 Task: Create a blue abstract shapes letterhead template.
Action: Mouse pressed left at (408, 294)
Screenshot: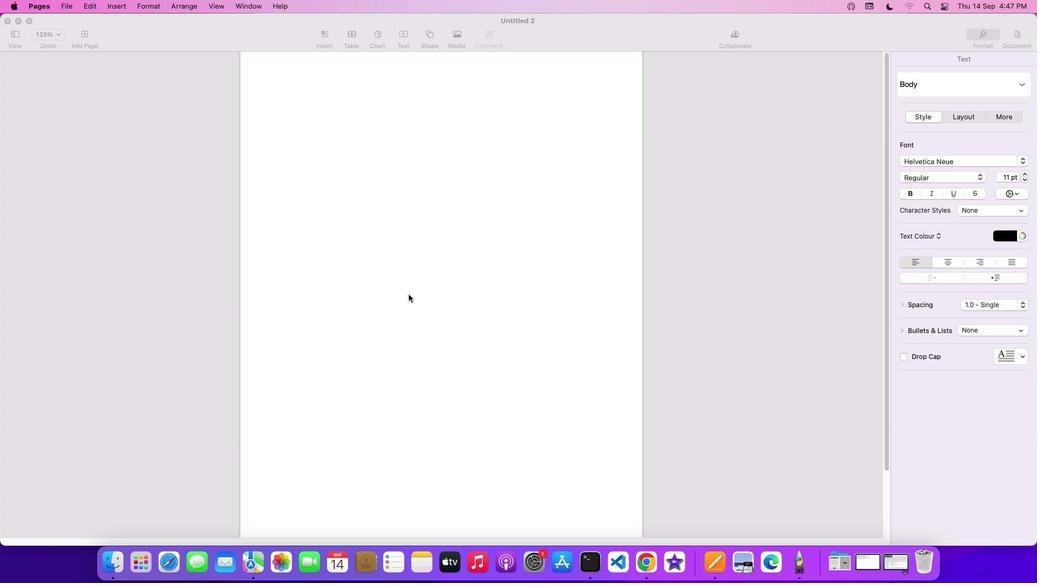 
Action: Mouse moved to (422, 37)
Screenshot: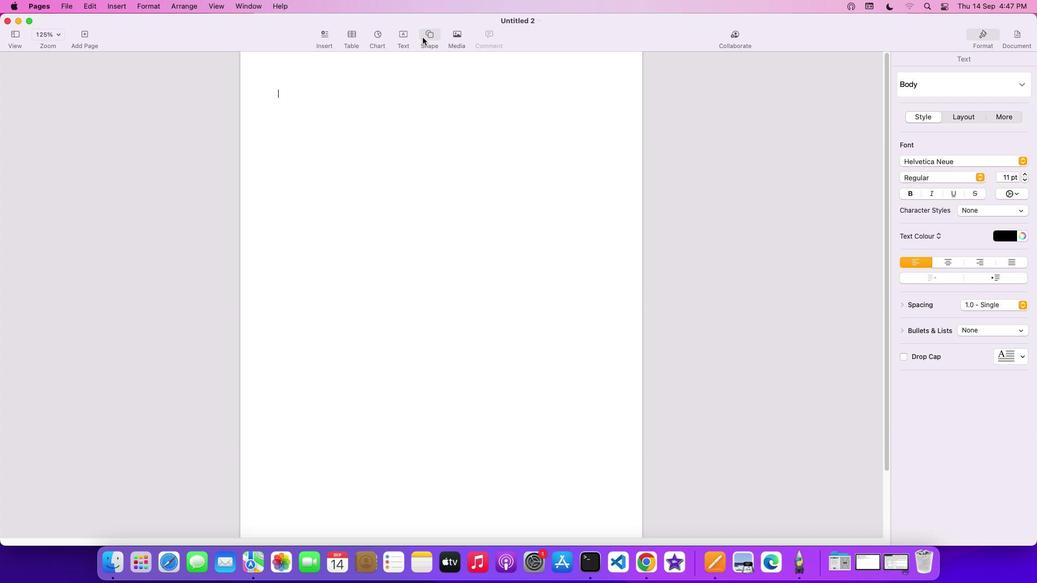 
Action: Mouse pressed left at (422, 37)
Screenshot: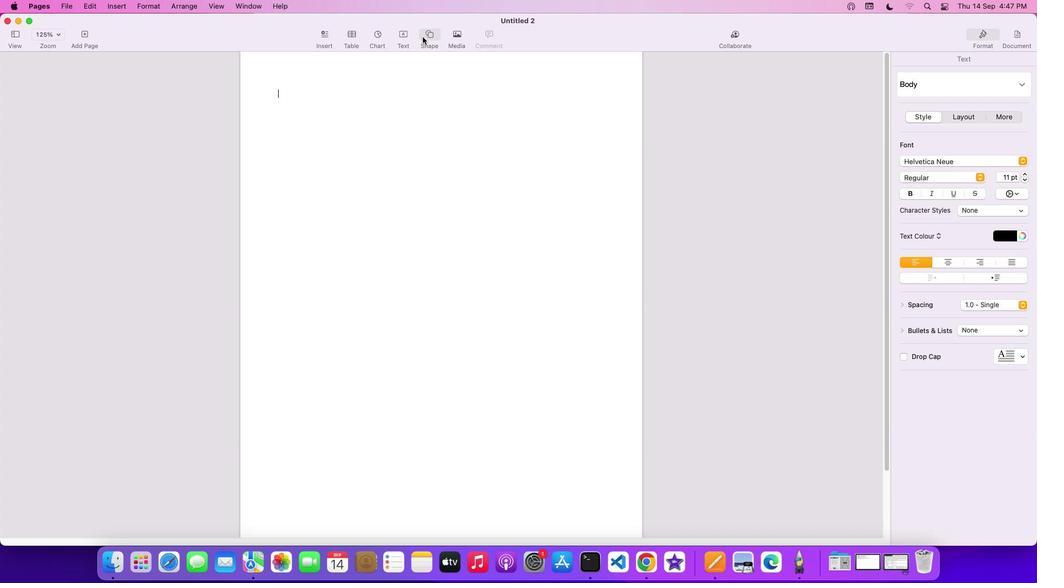 
Action: Mouse moved to (427, 130)
Screenshot: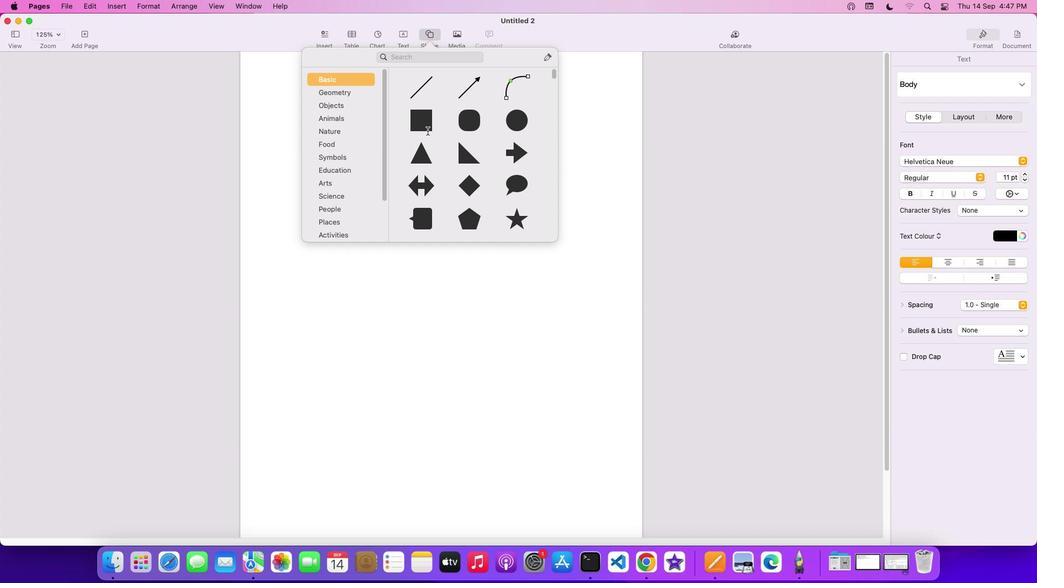 
Action: Mouse pressed left at (427, 130)
Screenshot: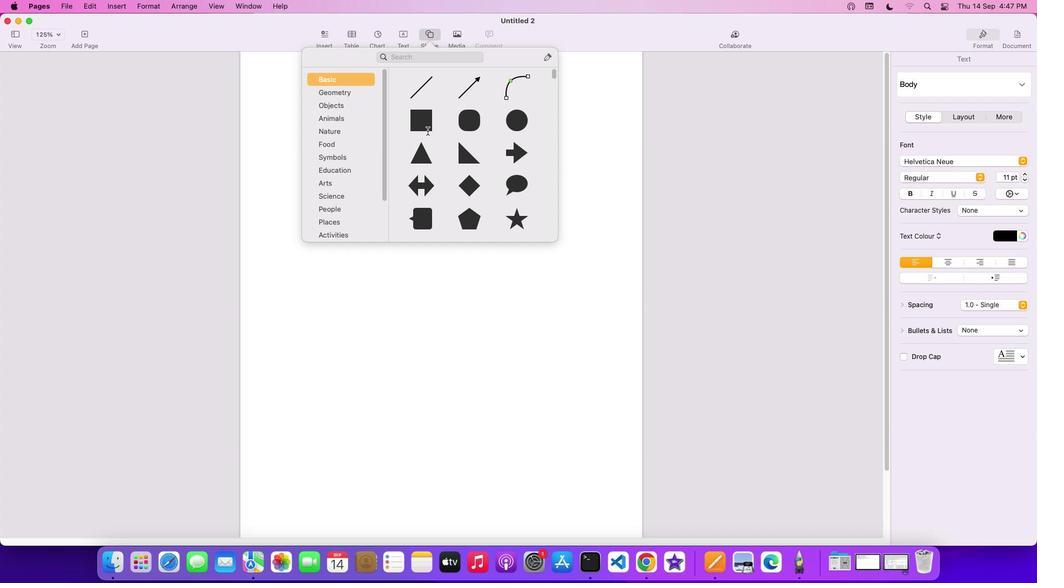 
Action: Mouse moved to (474, 98)
Screenshot: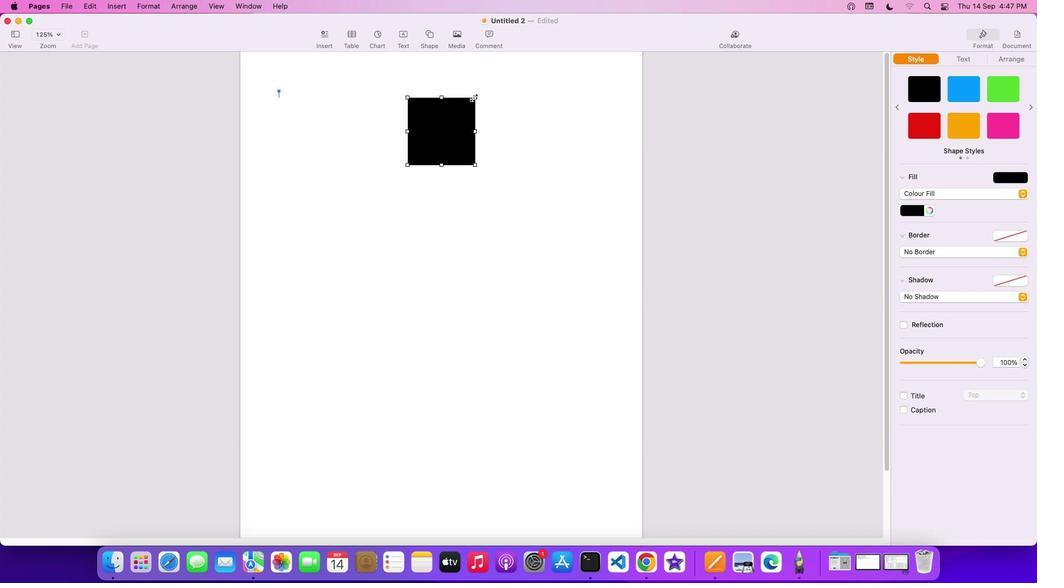 
Action: Mouse pressed left at (474, 98)
Screenshot: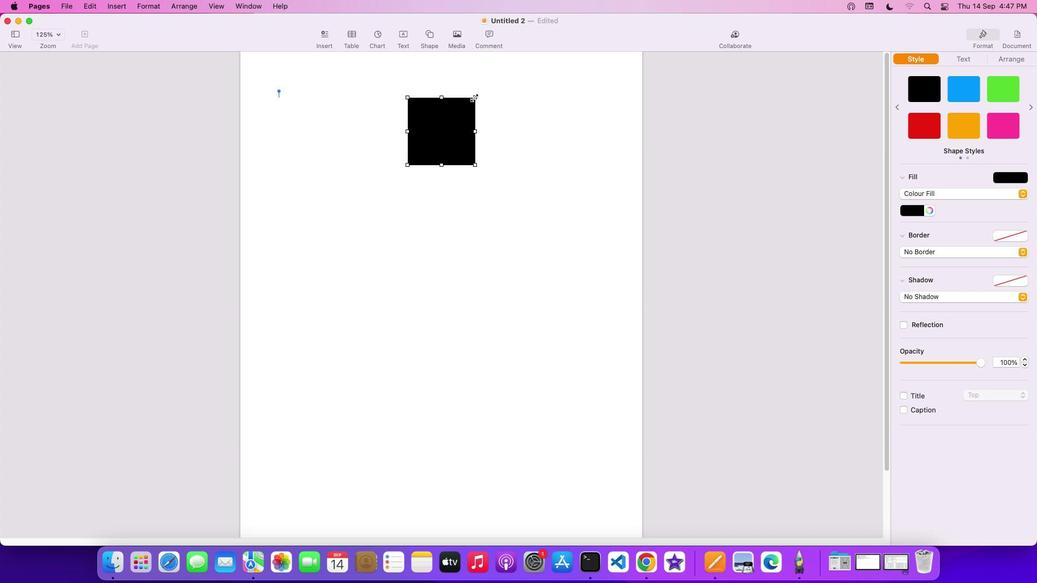 
Action: Mouse moved to (406, 88)
Screenshot: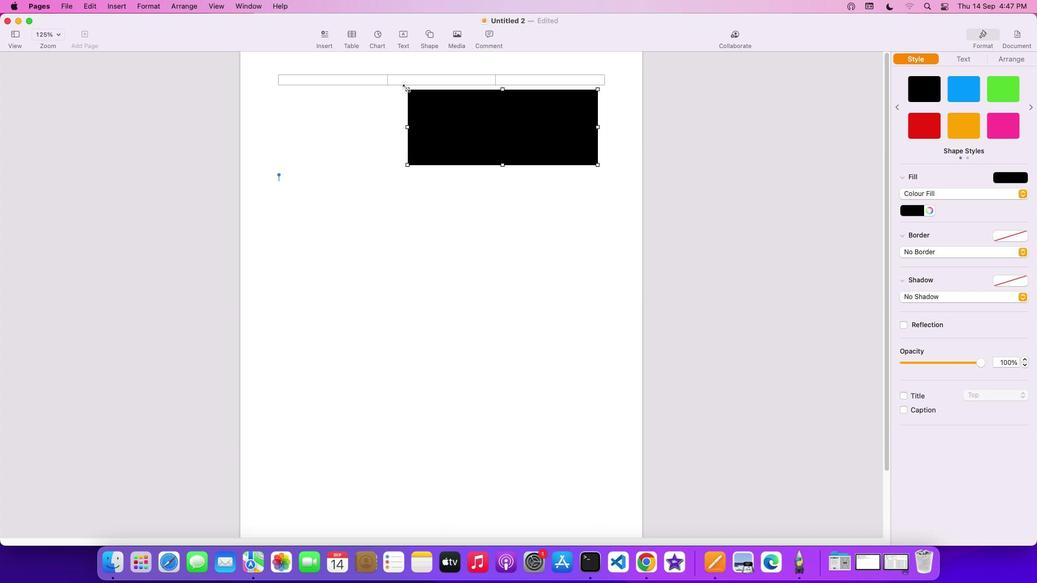 
Action: Mouse pressed left at (406, 88)
Screenshot: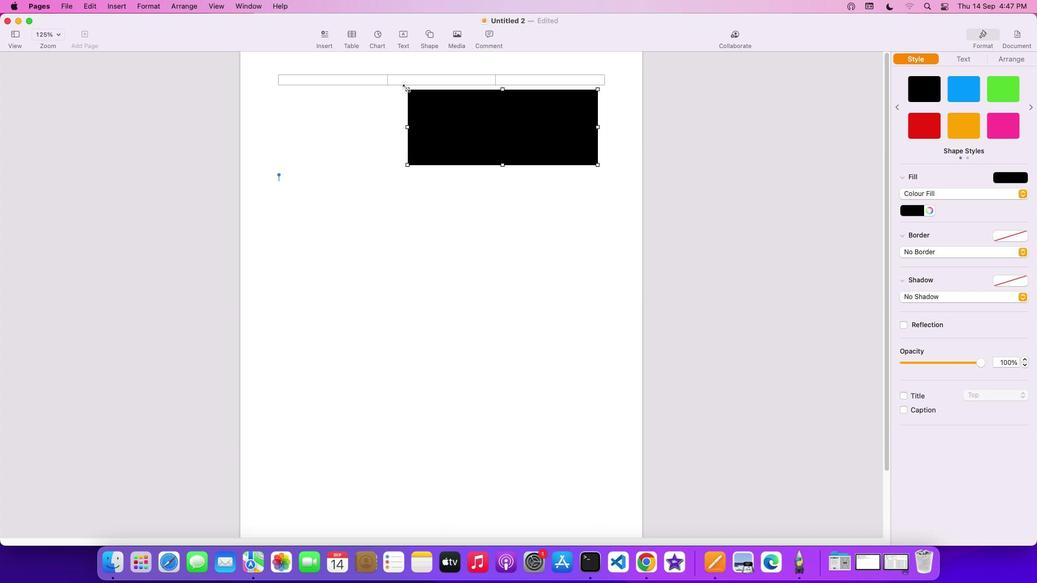 
Action: Mouse moved to (596, 164)
Screenshot: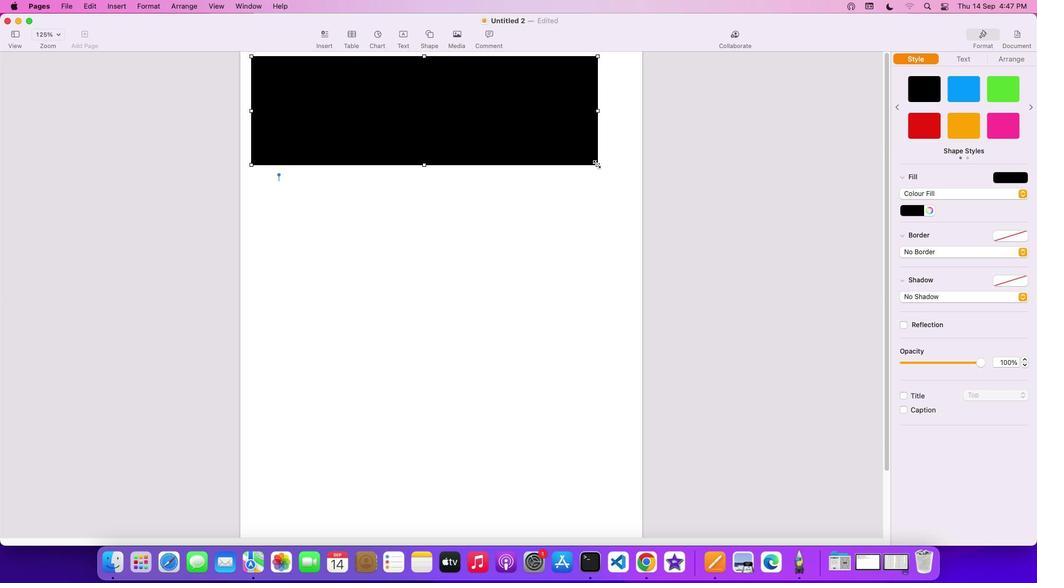 
Action: Mouse pressed left at (596, 164)
Screenshot: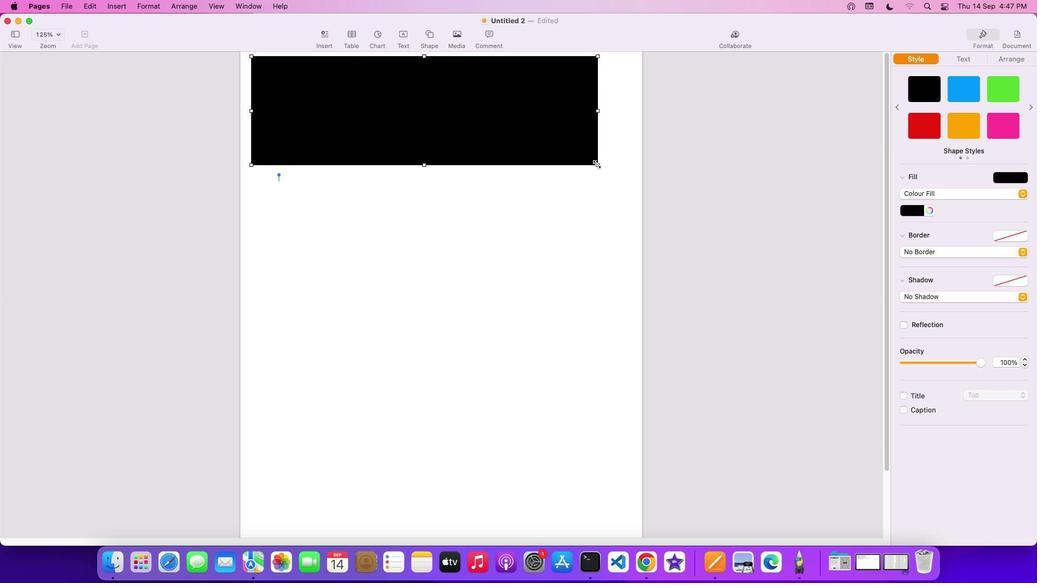 
Action: Mouse moved to (593, 270)
Screenshot: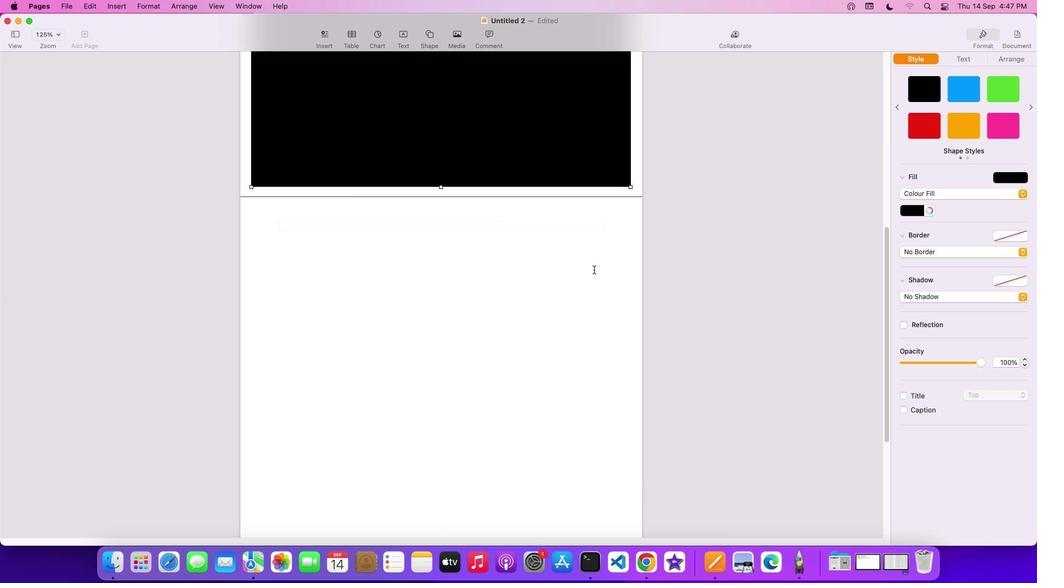 
Action: Mouse scrolled (593, 270) with delta (0, 0)
Screenshot: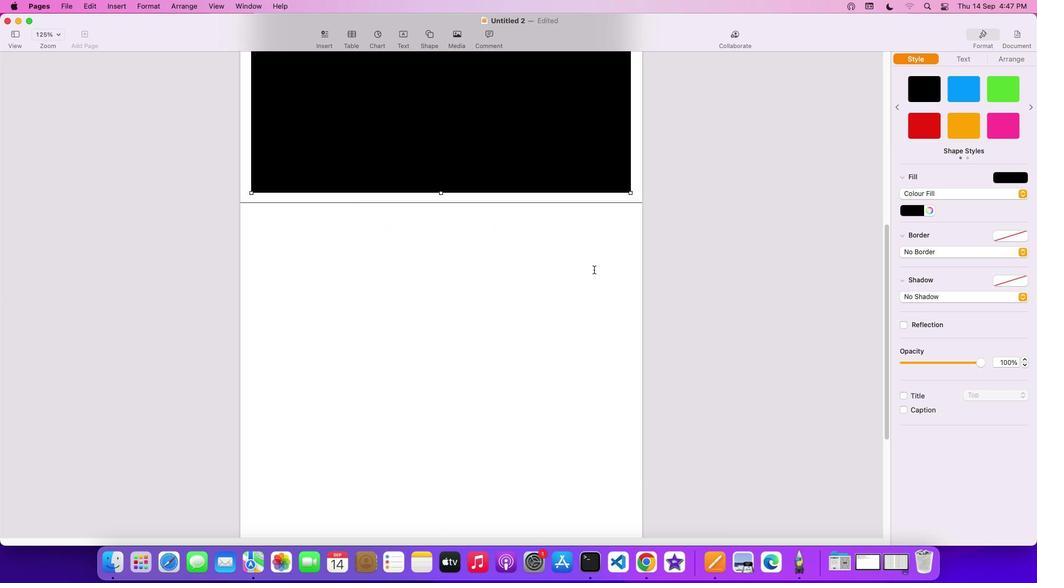 
Action: Mouse scrolled (593, 270) with delta (0, 0)
Screenshot: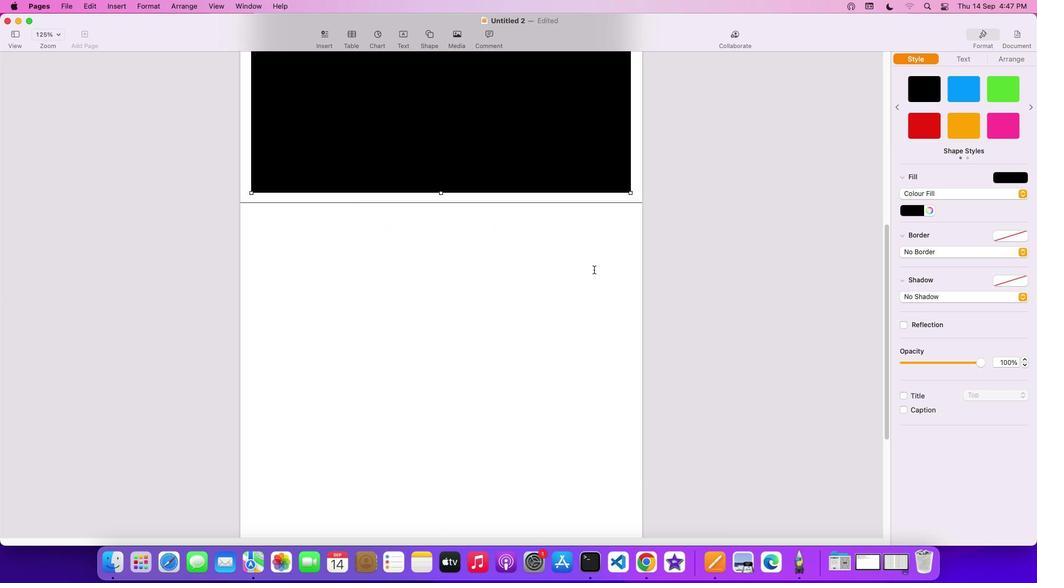 
Action: Mouse scrolled (593, 270) with delta (0, 2)
Screenshot: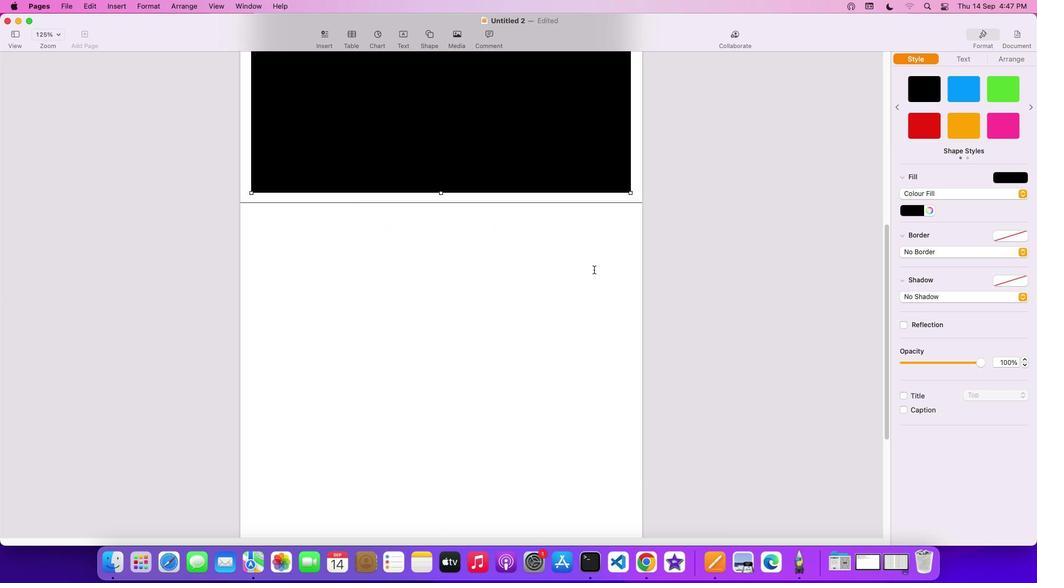
Action: Mouse scrolled (593, 270) with delta (0, 2)
Screenshot: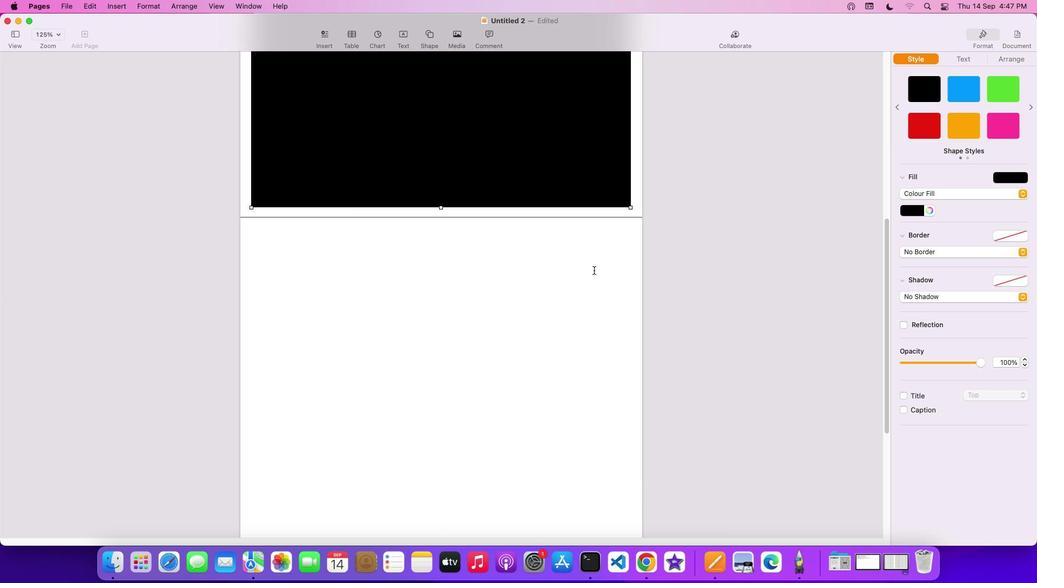 
Action: Mouse scrolled (593, 270) with delta (0, 3)
Screenshot: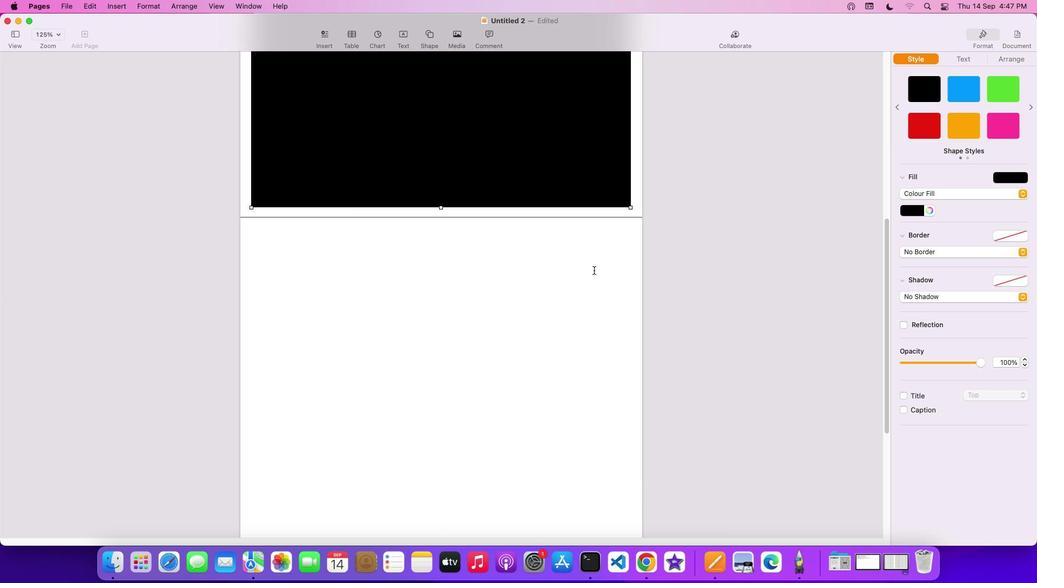 
Action: Mouse scrolled (593, 270) with delta (0, 3)
Screenshot: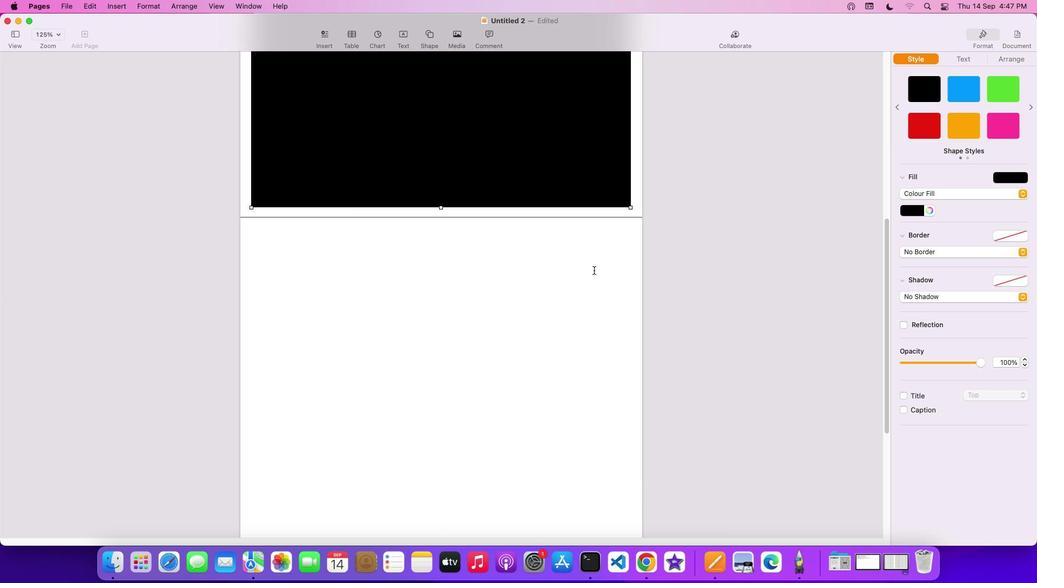
Action: Mouse moved to (593, 271)
Screenshot: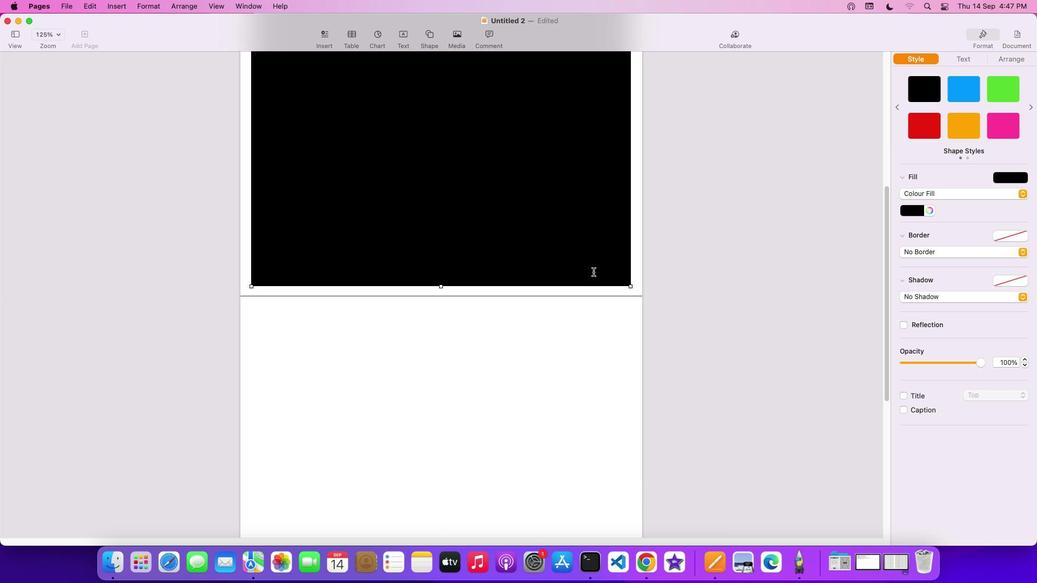 
Action: Mouse scrolled (593, 271) with delta (0, 0)
Screenshot: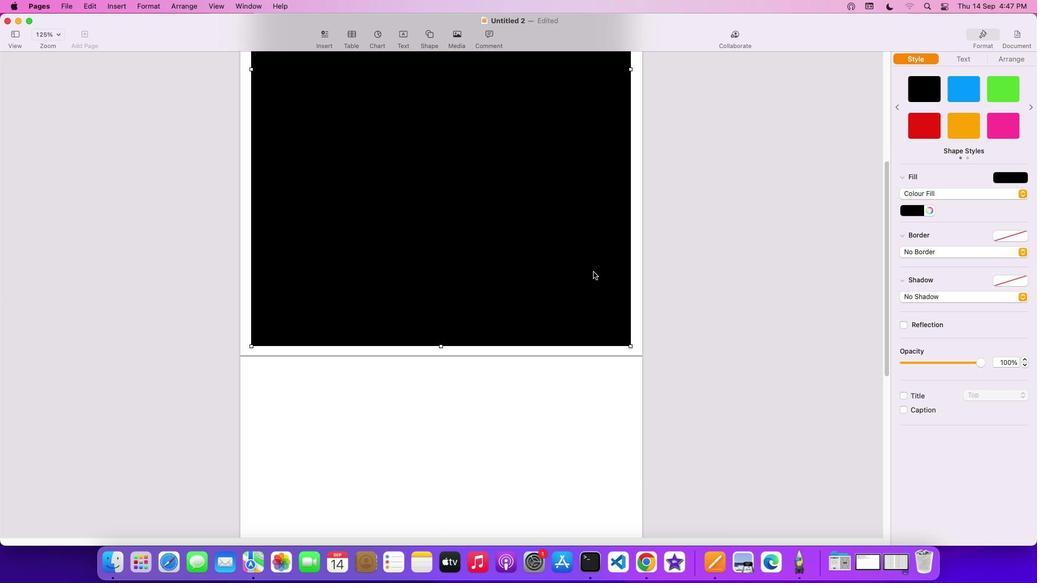 
Action: Mouse scrolled (593, 271) with delta (0, 0)
Screenshot: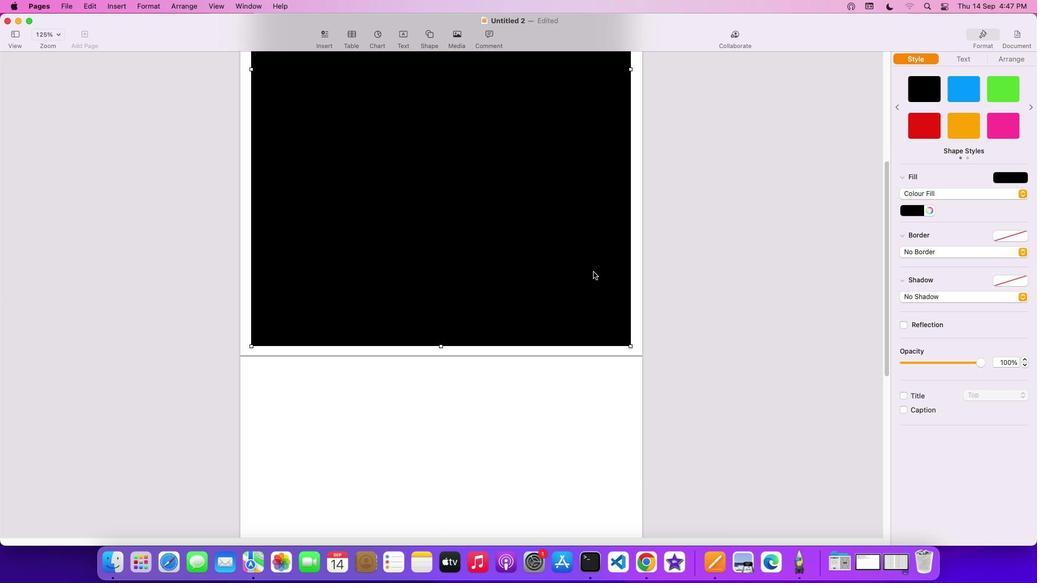 
Action: Mouse scrolled (593, 271) with delta (0, 2)
Screenshot: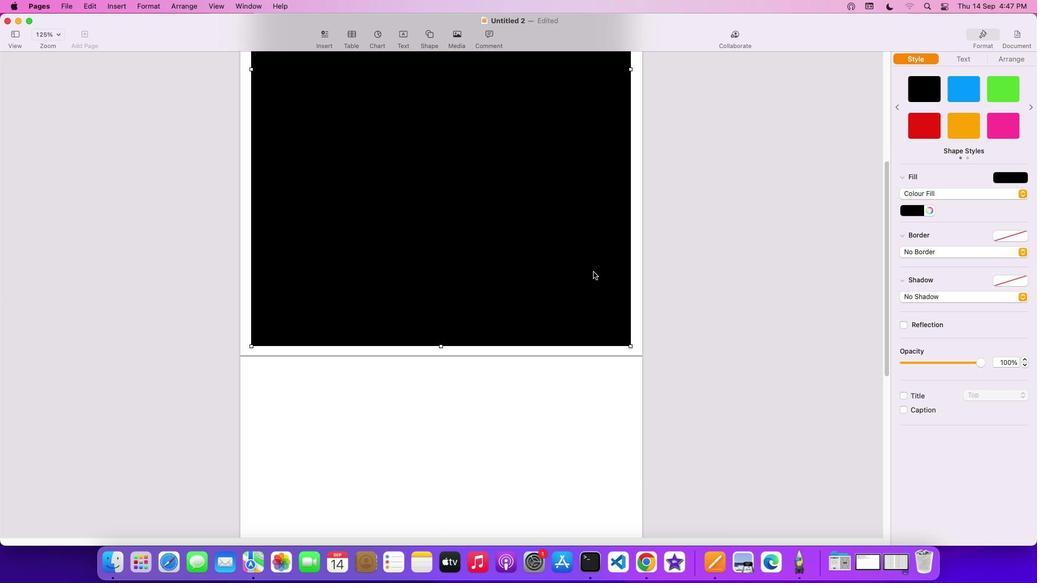 
Action: Mouse scrolled (593, 271) with delta (0, 2)
Screenshot: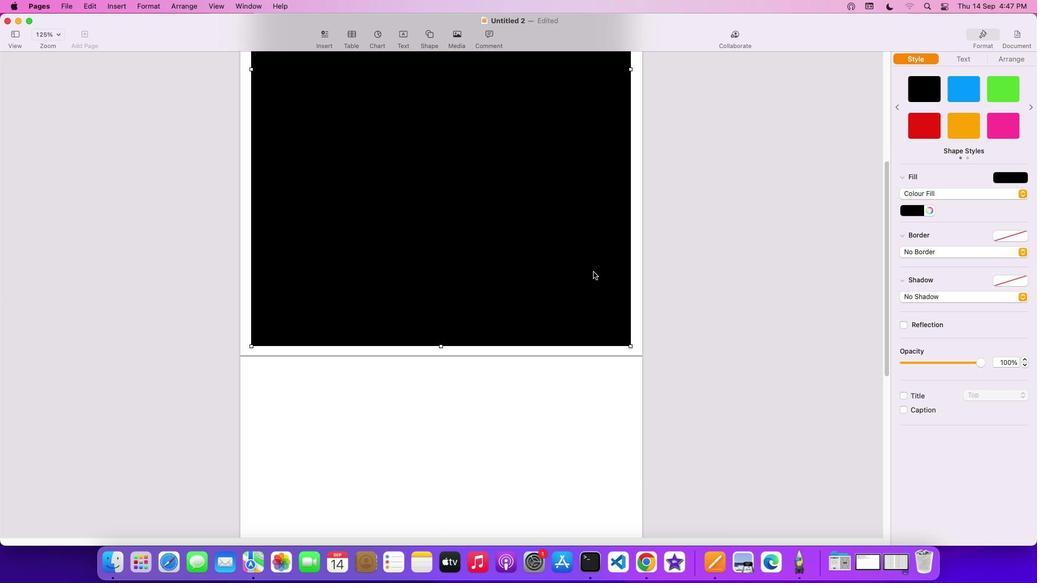 
Action: Mouse scrolled (593, 271) with delta (0, 3)
Screenshot: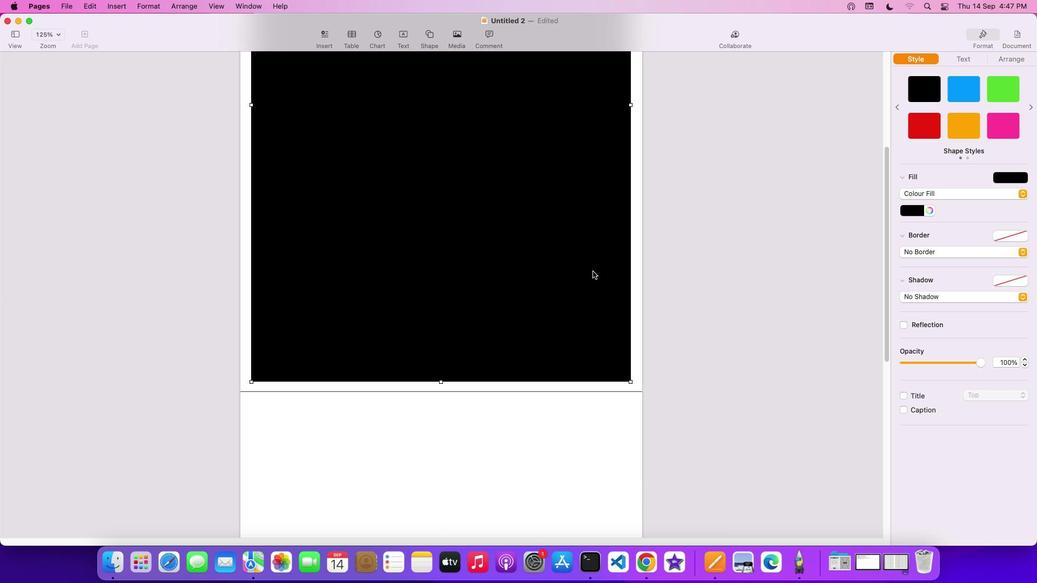 
Action: Mouse scrolled (593, 271) with delta (0, 4)
Screenshot: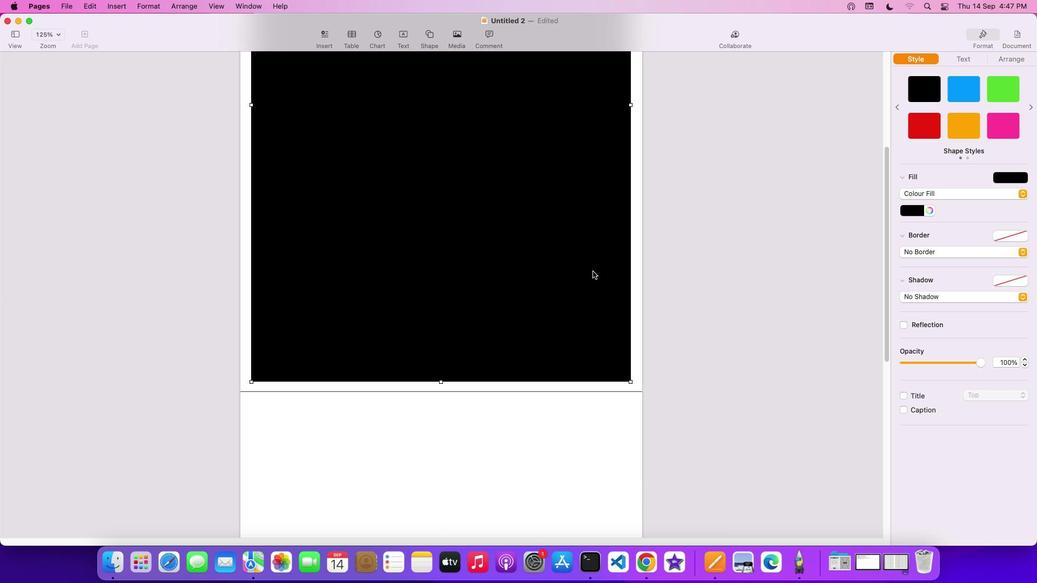 
Action: Mouse scrolled (593, 271) with delta (0, 4)
Screenshot: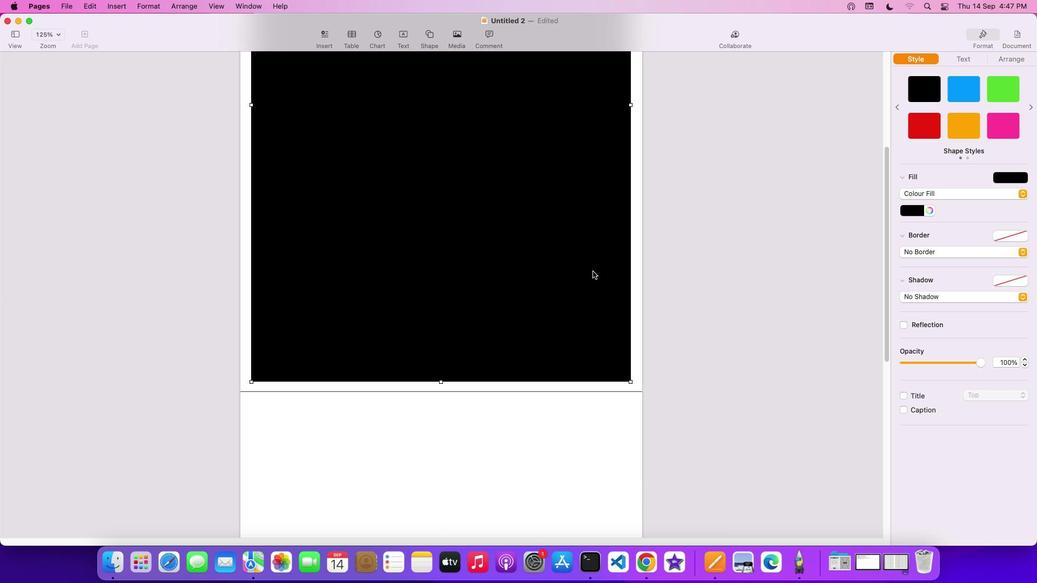 
Action: Mouse moved to (591, 271)
Screenshot: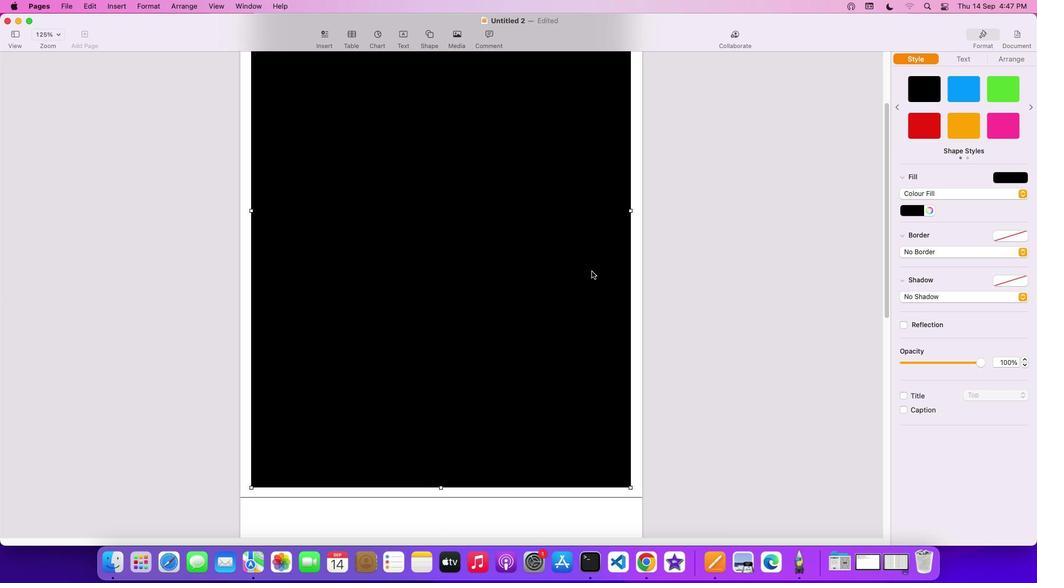 
Action: Mouse scrolled (591, 271) with delta (0, 0)
Screenshot: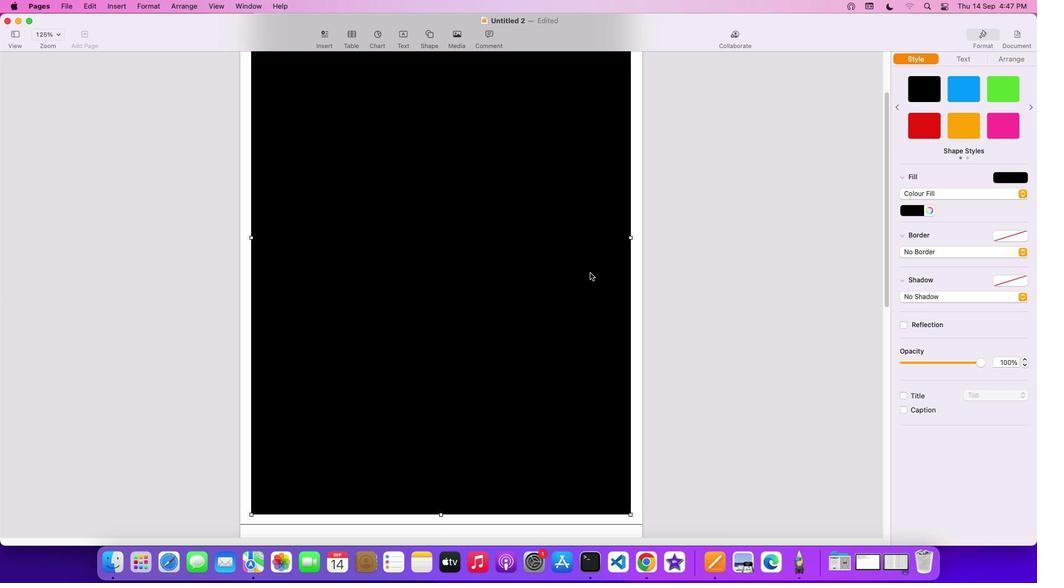 
Action: Mouse moved to (590, 271)
Screenshot: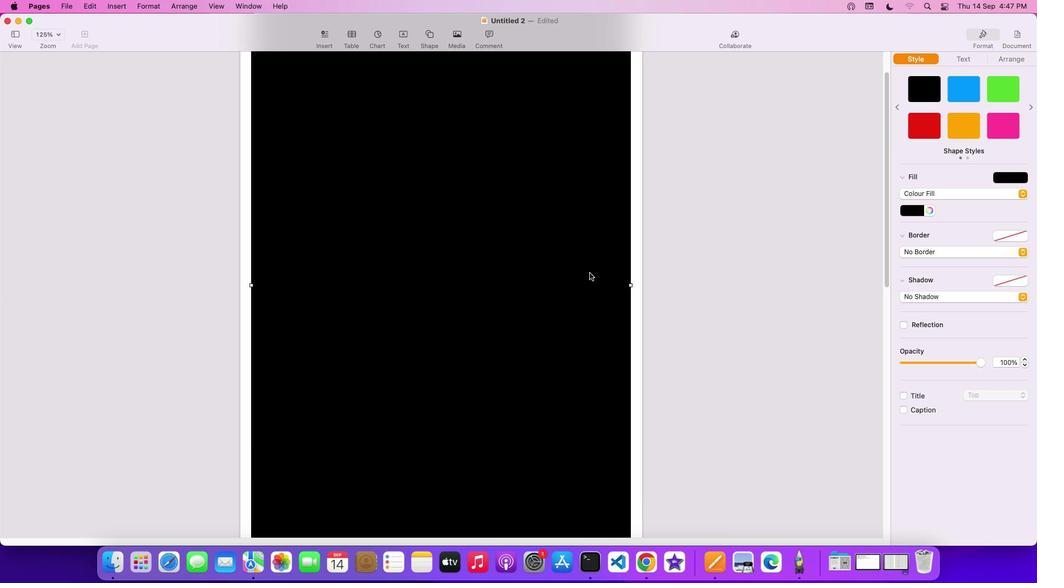 
Action: Mouse scrolled (590, 271) with delta (0, 0)
Screenshot: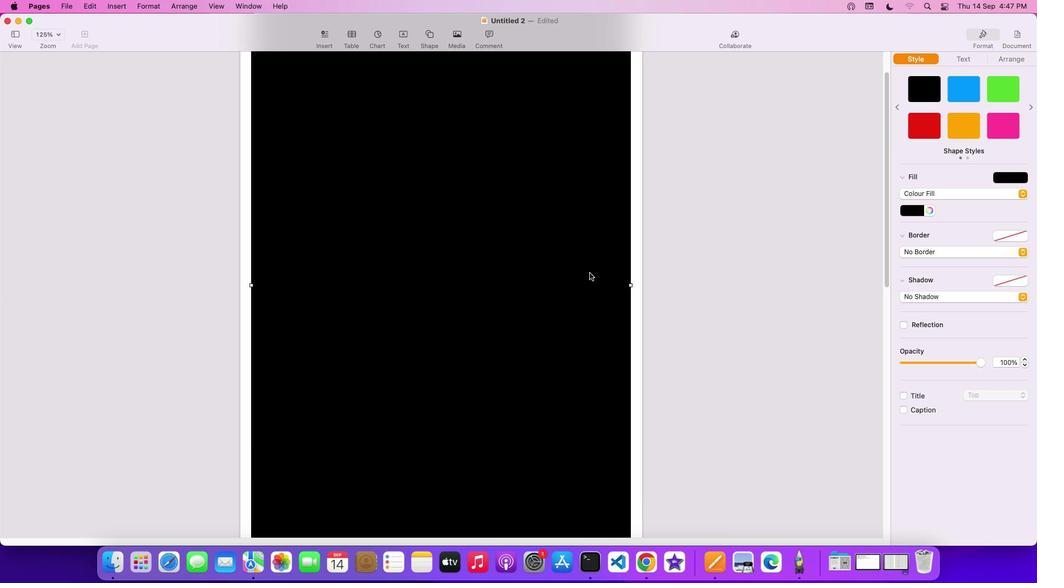 
Action: Mouse moved to (590, 272)
Screenshot: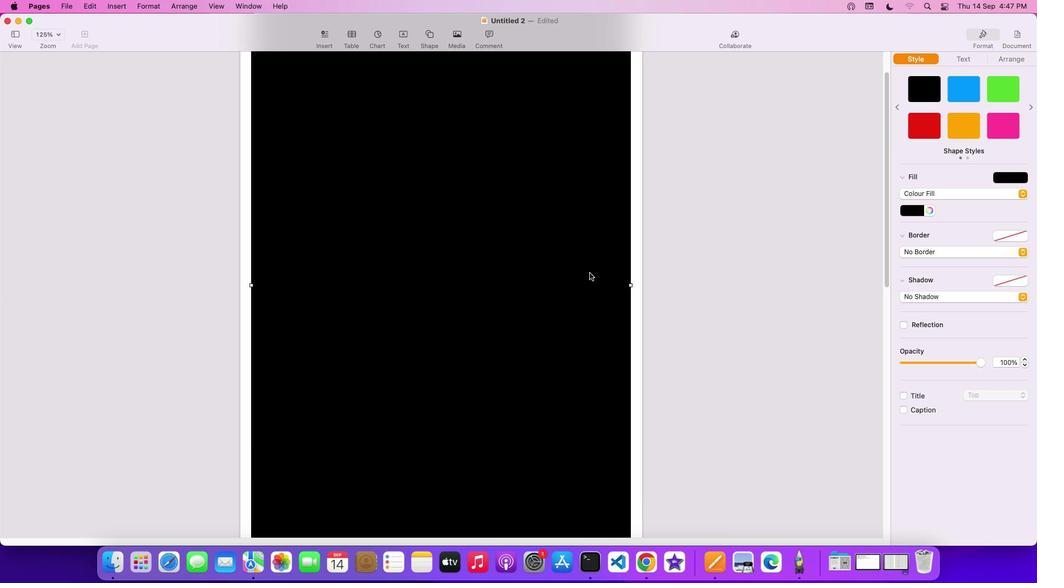 
Action: Mouse scrolled (590, 272) with delta (0, 2)
Screenshot: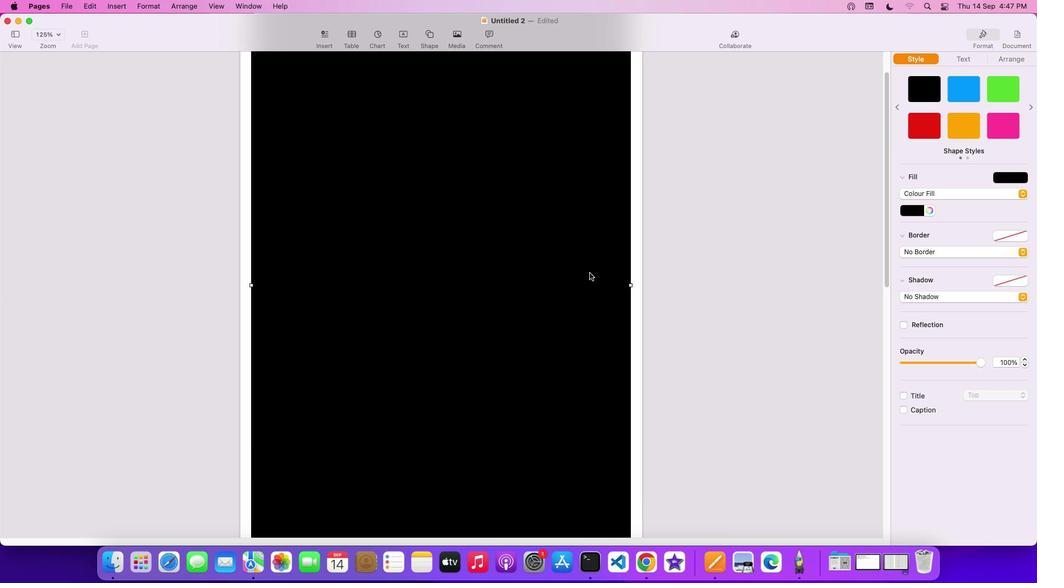 
Action: Mouse scrolled (590, 272) with delta (0, 2)
Screenshot: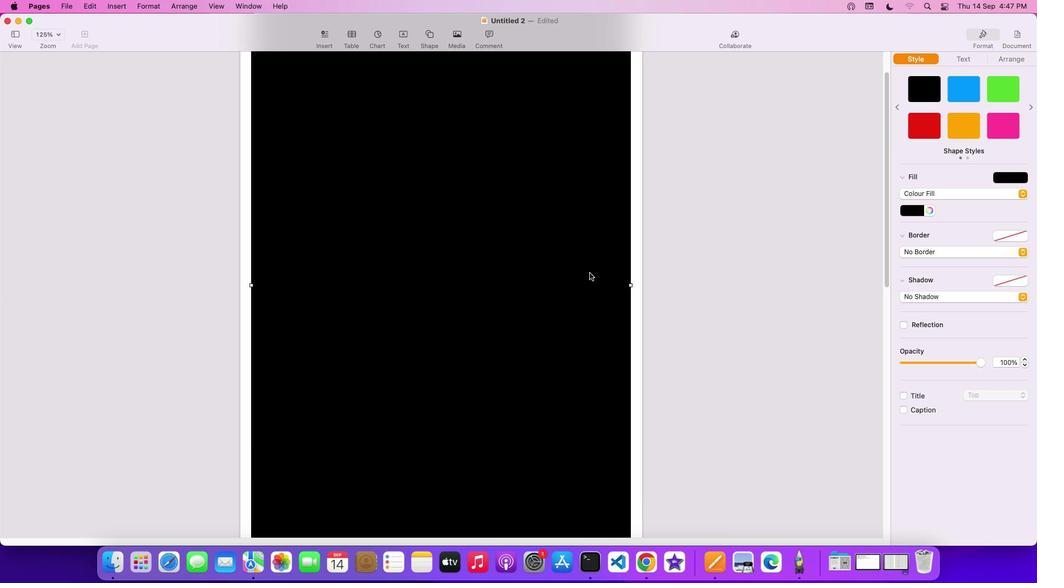 
Action: Mouse scrolled (590, 272) with delta (0, 3)
Screenshot: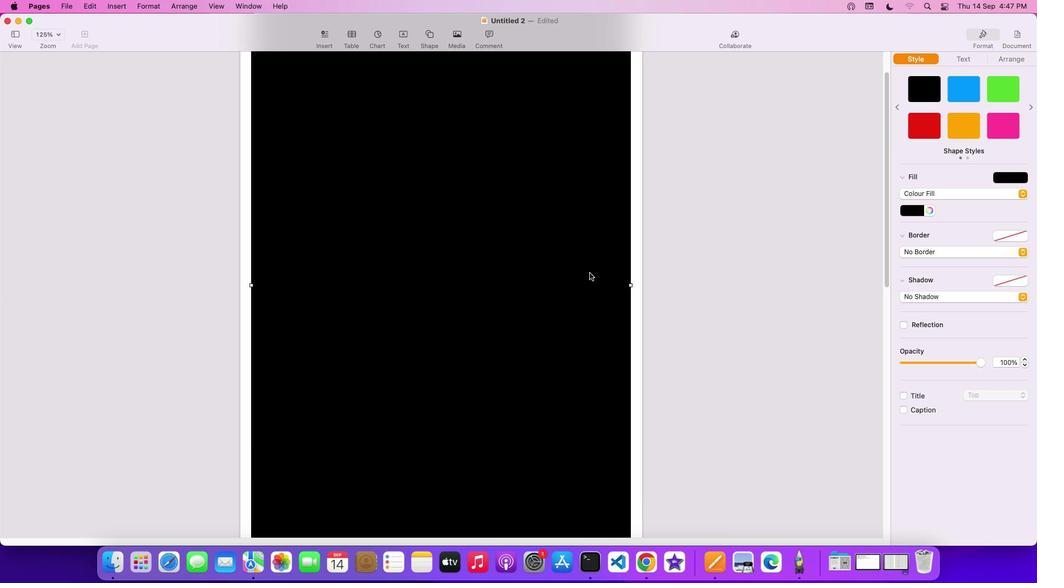 
Action: Mouse moved to (589, 272)
Screenshot: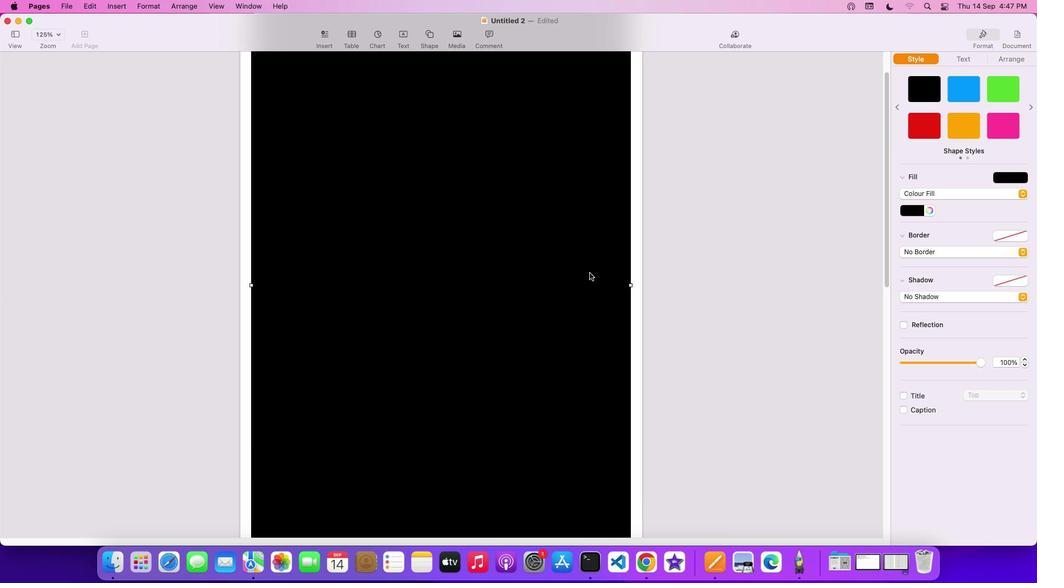 
Action: Mouse scrolled (589, 272) with delta (0, 3)
Screenshot: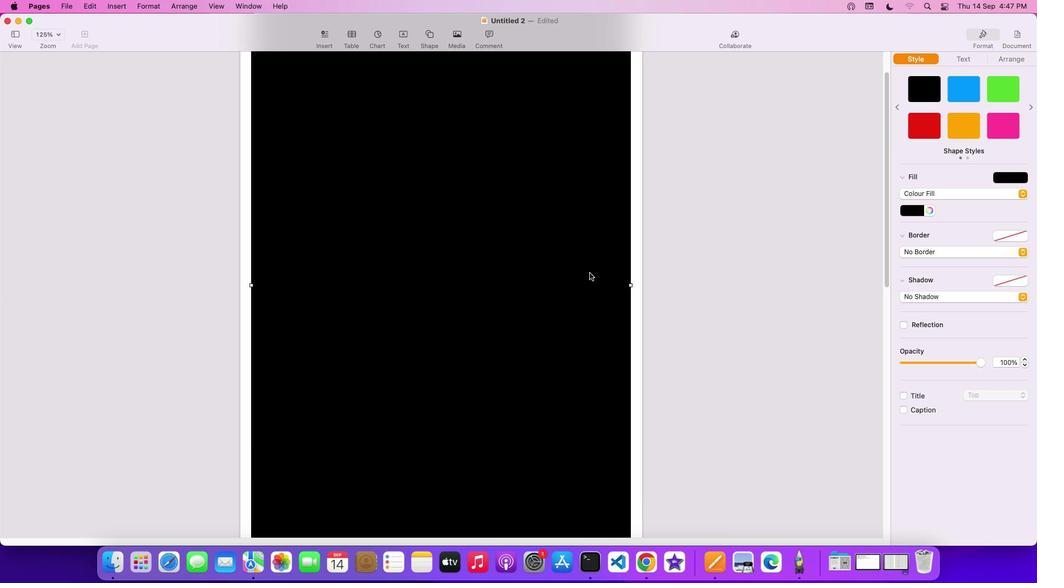 
Action: Mouse moved to (589, 272)
Screenshot: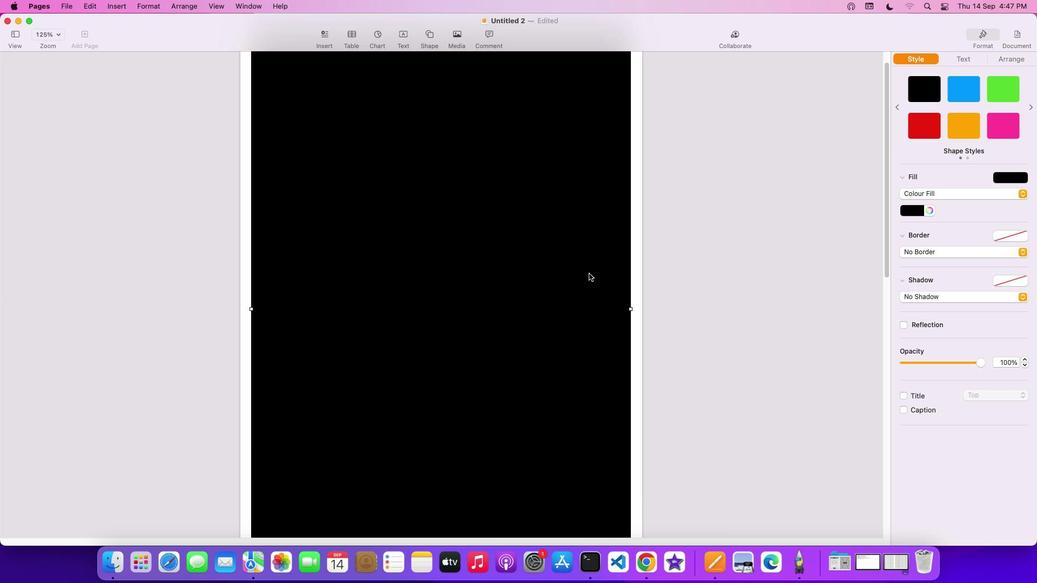 
Action: Mouse scrolled (589, 272) with delta (0, 4)
Screenshot: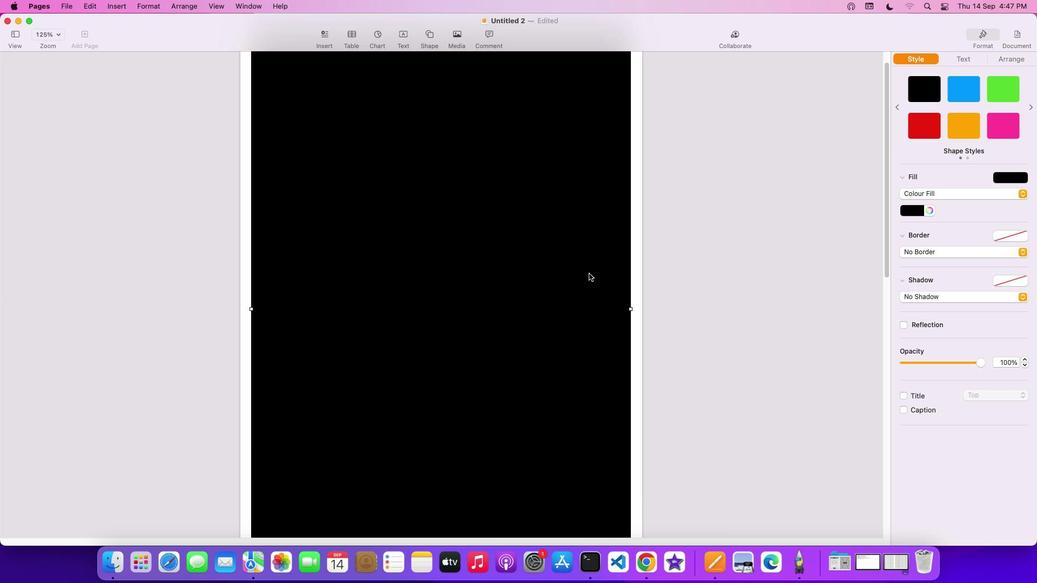 
Action: Mouse moved to (588, 273)
Screenshot: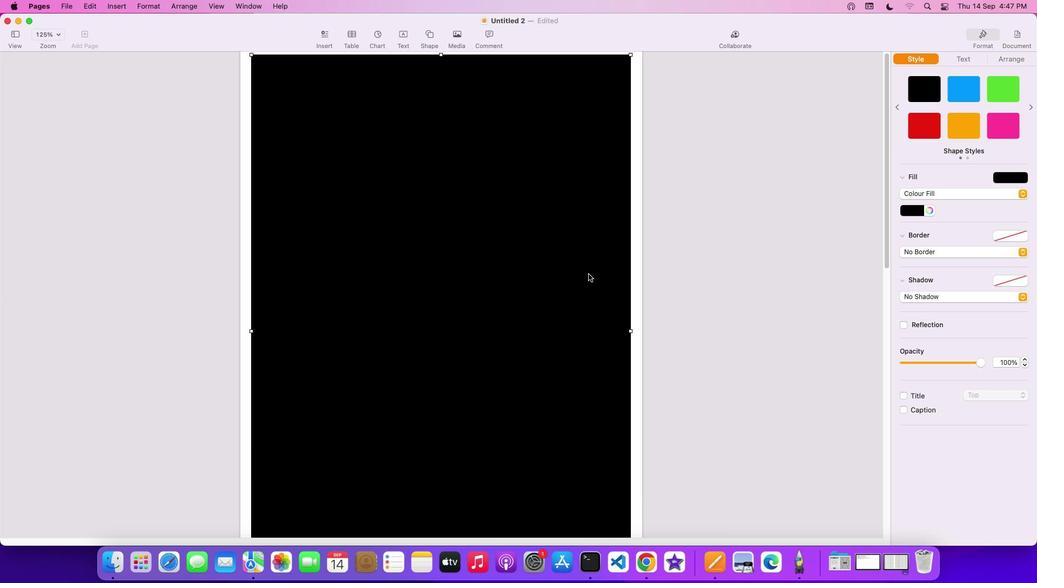 
Action: Mouse scrolled (588, 273) with delta (0, 0)
Screenshot: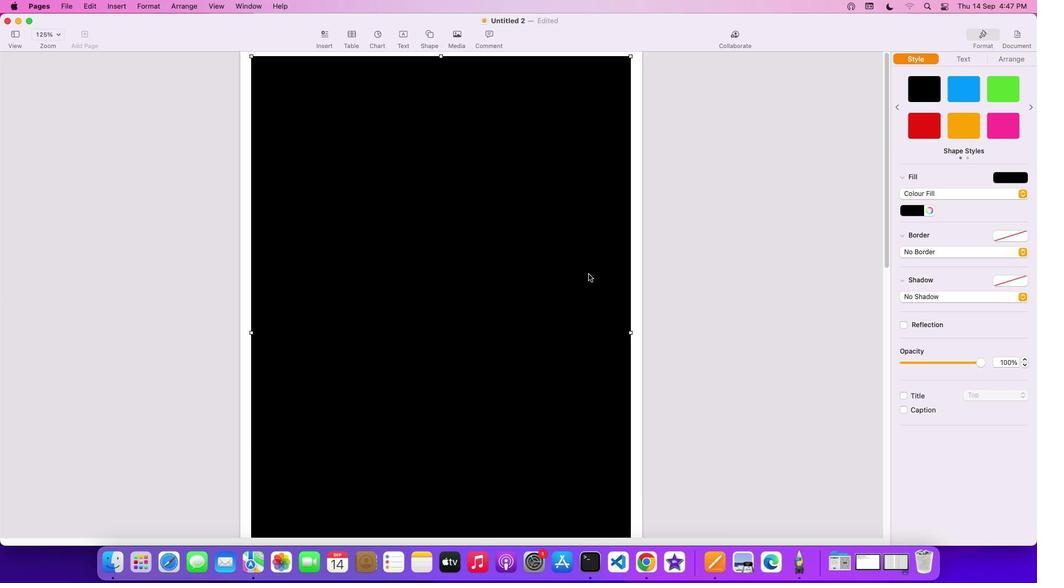 
Action: Mouse scrolled (588, 273) with delta (0, 0)
Screenshot: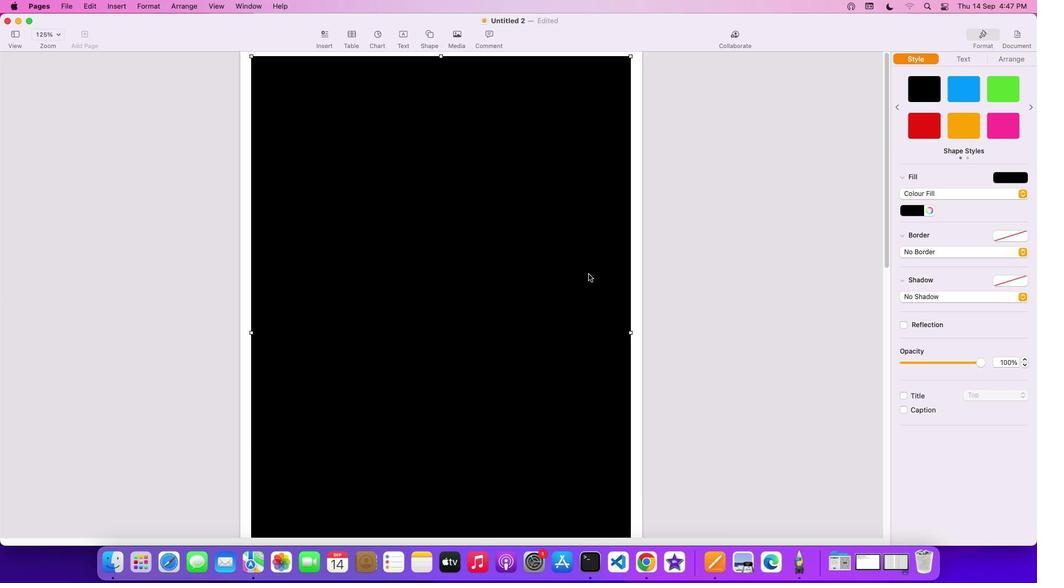 
Action: Mouse scrolled (588, 273) with delta (0, 2)
Screenshot: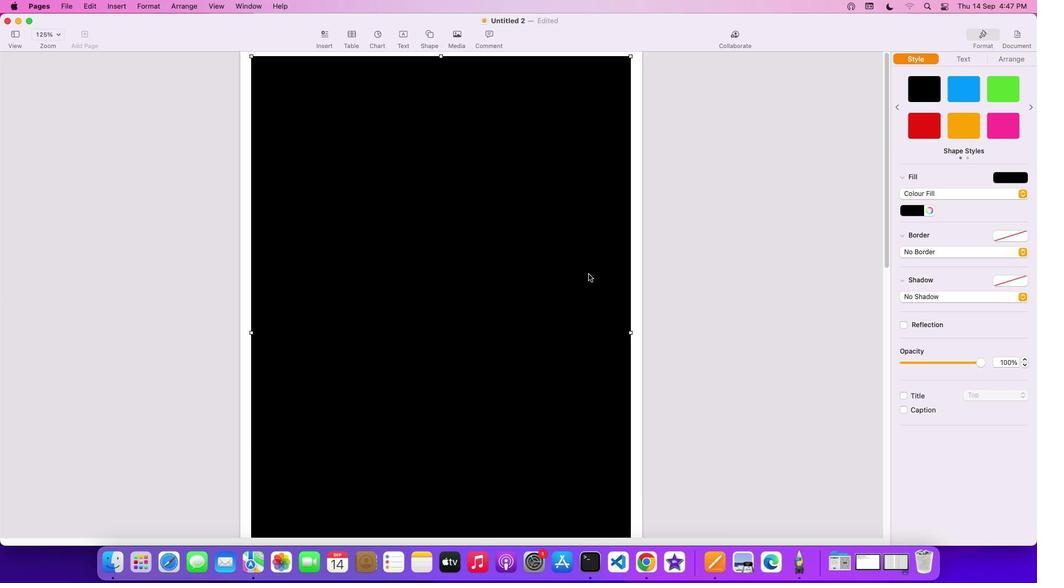 
Action: Mouse scrolled (588, 273) with delta (0, 2)
Screenshot: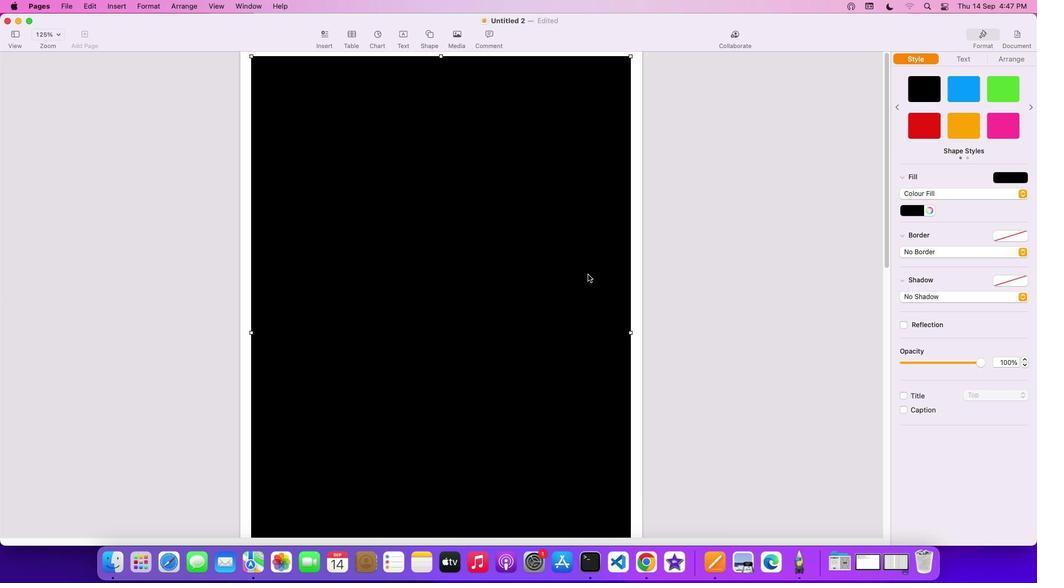 
Action: Mouse moved to (918, 210)
Screenshot: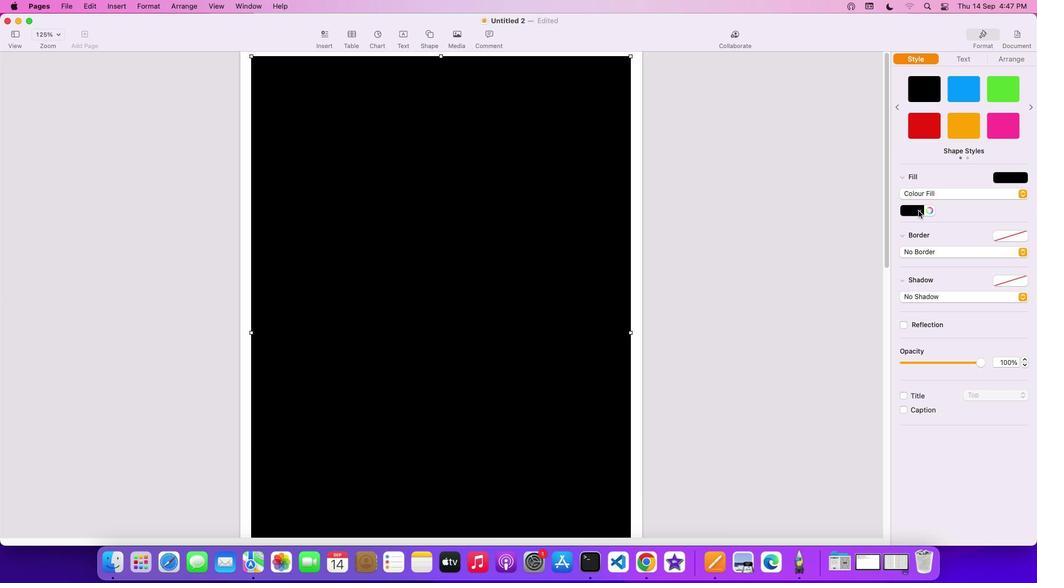 
Action: Mouse pressed left at (918, 210)
Screenshot: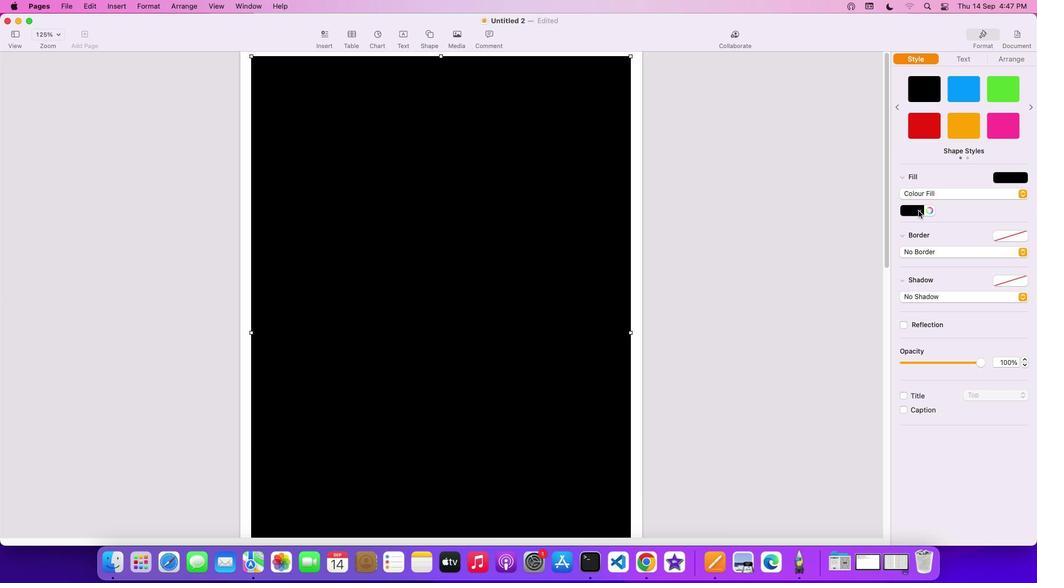
Action: Mouse moved to (883, 279)
Screenshot: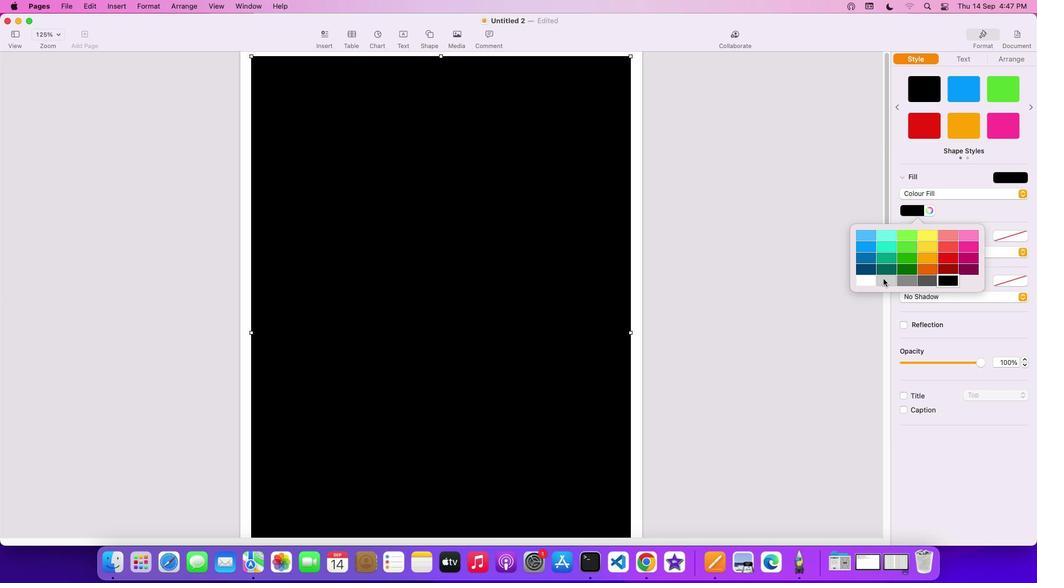 
Action: Mouse pressed left at (883, 279)
Screenshot: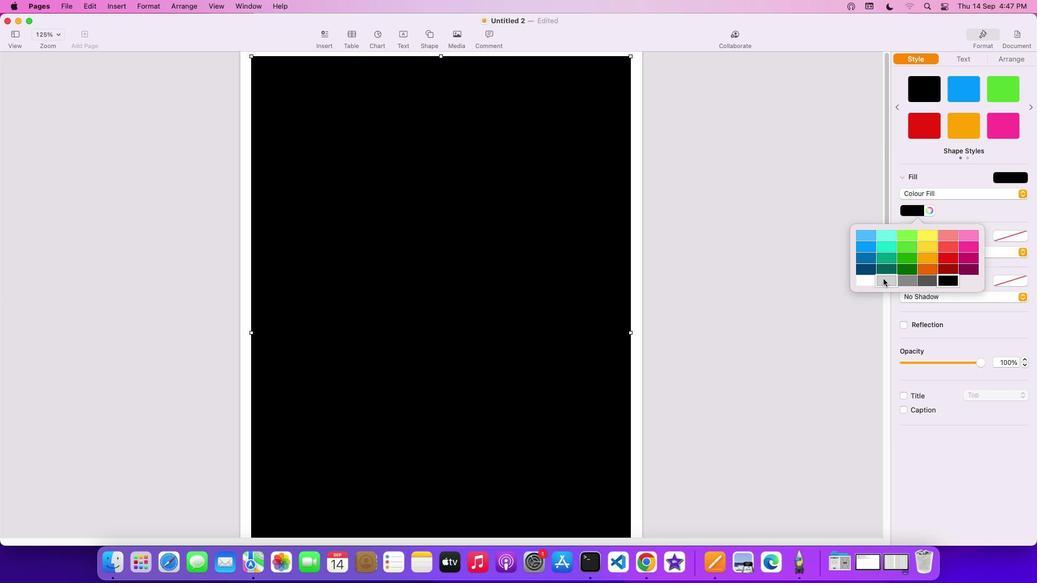 
Action: Mouse moved to (467, 238)
Screenshot: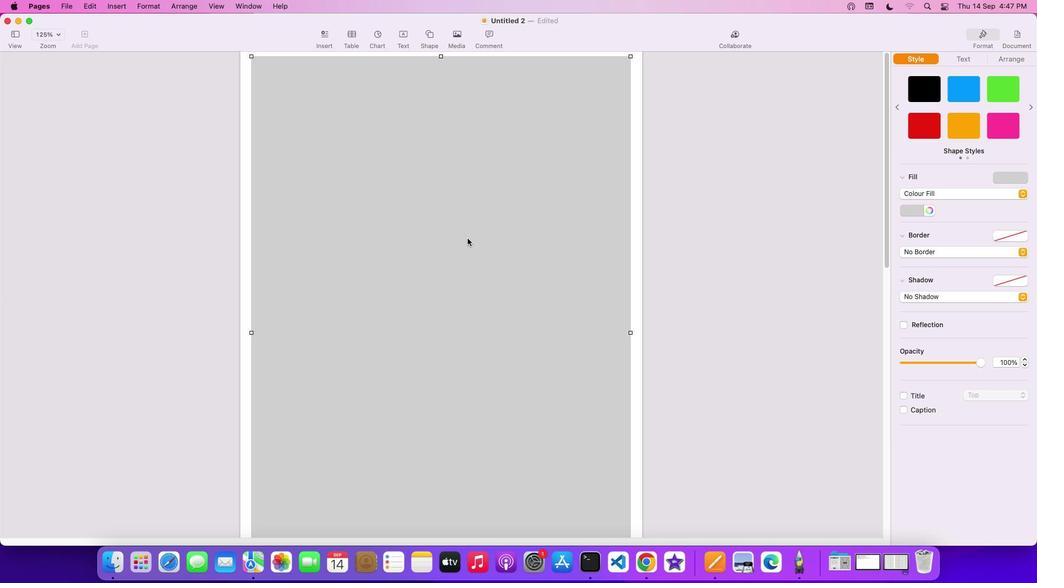 
Action: Mouse pressed left at (467, 238)
Screenshot: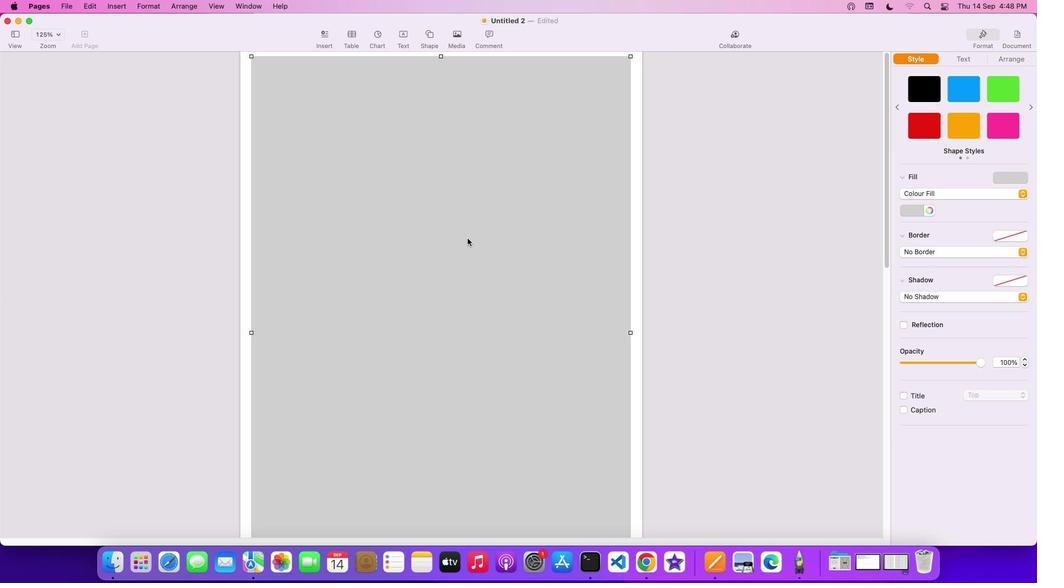 
Action: Mouse moved to (403, 138)
Screenshot: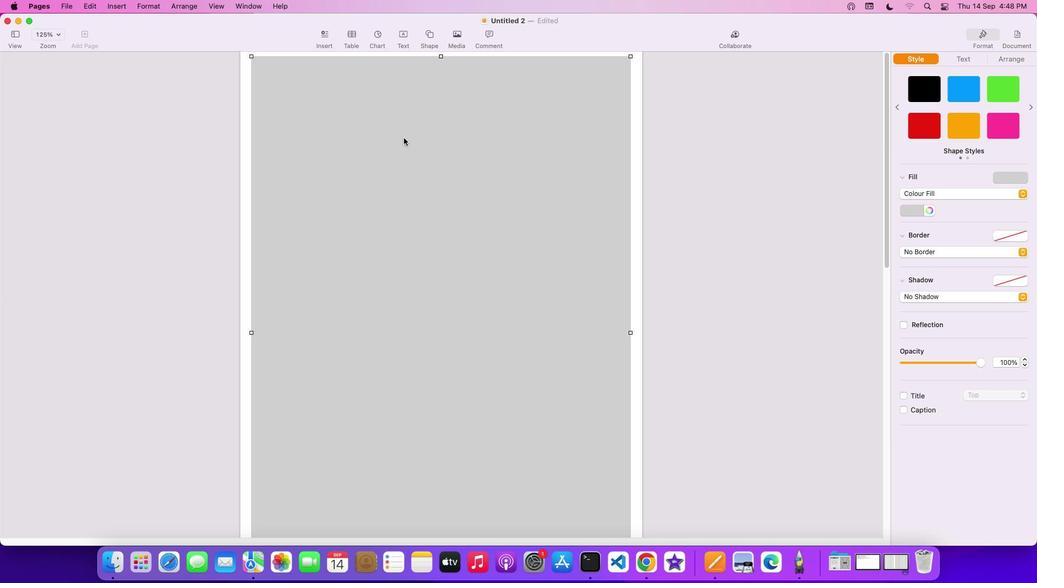 
Action: Mouse pressed left at (403, 138)
Screenshot: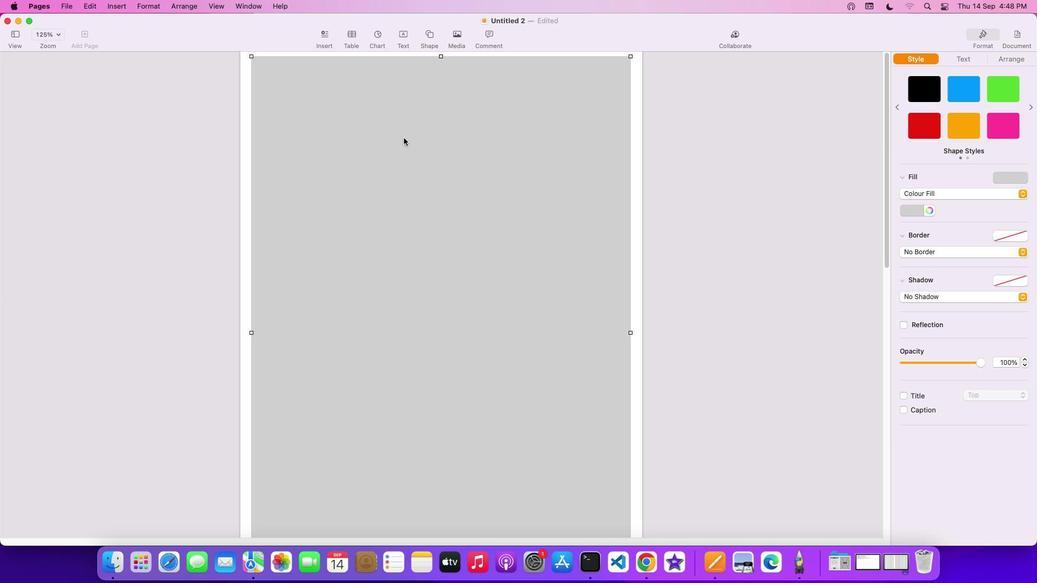 
Action: Mouse moved to (403, 139)
Screenshot: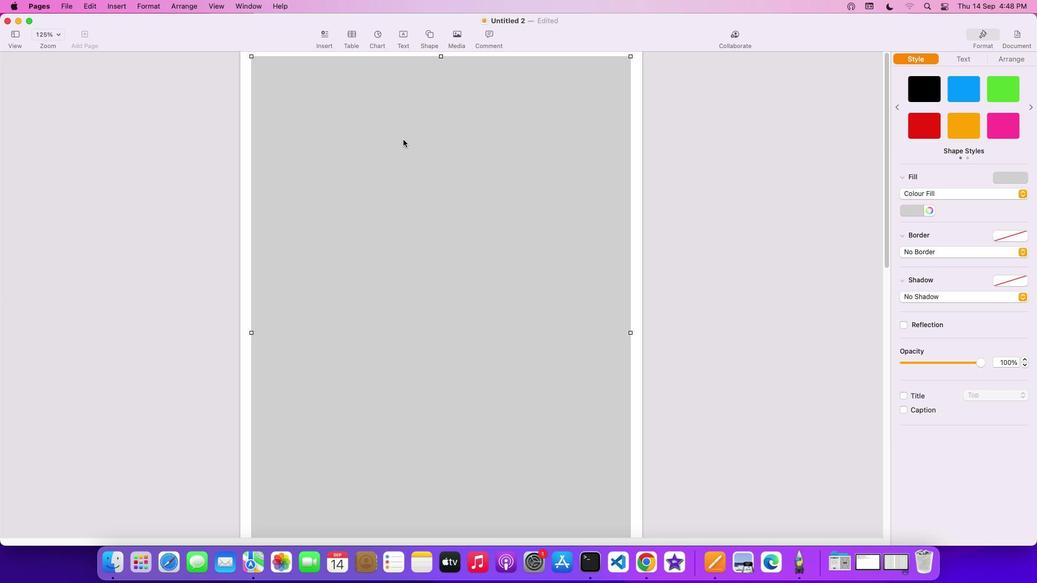 
Action: Key pressed Key.cmd'c'Key.cmd'v'
Screenshot: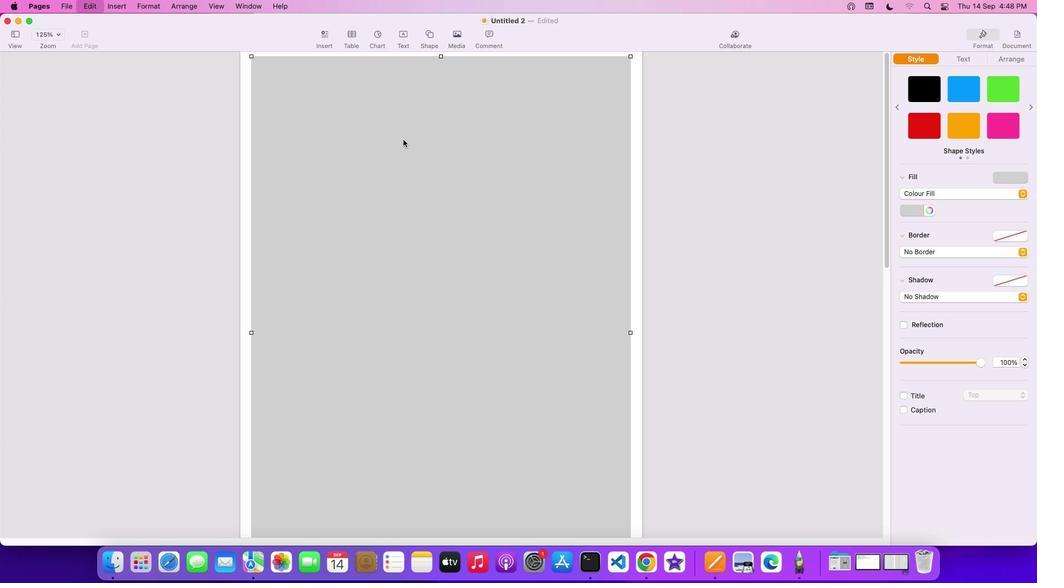 
Action: Mouse moved to (368, 178)
Screenshot: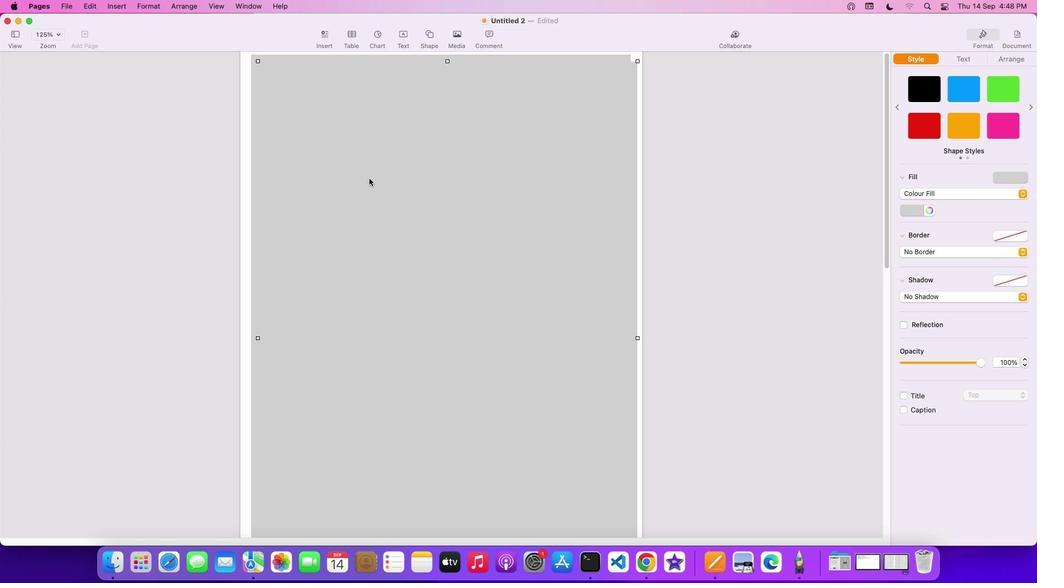 
Action: Mouse pressed left at (368, 178)
Screenshot: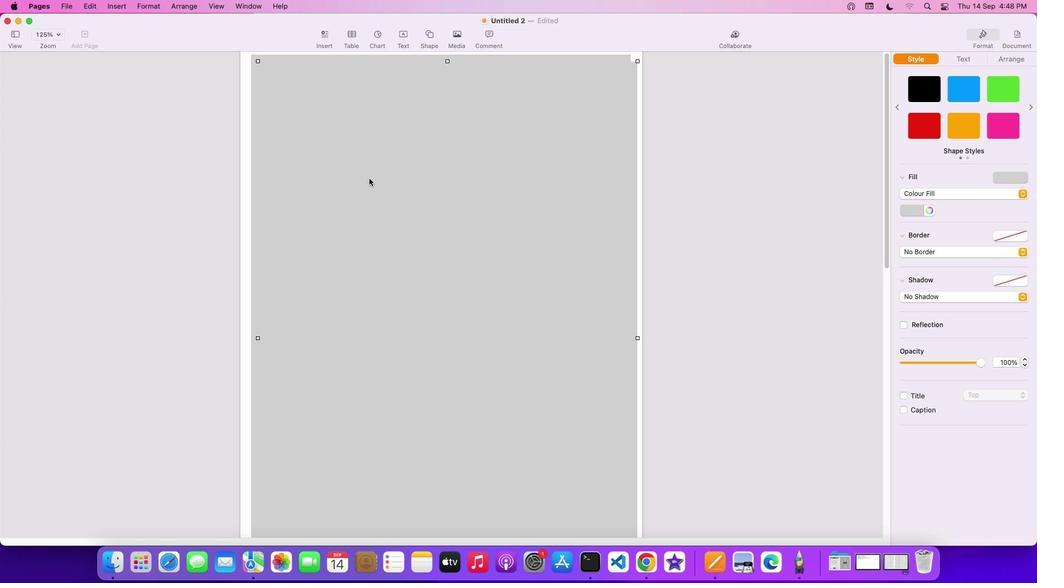 
Action: Mouse moved to (921, 210)
Screenshot: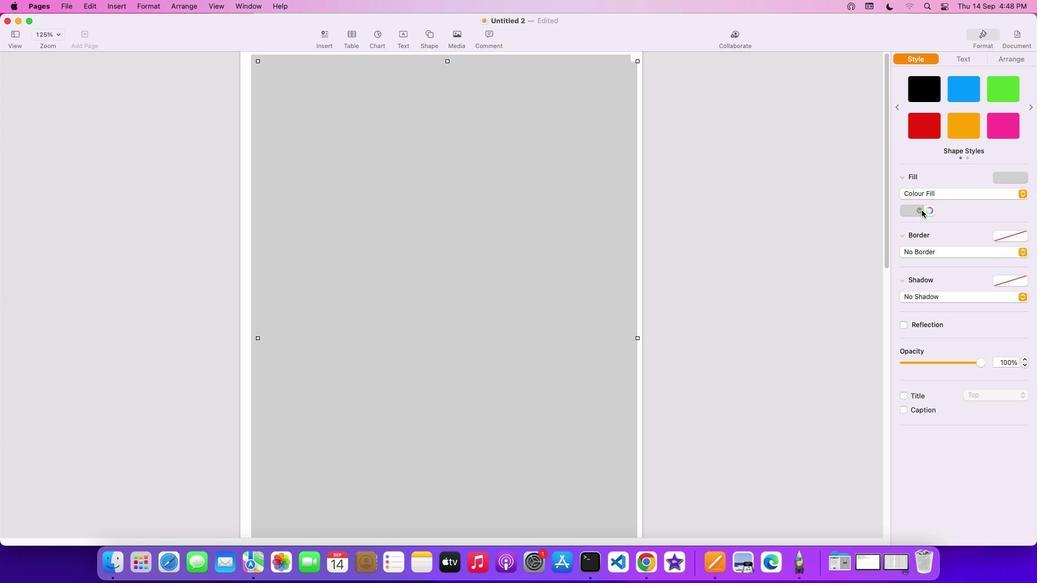 
Action: Mouse pressed left at (921, 210)
Screenshot: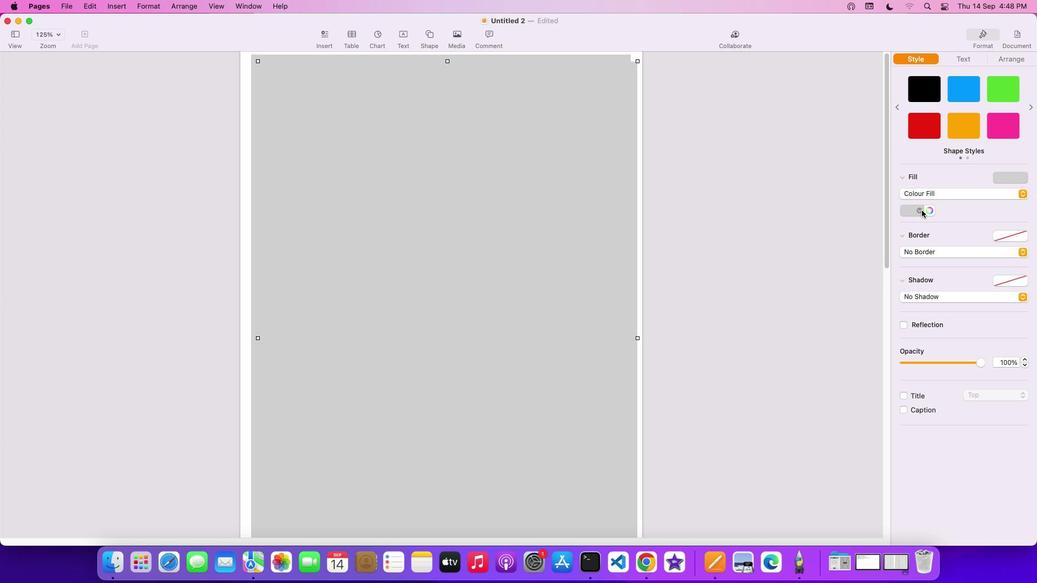 
Action: Mouse moved to (869, 276)
Screenshot: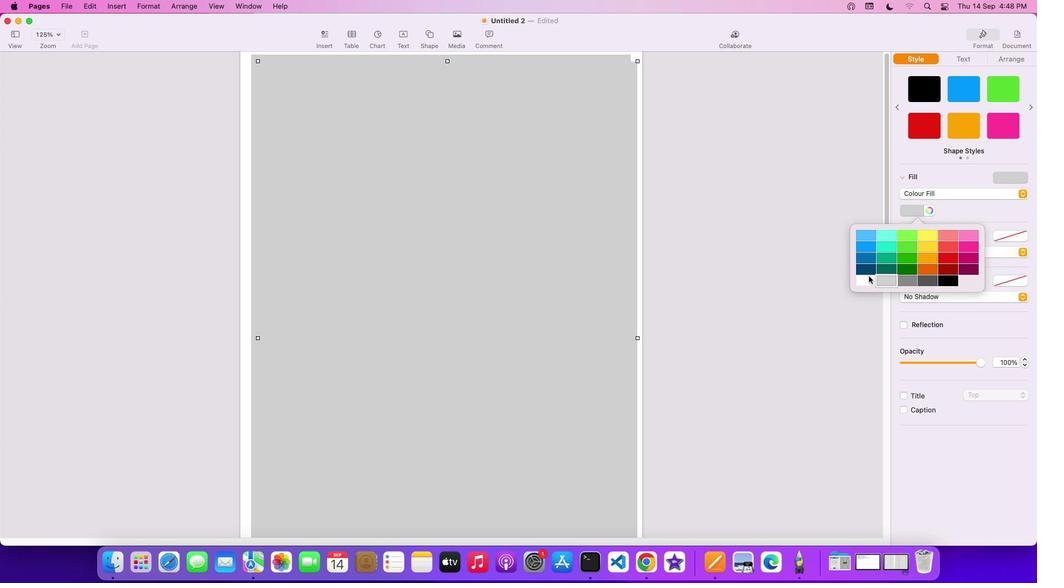 
Action: Mouse pressed left at (869, 276)
Screenshot: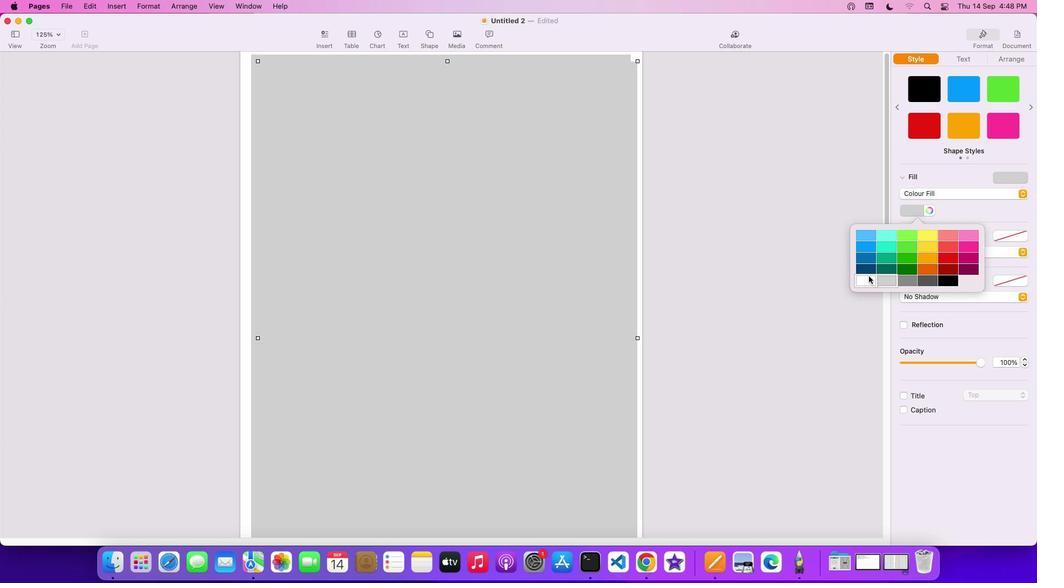 
Action: Mouse moved to (637, 61)
Screenshot: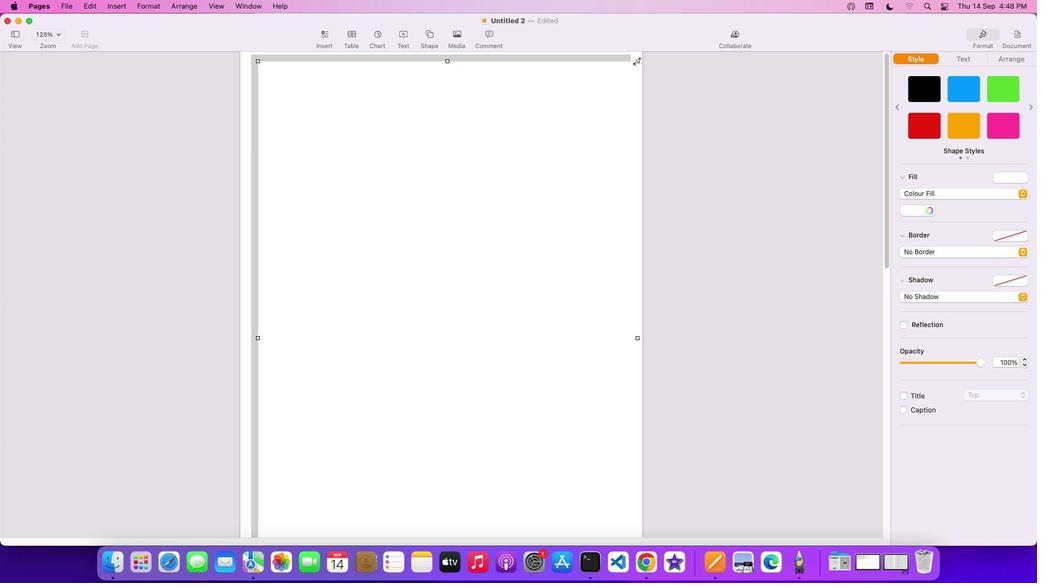 
Action: Mouse pressed left at (637, 61)
Screenshot: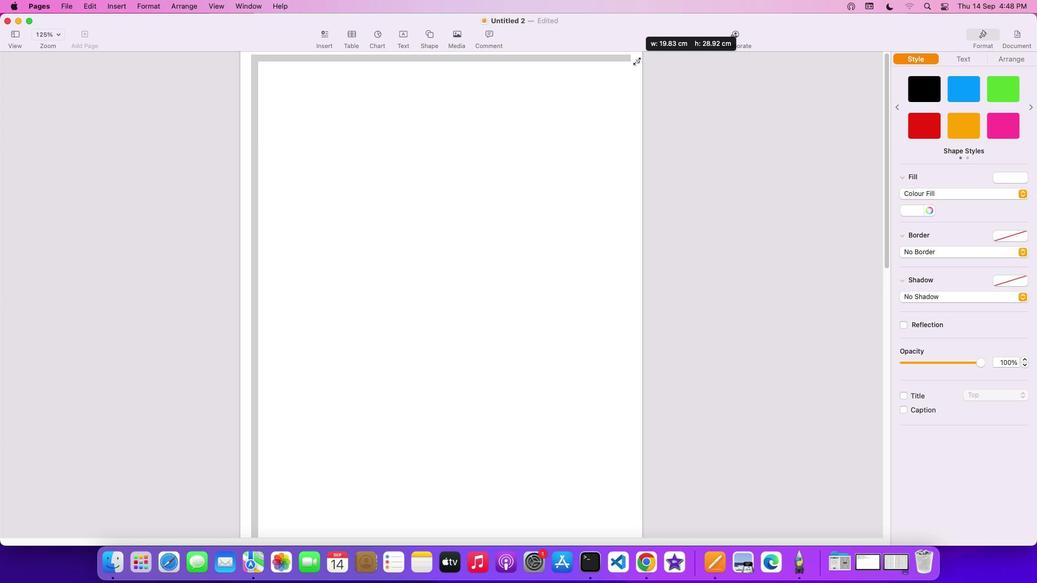 
Action: Mouse moved to (580, 178)
Screenshot: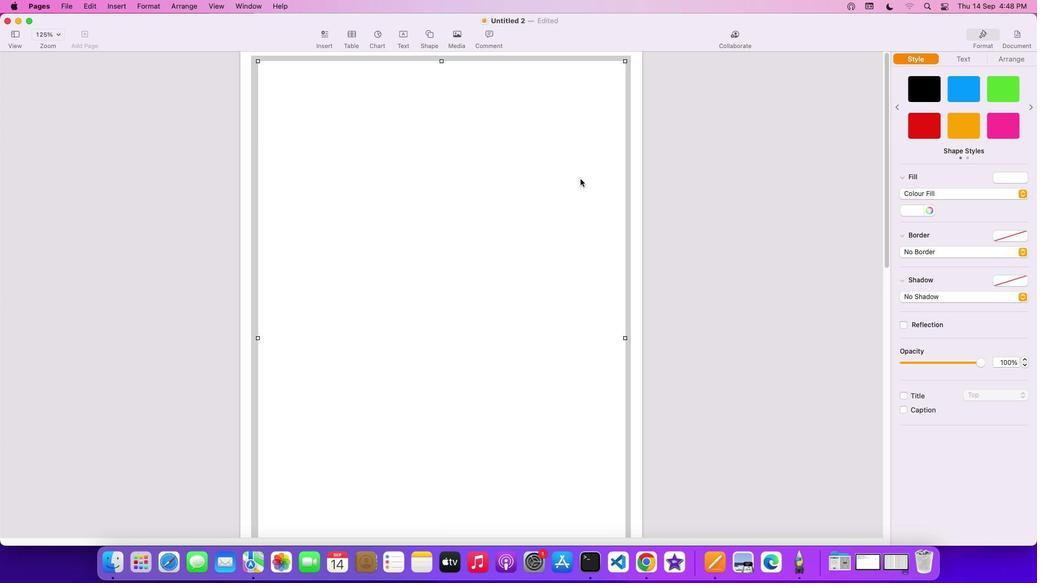 
Action: Mouse scrolled (580, 178) with delta (0, 0)
Screenshot: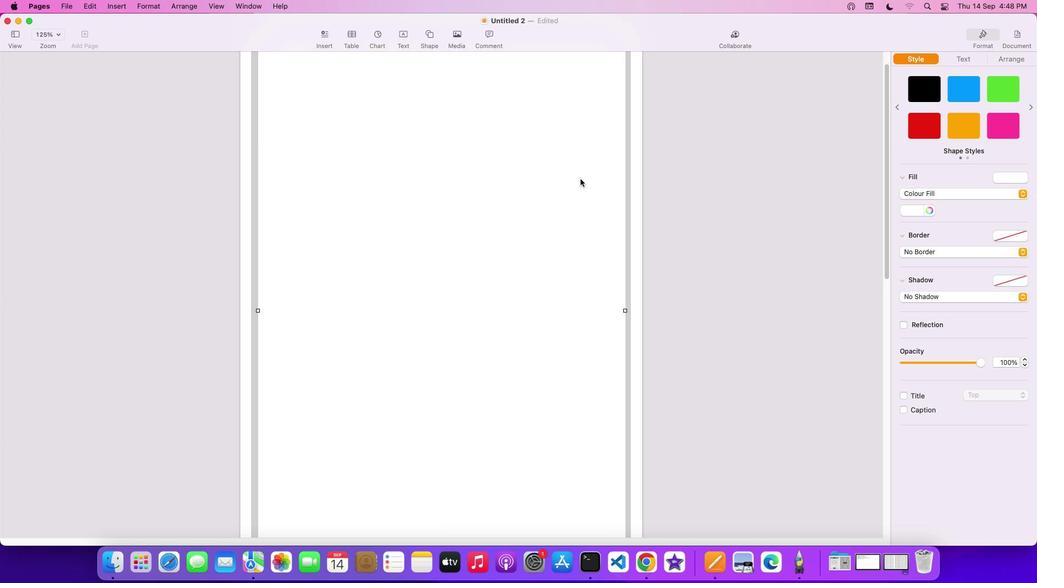 
Action: Mouse scrolled (580, 178) with delta (0, 0)
Screenshot: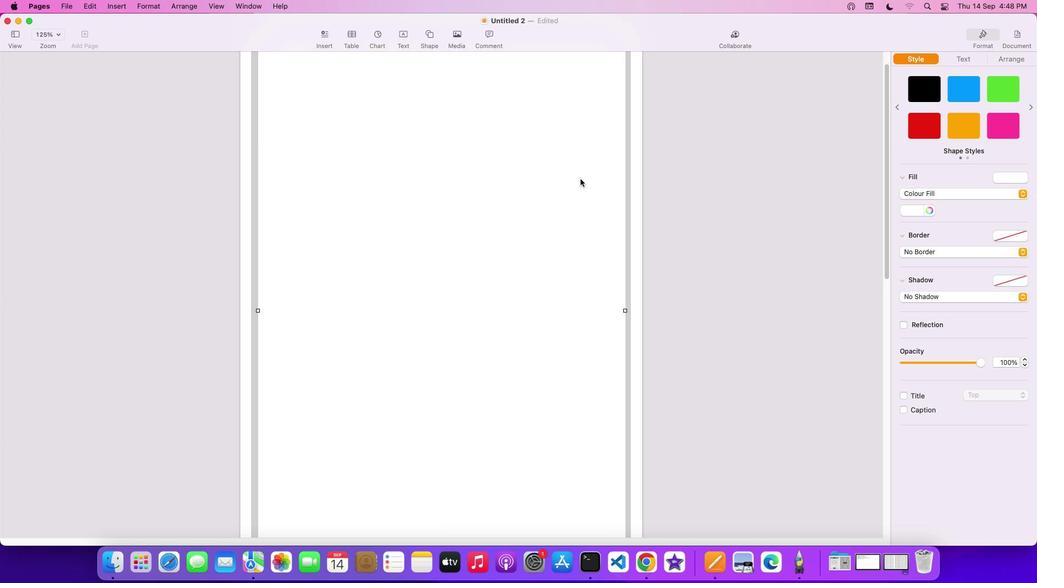 
Action: Mouse scrolled (580, 178) with delta (0, -1)
Screenshot: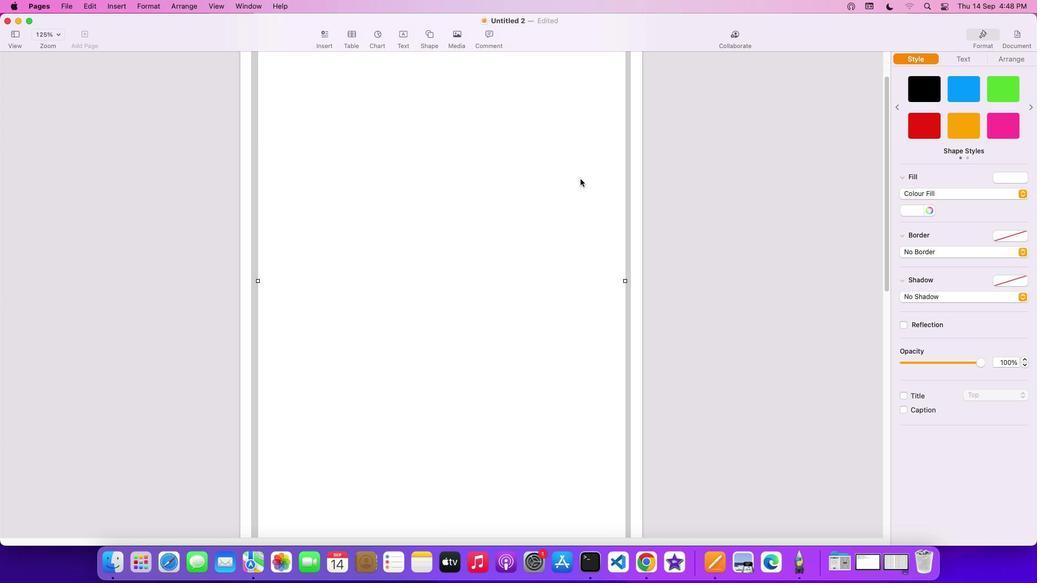 
Action: Mouse scrolled (580, 178) with delta (0, -2)
Screenshot: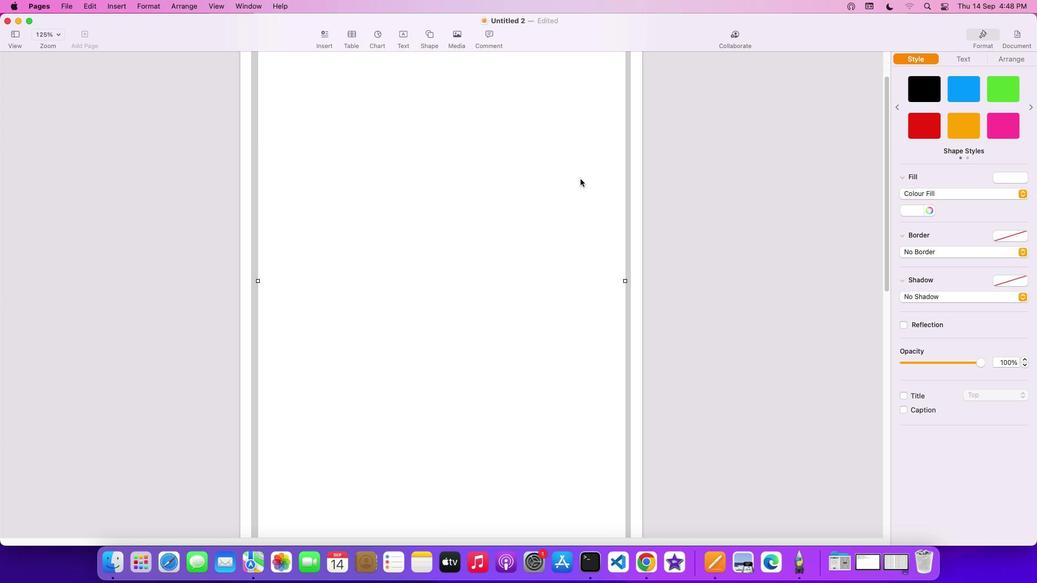 
Action: Mouse moved to (580, 179)
Screenshot: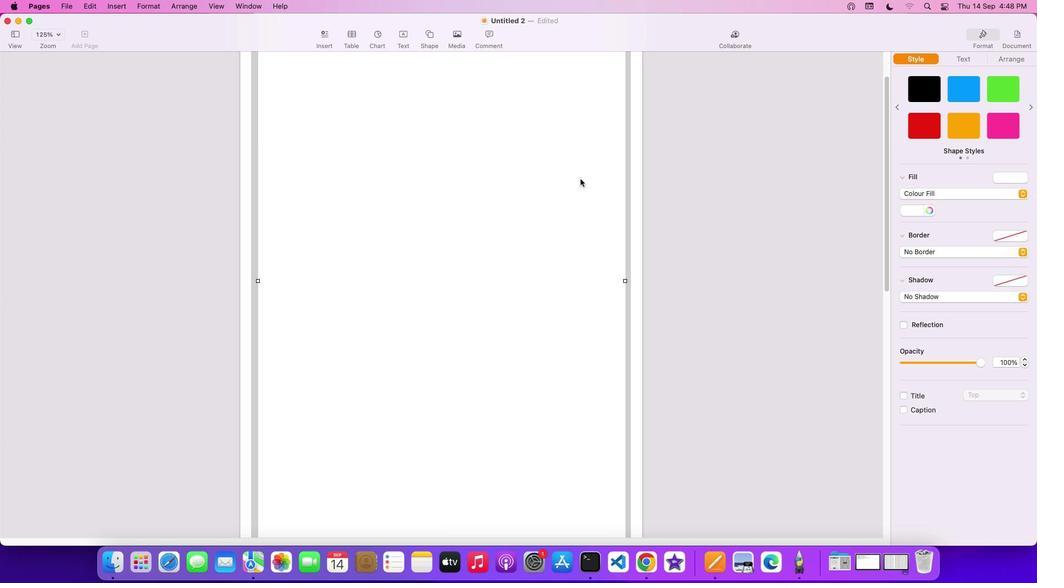 
Action: Mouse scrolled (580, 179) with delta (0, 0)
Screenshot: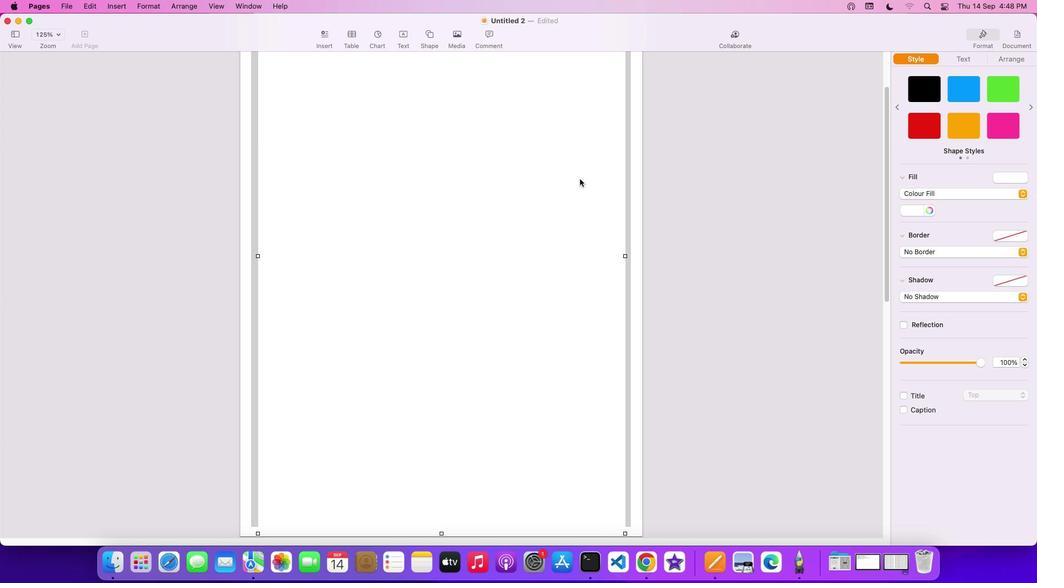 
Action: Mouse scrolled (580, 179) with delta (0, 0)
Screenshot: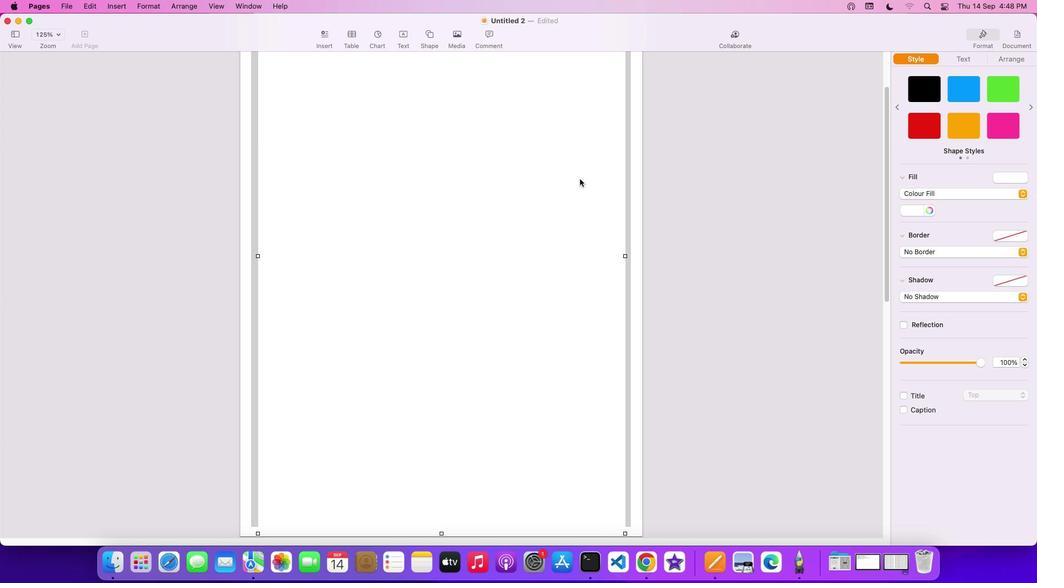 
Action: Mouse moved to (580, 179)
Screenshot: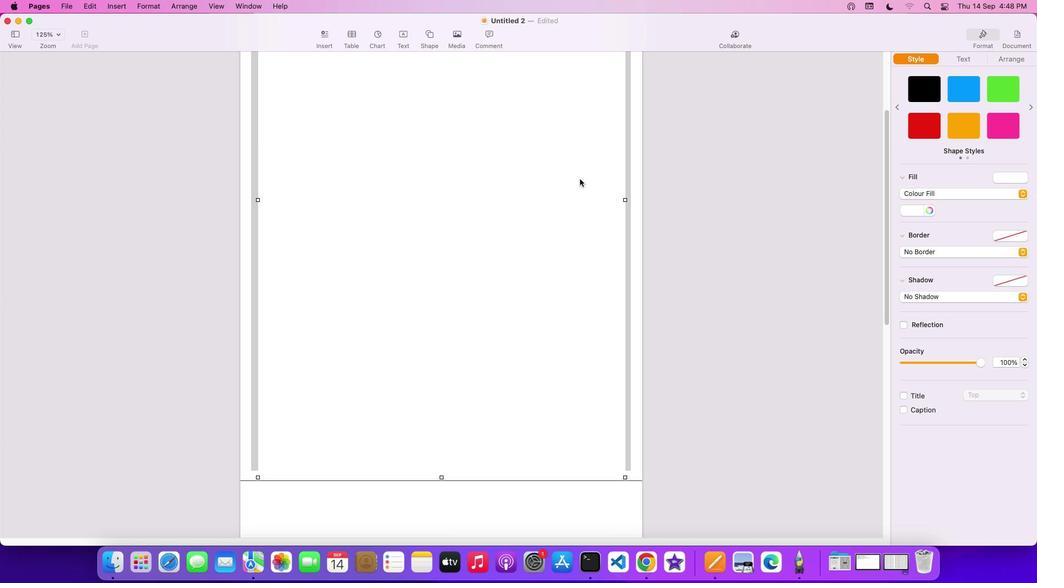 
Action: Mouse scrolled (580, 179) with delta (0, -1)
Screenshot: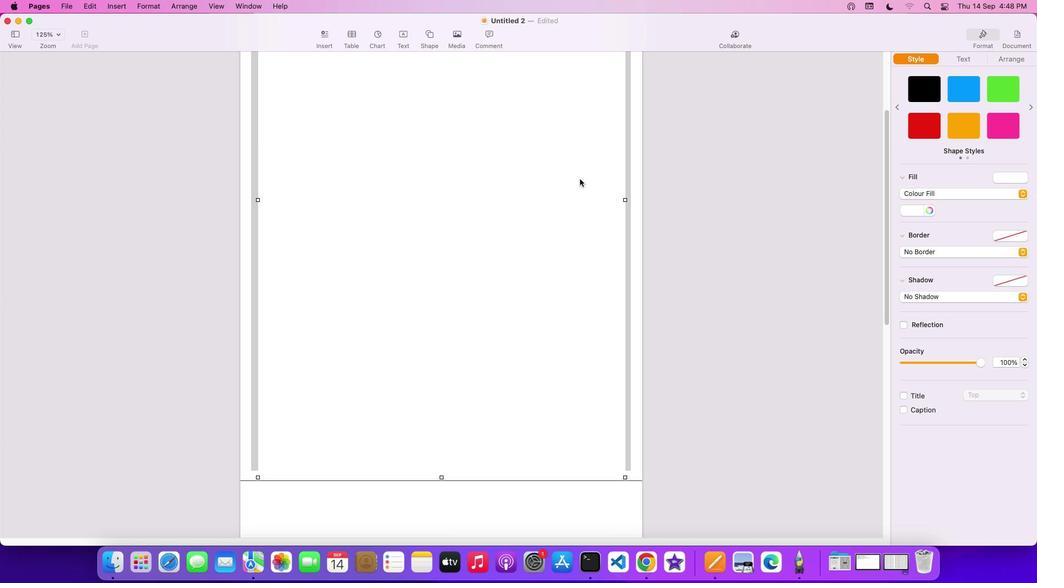 
Action: Mouse scrolled (580, 179) with delta (0, -2)
Screenshot: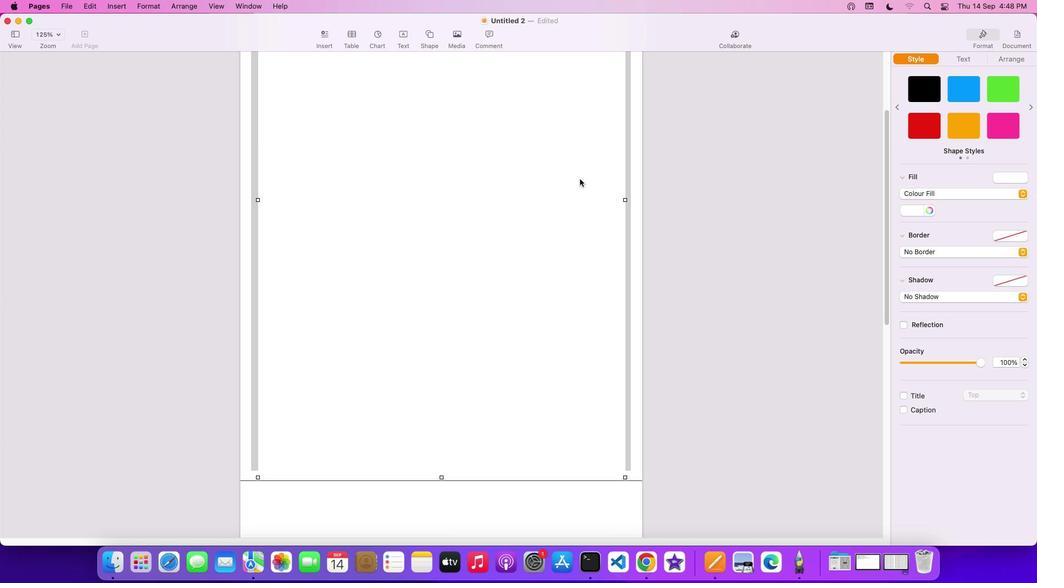
Action: Mouse moved to (580, 179)
Screenshot: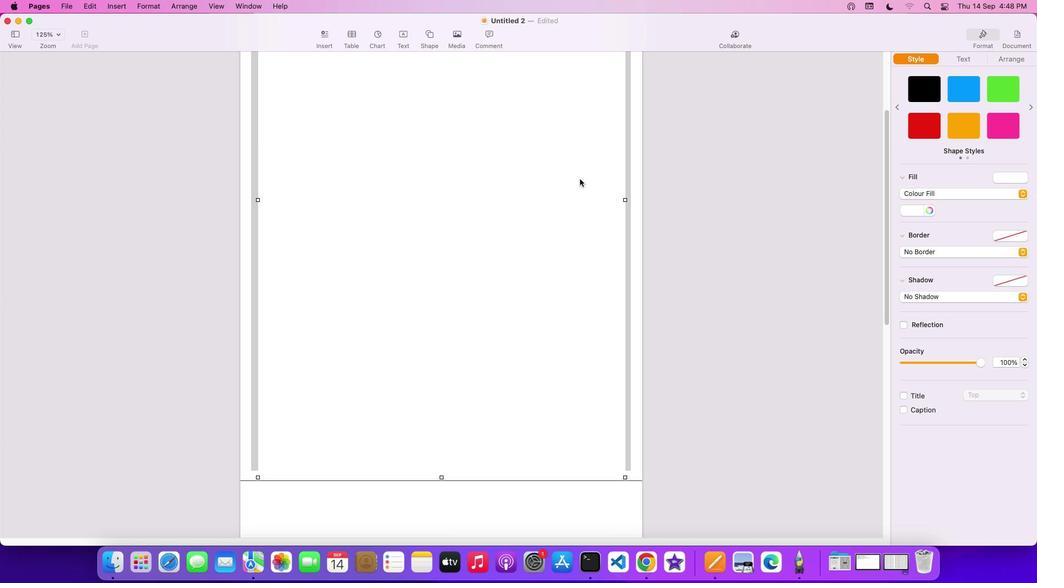 
Action: Mouse scrolled (580, 179) with delta (0, -3)
Screenshot: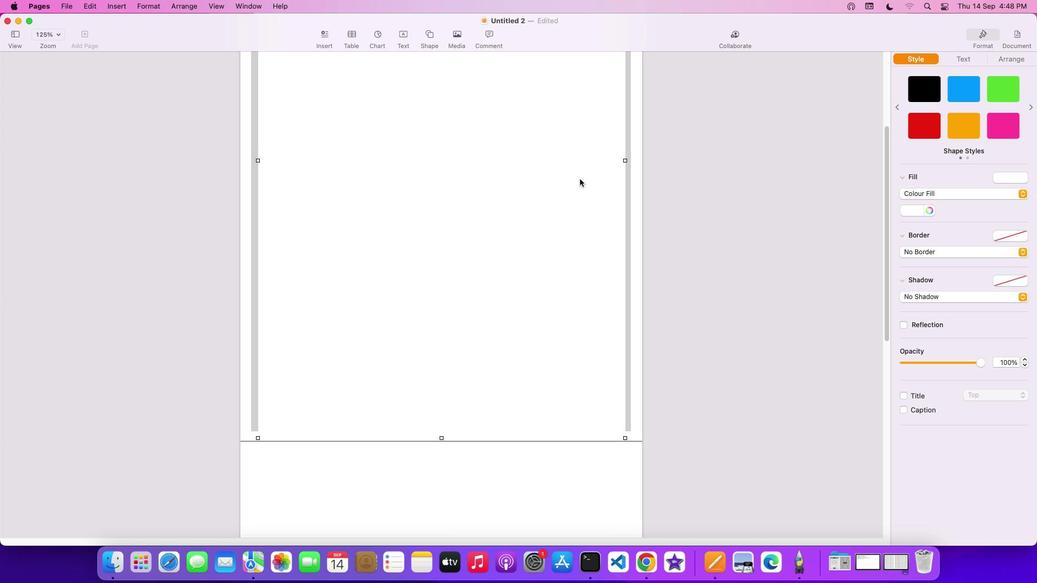 
Action: Mouse scrolled (580, 179) with delta (0, -3)
Screenshot: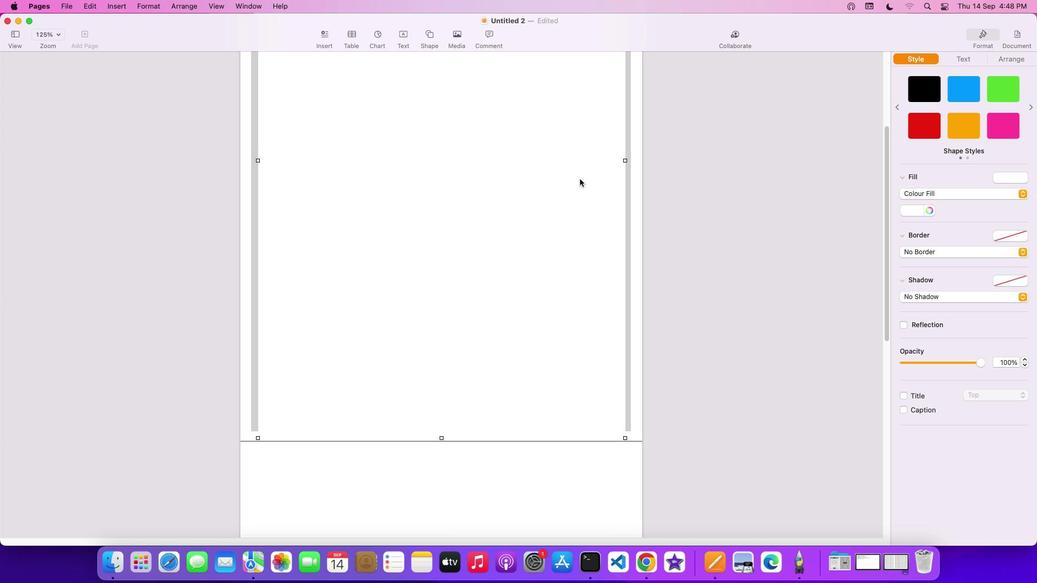 
Action: Mouse moved to (258, 428)
Screenshot: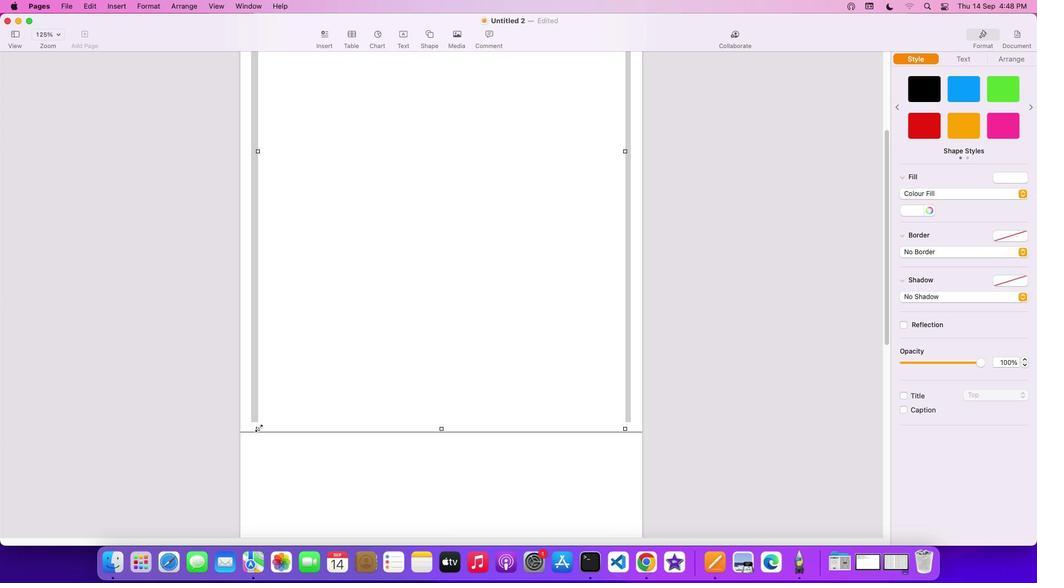
Action: Mouse pressed left at (258, 428)
Screenshot: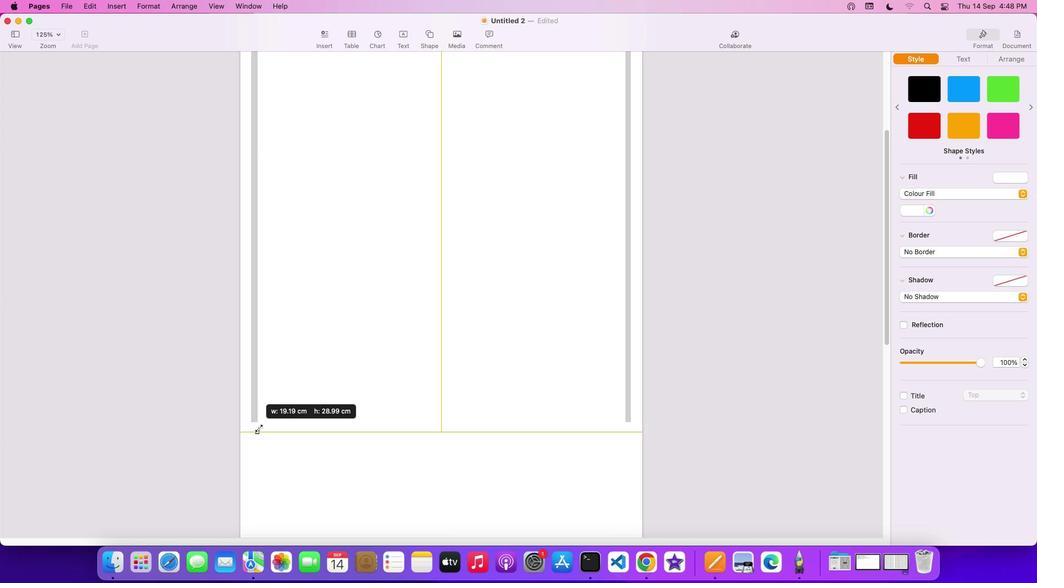 
Action: Mouse moved to (469, 286)
Screenshot: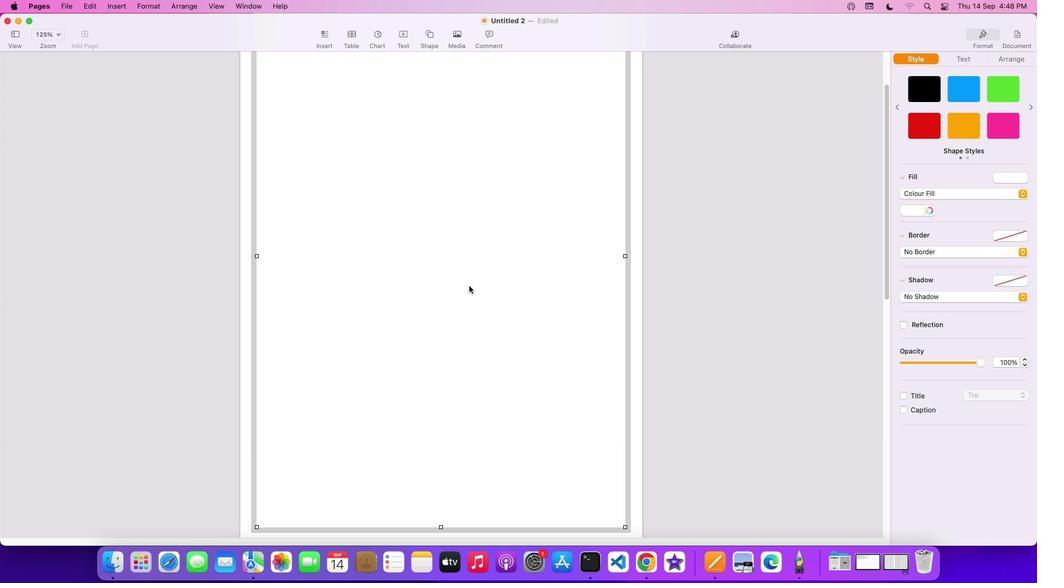 
Action: Mouse scrolled (469, 286) with delta (0, 0)
Screenshot: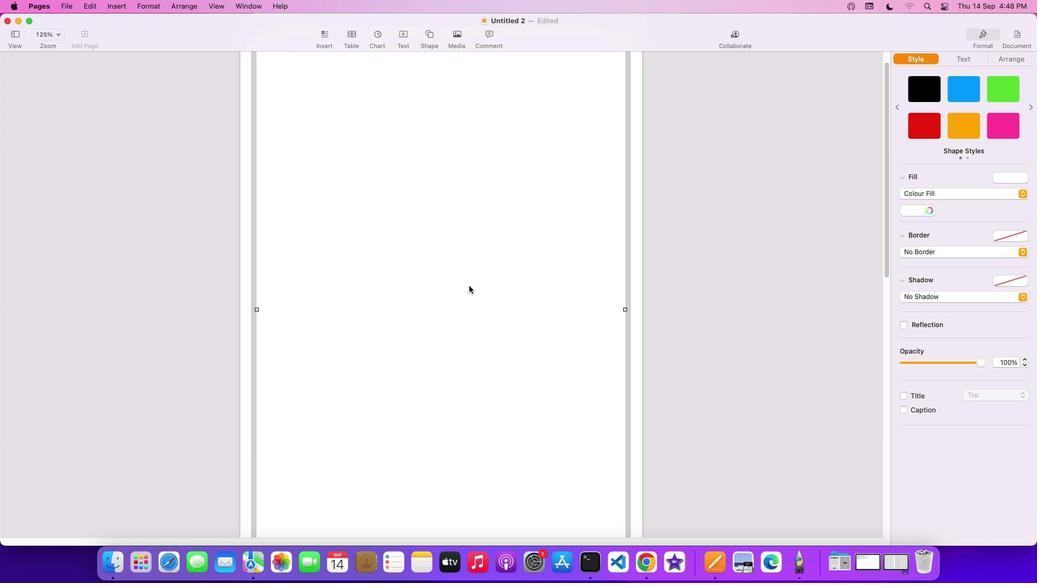 
Action: Mouse scrolled (469, 286) with delta (0, 0)
Screenshot: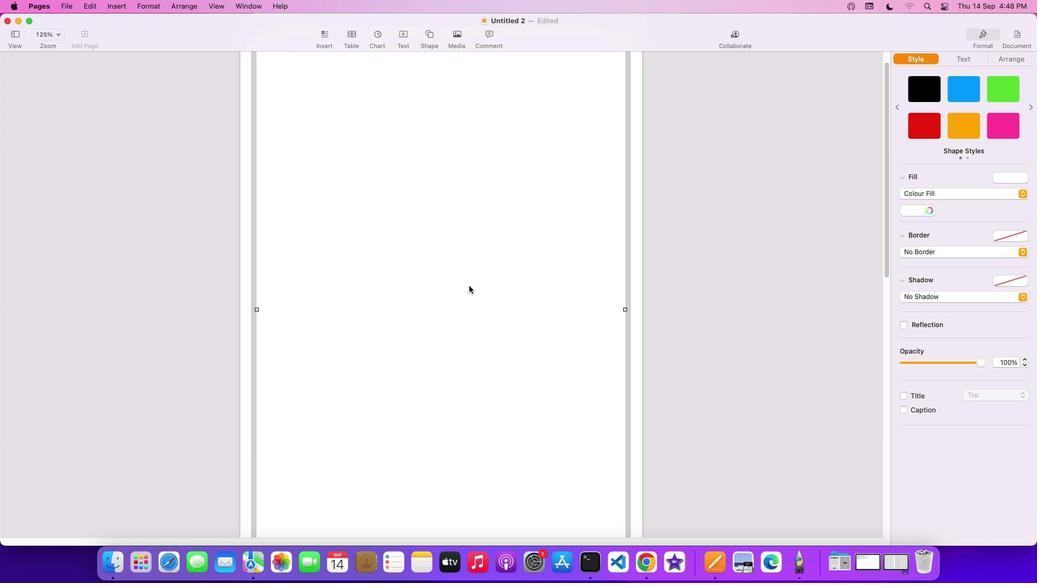 
Action: Mouse scrolled (469, 286) with delta (0, 2)
Screenshot: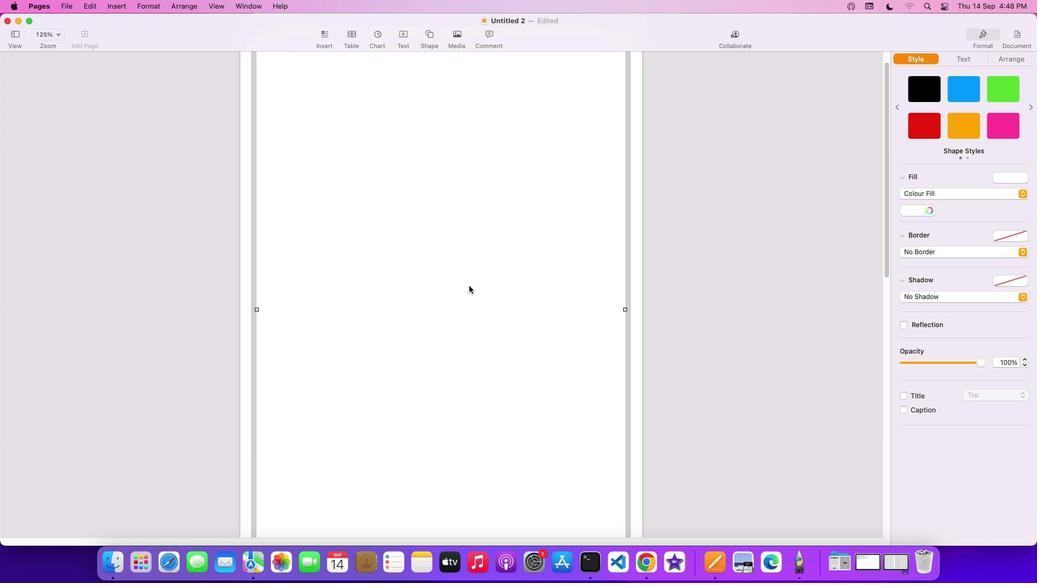 
Action: Mouse scrolled (469, 286) with delta (0, 2)
Screenshot: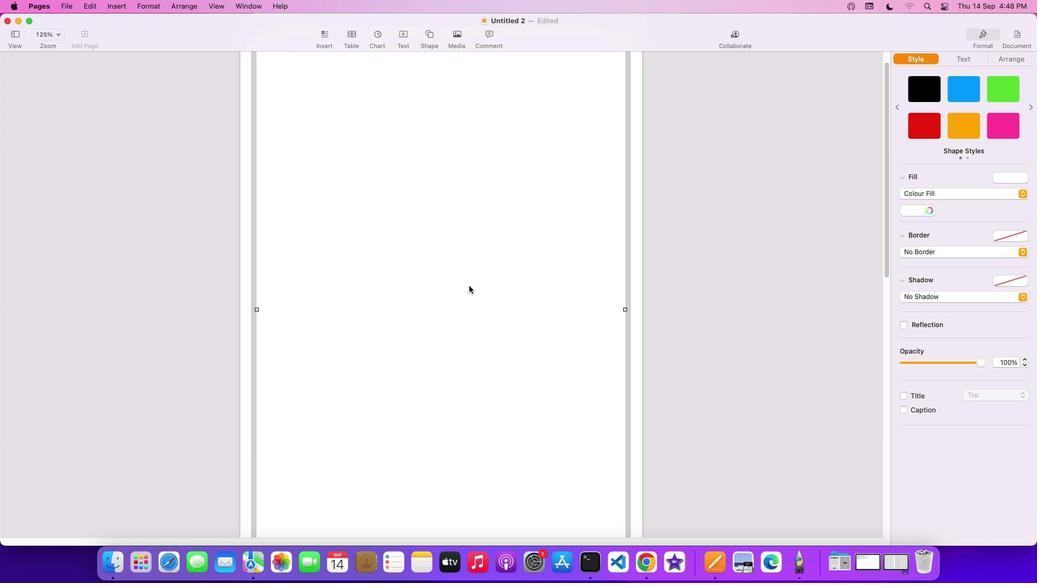 
Action: Mouse scrolled (469, 286) with delta (0, 3)
Screenshot: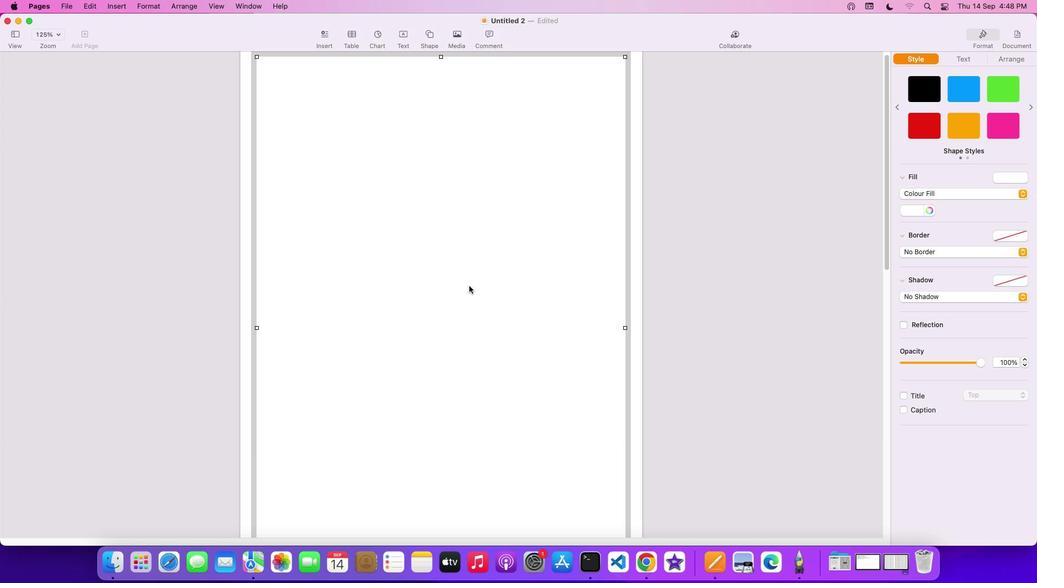 
Action: Mouse scrolled (469, 286) with delta (0, 0)
Screenshot: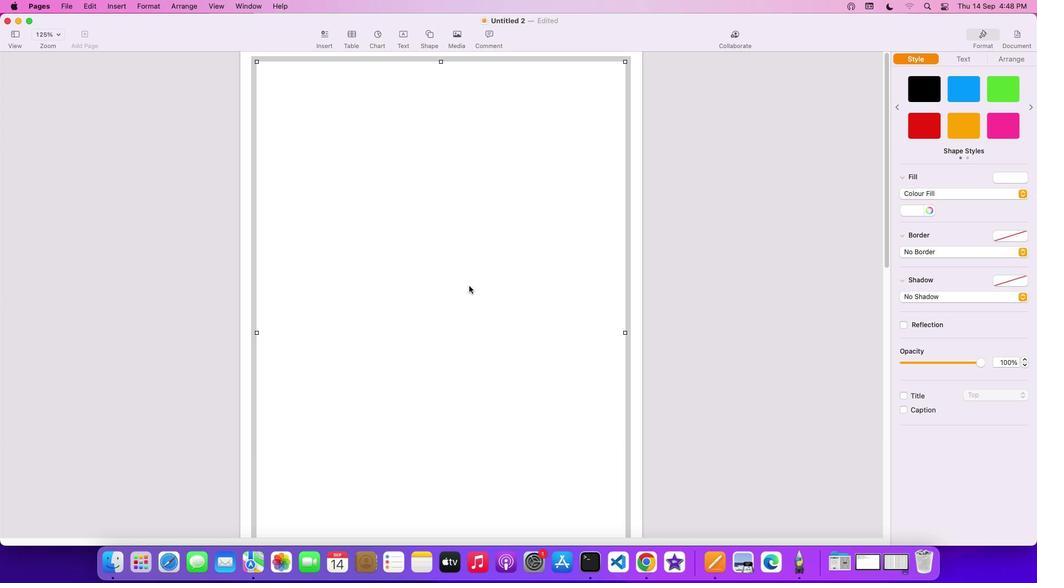 
Action: Mouse scrolled (469, 286) with delta (0, 0)
Screenshot: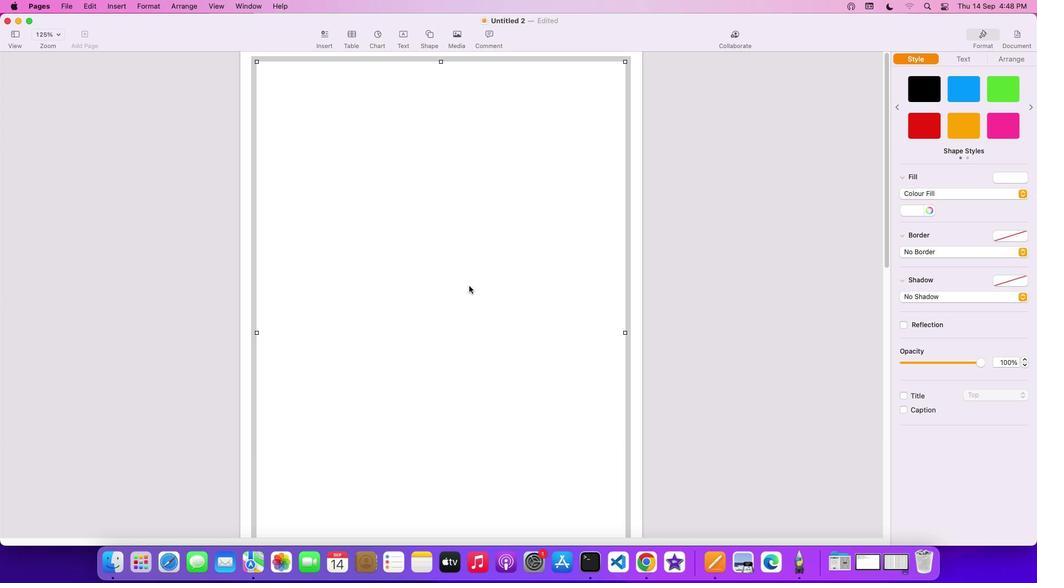
Action: Mouse scrolled (469, 286) with delta (0, 1)
Screenshot: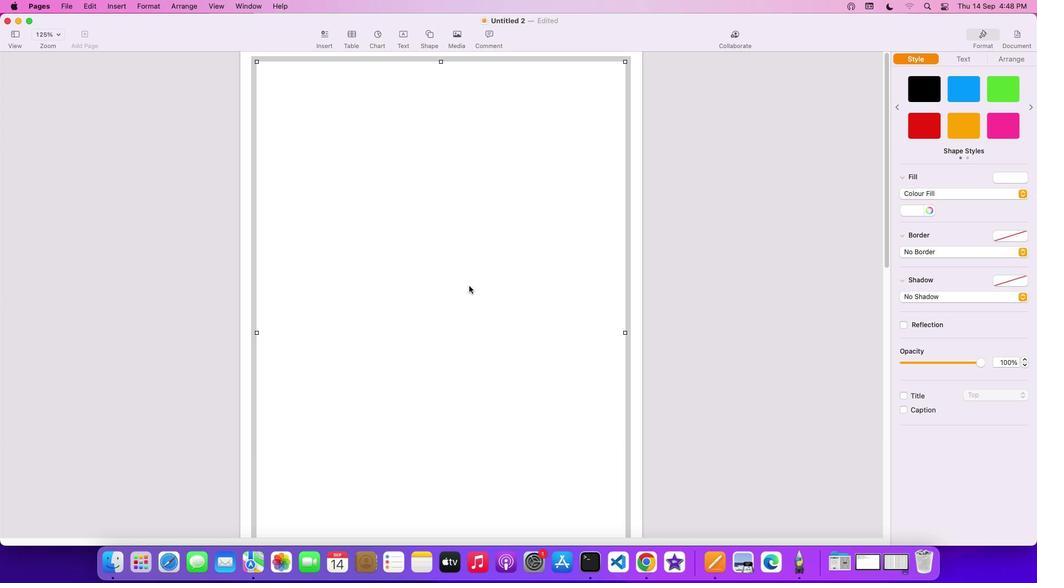 
Action: Mouse scrolled (469, 286) with delta (0, 2)
Screenshot: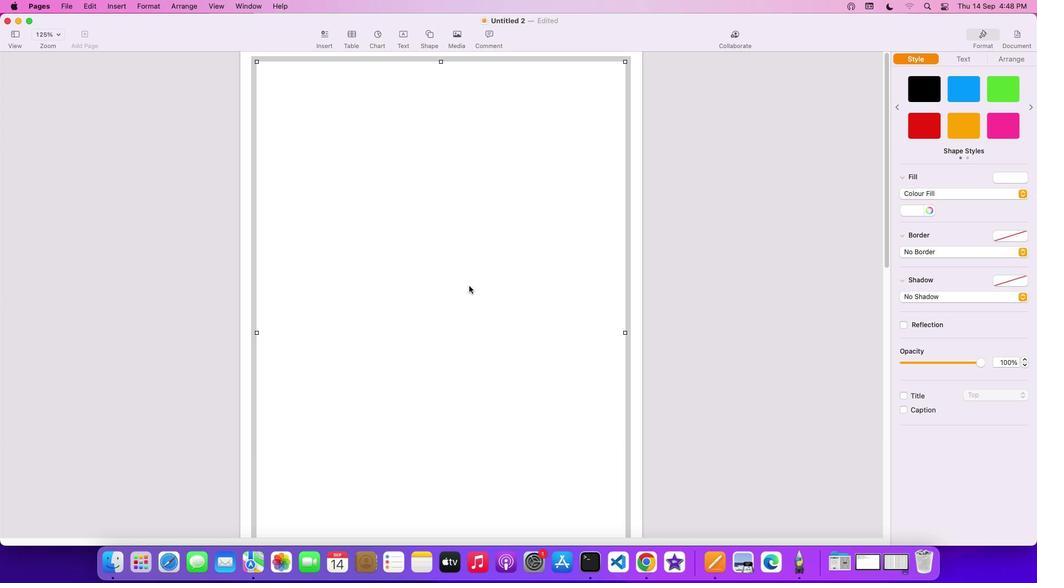 
Action: Mouse scrolled (469, 286) with delta (0, 3)
Screenshot: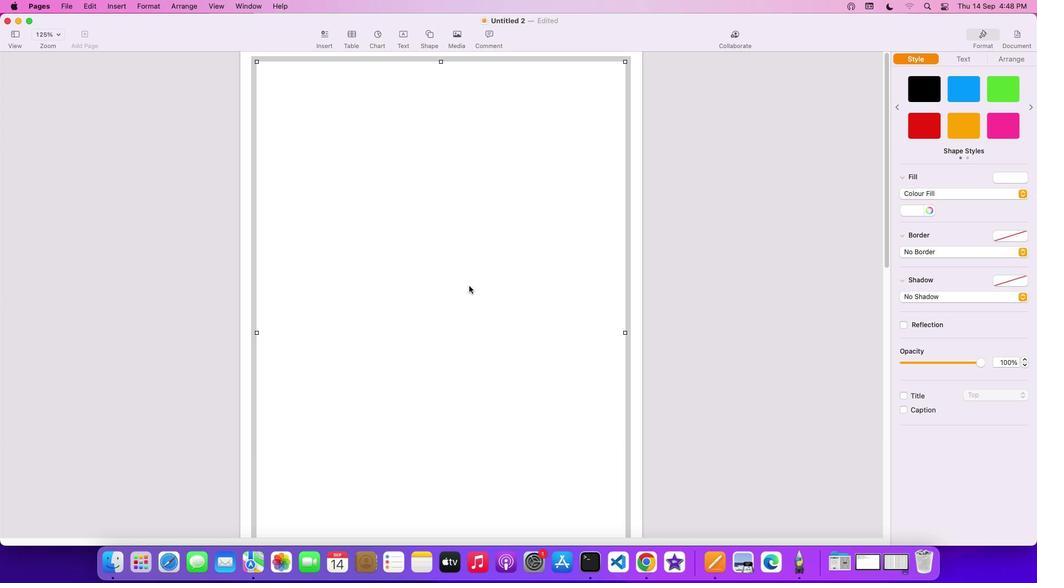
Action: Mouse moved to (256, 61)
Screenshot: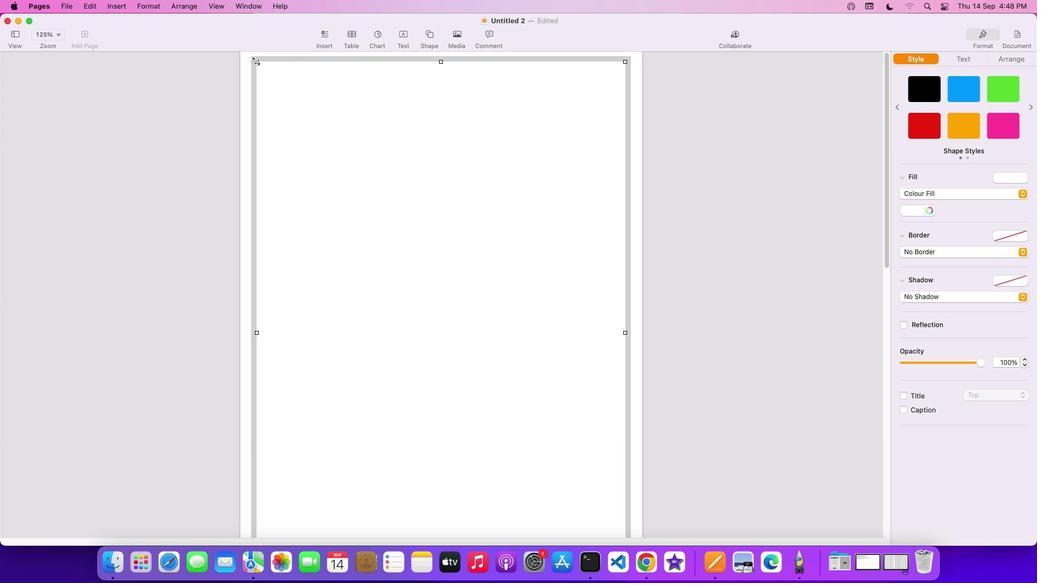 
Action: Mouse pressed left at (256, 61)
Screenshot: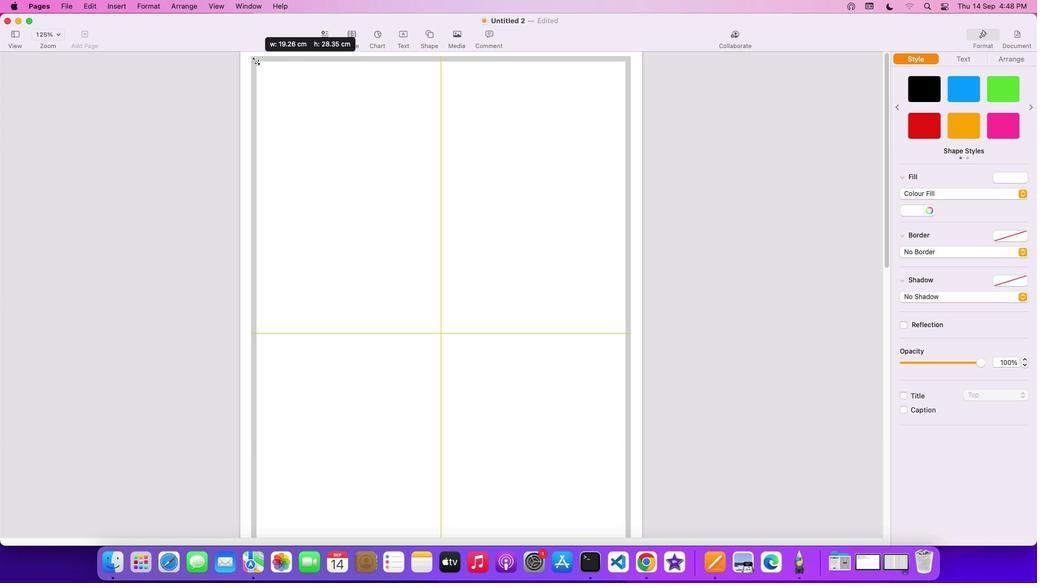 
Action: Mouse moved to (402, 120)
Screenshot: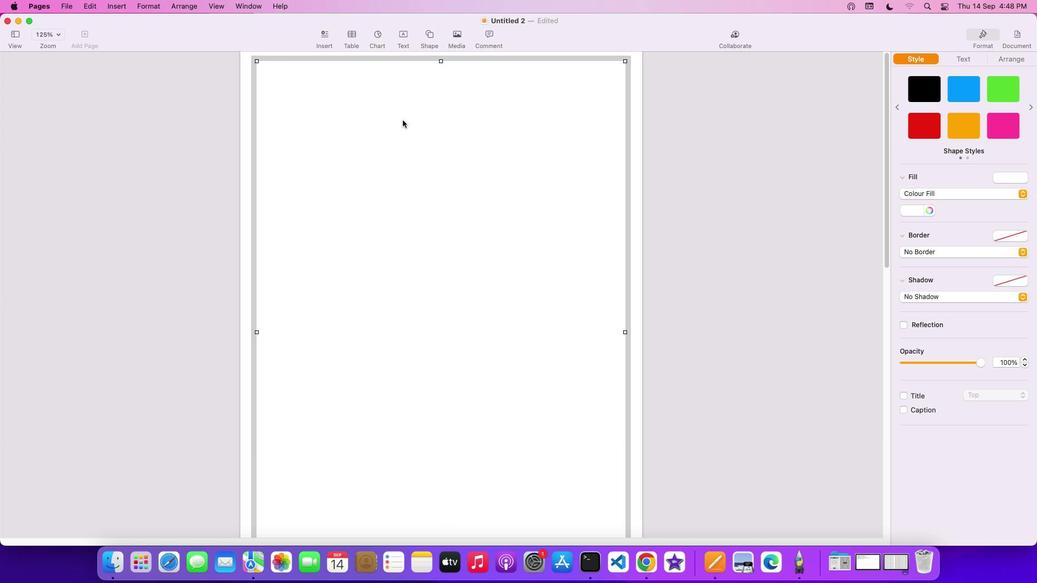
Action: Mouse pressed left at (402, 120)
Screenshot: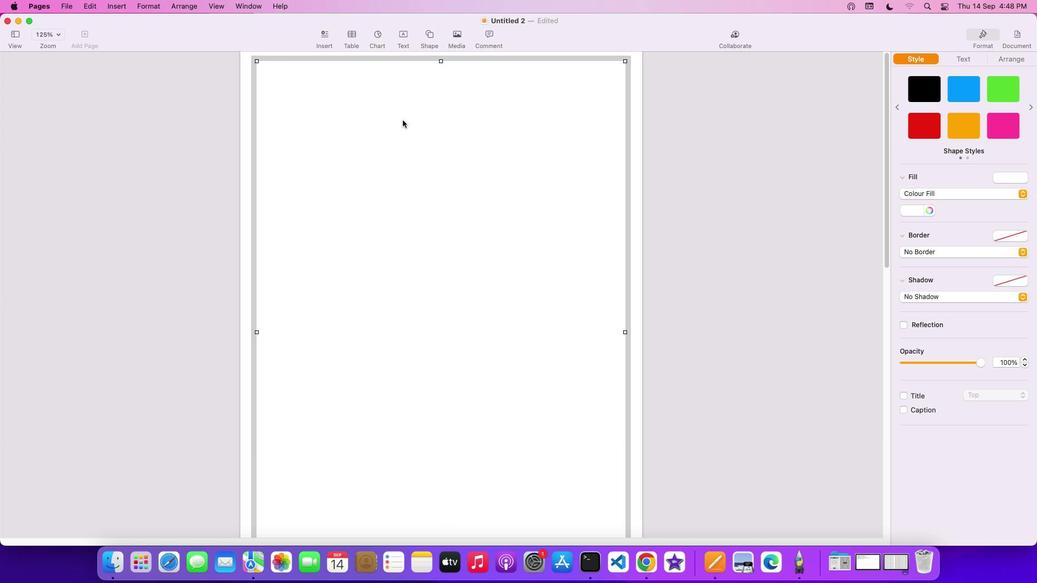 
Action: Mouse moved to (428, 166)
Screenshot: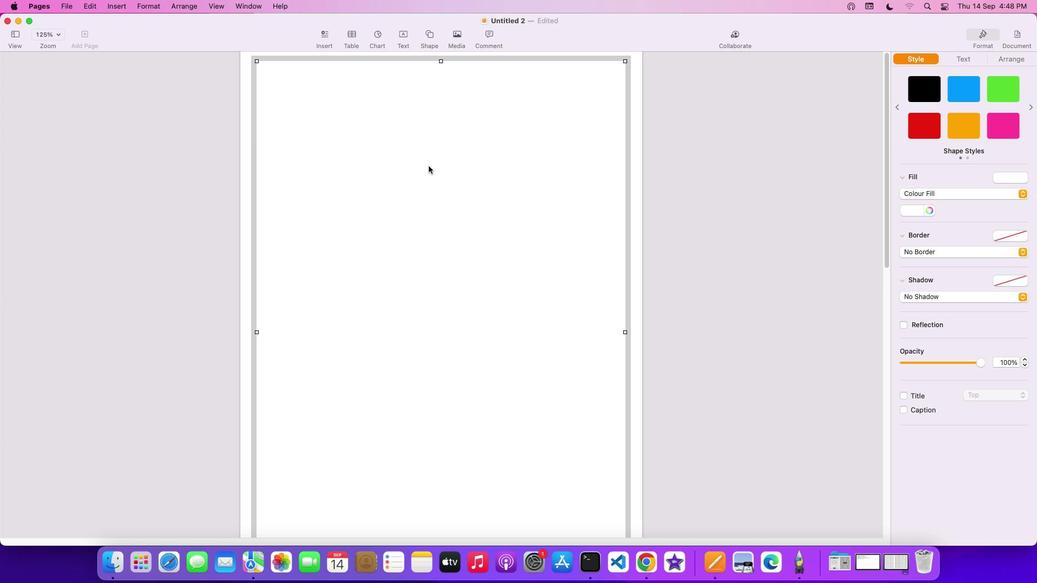 
Action: Mouse pressed left at (428, 166)
Screenshot: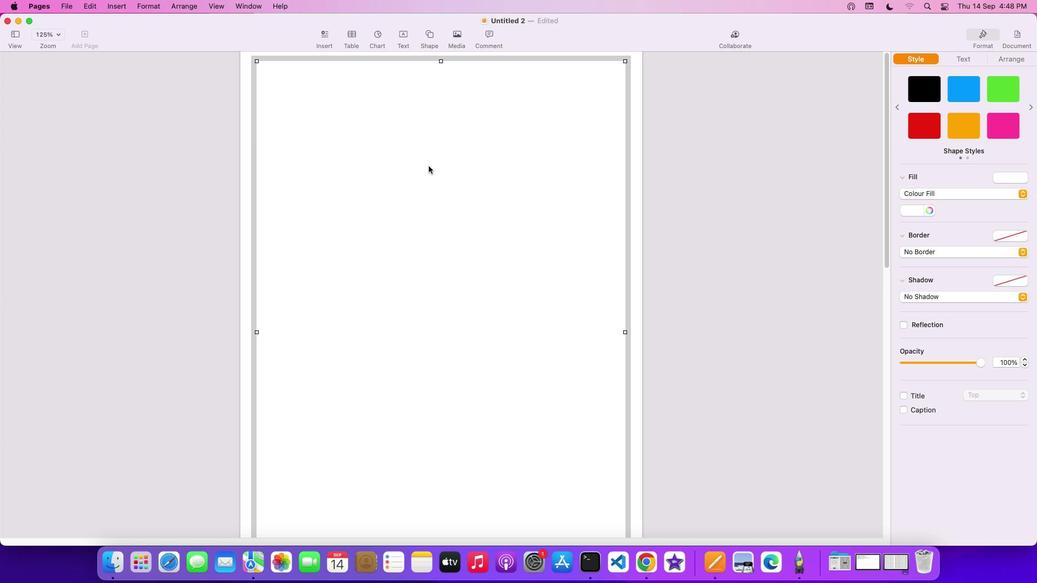 
Action: Mouse scrolled (428, 166) with delta (0, 0)
Screenshot: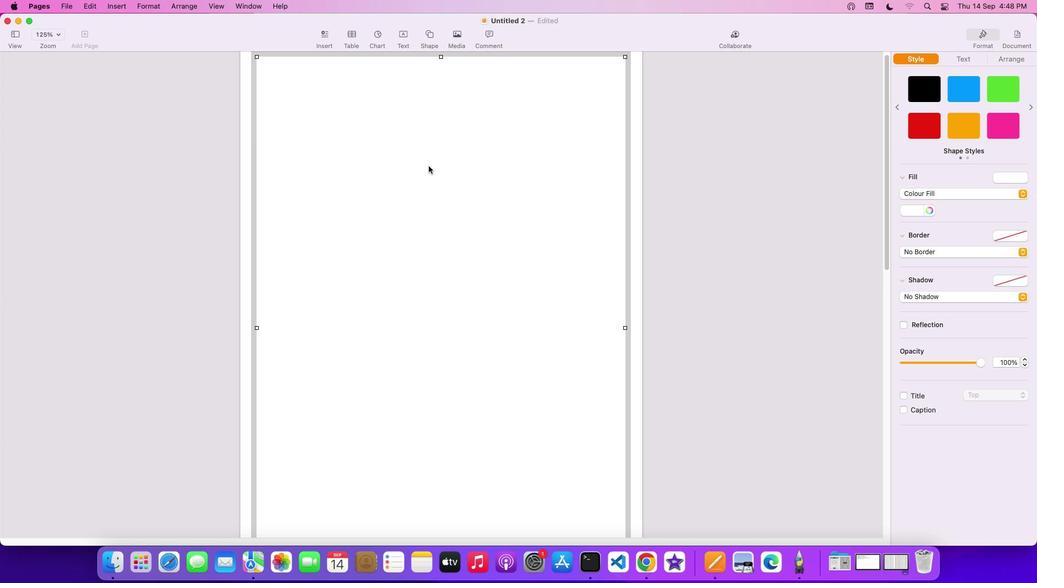 
Action: Mouse scrolled (428, 166) with delta (0, 0)
Screenshot: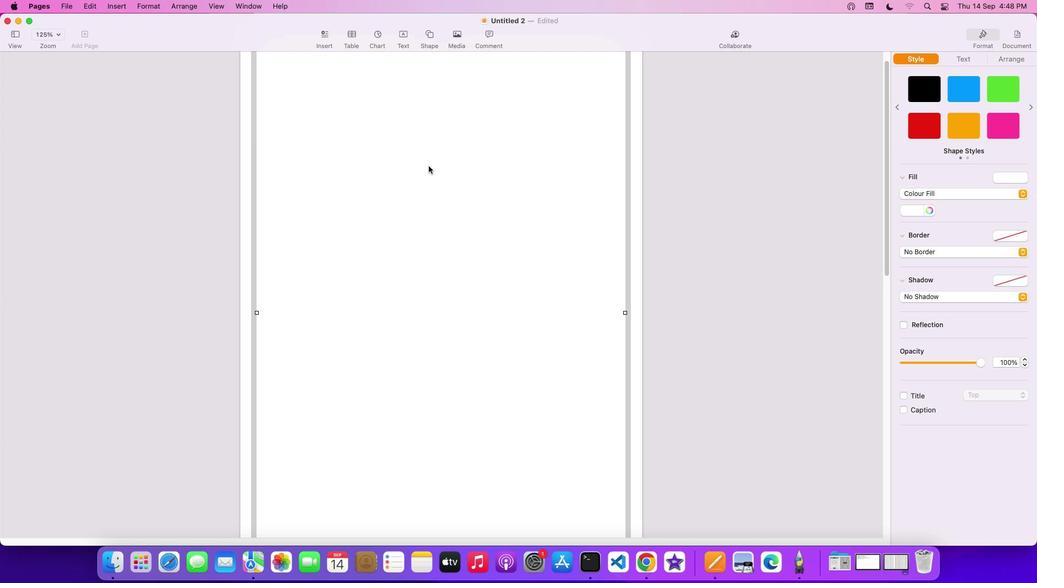 
Action: Mouse scrolled (428, 166) with delta (0, -1)
Screenshot: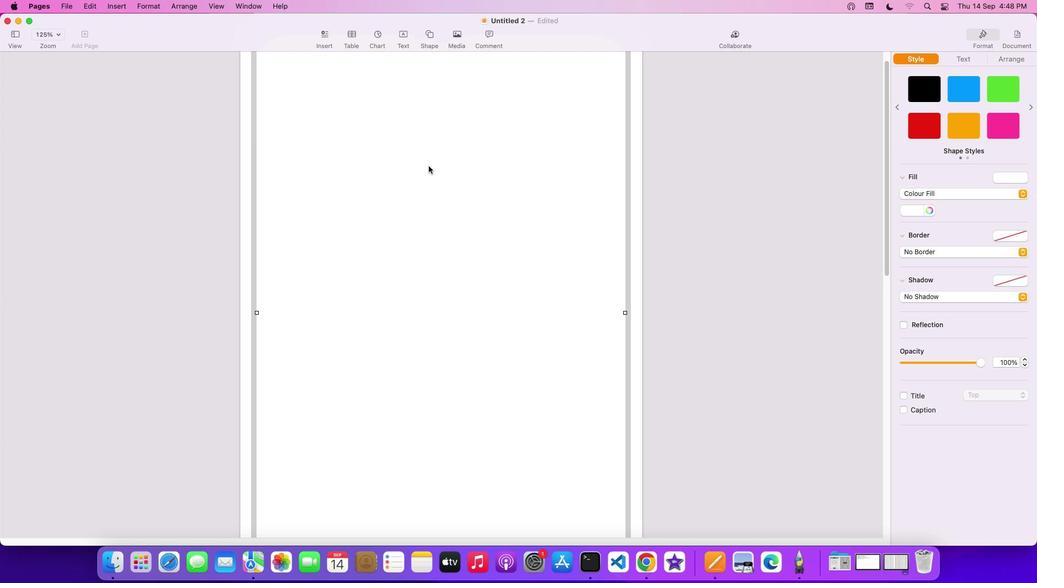
Action: Mouse scrolled (428, 166) with delta (0, -1)
Screenshot: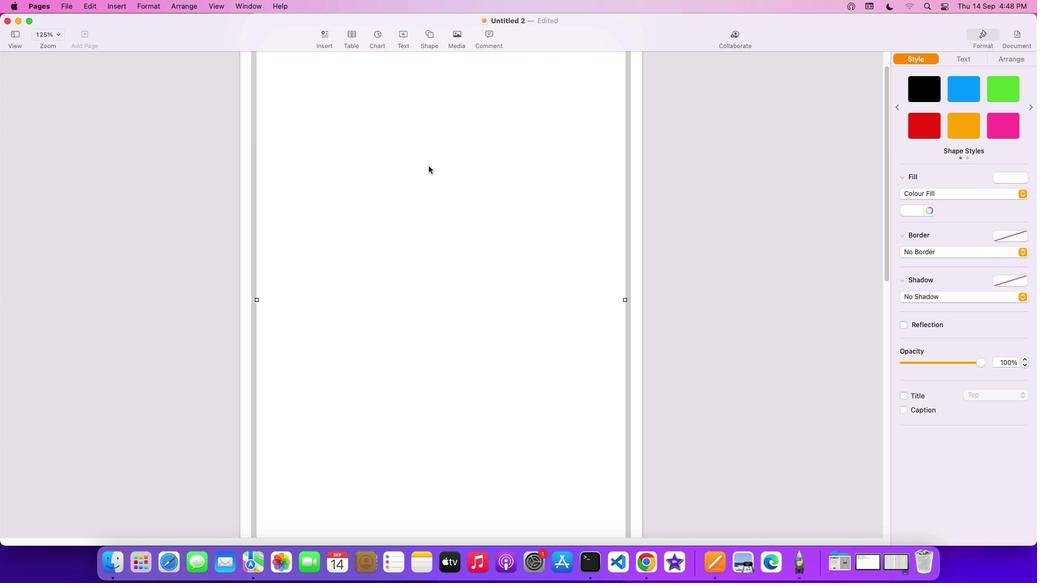 
Action: Mouse moved to (429, 39)
Screenshot: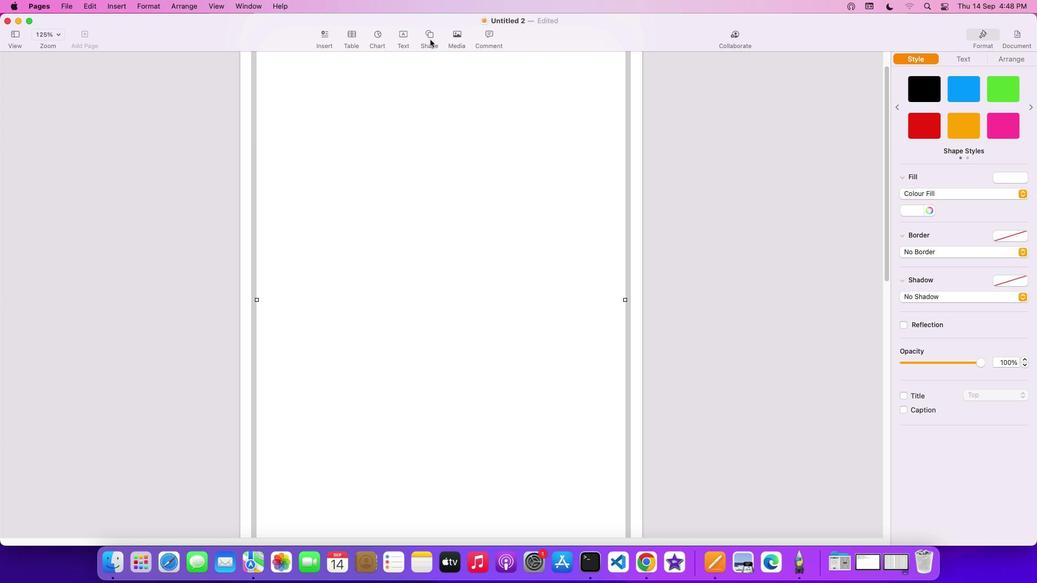 
Action: Mouse pressed left at (429, 39)
Screenshot: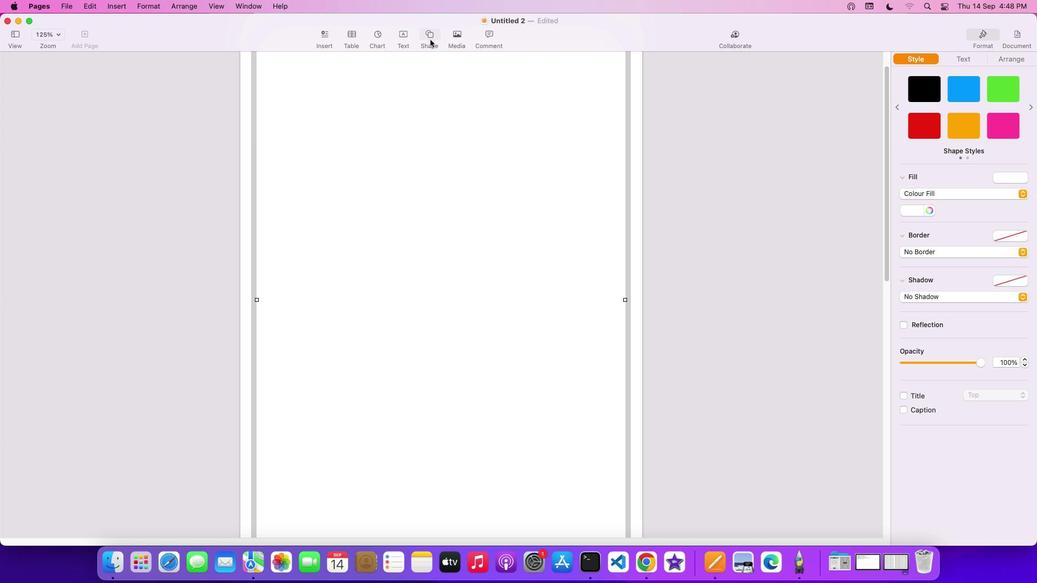 
Action: Mouse moved to (523, 118)
Screenshot: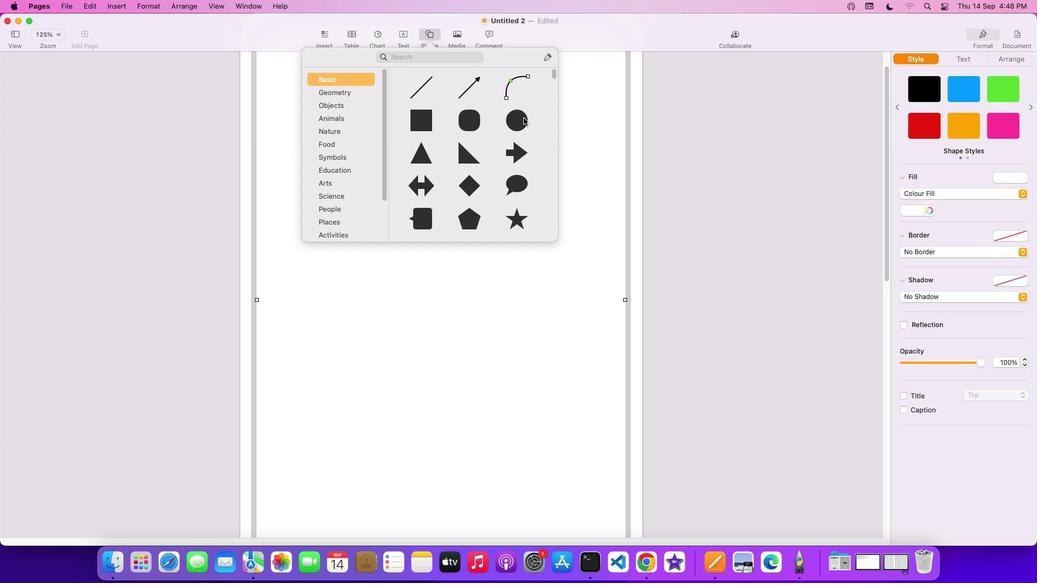 
Action: Mouse pressed left at (523, 118)
Screenshot: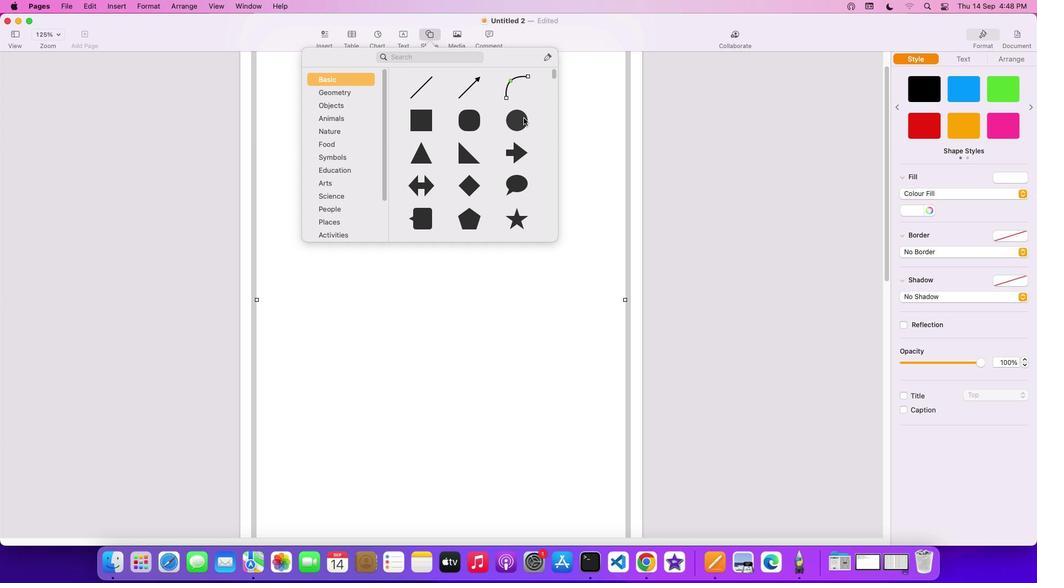 
Action: Mouse moved to (475, 328)
Screenshot: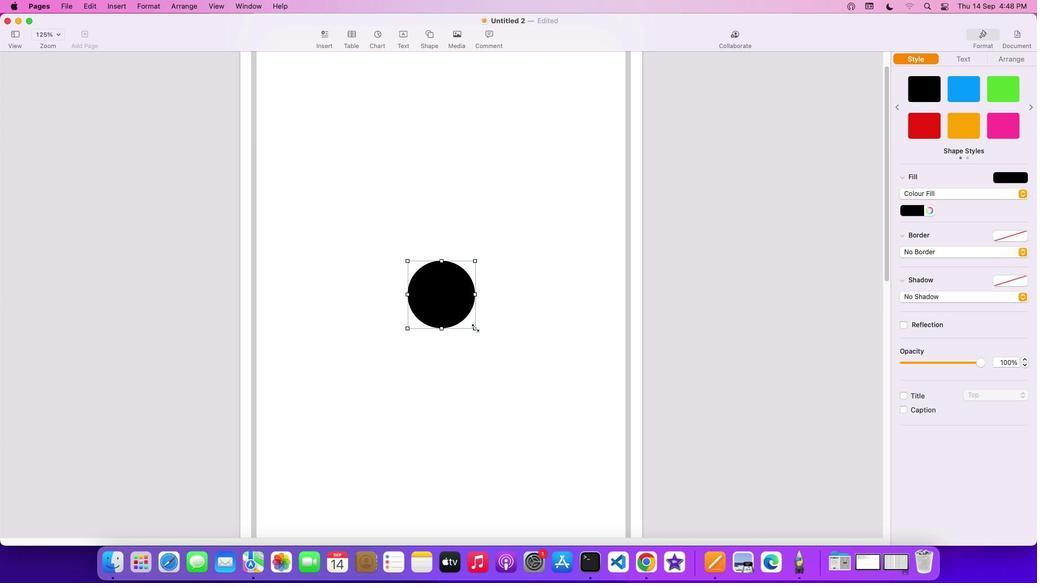 
Action: Mouse pressed left at (475, 328)
Screenshot: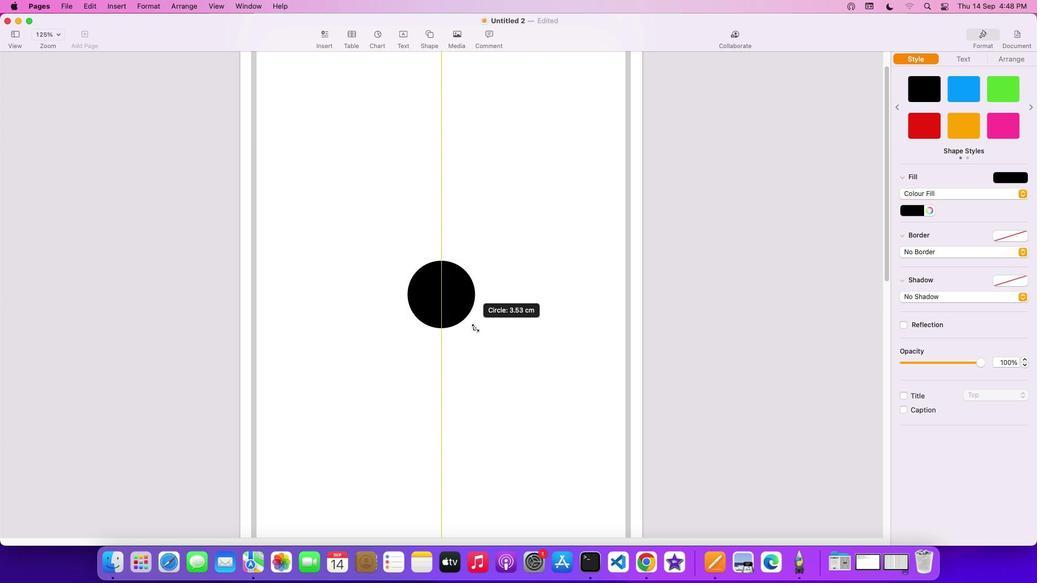 
Action: Mouse moved to (513, 391)
Screenshot: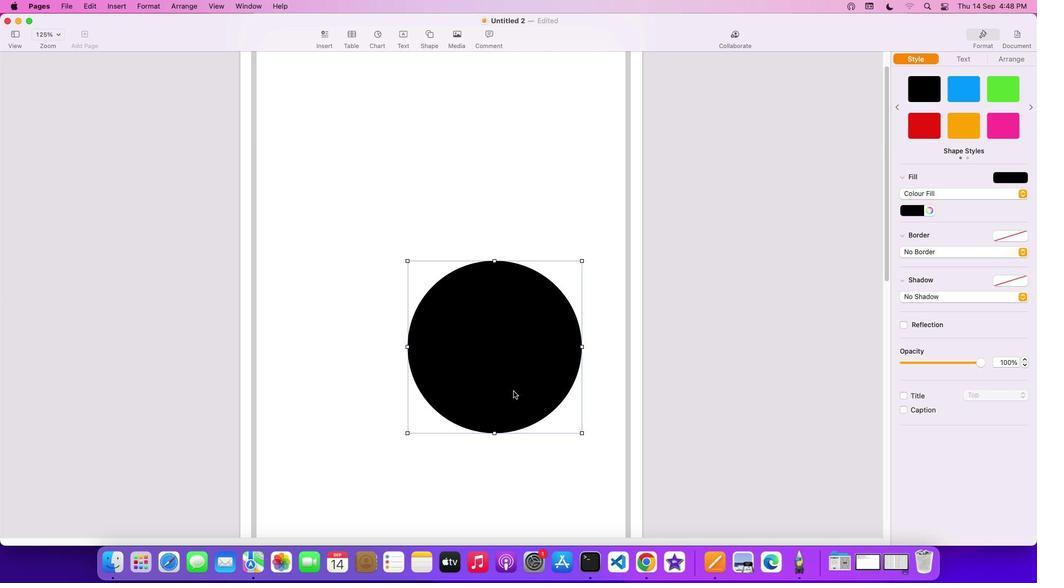 
Action: Mouse pressed left at (513, 391)
Screenshot: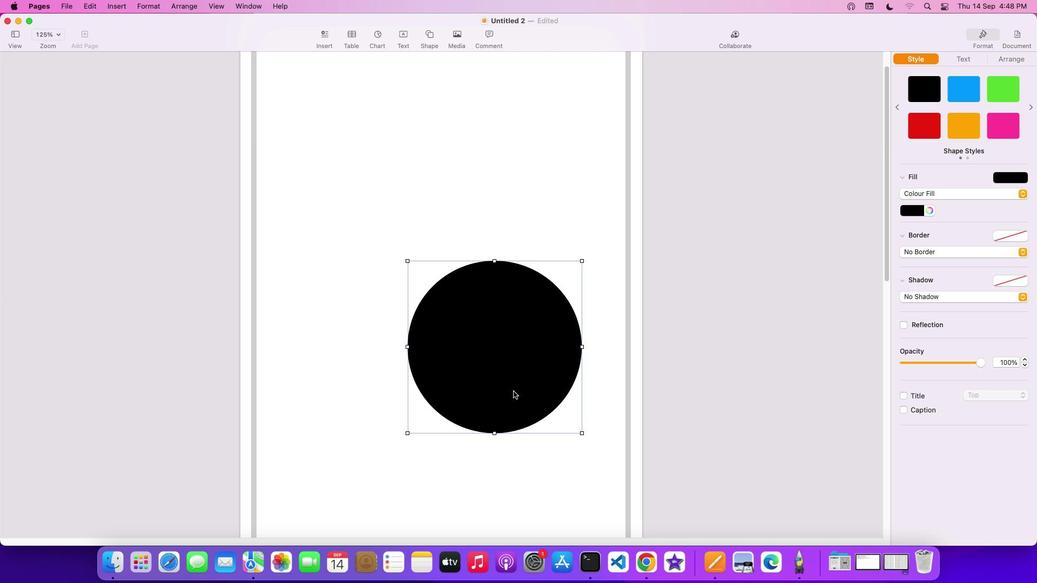 
Action: Mouse moved to (496, 305)
Screenshot: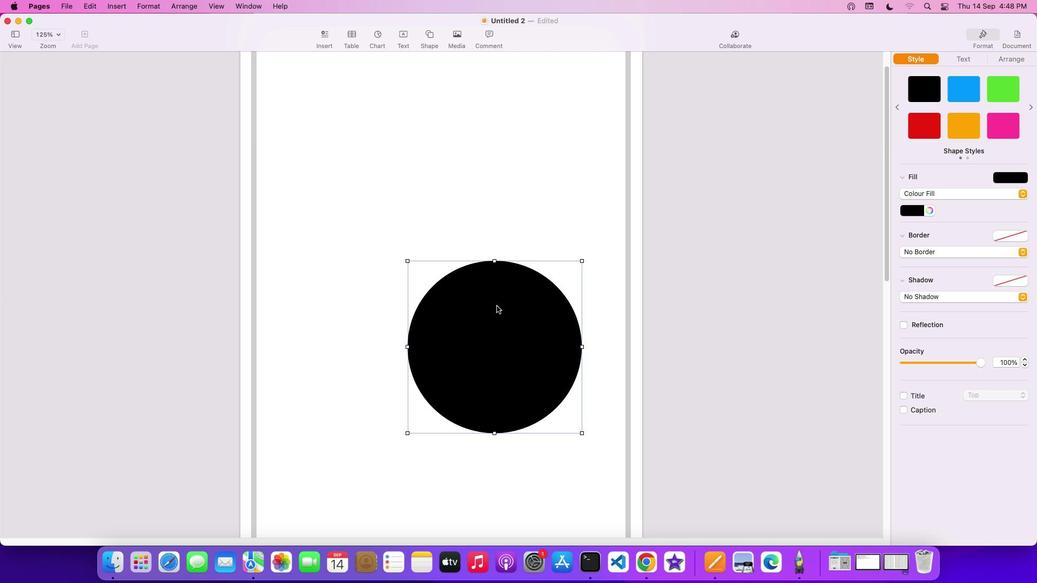 
Action: Mouse pressed right at (496, 305)
Screenshot: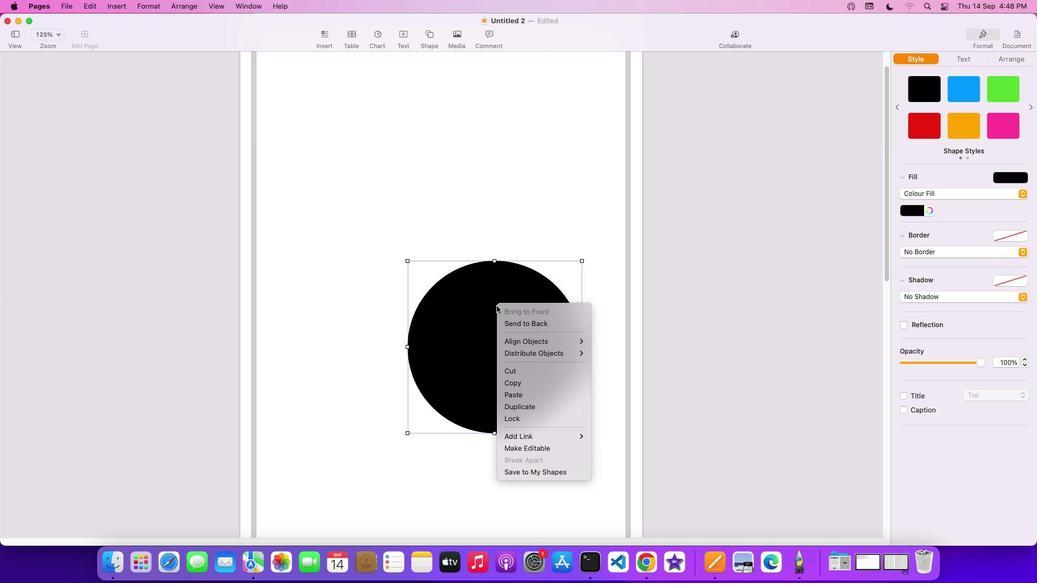 
Action: Mouse moved to (557, 446)
Screenshot: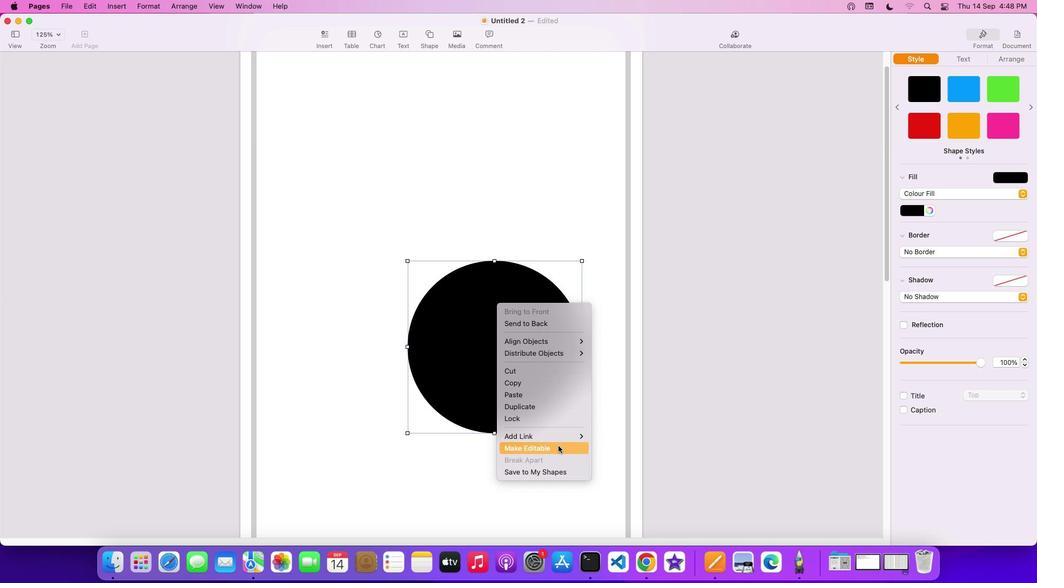 
Action: Mouse pressed left at (557, 446)
Screenshot: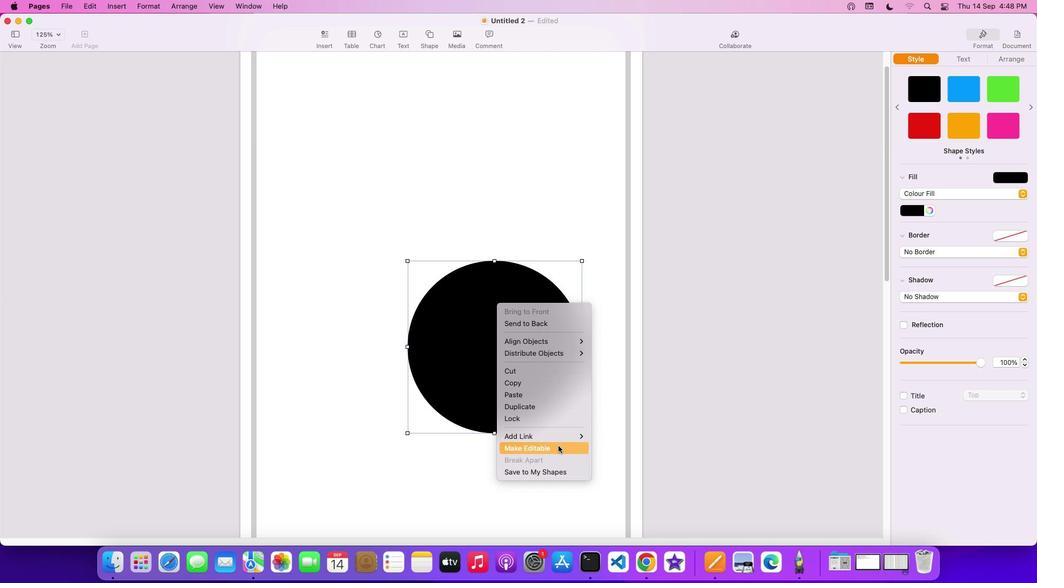 
Action: Mouse moved to (466, 349)
Screenshot: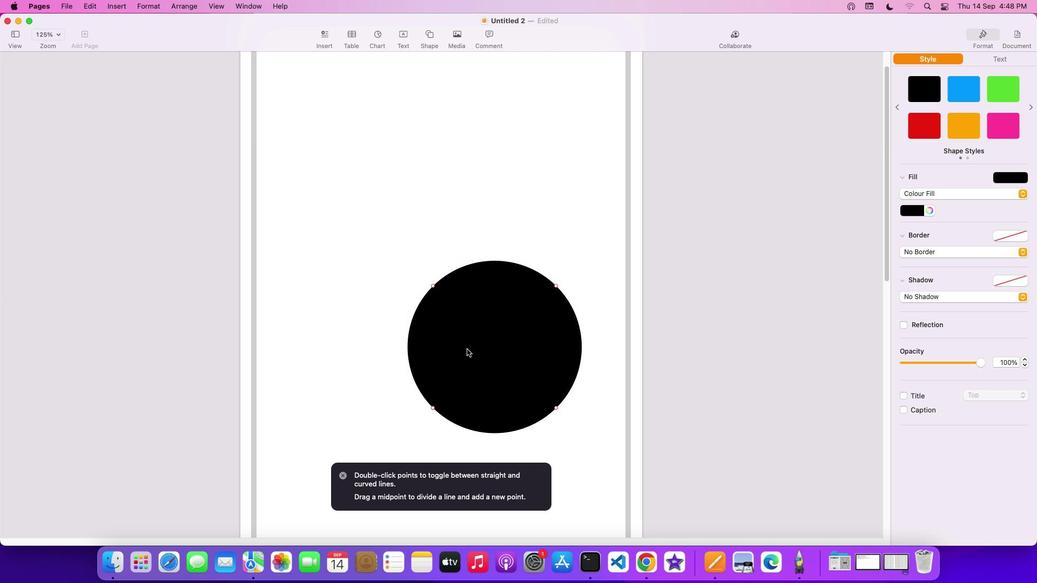
Action: Mouse pressed left at (466, 349)
Screenshot: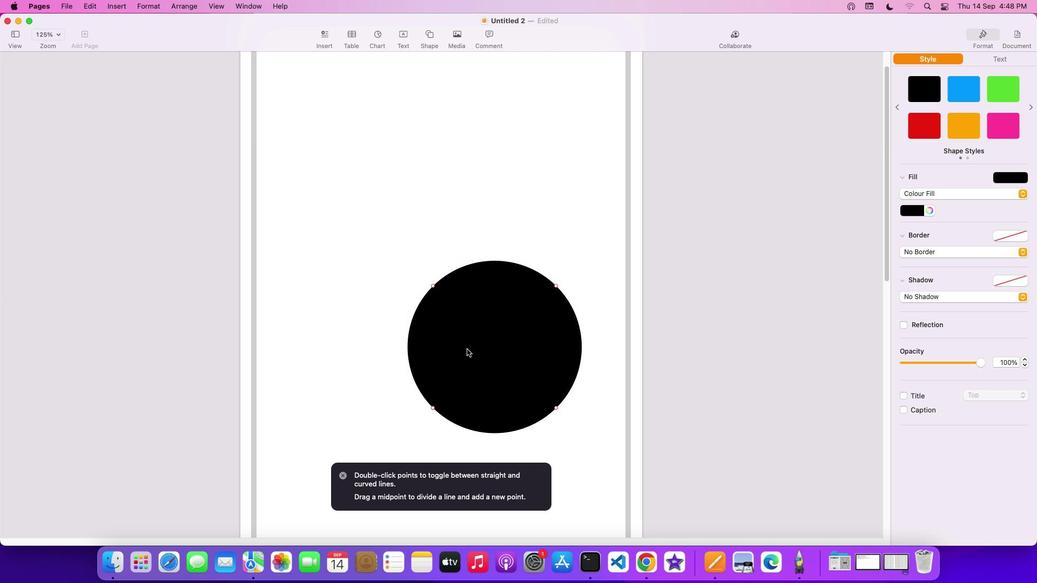 
Action: Mouse moved to (516, 323)
Screenshot: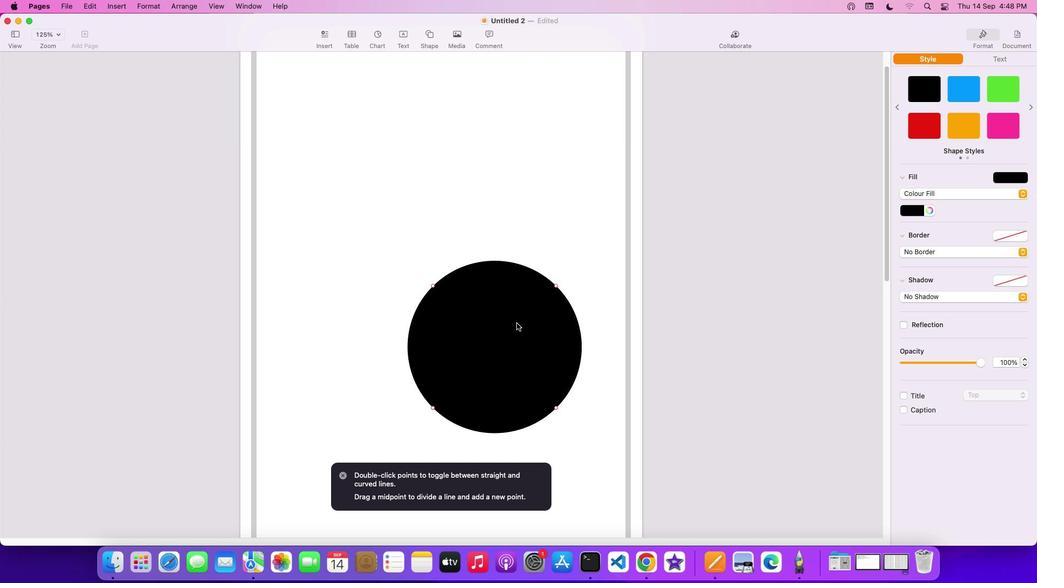 
Action: Mouse pressed left at (516, 323)
Screenshot: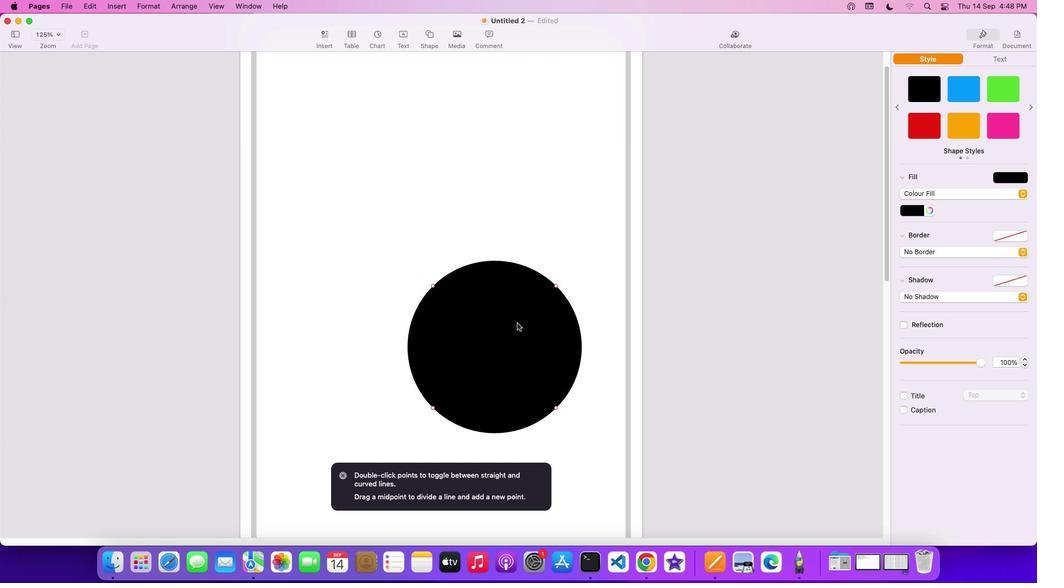 
Action: Mouse moved to (561, 335)
Screenshot: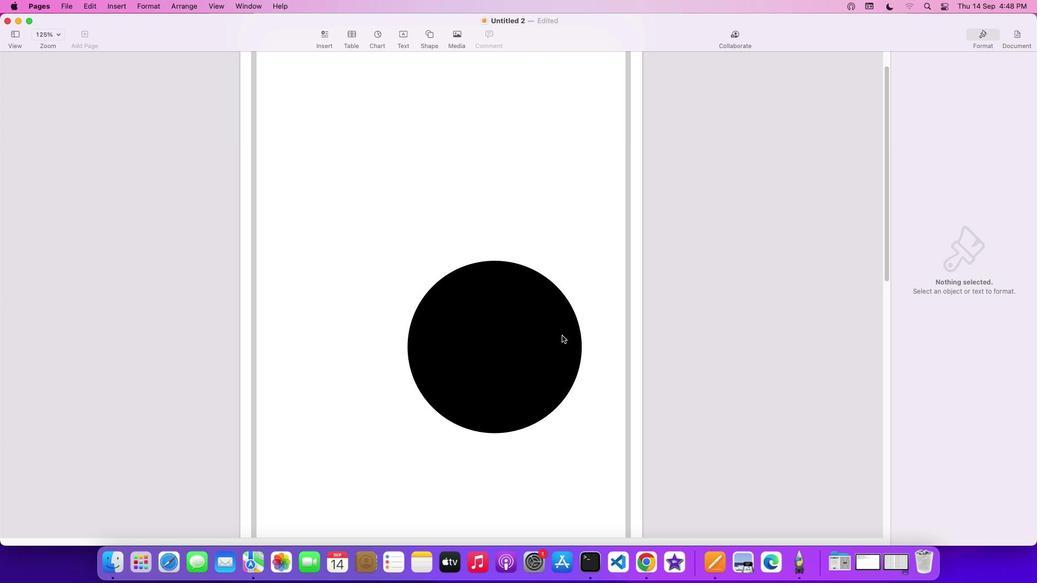 
Action: Mouse pressed right at (561, 335)
Screenshot: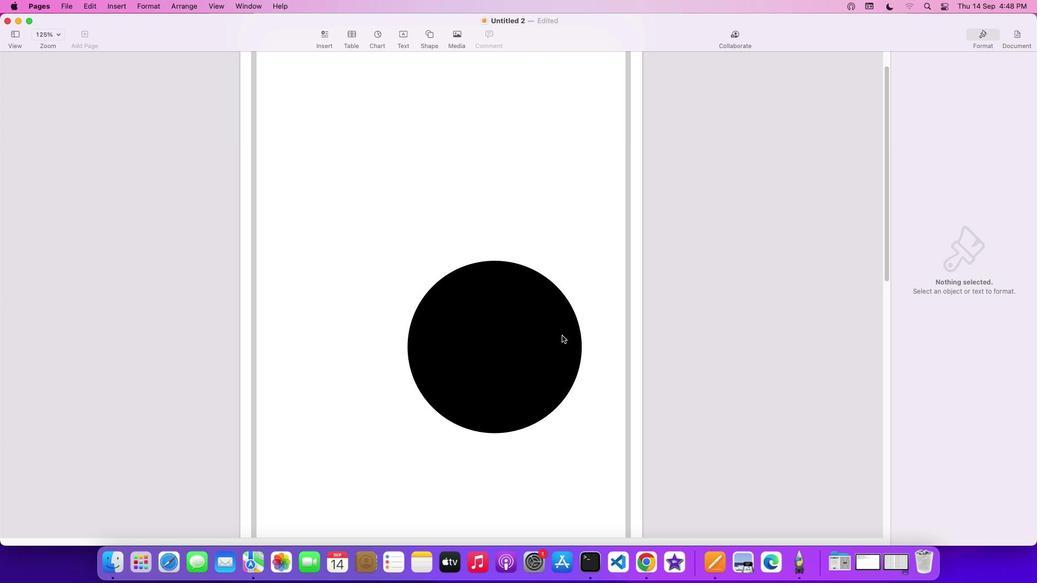 
Action: Mouse moved to (584, 481)
Screenshot: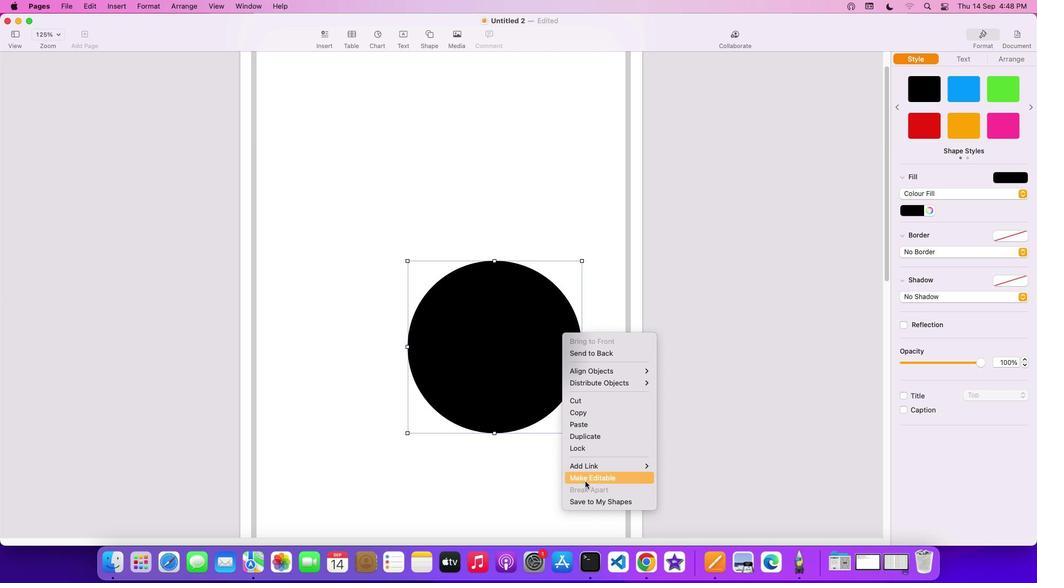 
Action: Mouse pressed left at (584, 481)
Screenshot: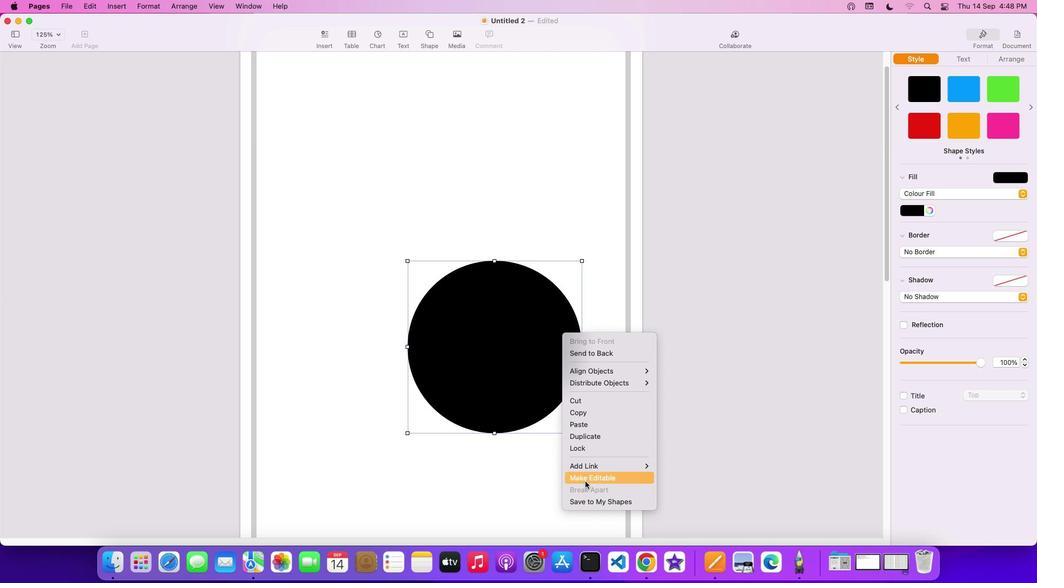 
Action: Mouse moved to (505, 316)
Screenshot: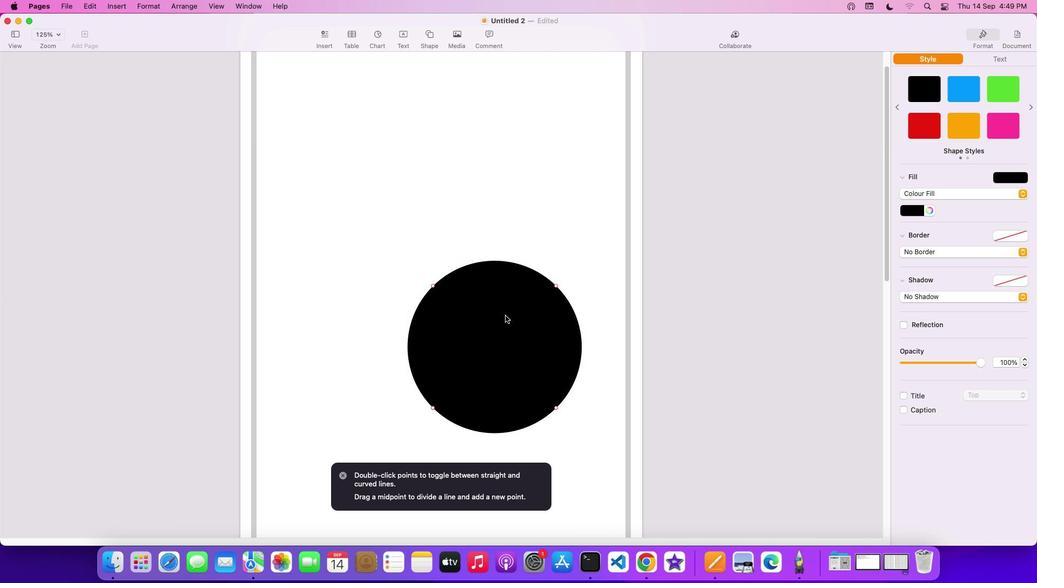 
Action: Mouse pressed left at (505, 316)
Screenshot: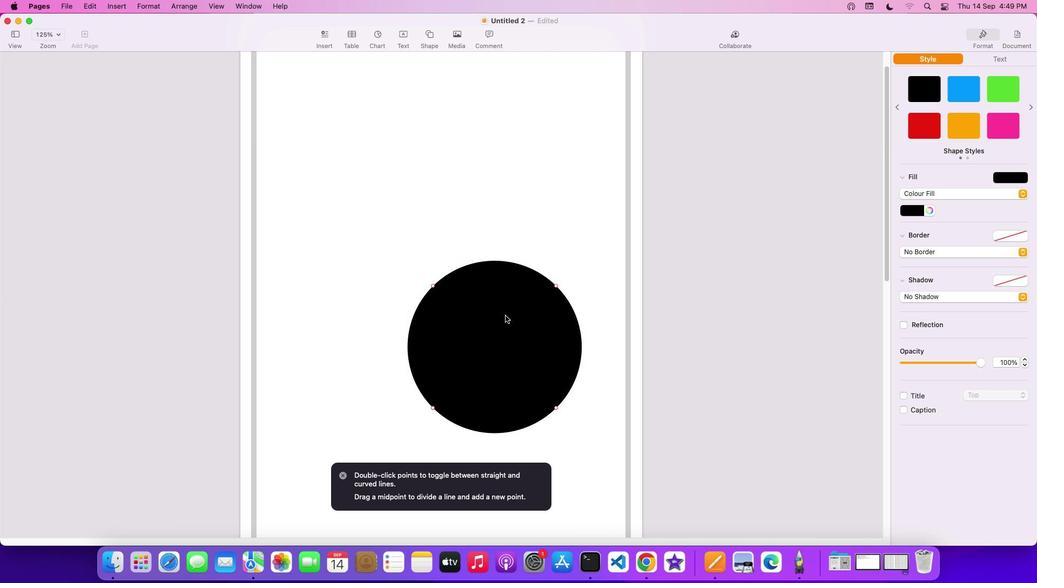 
Action: Mouse moved to (493, 274)
Screenshot: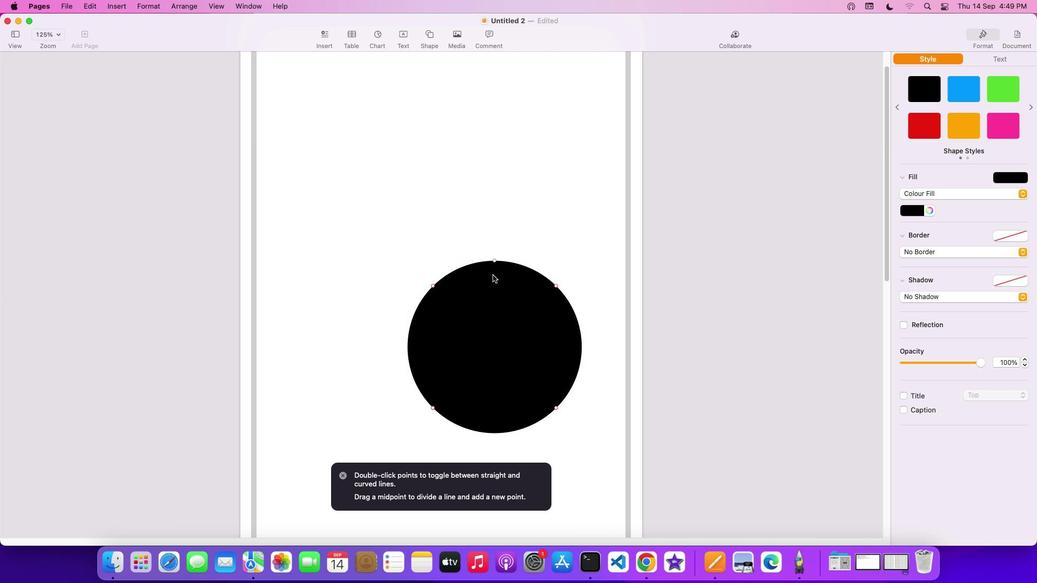 
Action: Mouse pressed left at (493, 274)
Screenshot: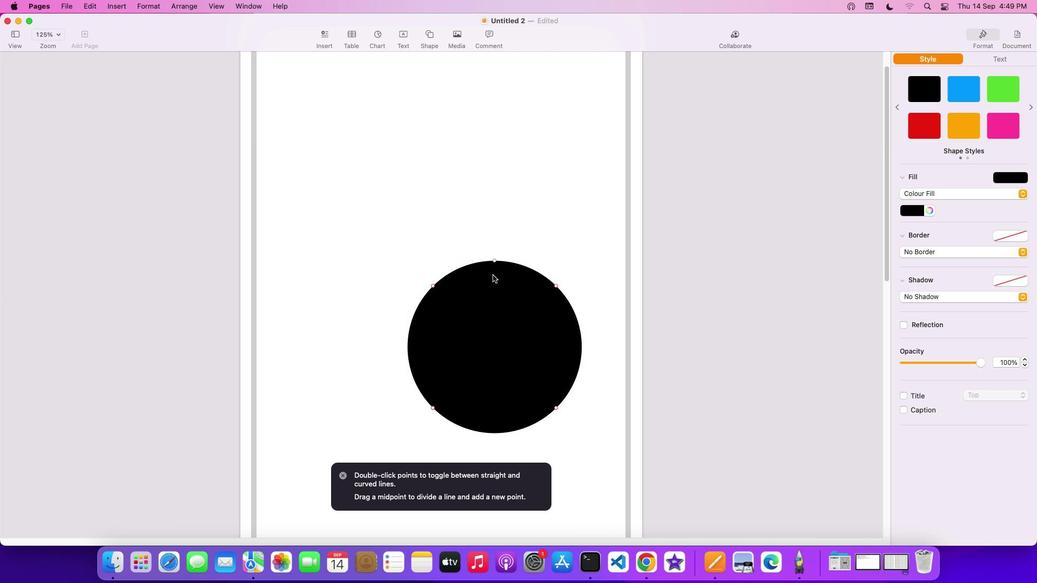 
Action: Mouse moved to (485, 283)
Screenshot: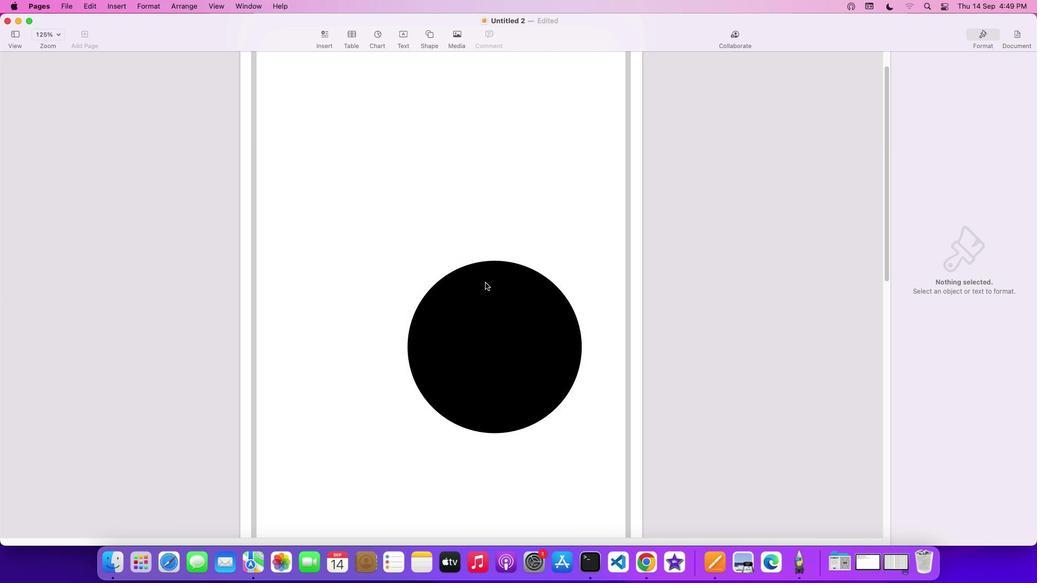 
Action: Mouse pressed left at (485, 283)
Screenshot: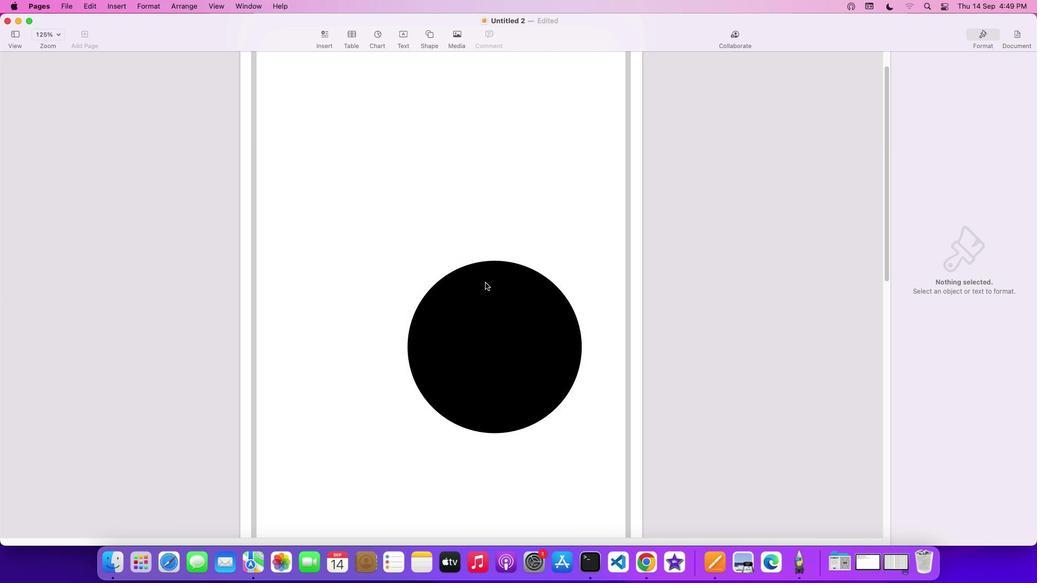 
Action: Mouse moved to (510, 312)
Screenshot: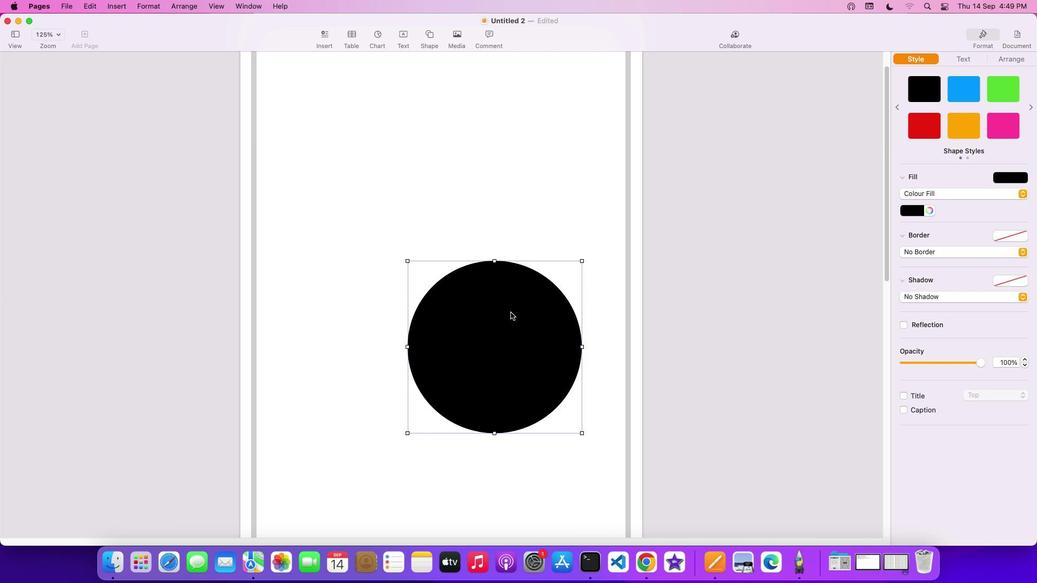 
Action: Mouse pressed left at (510, 312)
Screenshot: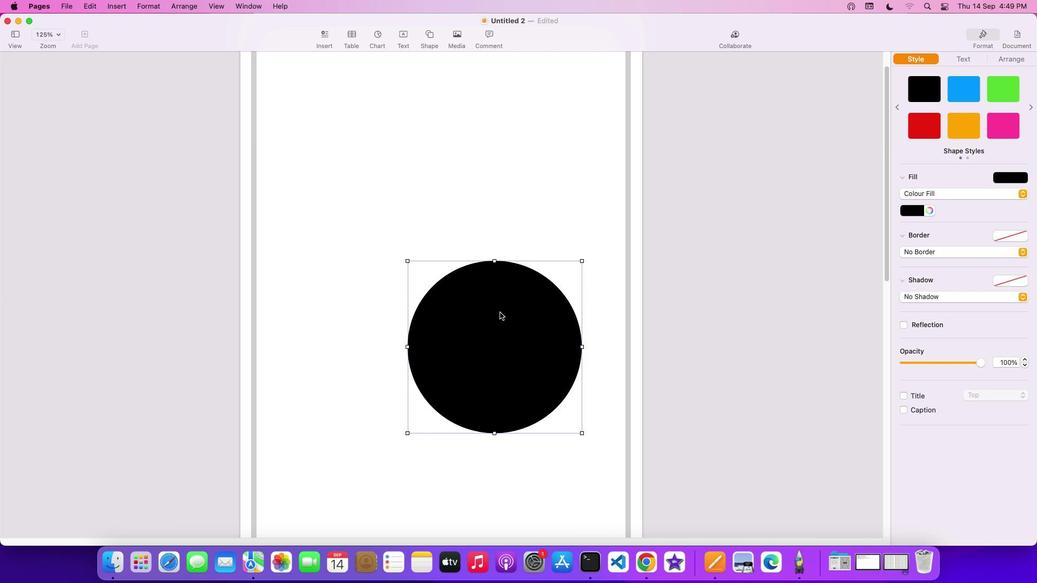 
Action: Mouse moved to (426, 349)
Screenshot: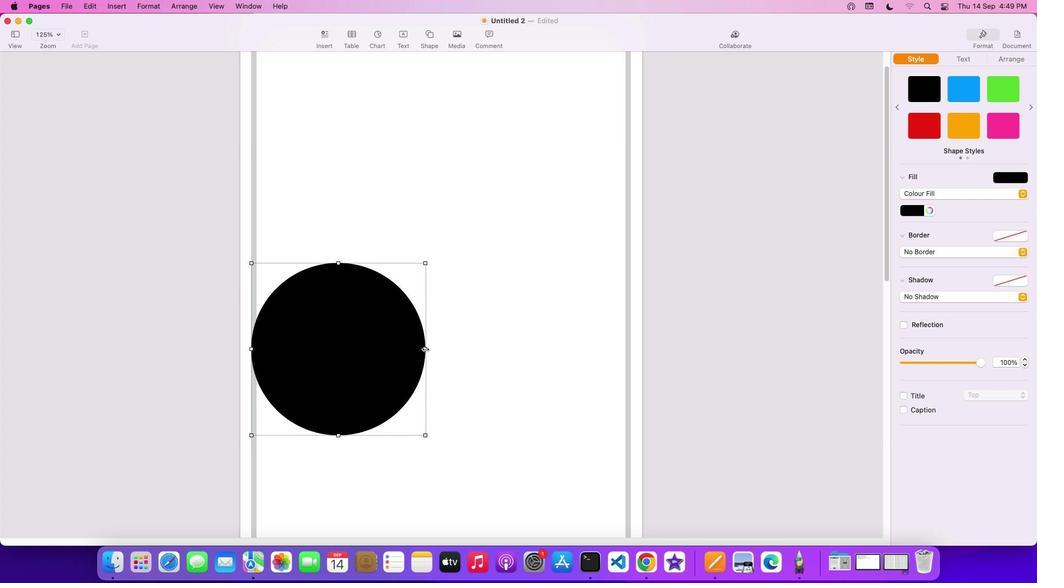 
Action: Mouse pressed left at (426, 349)
Screenshot: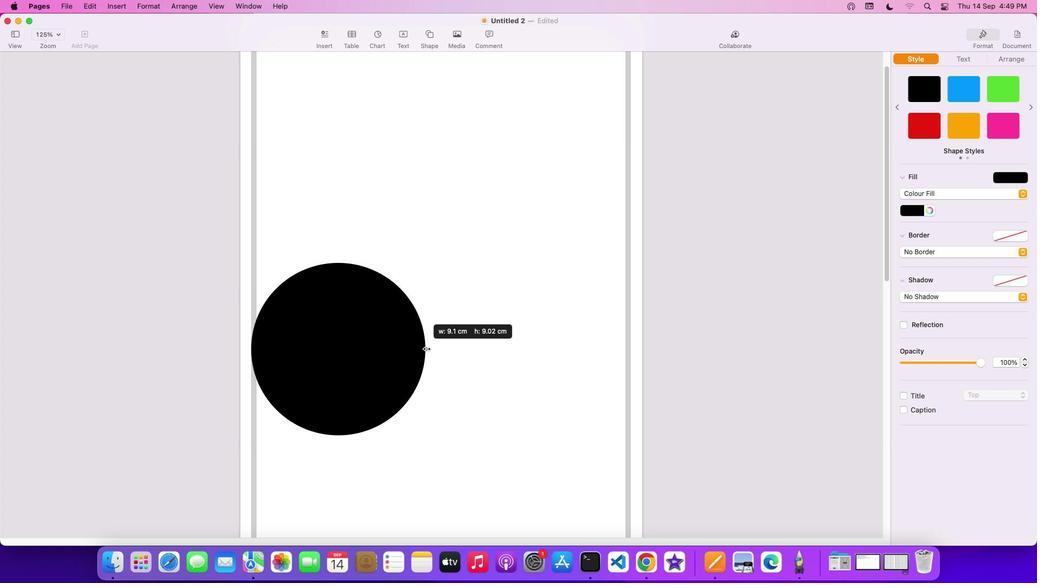 
Action: Mouse moved to (447, 436)
Screenshot: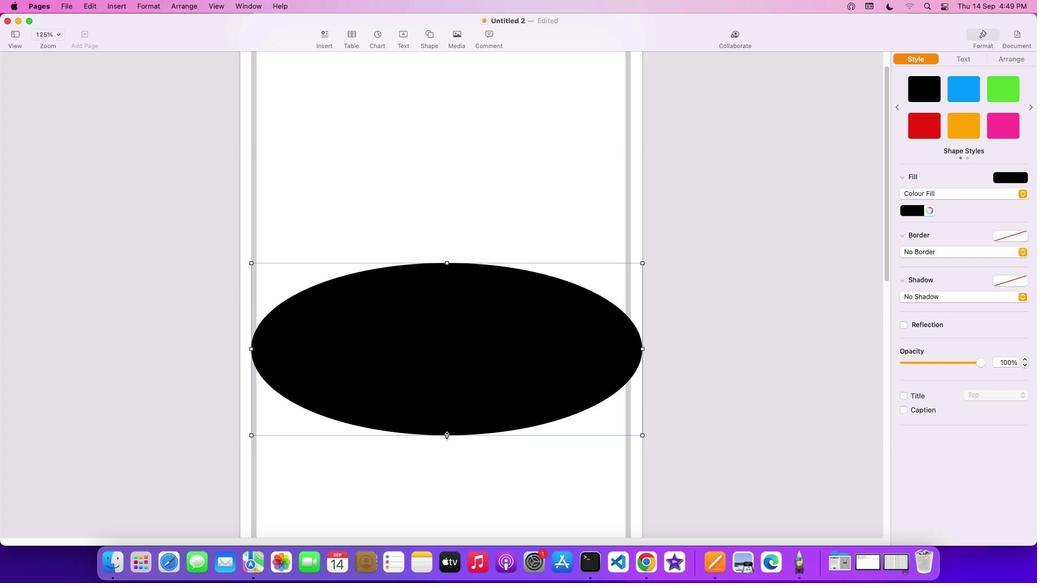 
Action: Mouse pressed left at (447, 436)
Screenshot: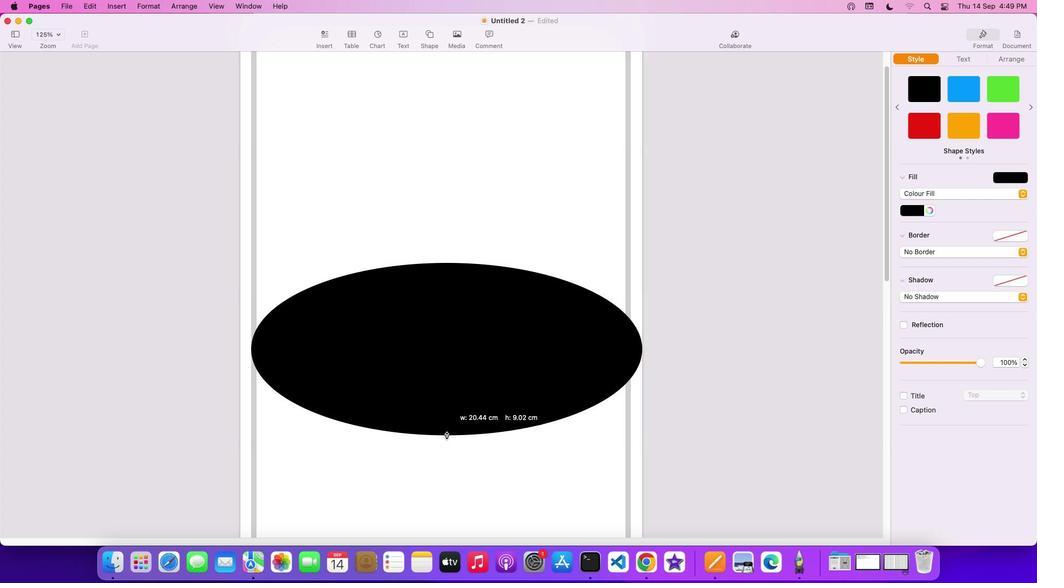 
Action: Mouse moved to (457, 459)
Screenshot: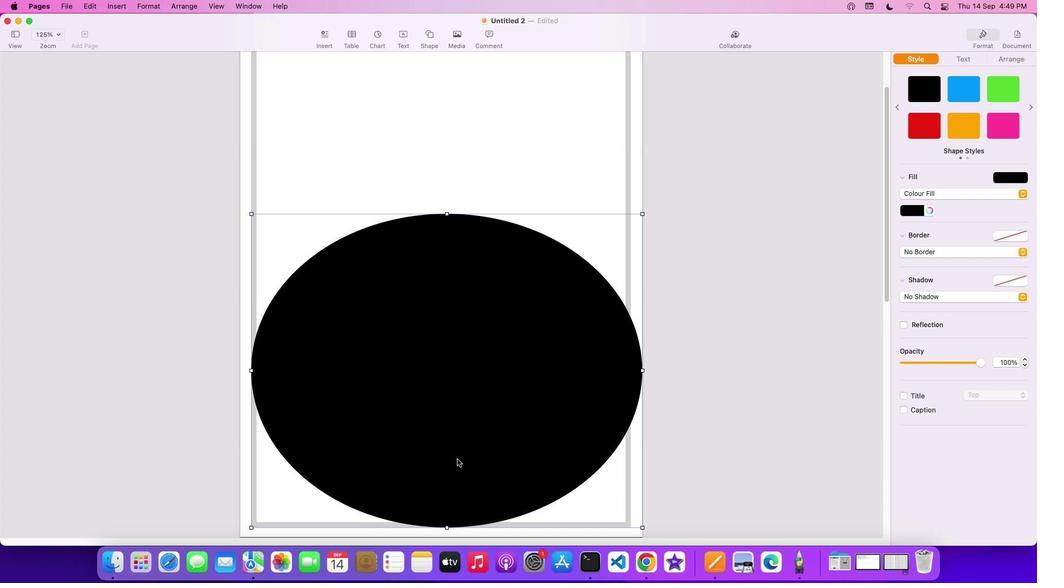
Action: Mouse pressed left at (457, 459)
Screenshot: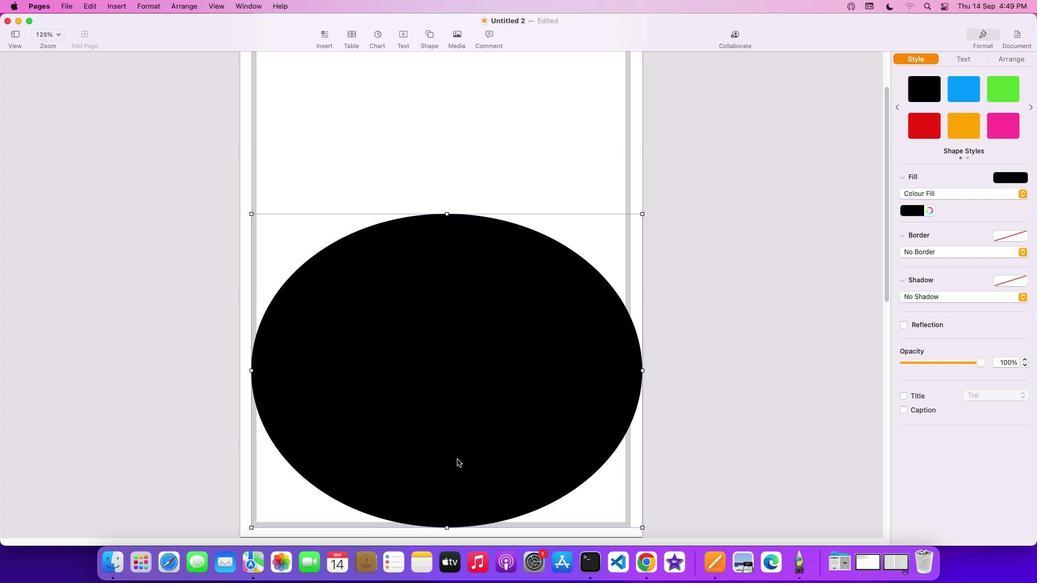 
Action: Mouse moved to (496, 387)
Screenshot: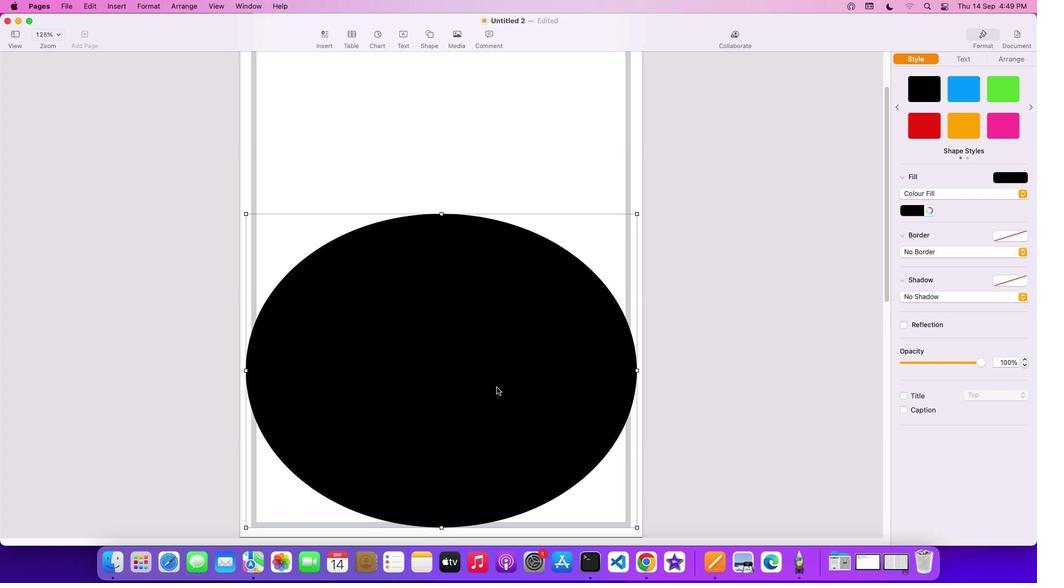 
Action: Mouse pressed right at (496, 387)
Screenshot: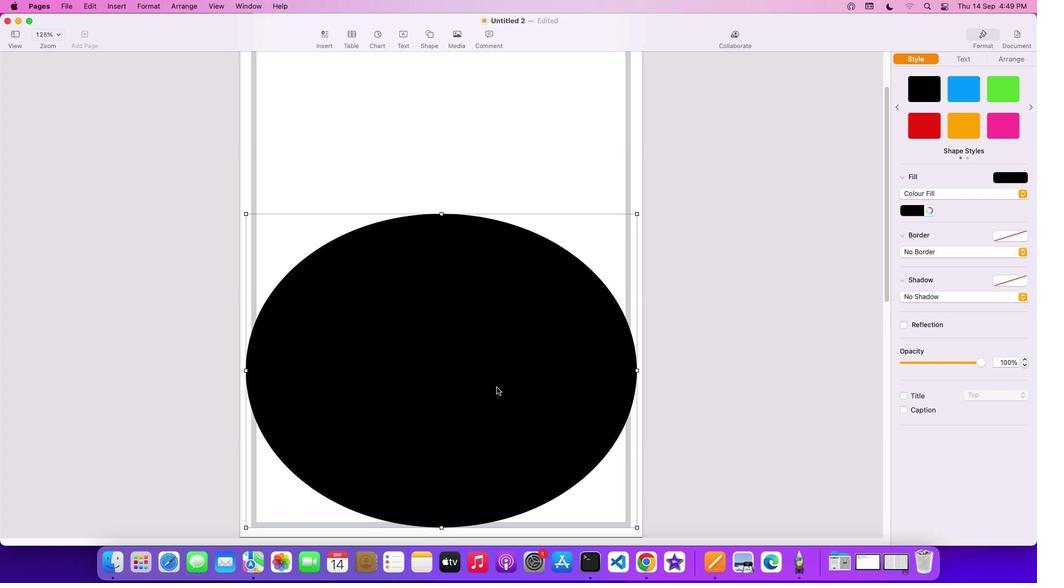 
Action: Mouse moved to (521, 507)
Screenshot: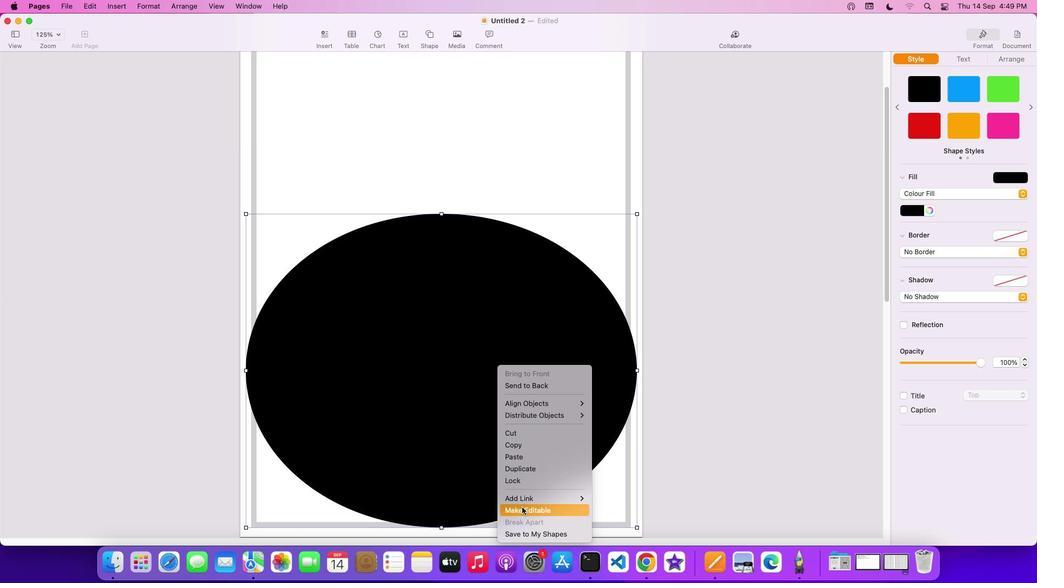 
Action: Mouse pressed left at (521, 507)
Screenshot: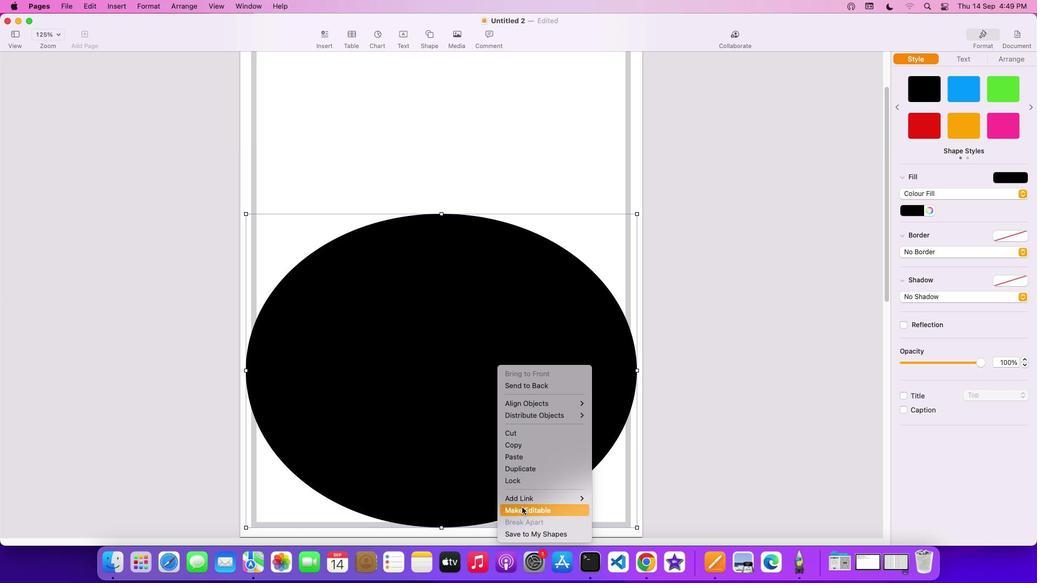 
Action: Mouse moved to (580, 261)
Screenshot: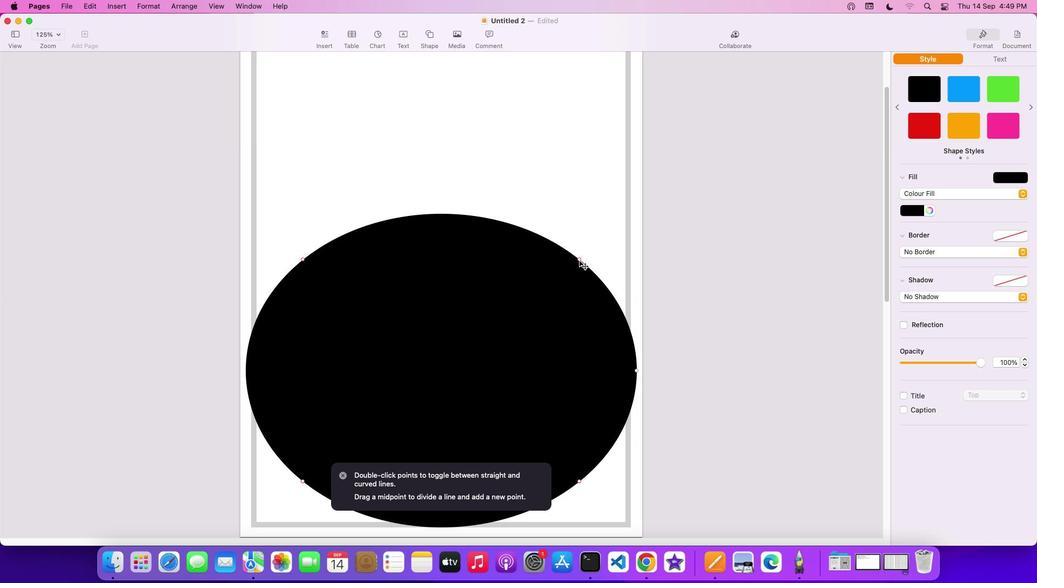 
Action: Mouse pressed left at (580, 261)
Screenshot: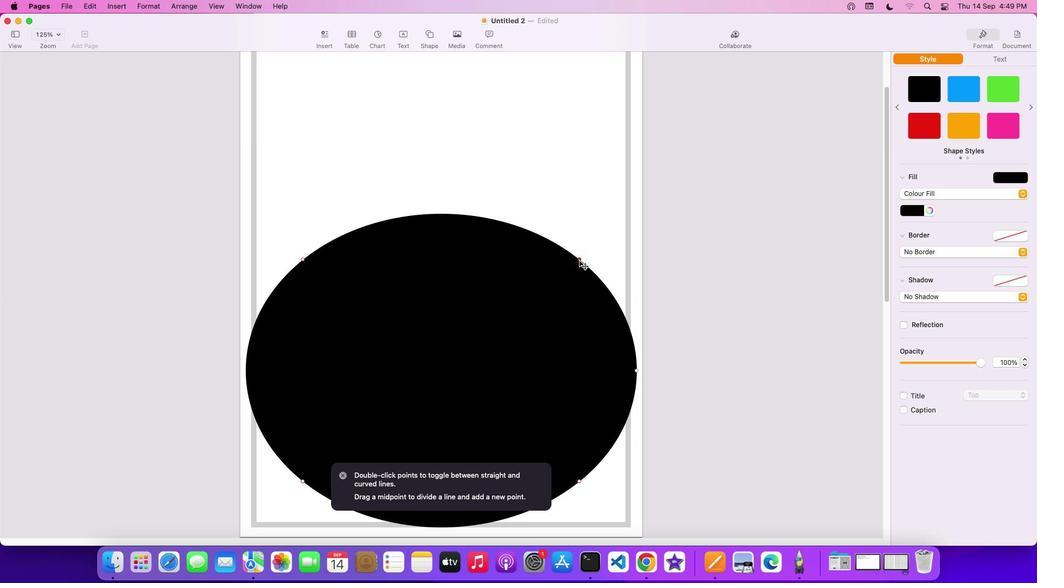 
Action: Mouse moved to (579, 482)
Screenshot: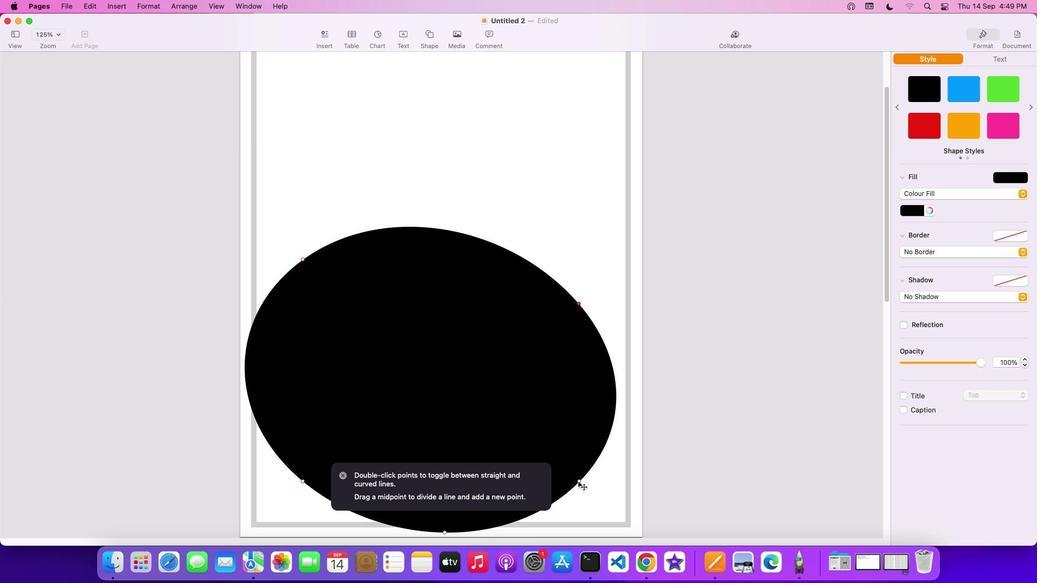 
Action: Mouse pressed left at (579, 482)
Screenshot: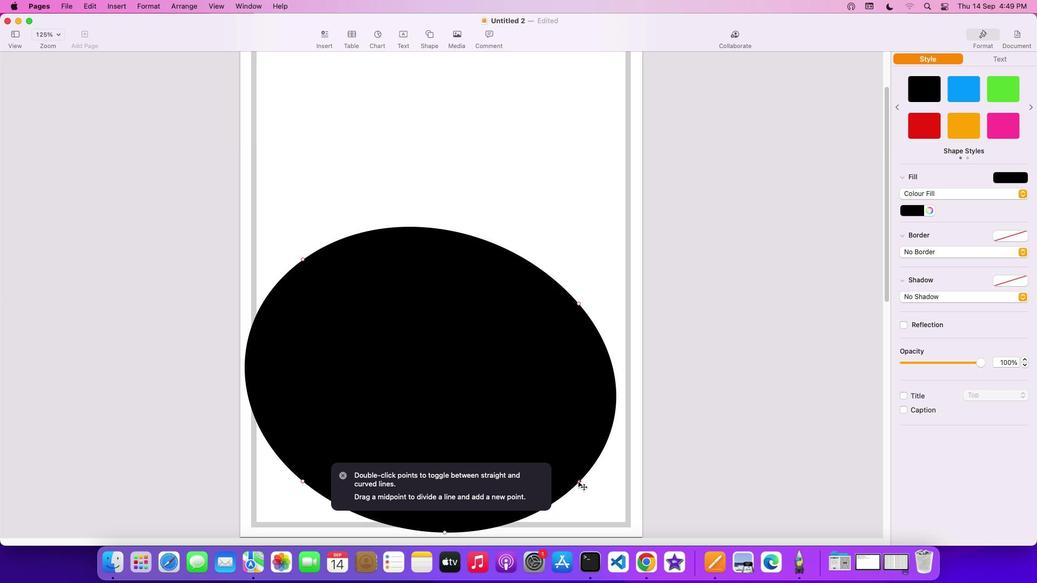 
Action: Mouse moved to (580, 303)
Screenshot: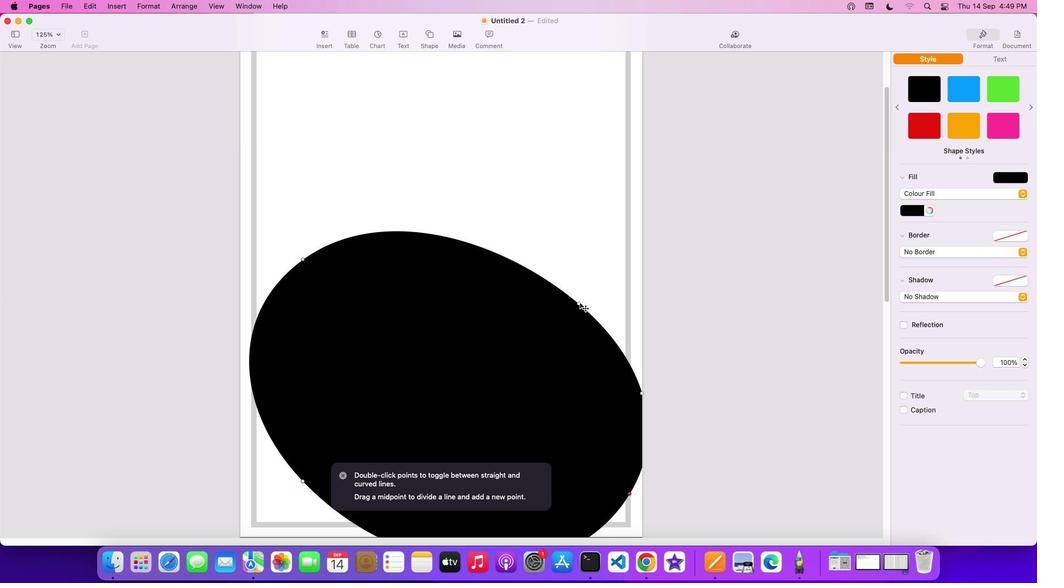 
Action: Mouse pressed left at (580, 303)
Screenshot: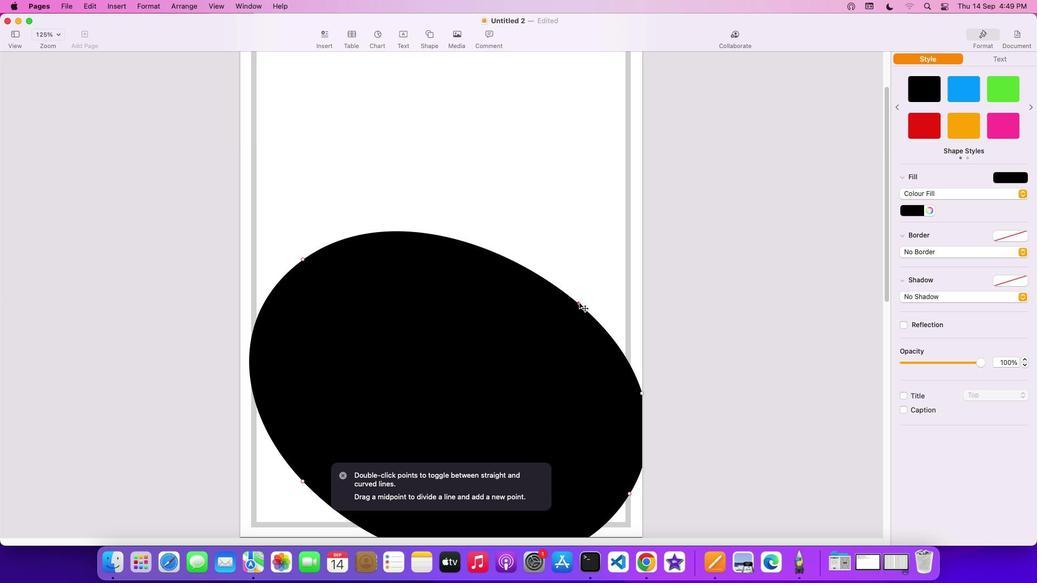 
Action: Mouse moved to (301, 260)
Screenshot: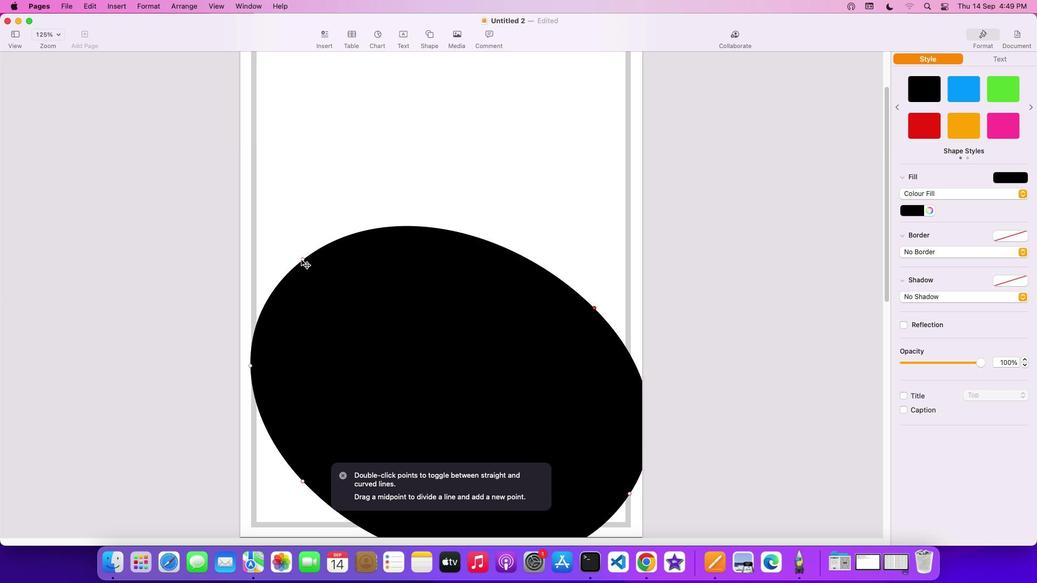 
Action: Mouse pressed left at (301, 260)
Screenshot: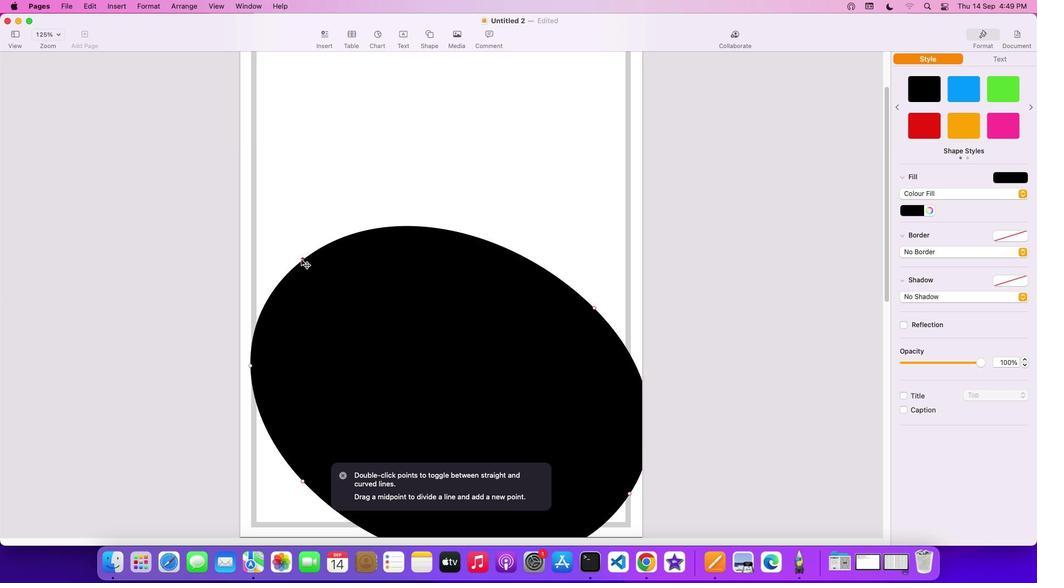 
Action: Mouse moved to (453, 213)
Screenshot: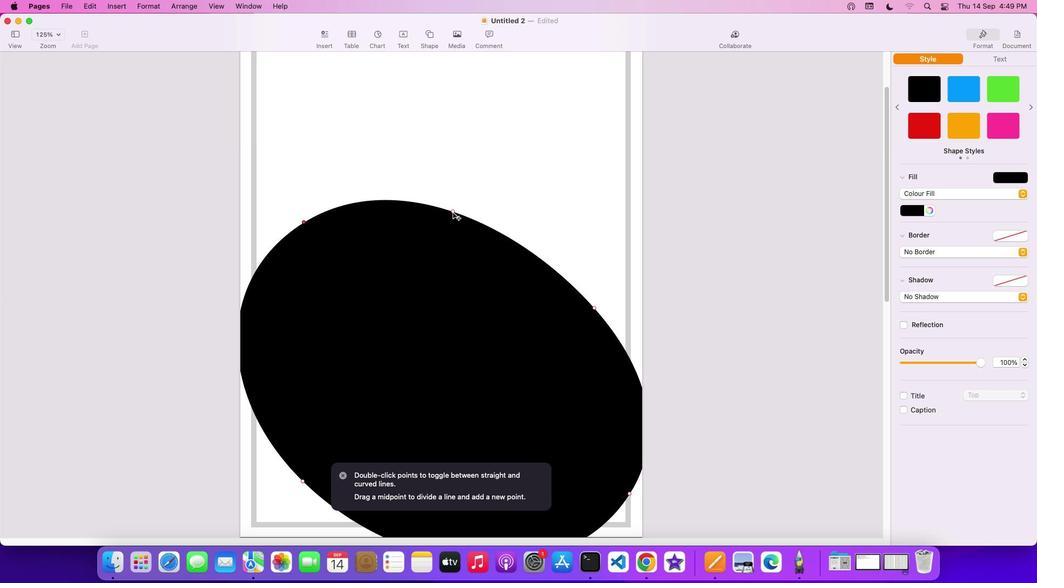 
Action: Mouse pressed left at (453, 213)
Screenshot: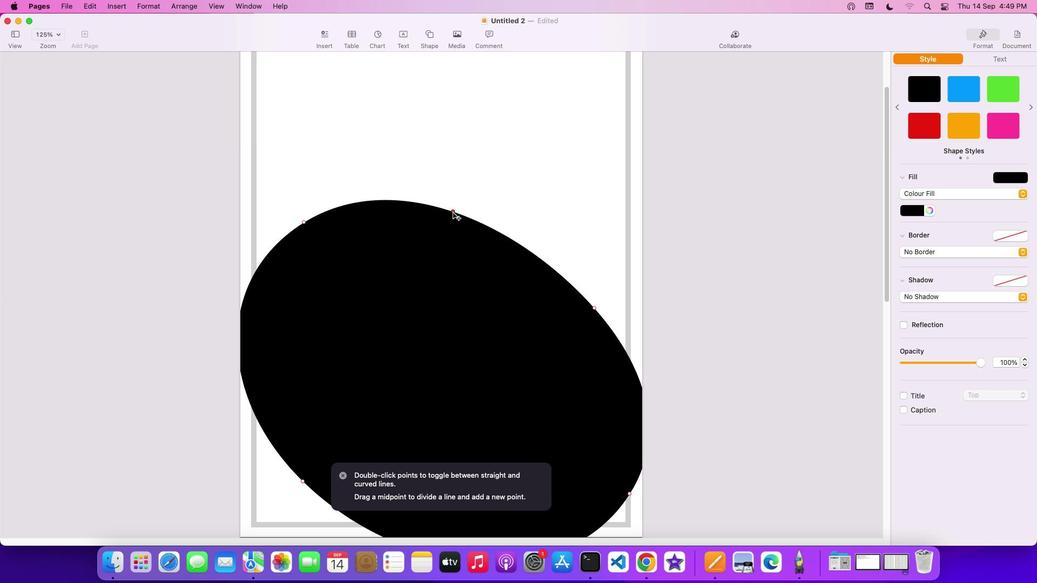 
Action: Mouse moved to (595, 308)
Screenshot: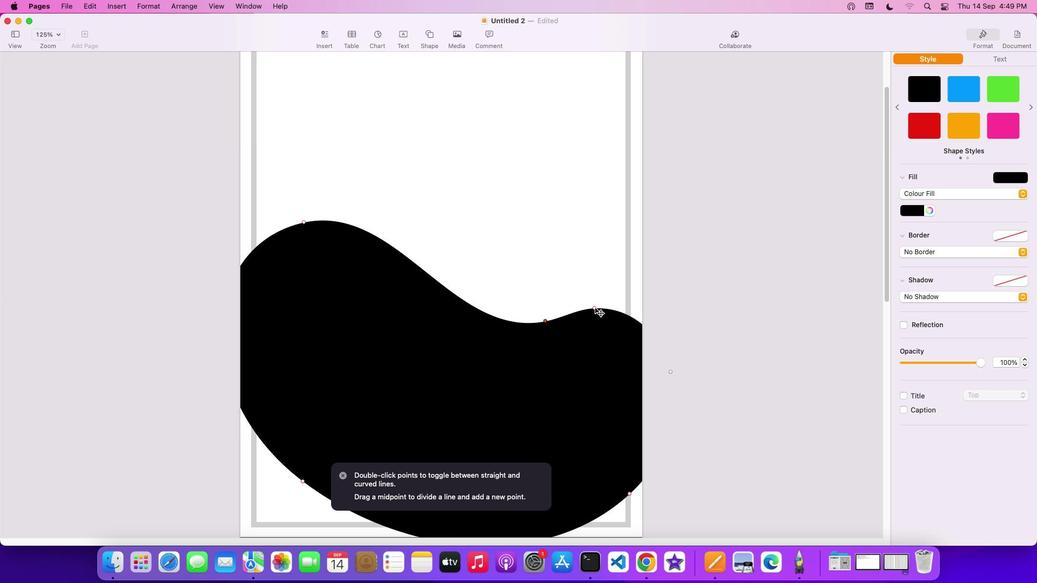 
Action: Mouse pressed left at (595, 308)
Screenshot: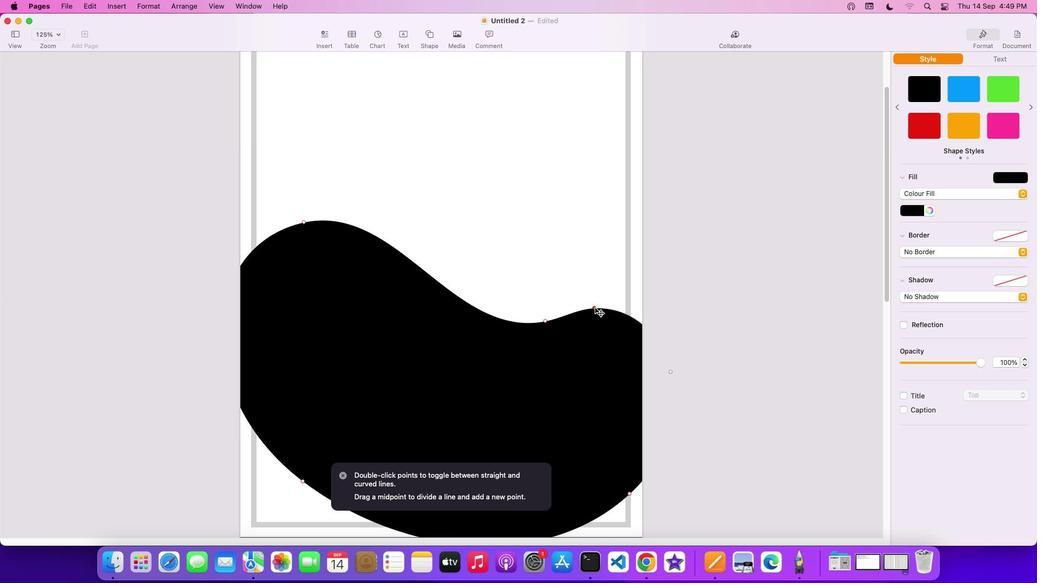 
Action: Mouse moved to (547, 323)
Screenshot: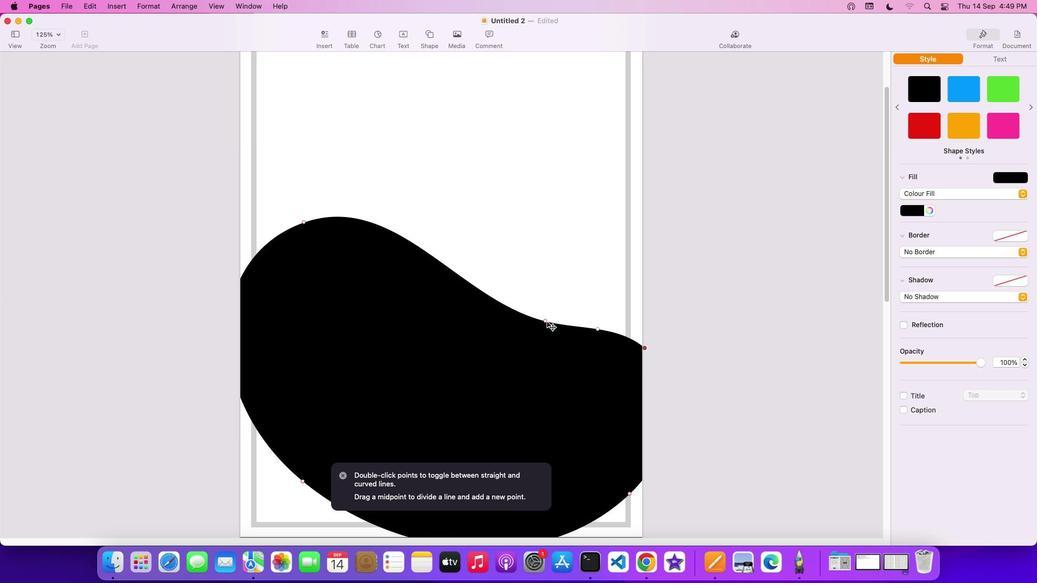 
Action: Mouse pressed left at (547, 323)
Screenshot: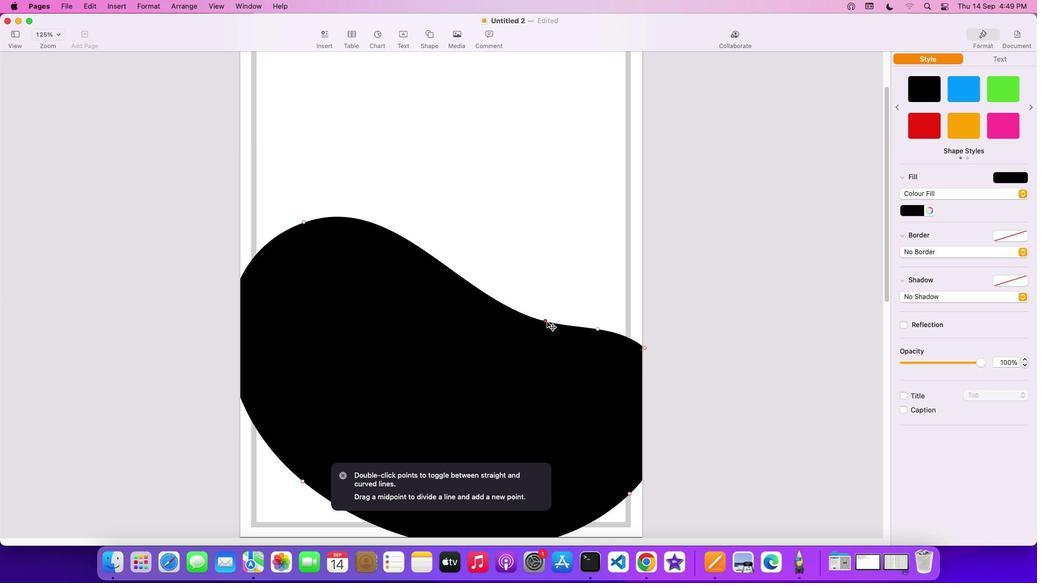 
Action: Mouse moved to (424, 256)
Screenshot: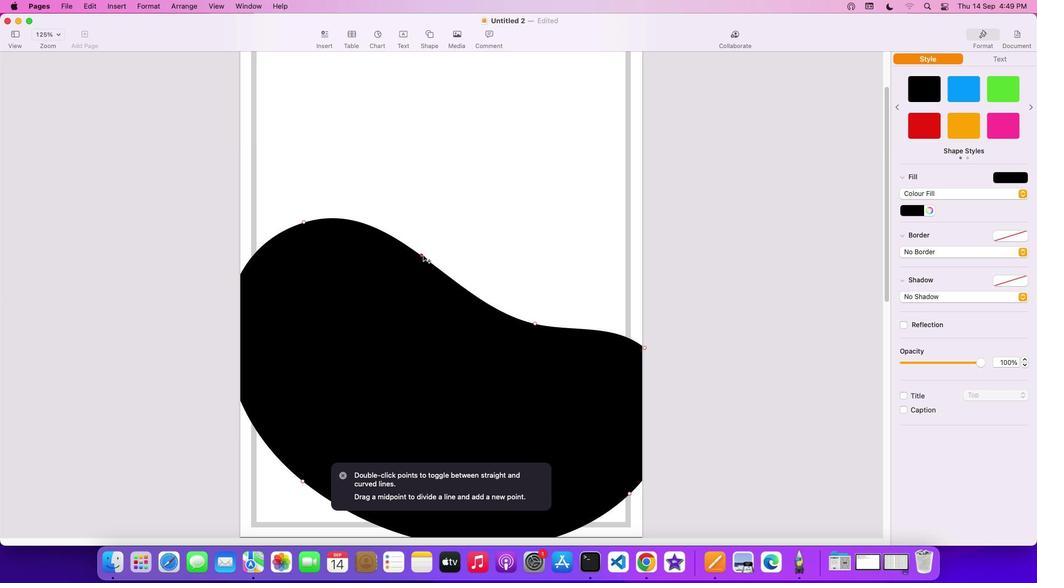 
Action: Mouse pressed left at (424, 256)
Screenshot: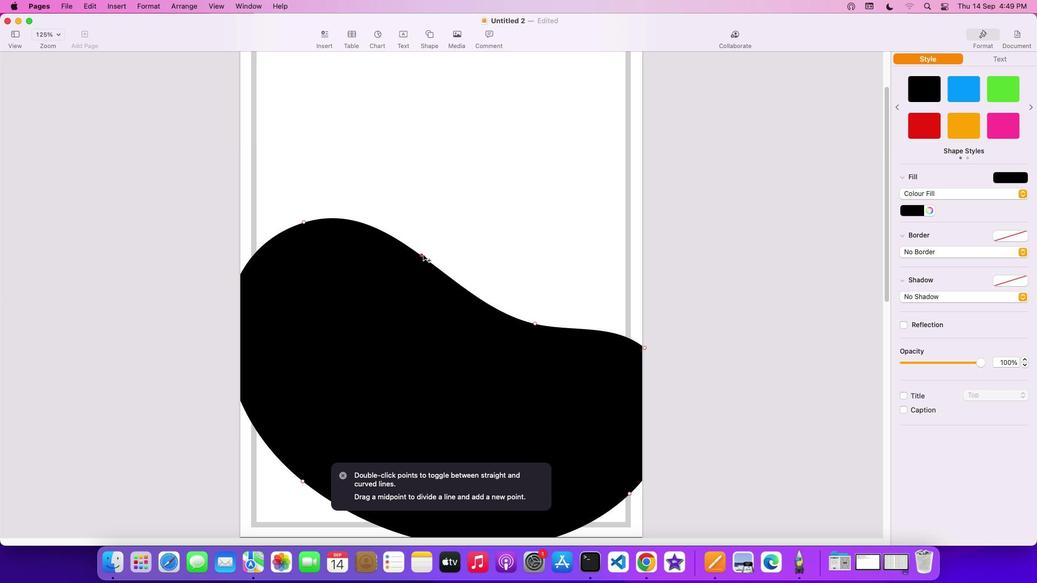 
Action: Mouse moved to (482, 234)
Screenshot: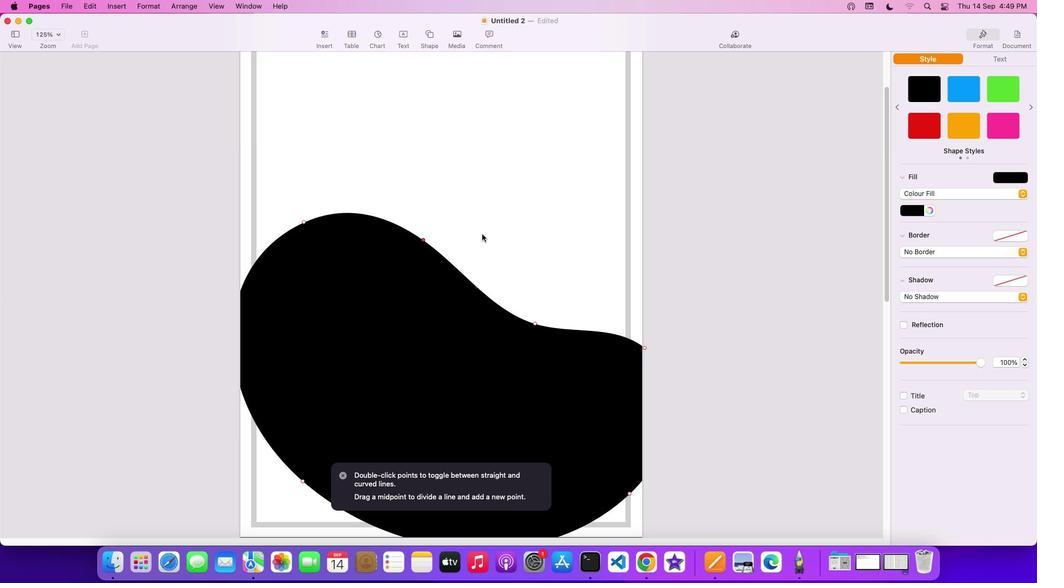 
Action: Mouse pressed left at (482, 234)
Screenshot: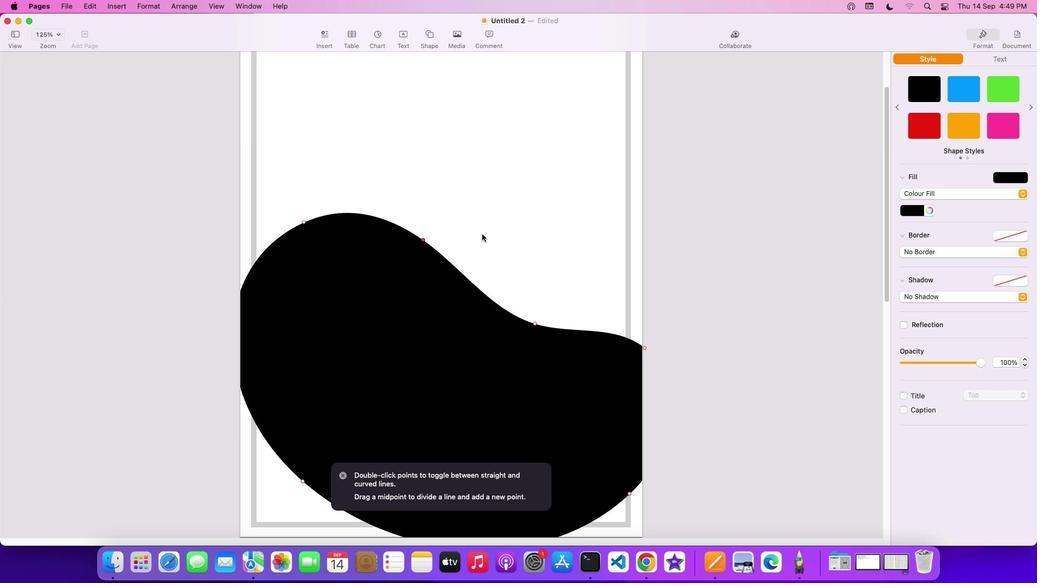 
Action: Mouse moved to (455, 358)
Screenshot: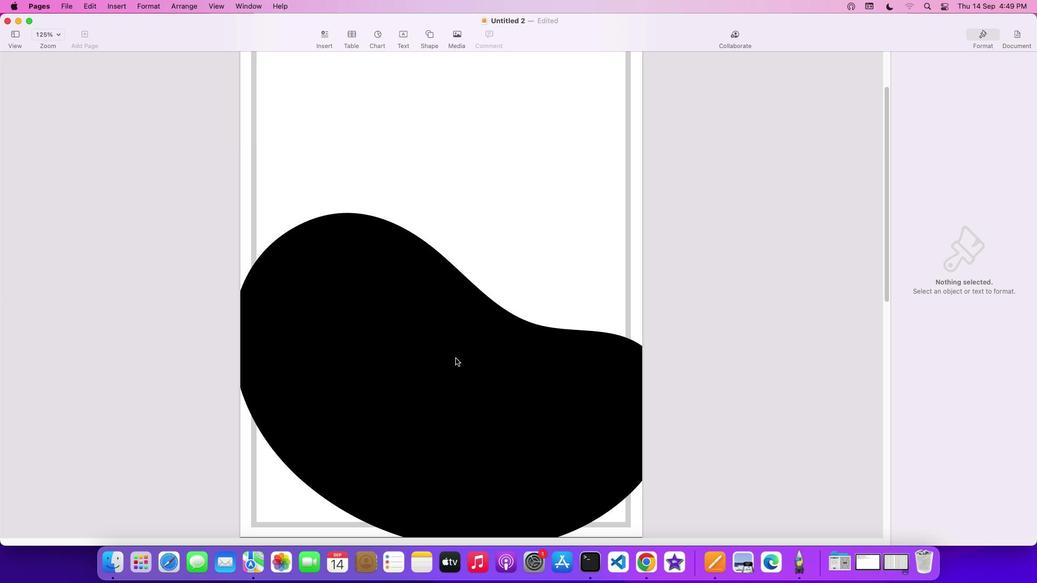 
Action: Mouse pressed left at (455, 358)
Screenshot: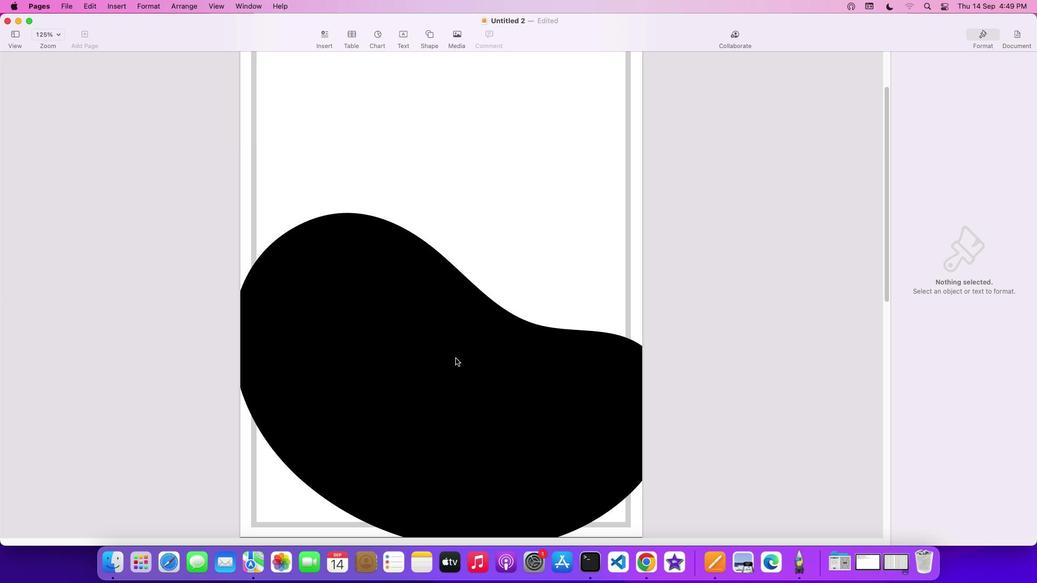 
Action: Mouse moved to (422, 302)
Screenshot: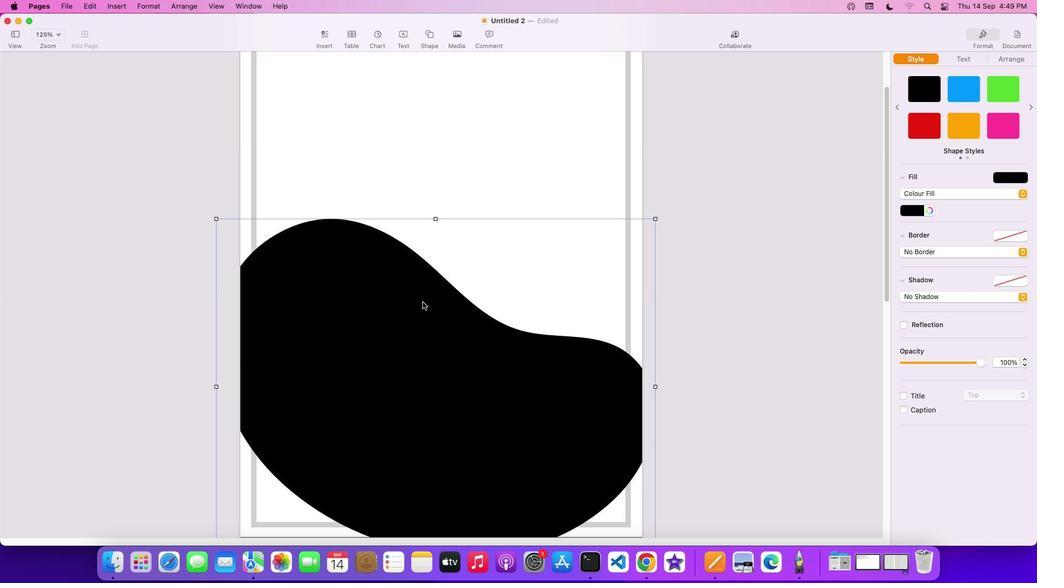 
Action: Mouse pressed right at (422, 302)
Screenshot: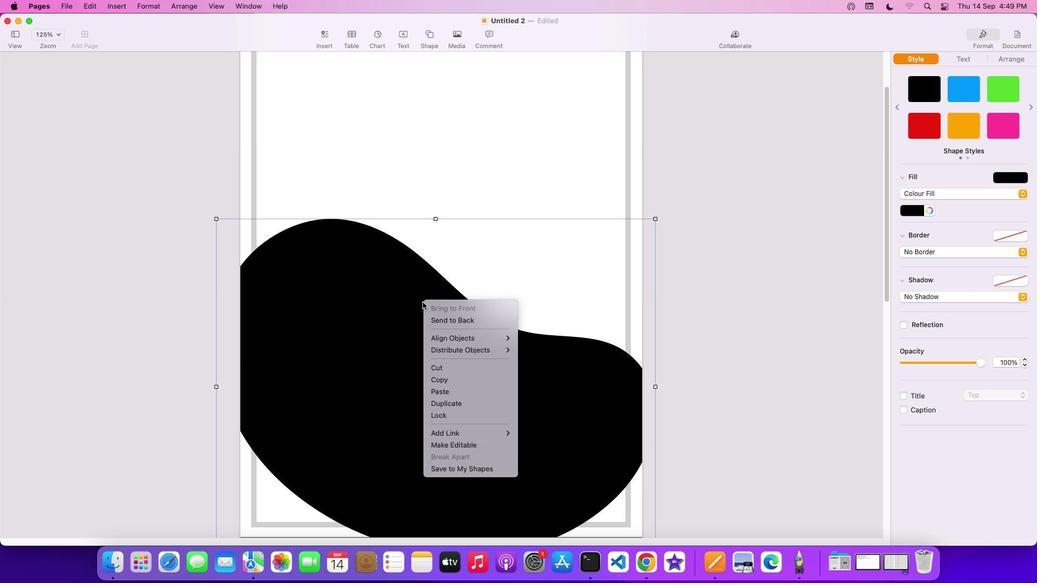 
Action: Mouse moved to (435, 451)
Screenshot: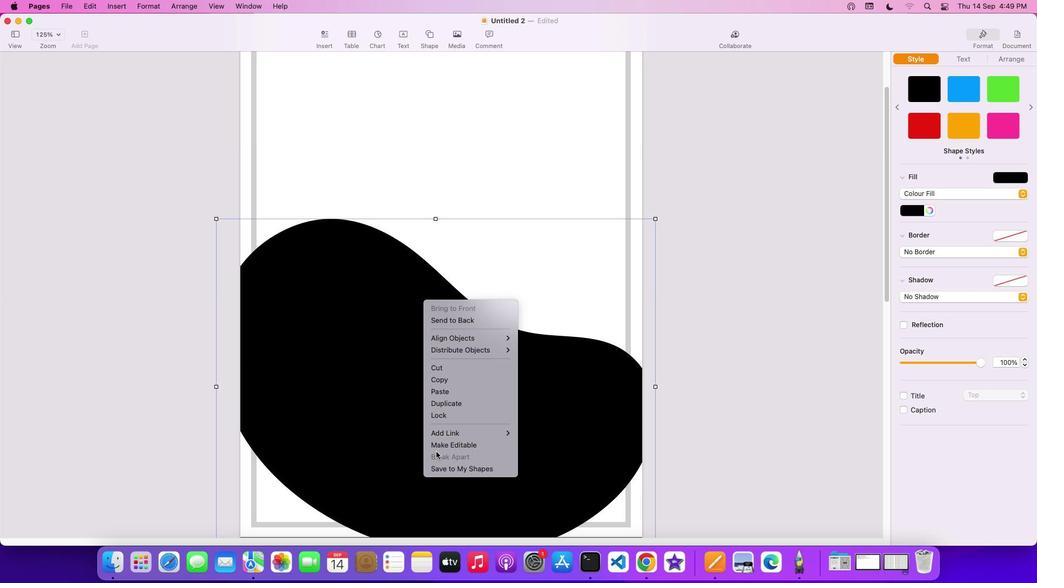 
Action: Mouse pressed left at (435, 451)
Screenshot: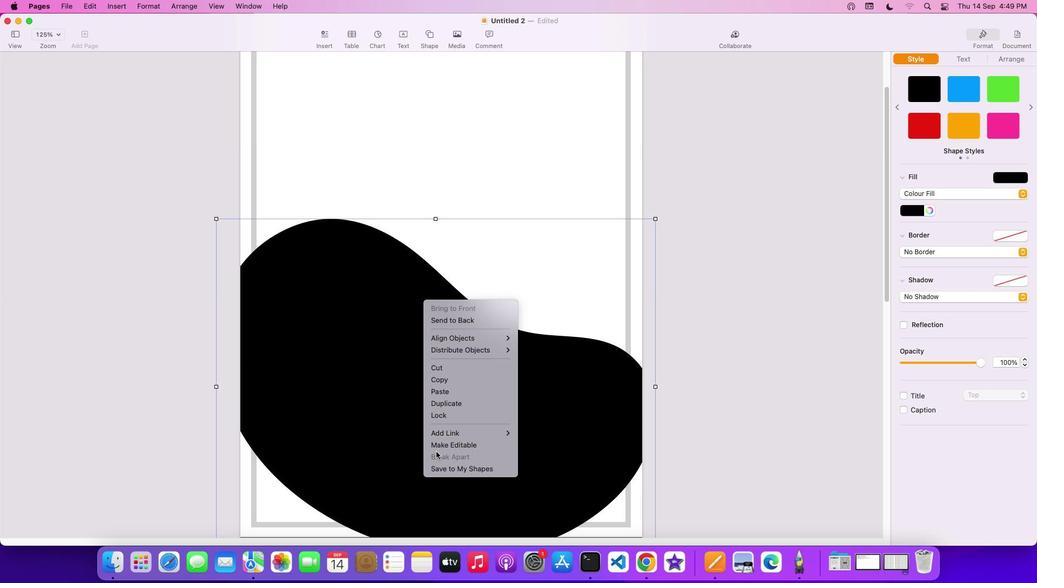 
Action: Mouse moved to (407, 246)
Screenshot: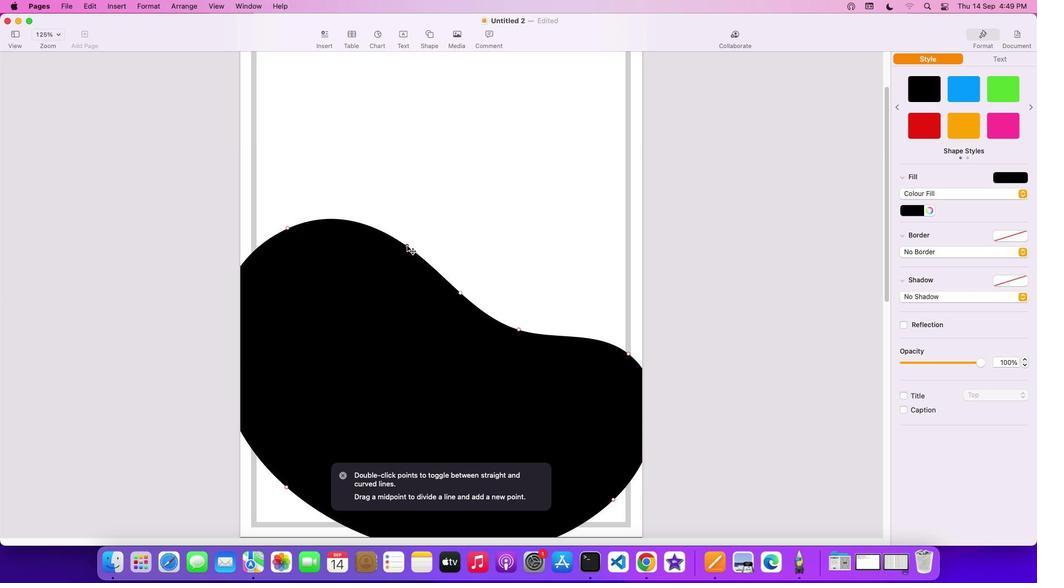 
Action: Mouse pressed left at (407, 246)
Screenshot: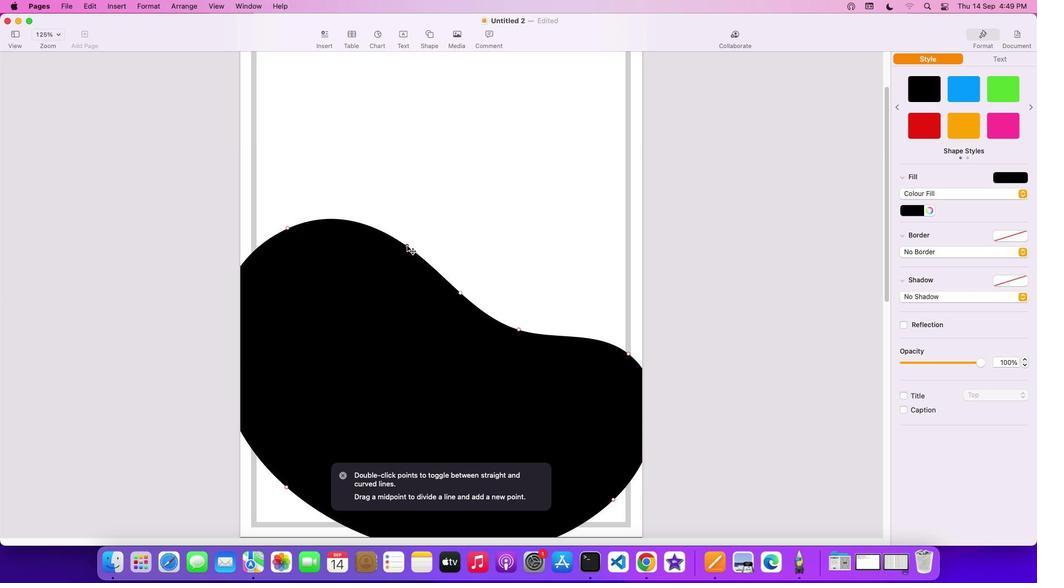 
Action: Mouse moved to (484, 271)
Screenshot: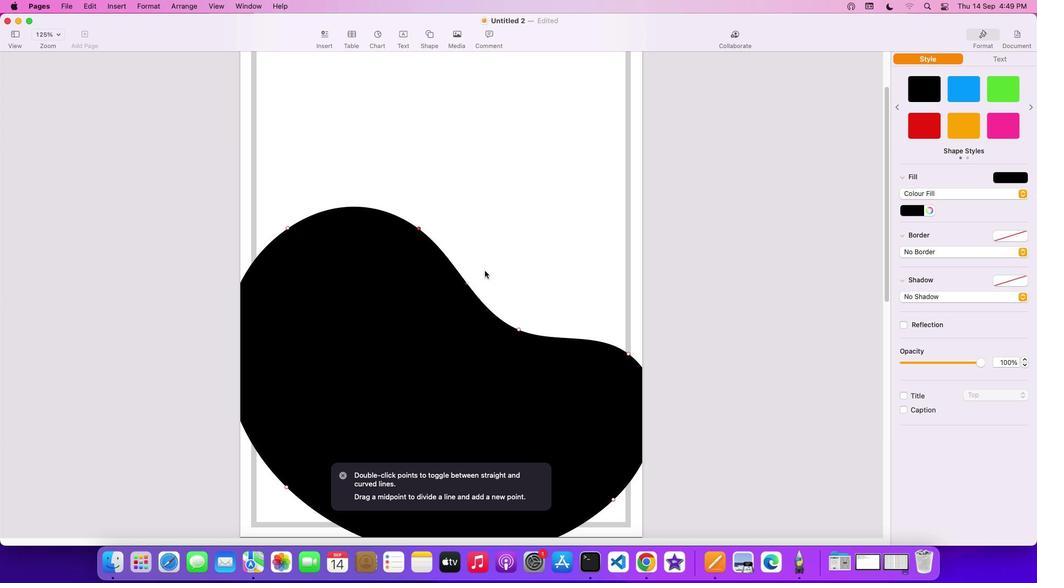
Action: Mouse pressed left at (484, 271)
Screenshot: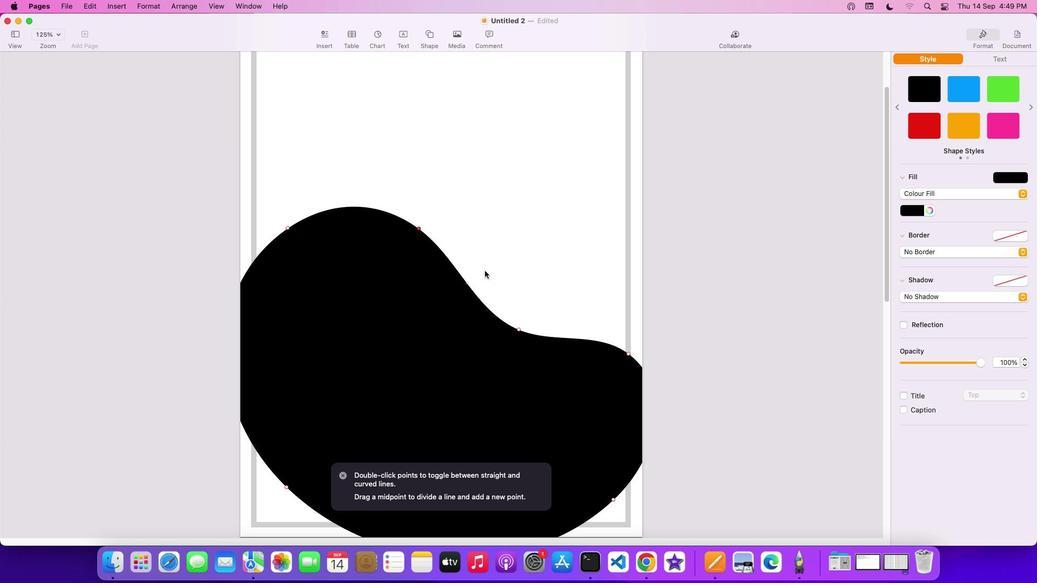 
Action: Mouse moved to (439, 340)
Screenshot: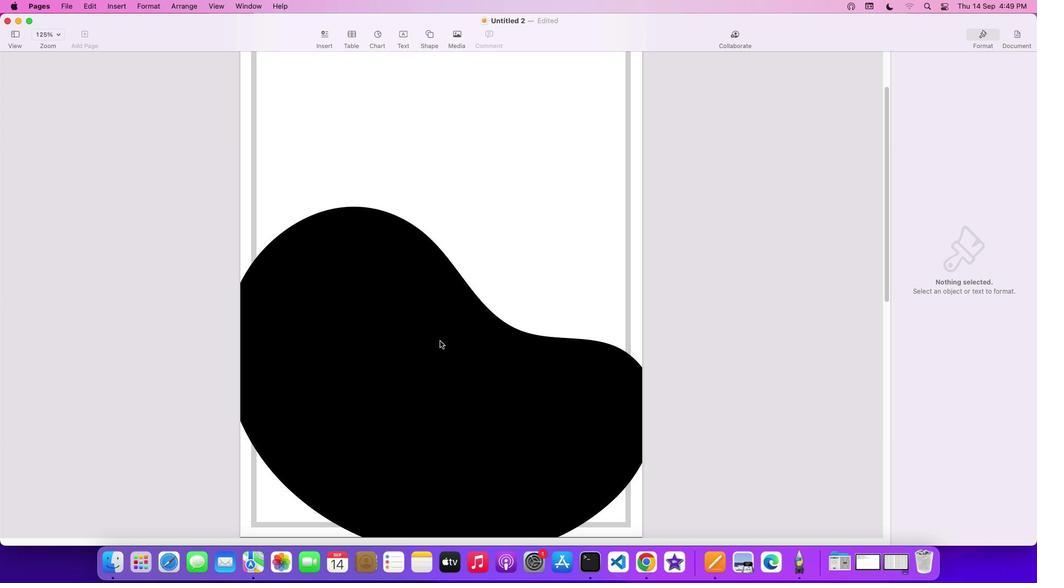 
Action: Mouse pressed left at (439, 340)
Screenshot: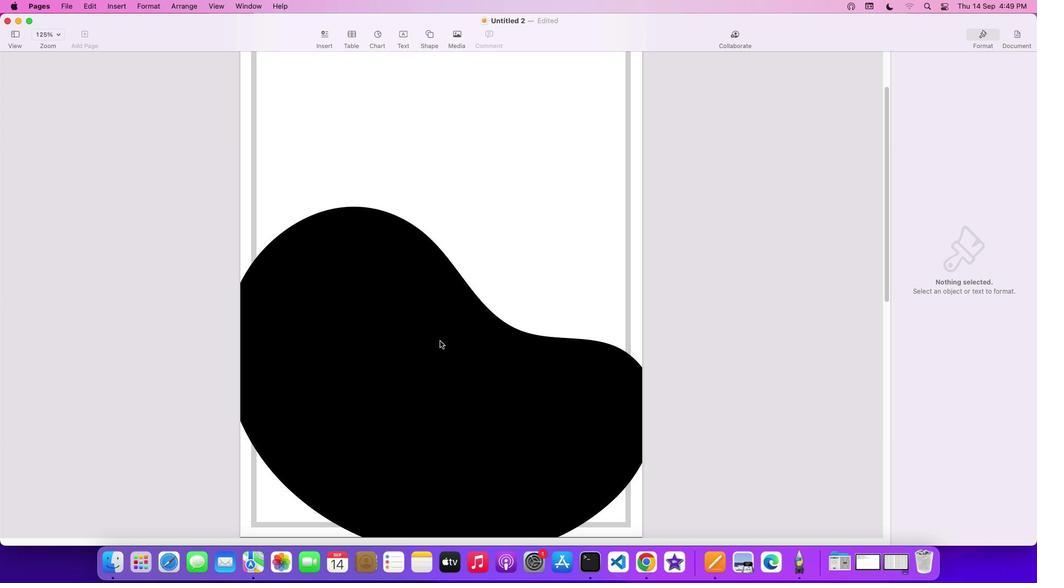 
Action: Mouse moved to (441, 337)
Screenshot: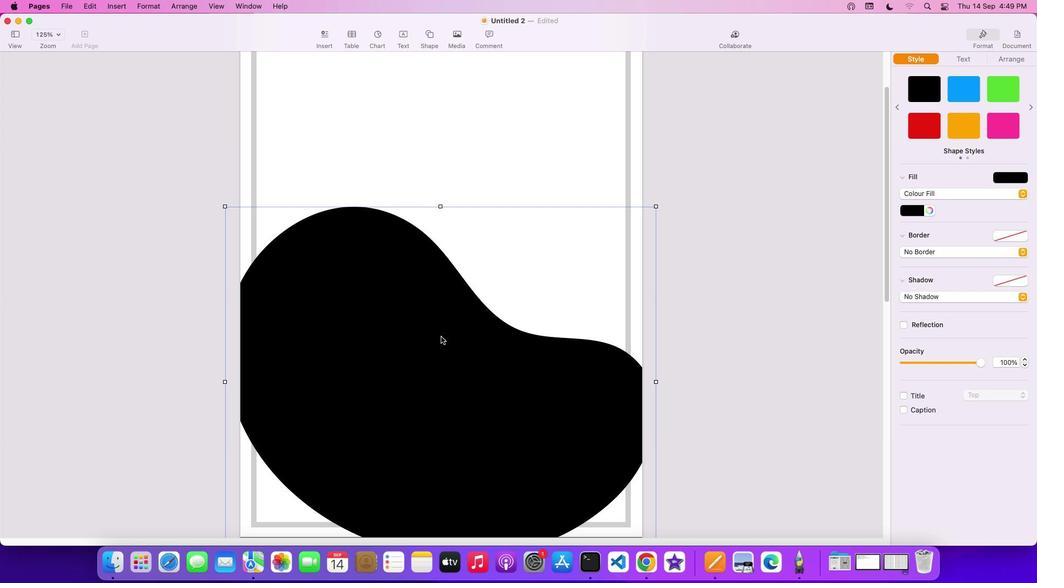 
Action: Key pressed Key.delete
Screenshot: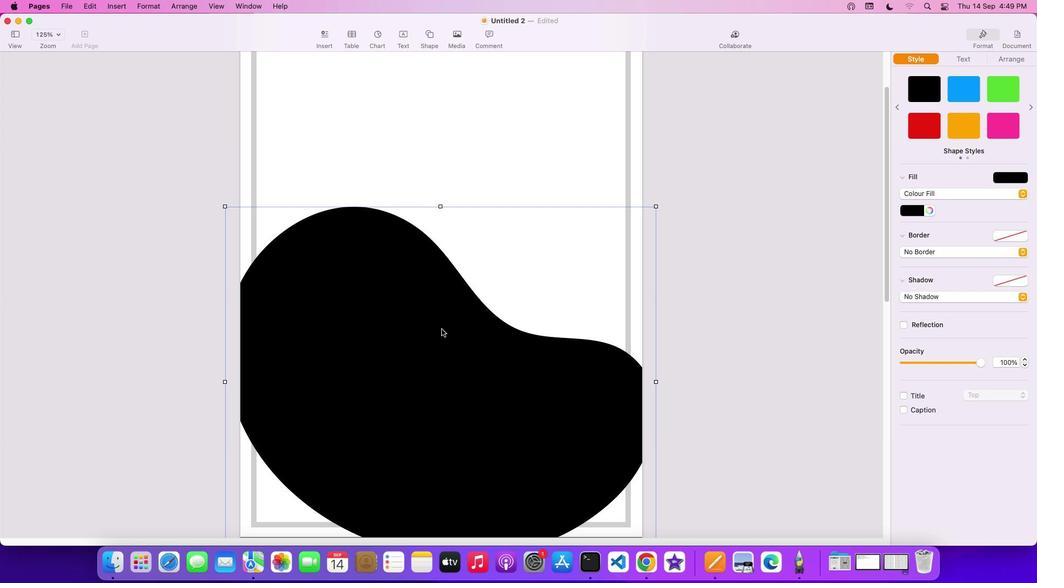 
Action: Mouse moved to (428, 34)
Screenshot: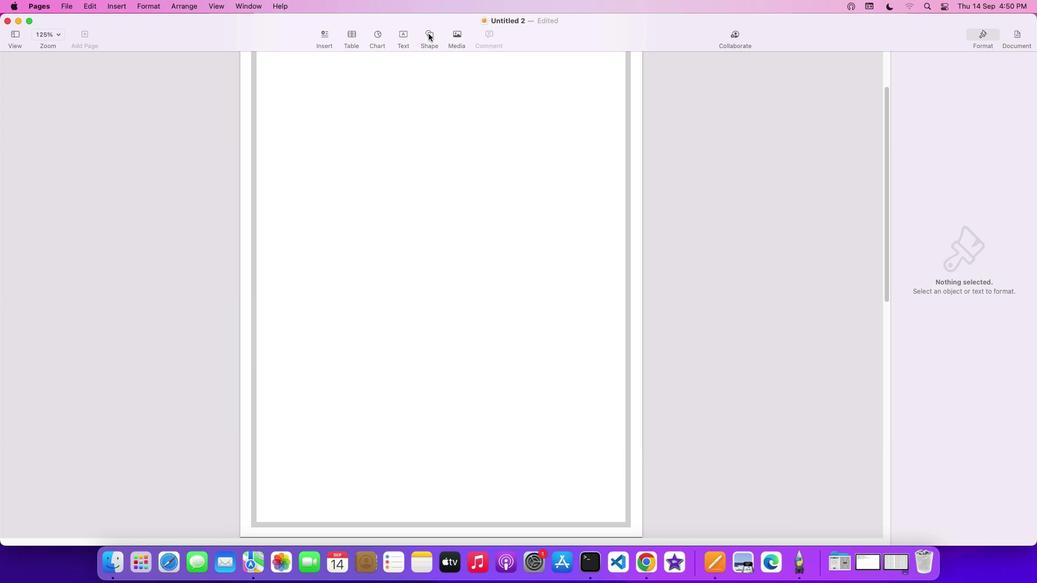 
Action: Mouse pressed left at (428, 34)
Screenshot: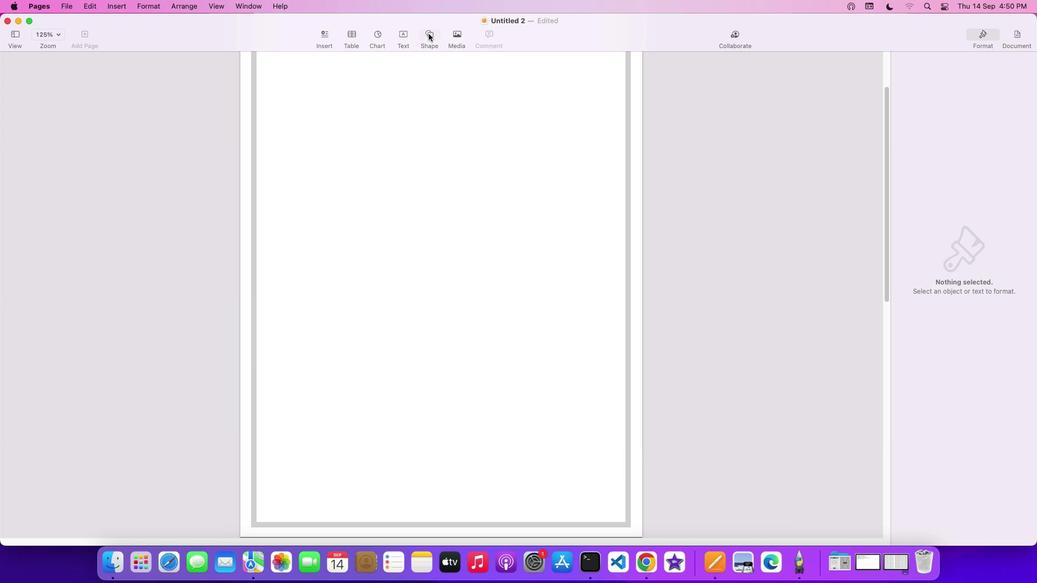 
Action: Mouse moved to (544, 57)
Screenshot: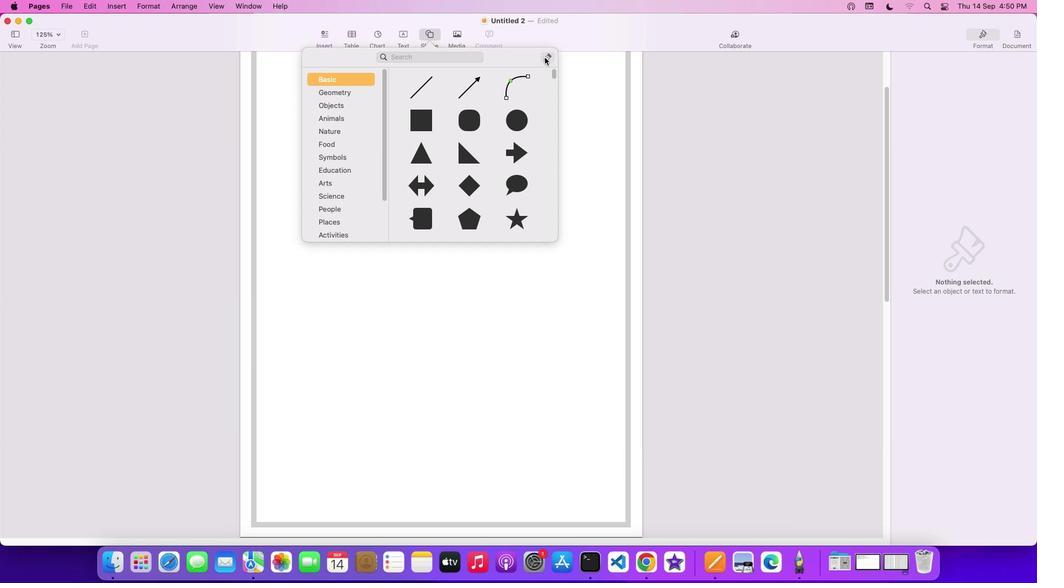 
Action: Mouse pressed left at (544, 57)
Screenshot: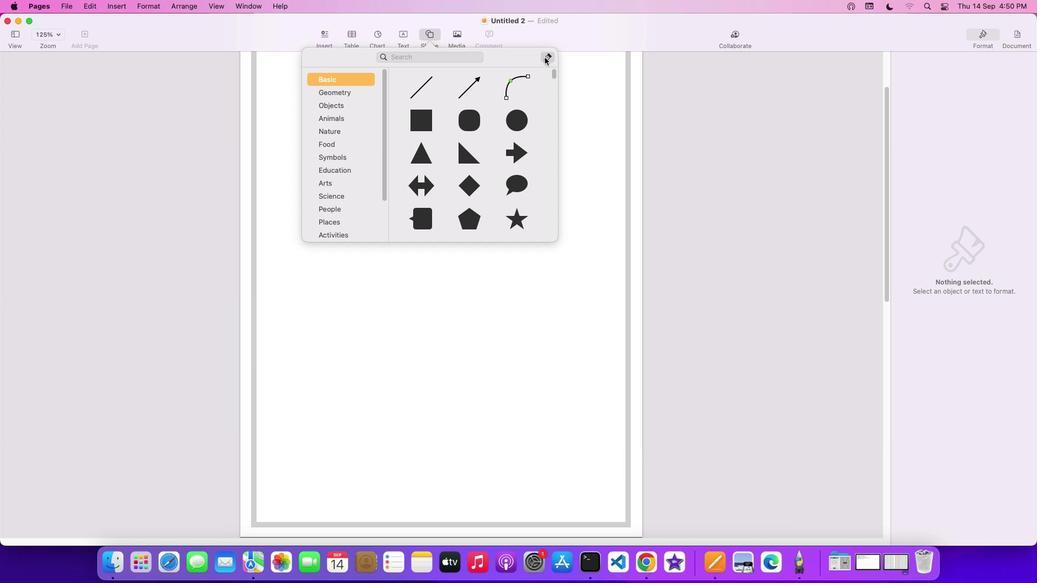
Action: Mouse moved to (266, 304)
Screenshot: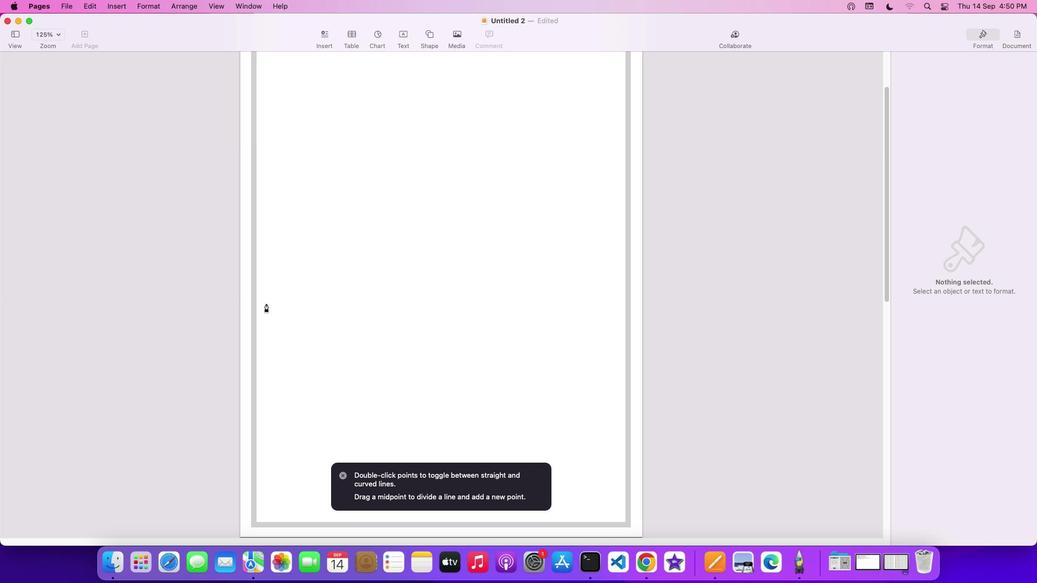 
Action: Key pressed Key.cmdKey.shift','','
Screenshot: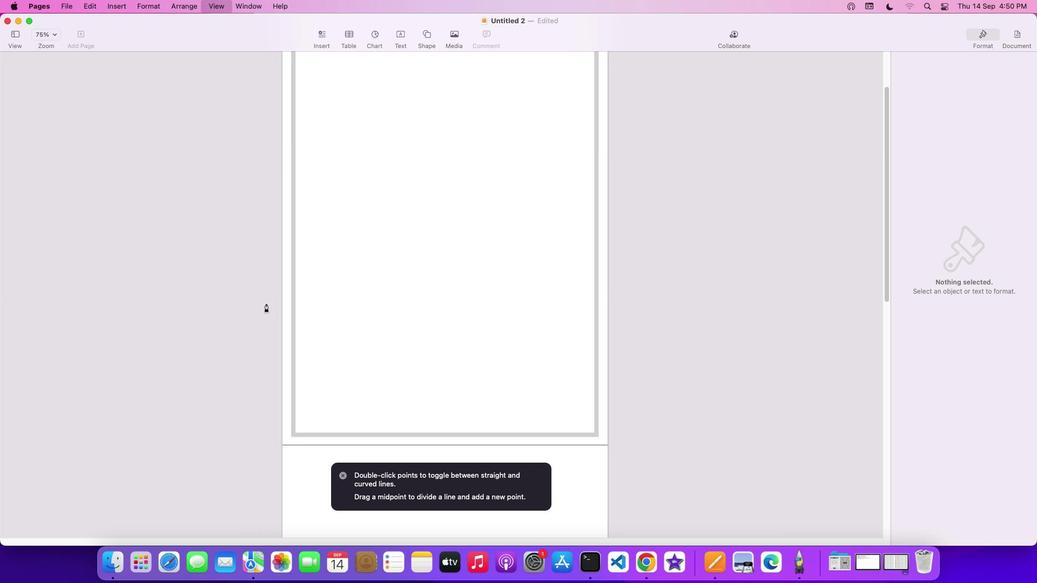 
Action: Mouse moved to (296, 220)
Screenshot: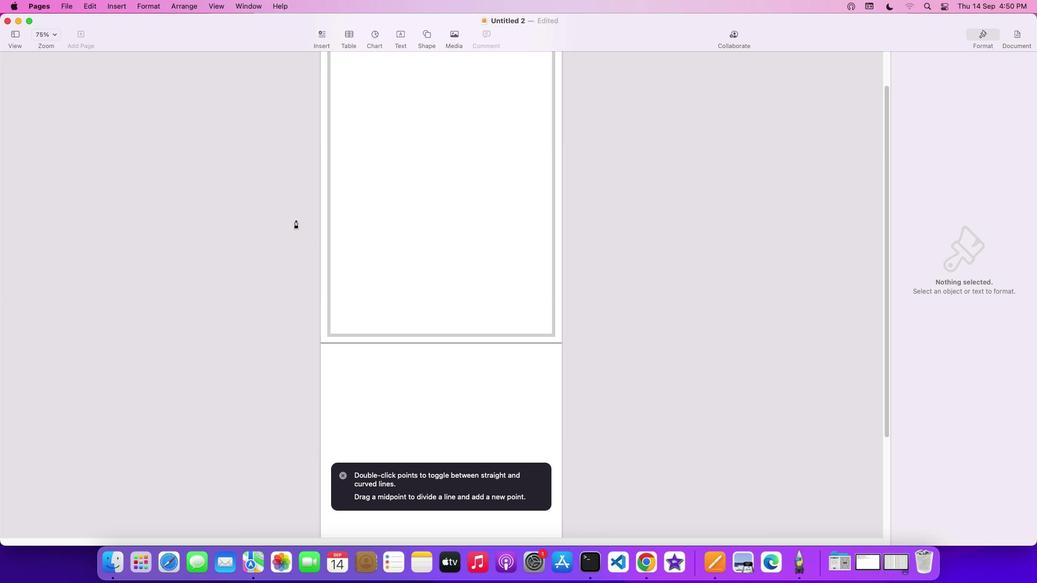 
Action: Mouse pressed left at (296, 220)
Screenshot: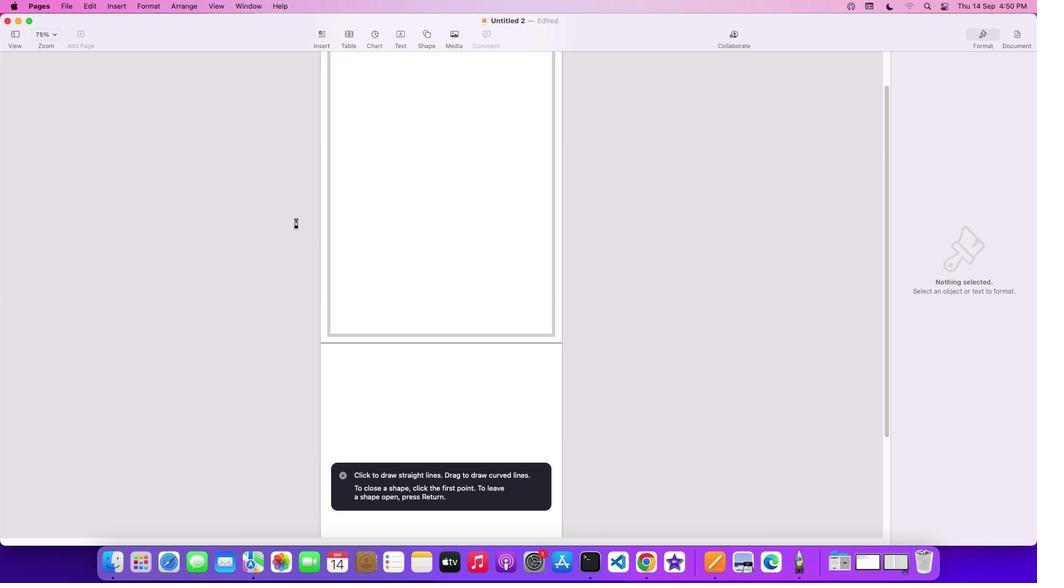 
Action: Mouse moved to (430, 202)
Screenshot: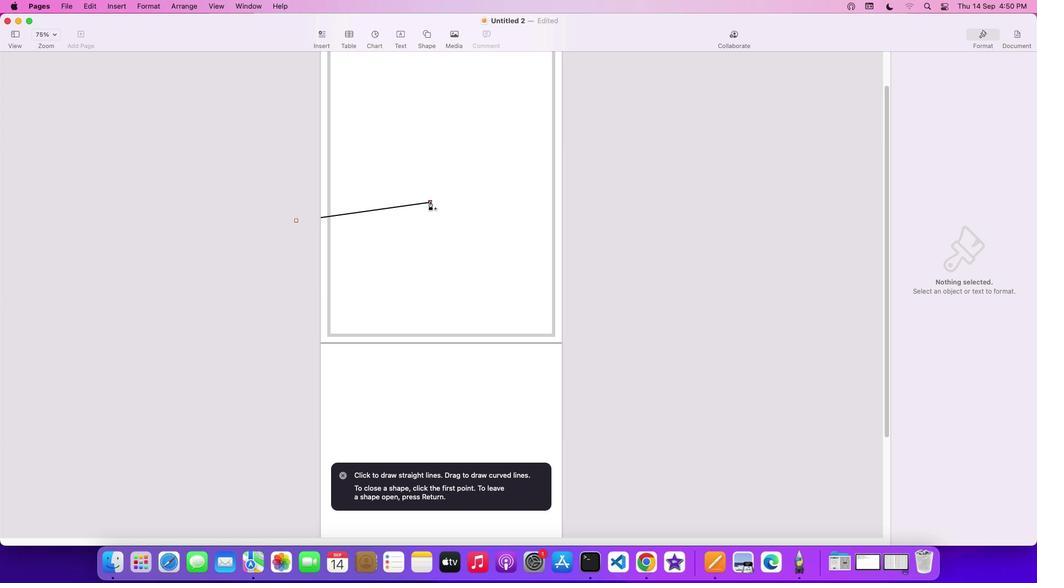 
Action: Mouse pressed left at (430, 202)
Screenshot: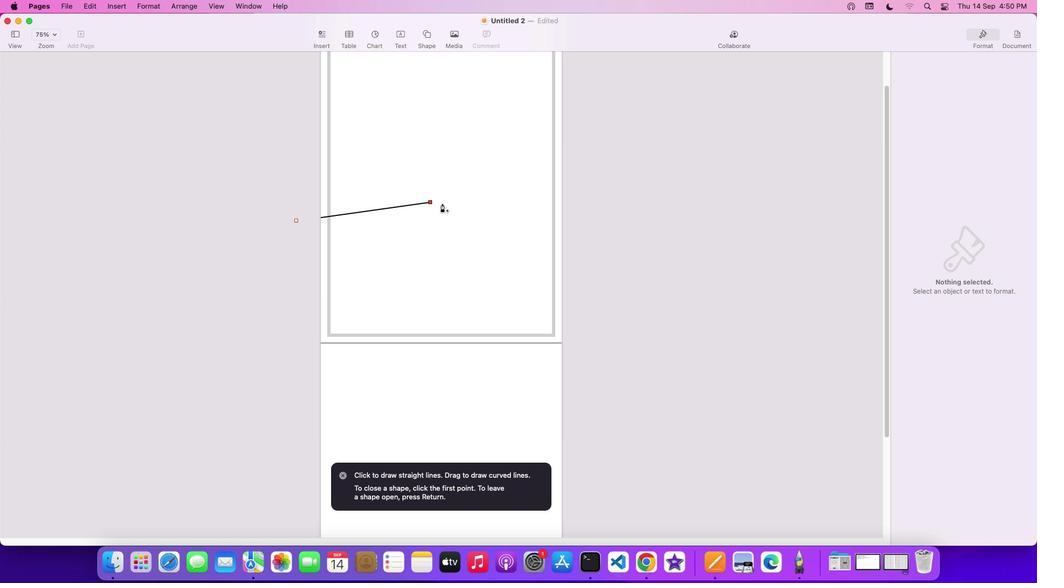 
Action: Mouse moved to (562, 288)
Screenshot: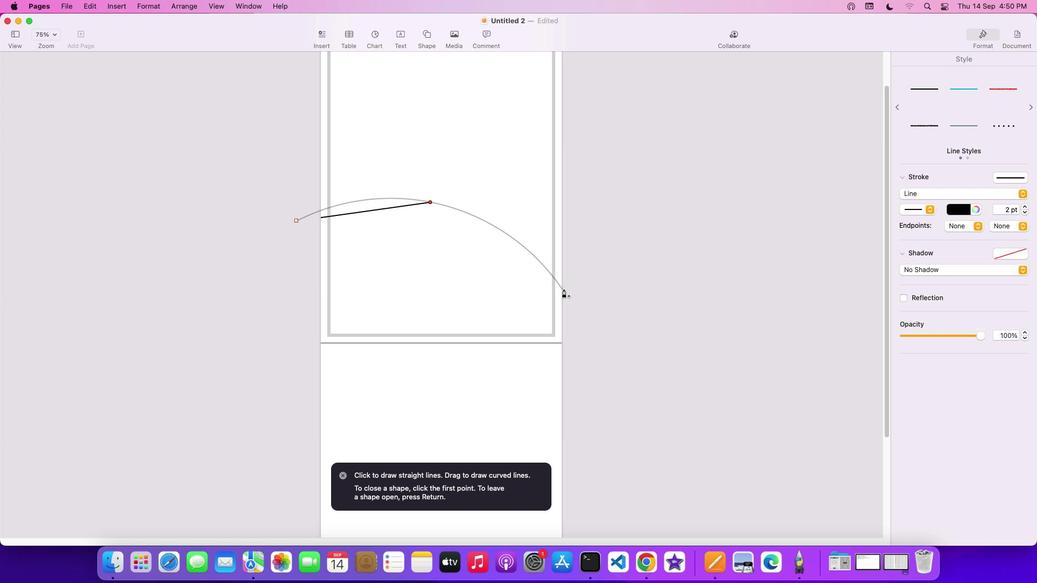 
Action: Mouse pressed left at (562, 288)
Screenshot: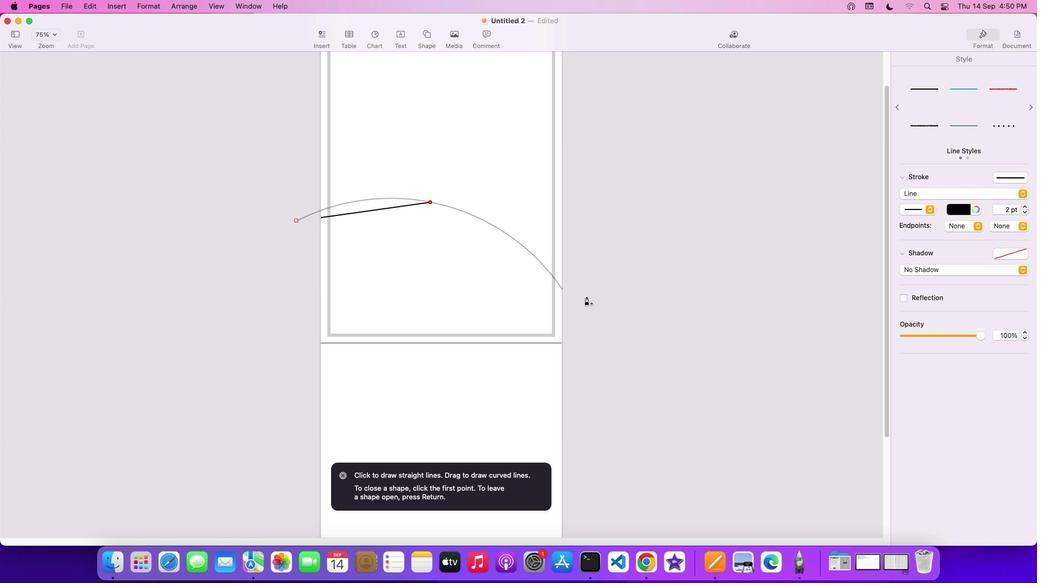 
Action: Mouse moved to (590, 303)
Screenshot: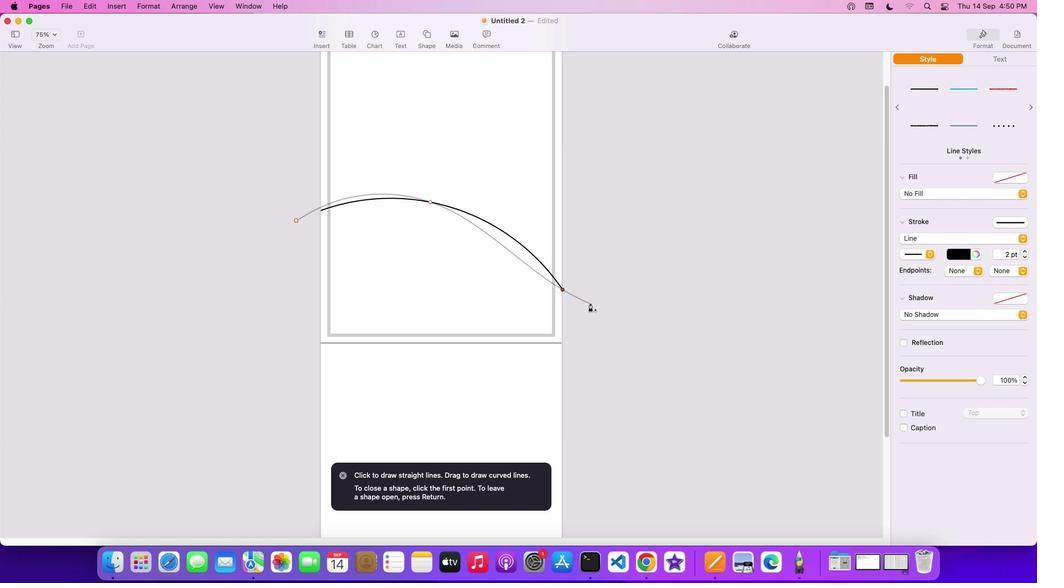 
Action: Mouse pressed left at (590, 303)
Screenshot: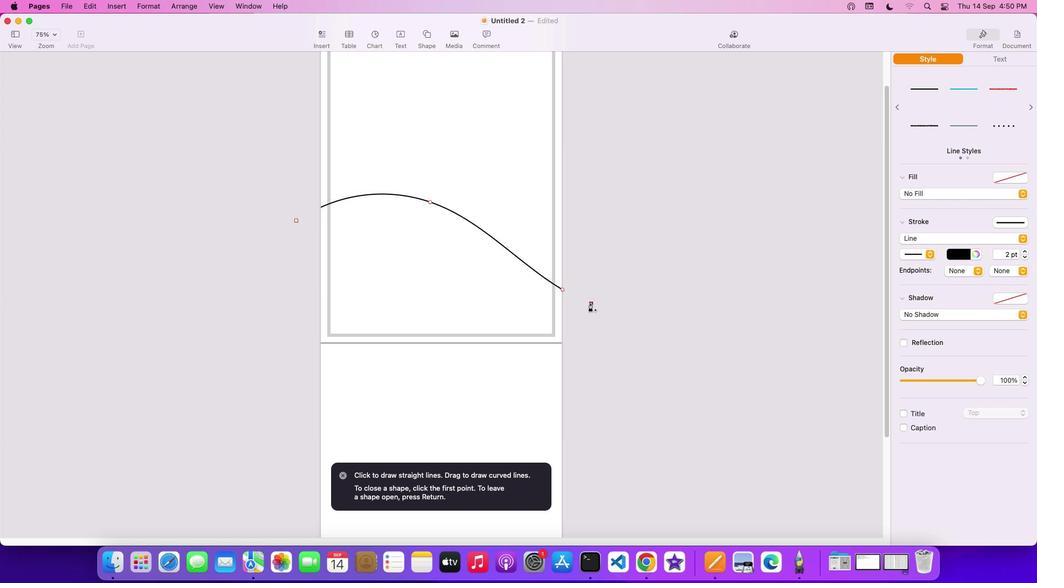 
Action: Mouse moved to (562, 291)
Screenshot: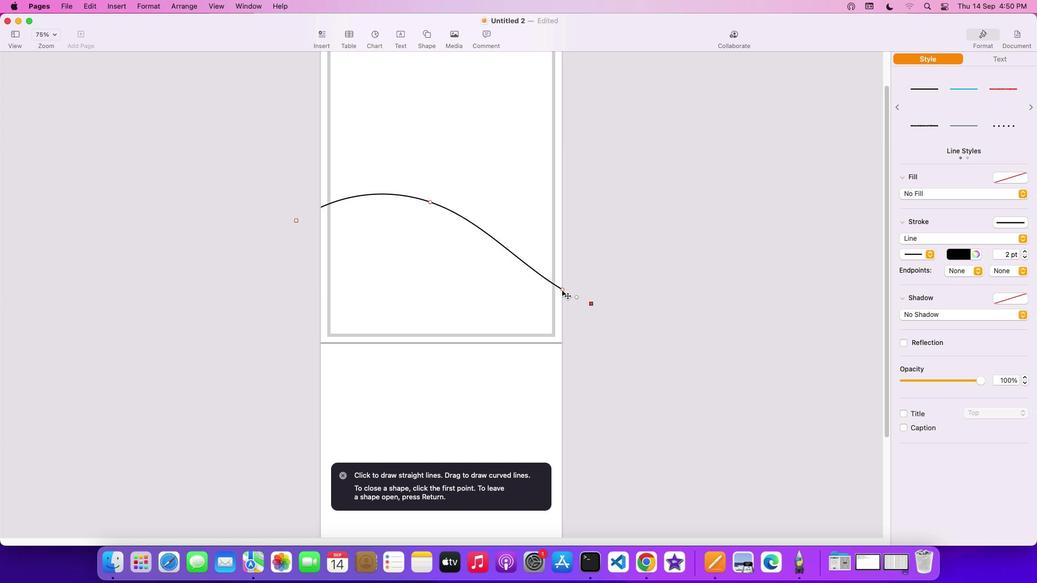 
Action: Mouse pressed left at (562, 291)
Screenshot: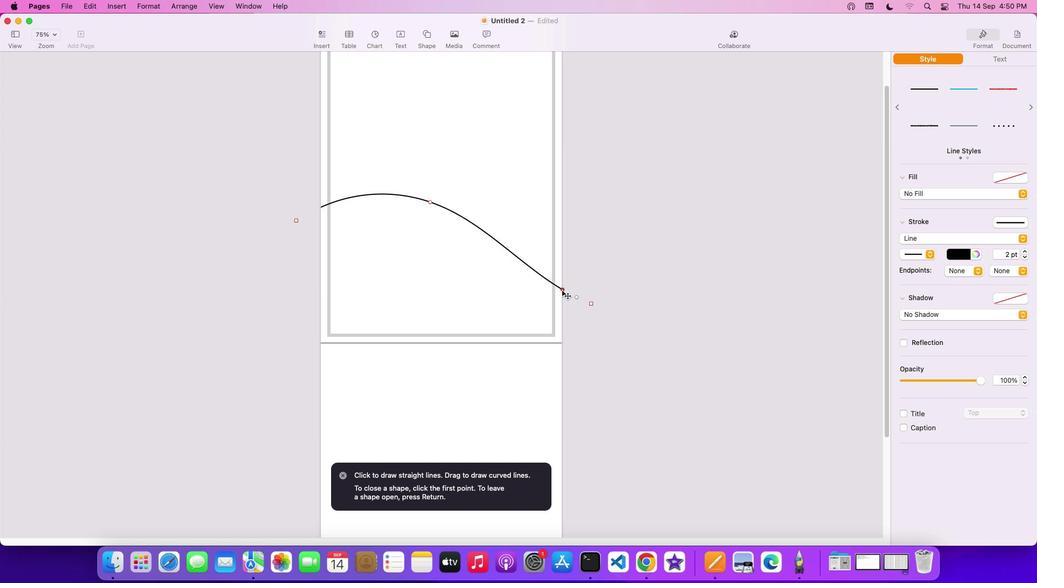 
Action: Mouse moved to (559, 337)
Screenshot: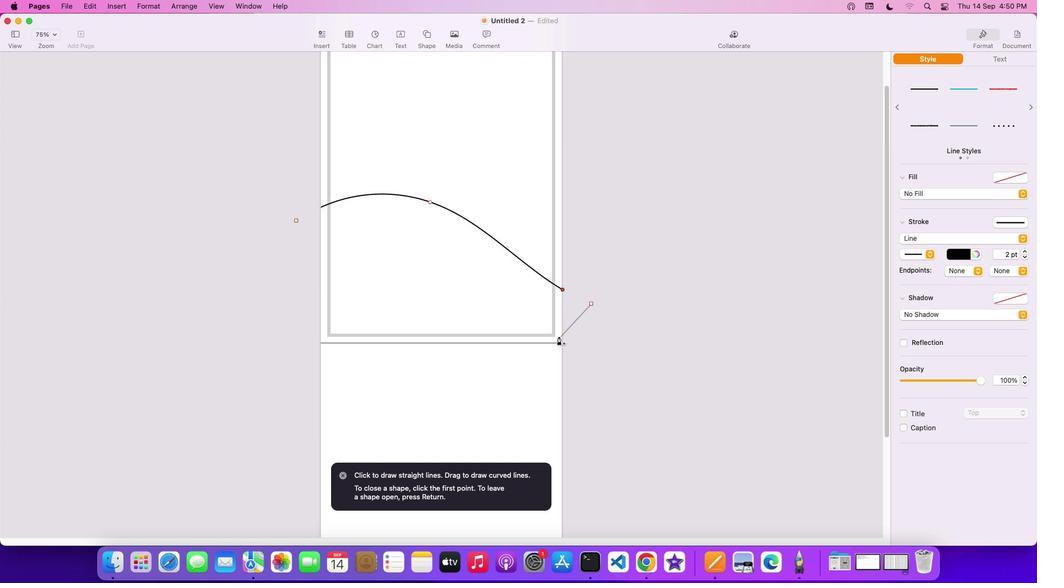 
Action: Mouse pressed left at (559, 337)
Screenshot: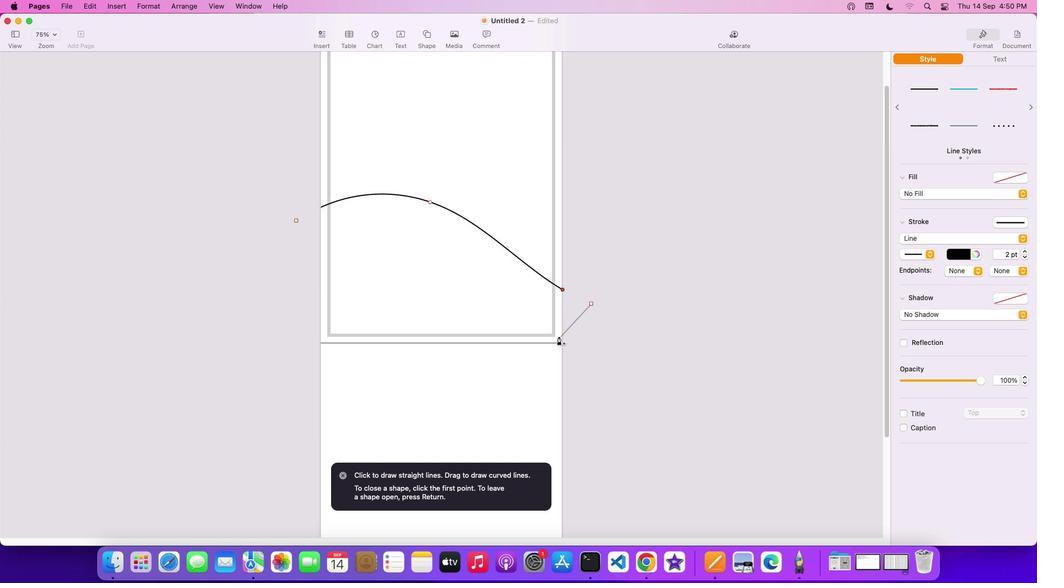 
Action: Mouse moved to (357, 353)
Screenshot: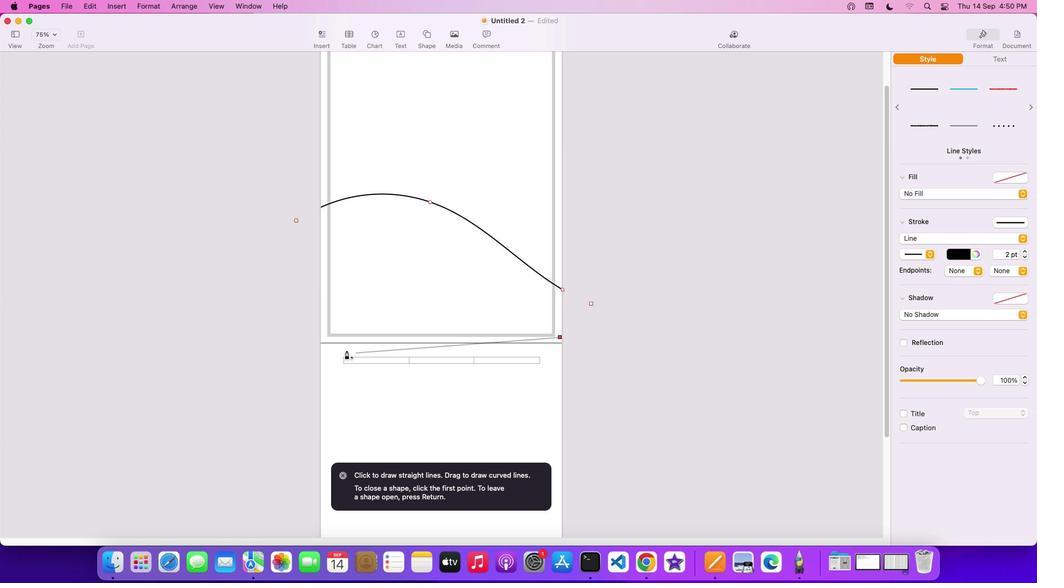
Action: Key pressed Key.shift
Screenshot: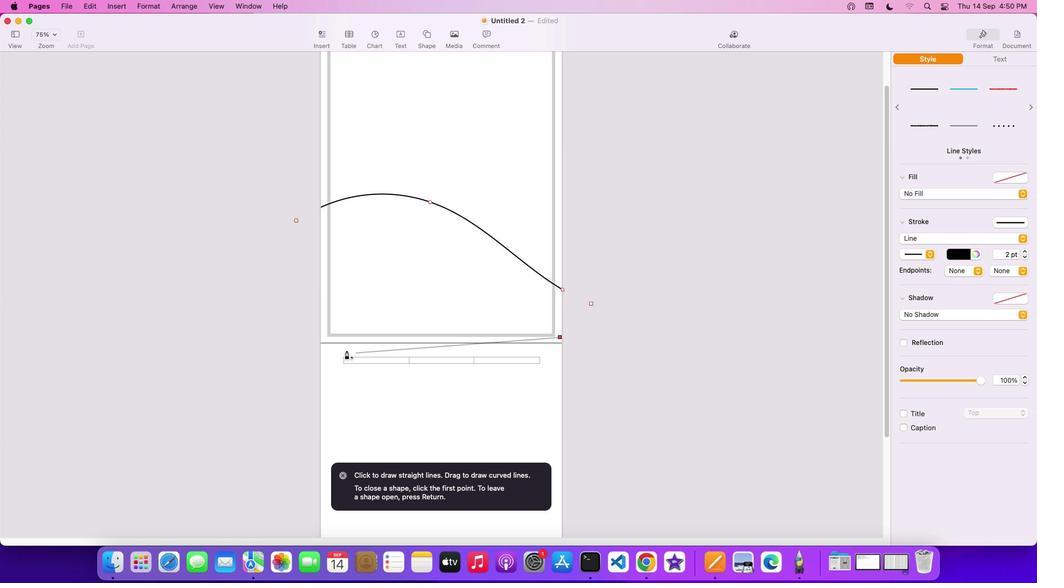 
Action: Mouse moved to (316, 341)
Screenshot: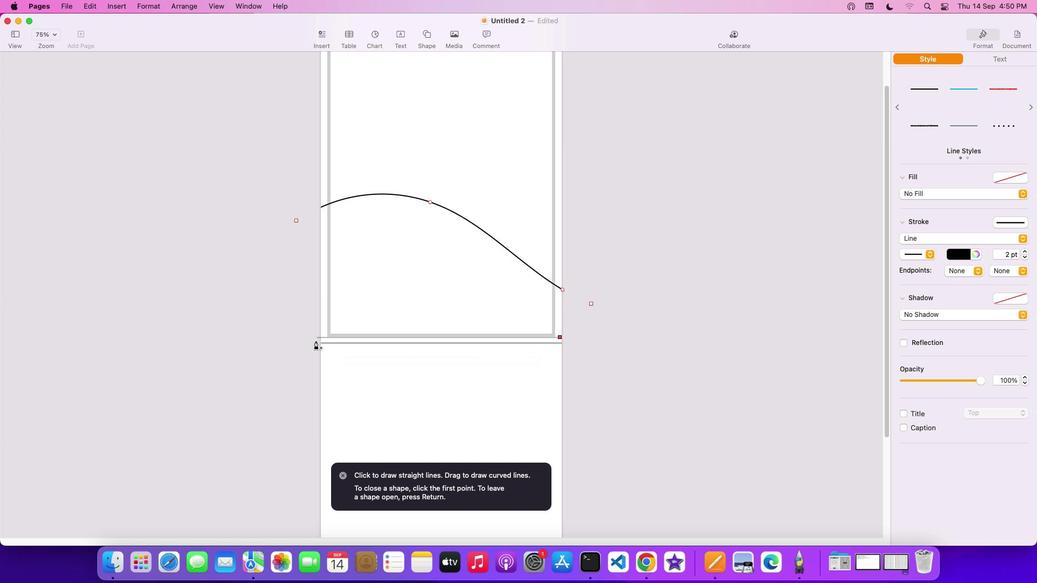 
Action: Mouse pressed left at (316, 341)
Screenshot: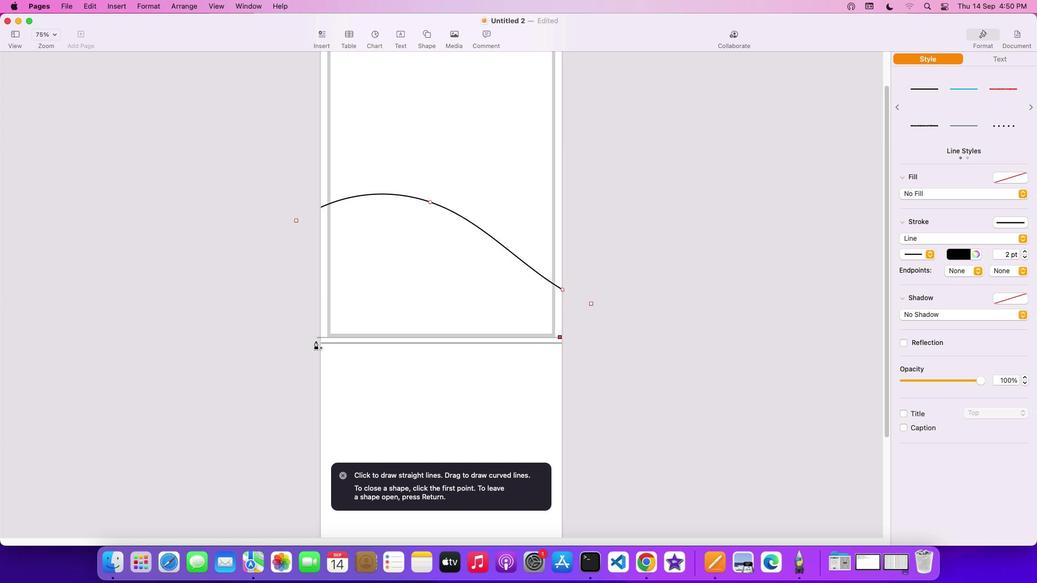 
Action: Mouse moved to (295, 220)
Screenshot: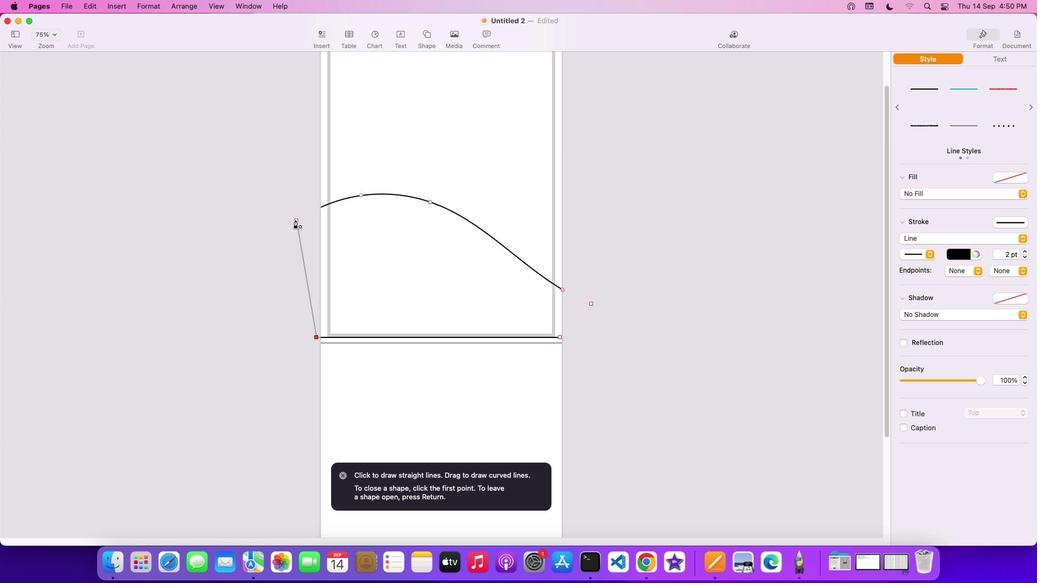 
Action: Mouse pressed left at (295, 220)
Screenshot: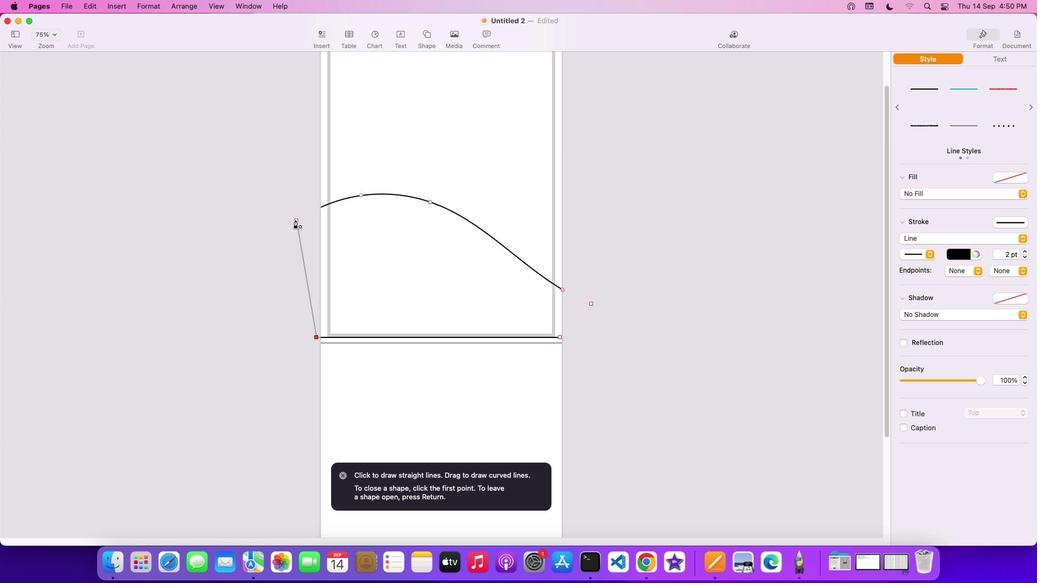 
Action: Mouse moved to (971, 123)
Screenshot: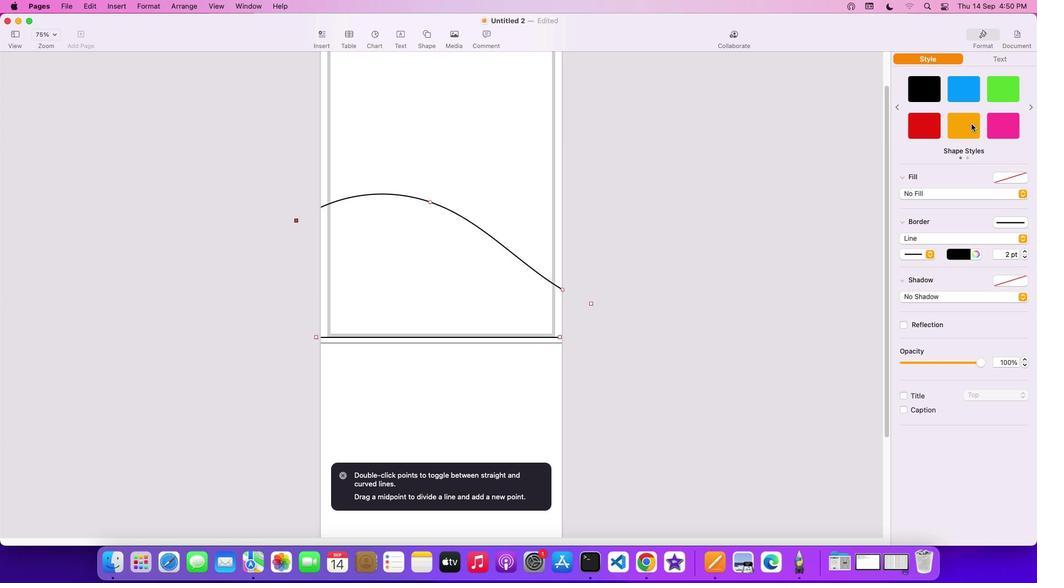 
Action: Mouse pressed left at (971, 123)
Screenshot: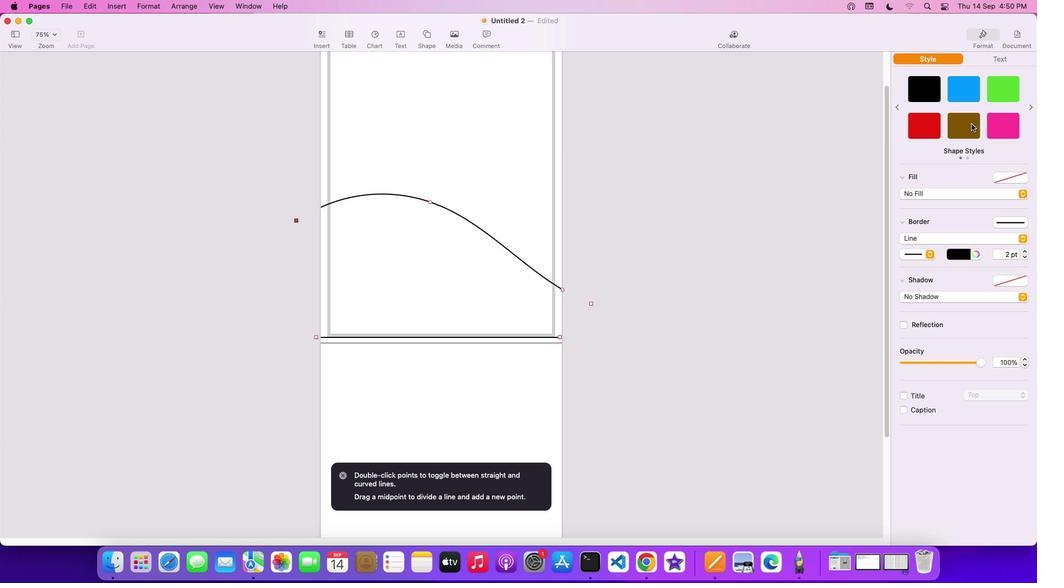 
Action: Mouse moved to (501, 194)
Screenshot: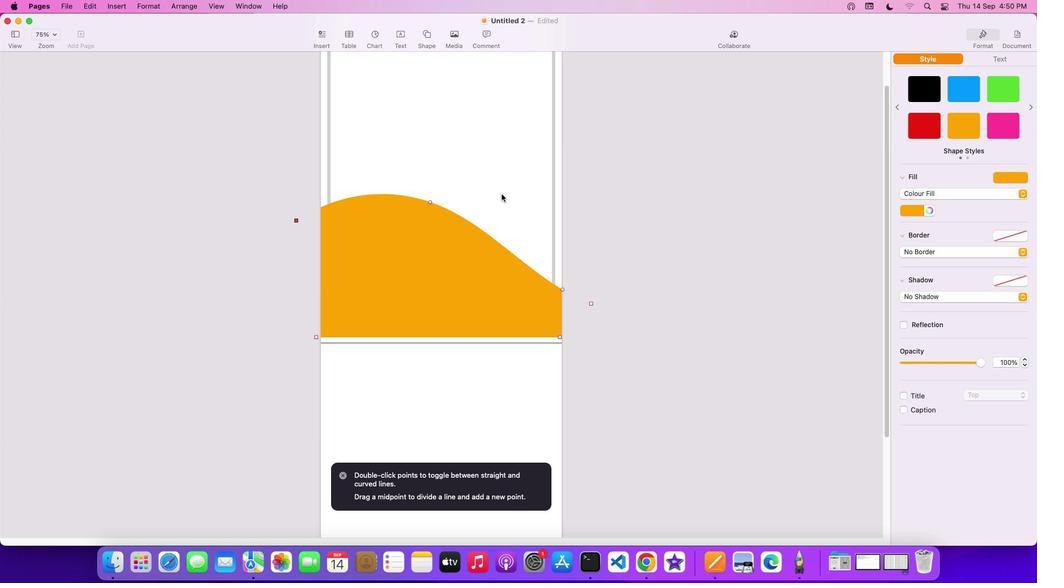 
Action: Mouse pressed left at (501, 194)
Screenshot: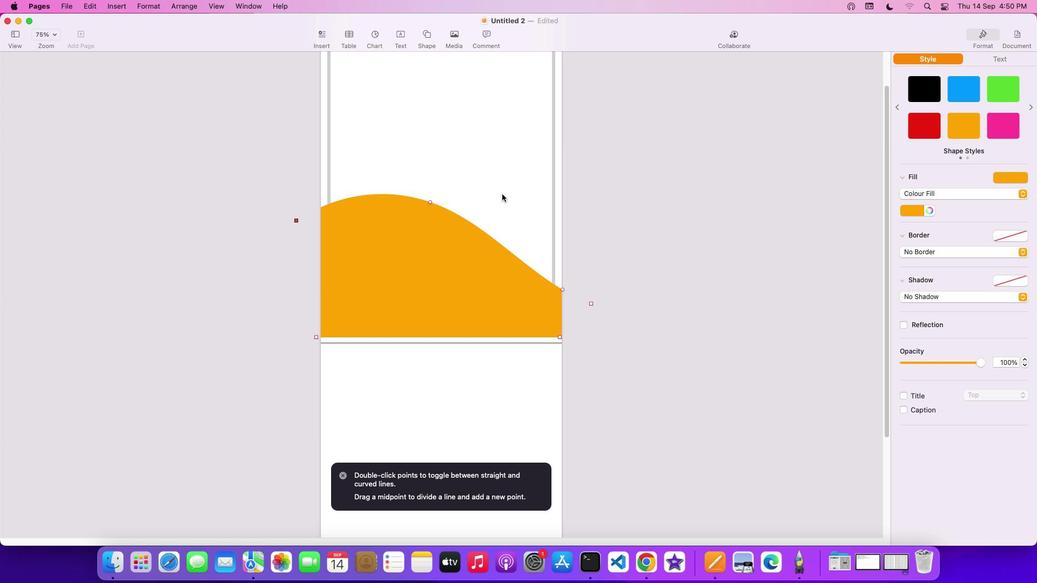 
Action: Mouse moved to (452, 244)
Screenshot: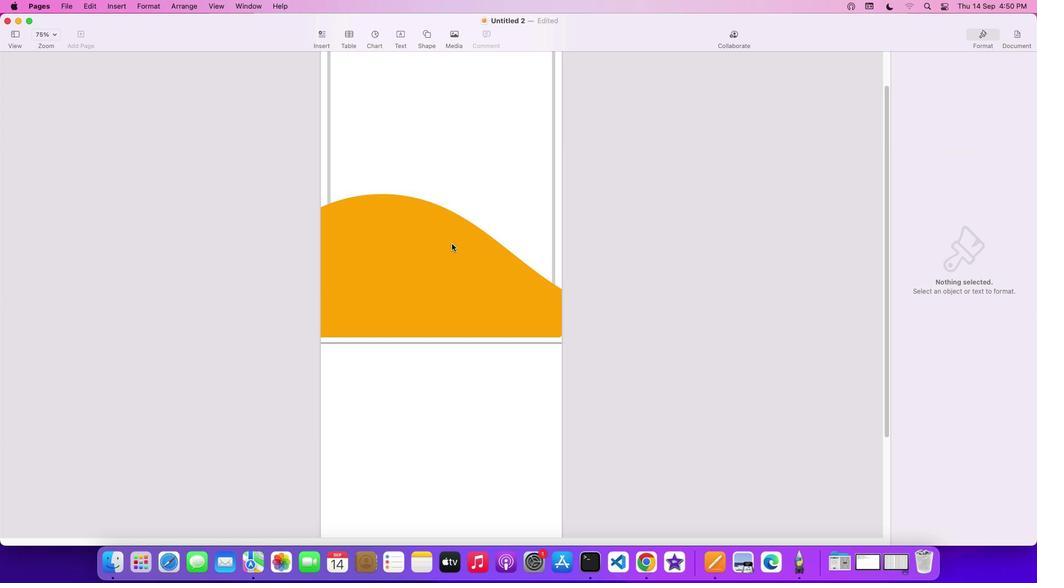 
Action: Mouse pressed left at (452, 244)
Screenshot: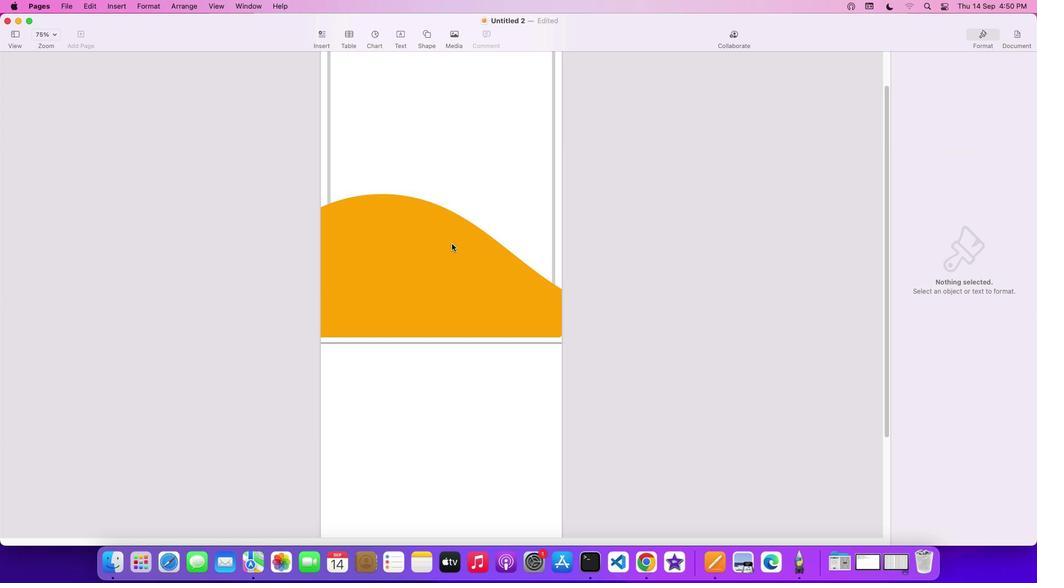
Action: Mouse moved to (447, 239)
Screenshot: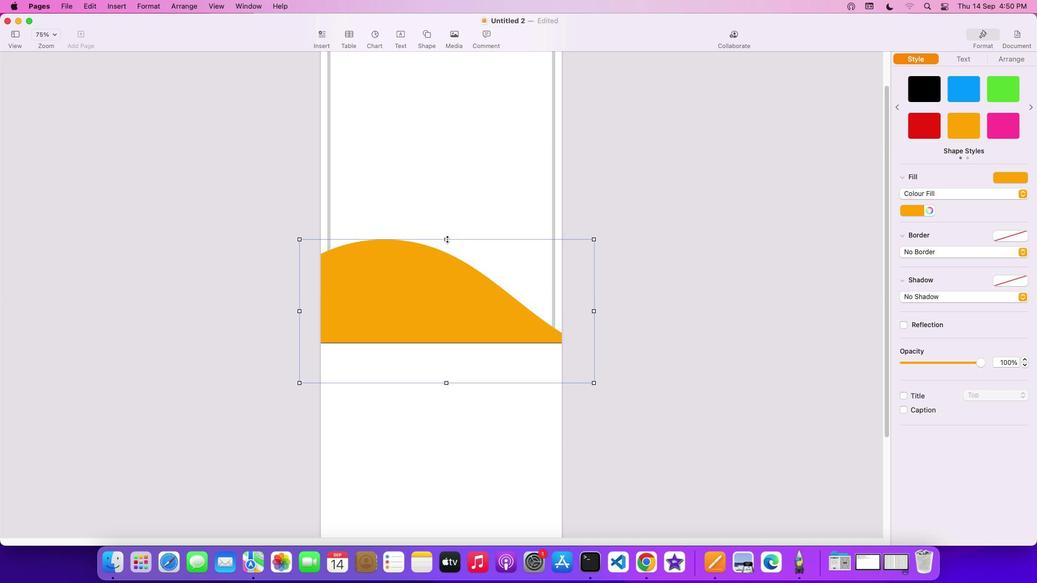 
Action: Mouse pressed left at (447, 239)
Screenshot: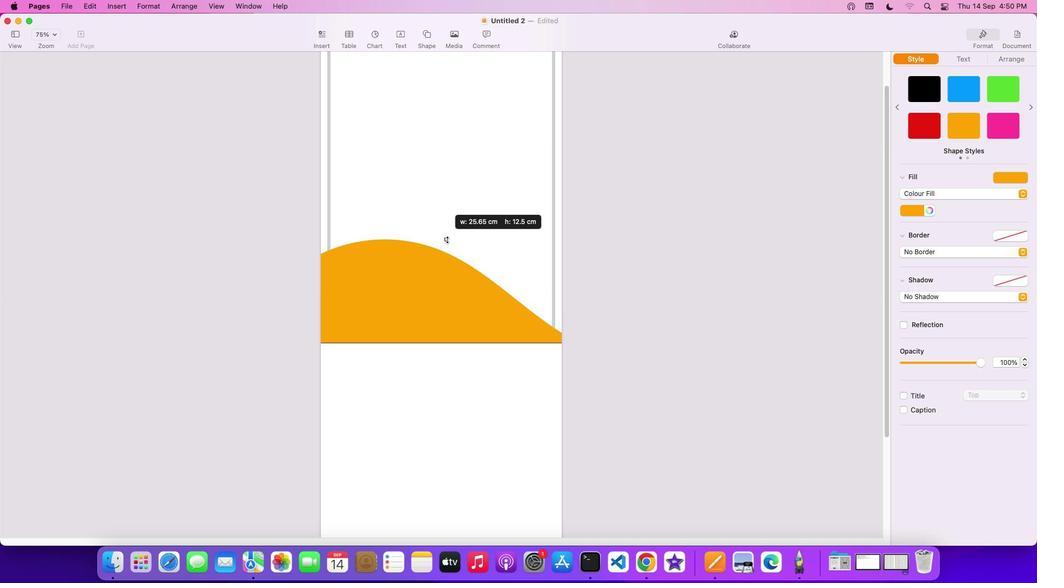 
Action: Mouse moved to (447, 303)
Screenshot: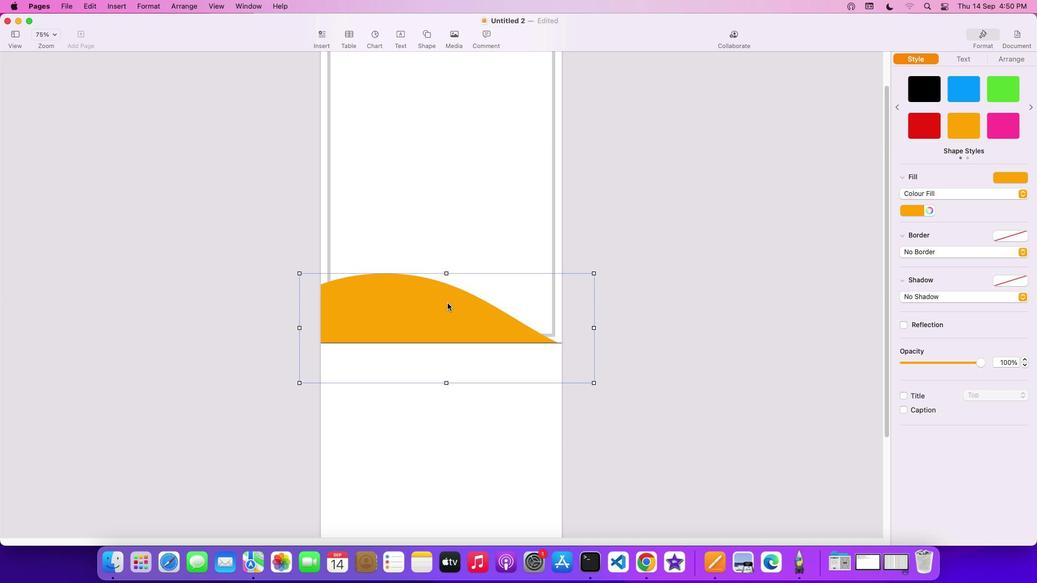 
Action: Mouse pressed left at (447, 303)
Screenshot: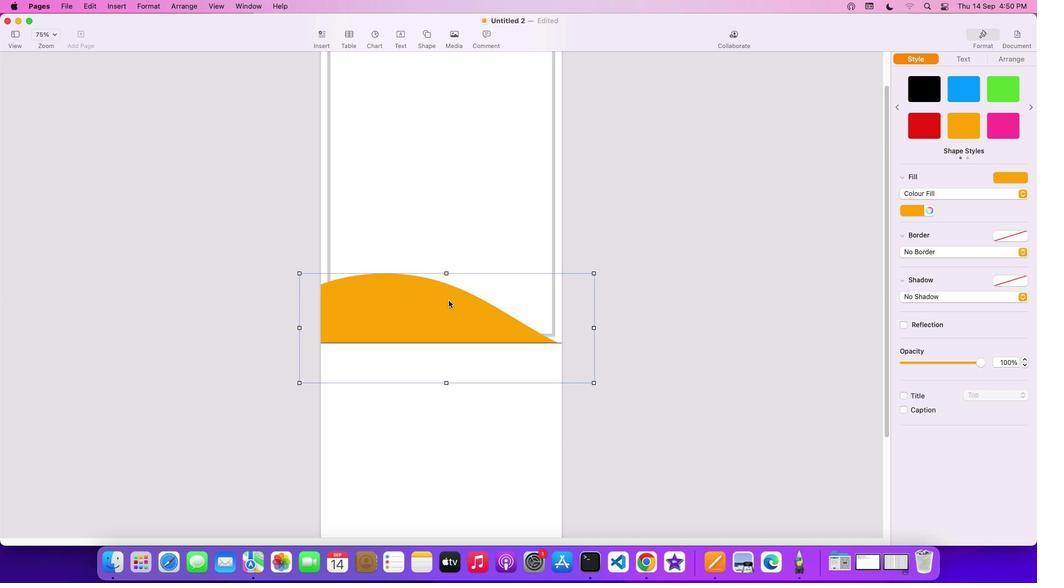 
Action: Mouse moved to (448, 281)
Screenshot: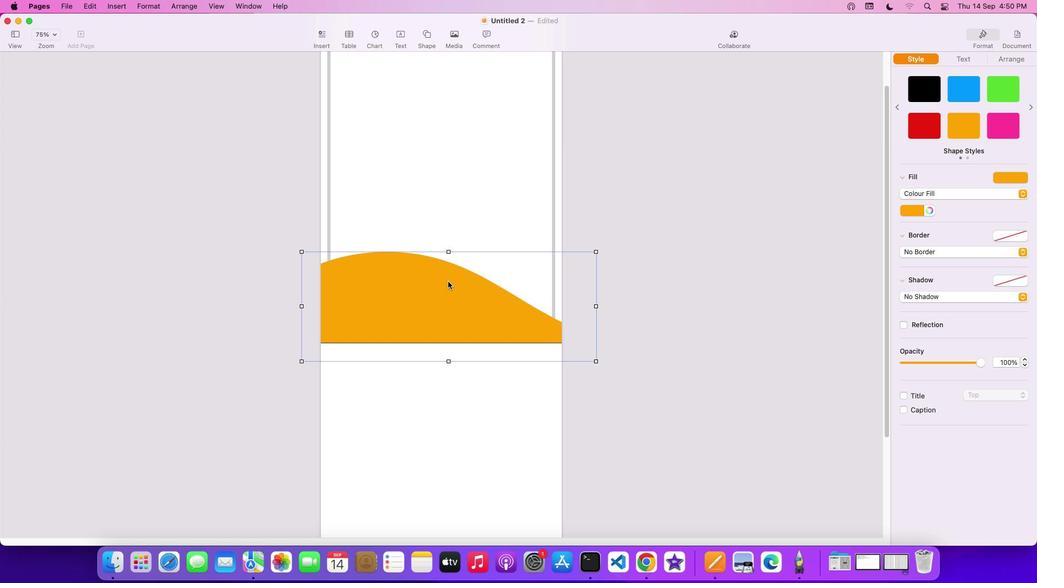 
Action: Key pressed Key.alt
Screenshot: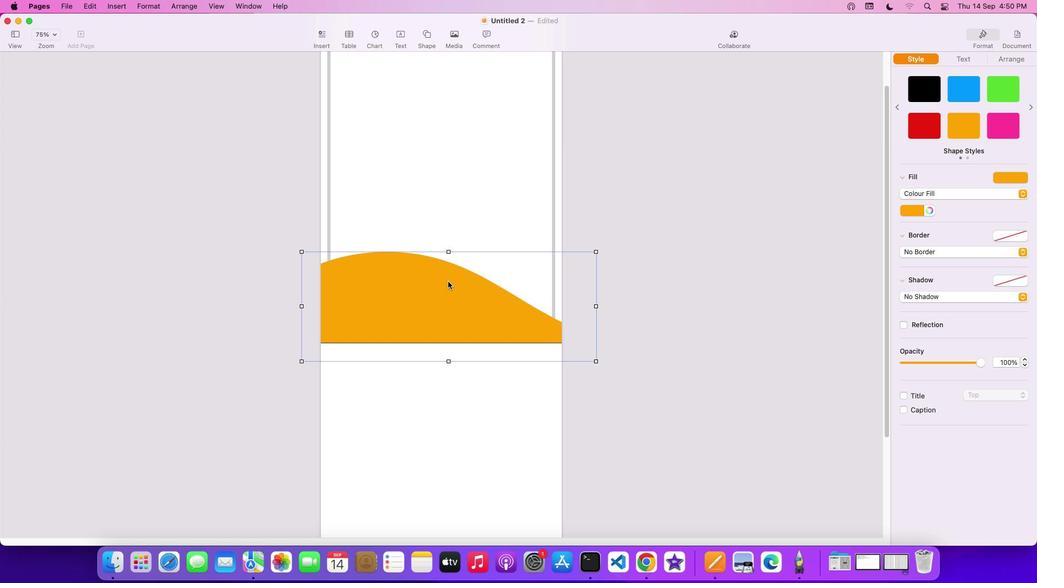 
Action: Mouse moved to (448, 281)
Screenshot: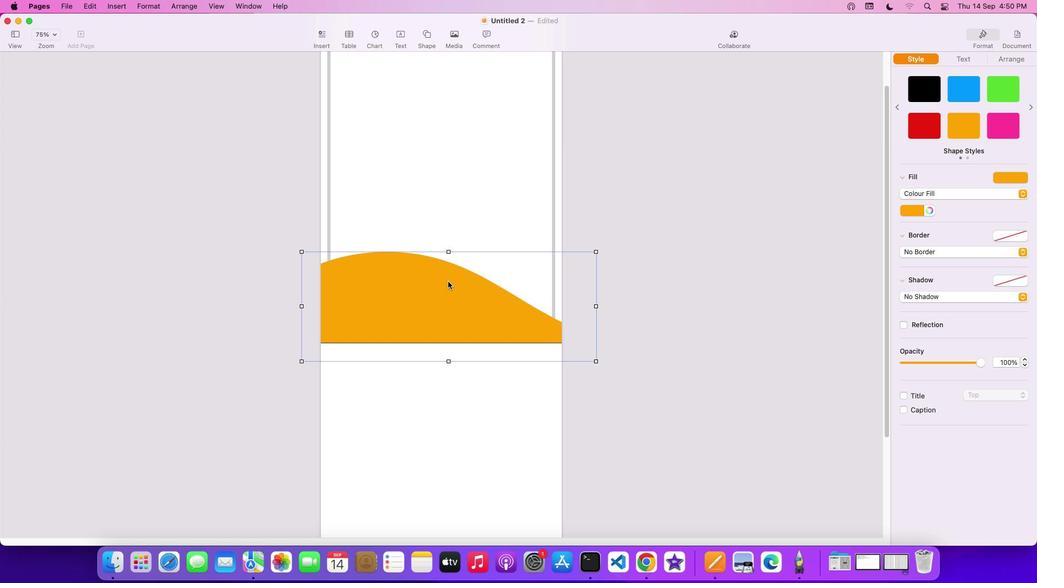 
Action: Mouse pressed left at (448, 281)
Screenshot: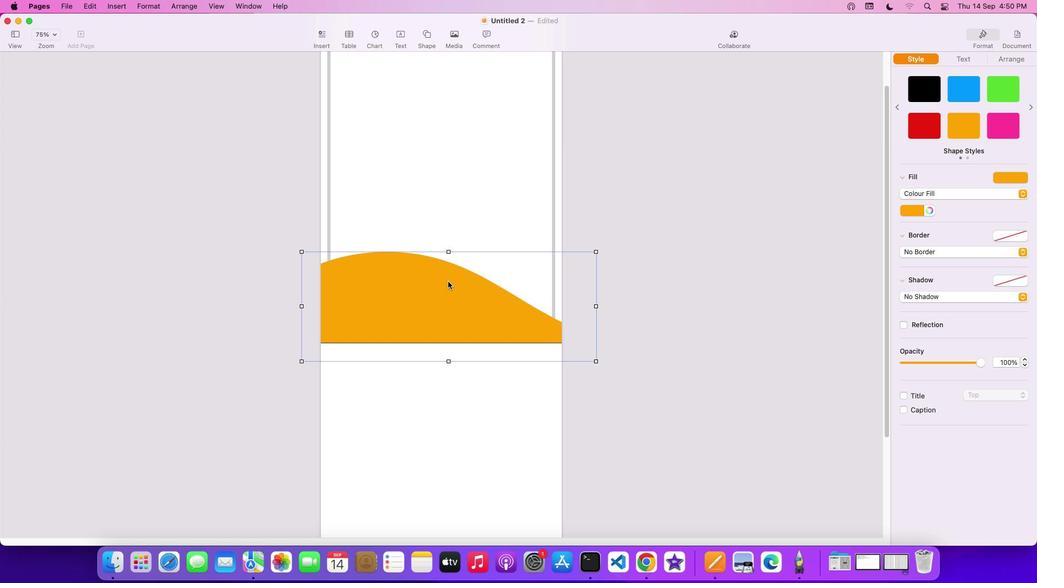 
Action: Mouse moved to (919, 129)
Screenshot: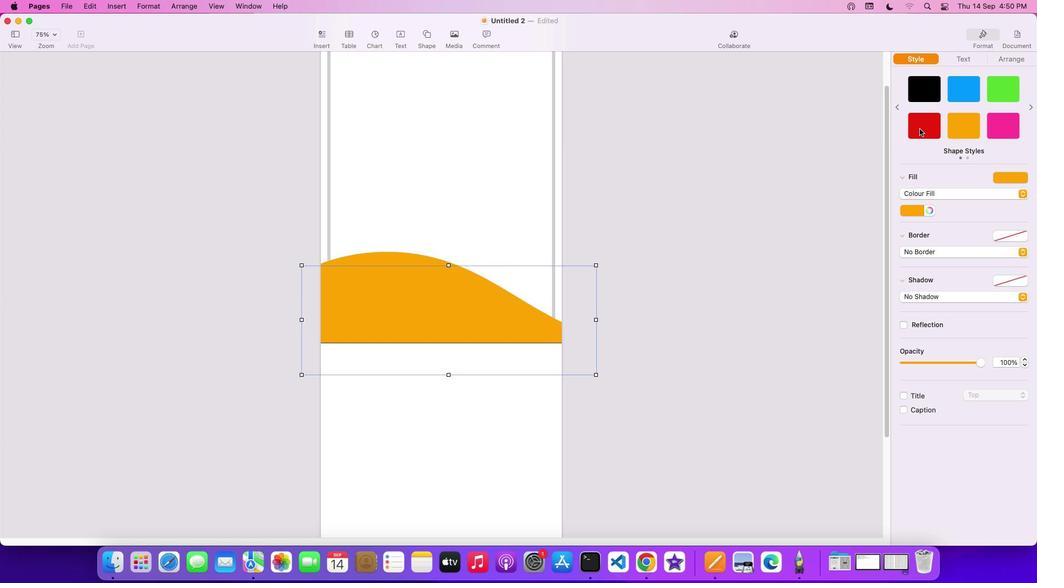 
Action: Mouse pressed left at (919, 129)
Screenshot: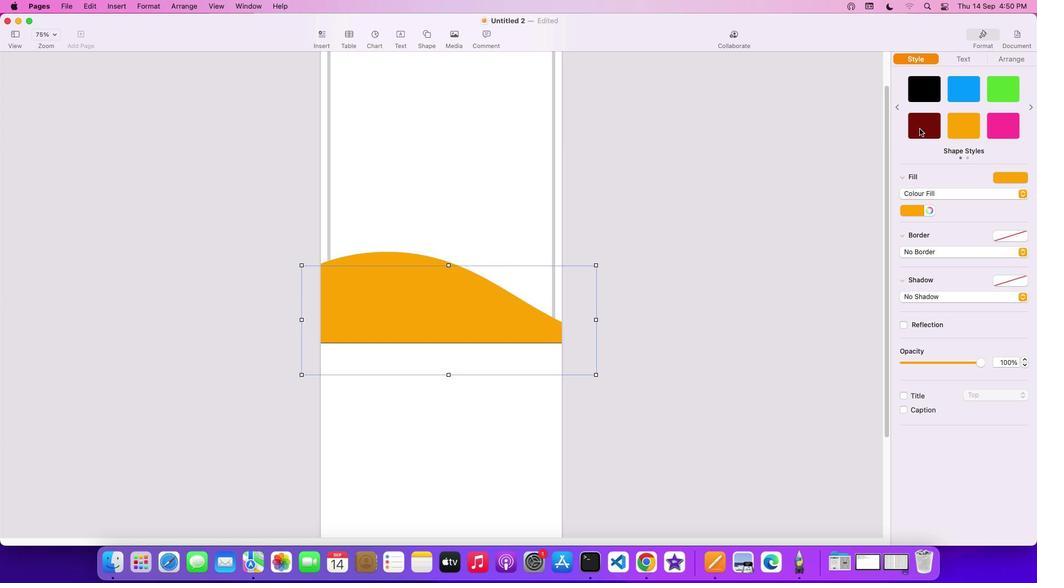 
Action: Mouse moved to (471, 294)
Screenshot: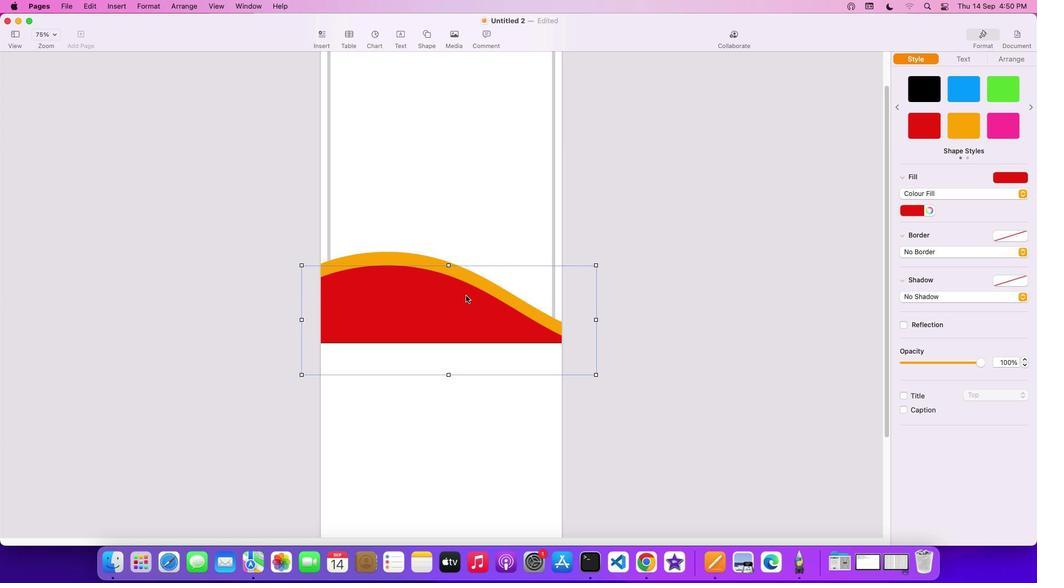 
Action: Key pressed Key.alt
Screenshot: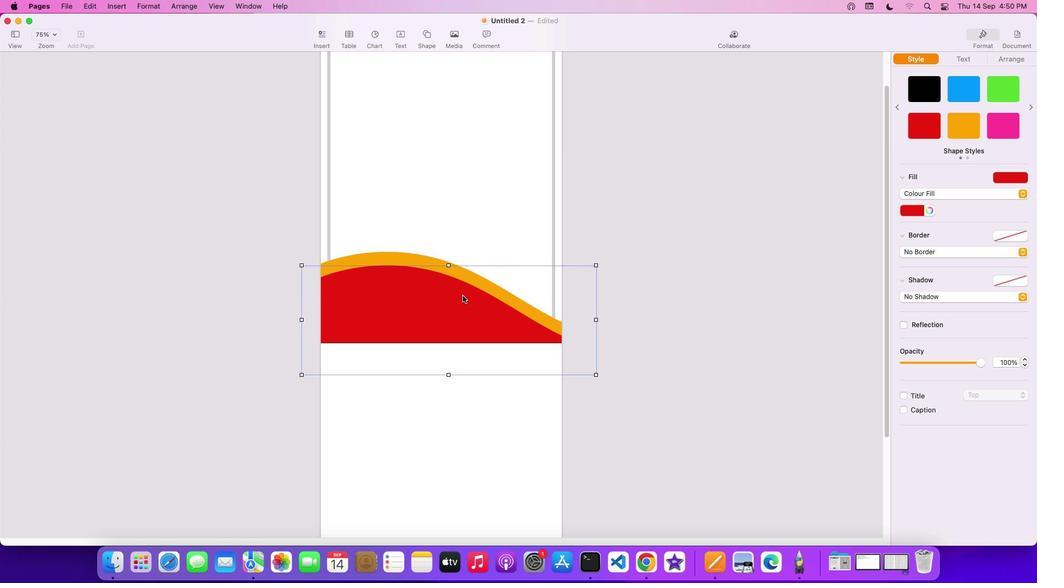 
Action: Mouse moved to (461, 294)
Screenshot: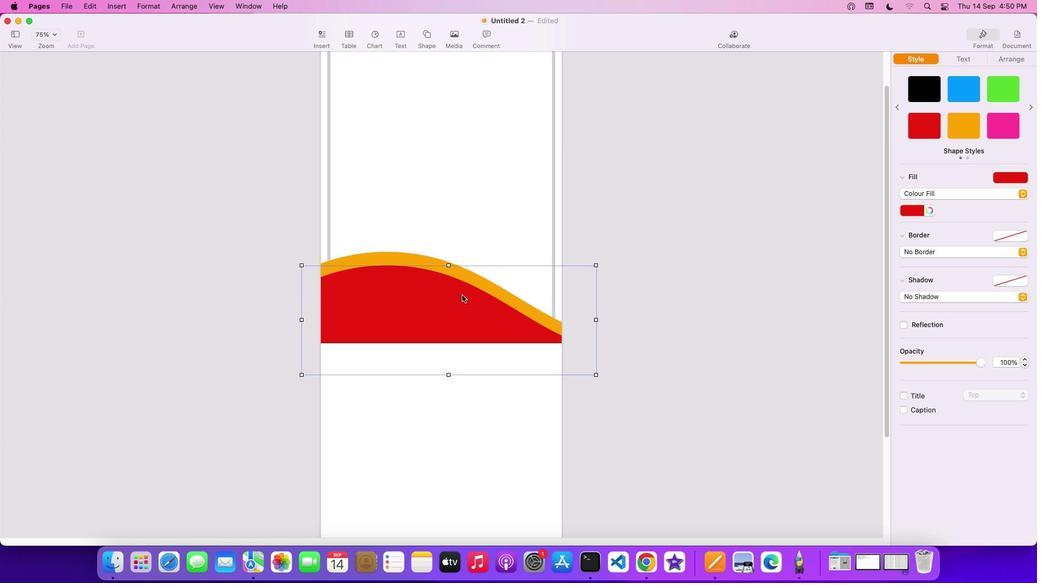 
Action: Mouse pressed left at (461, 294)
Screenshot: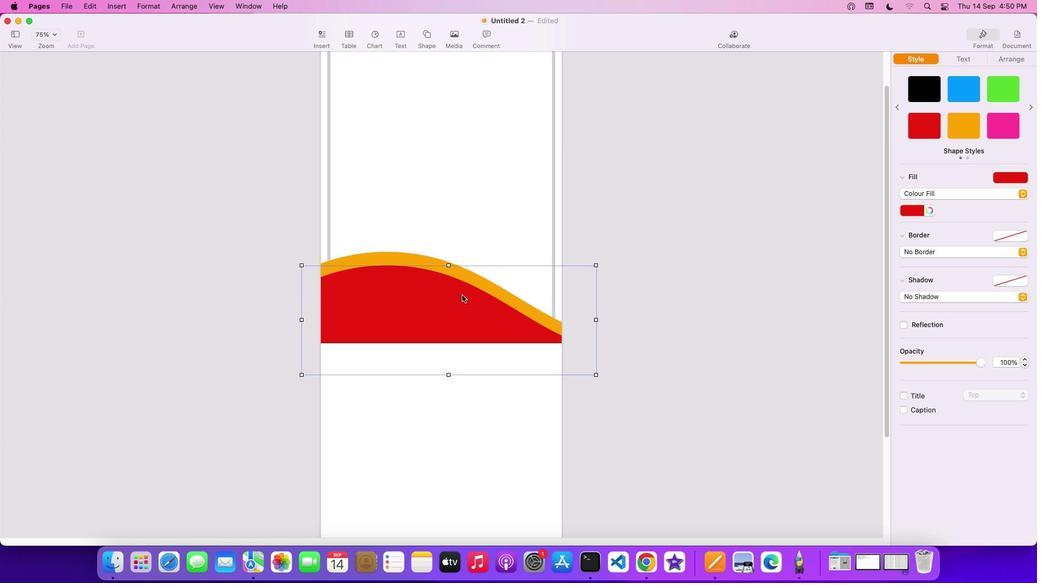 
Action: Mouse moved to (959, 86)
Screenshot: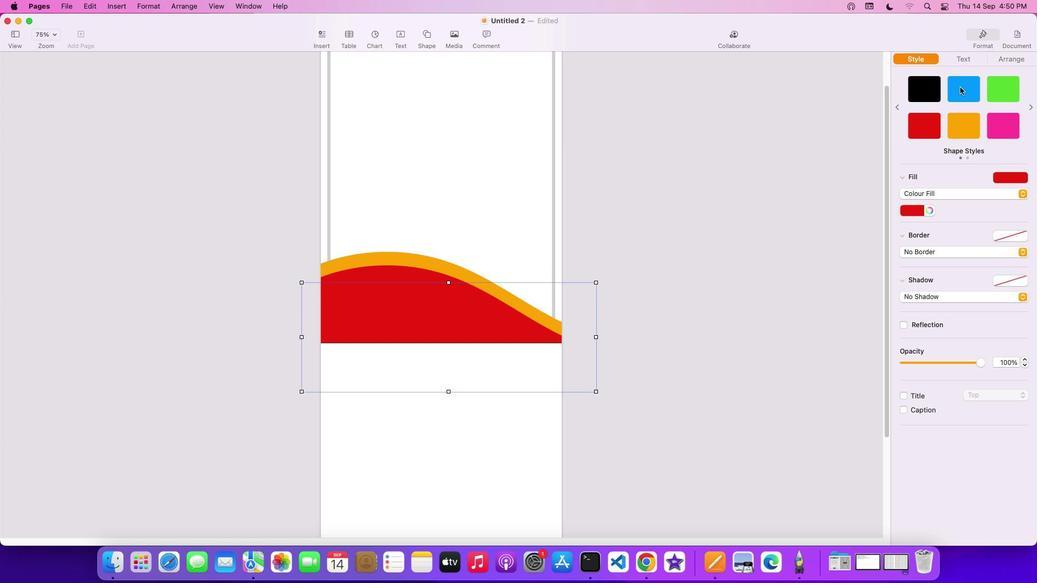 
Action: Mouse pressed left at (959, 86)
Screenshot: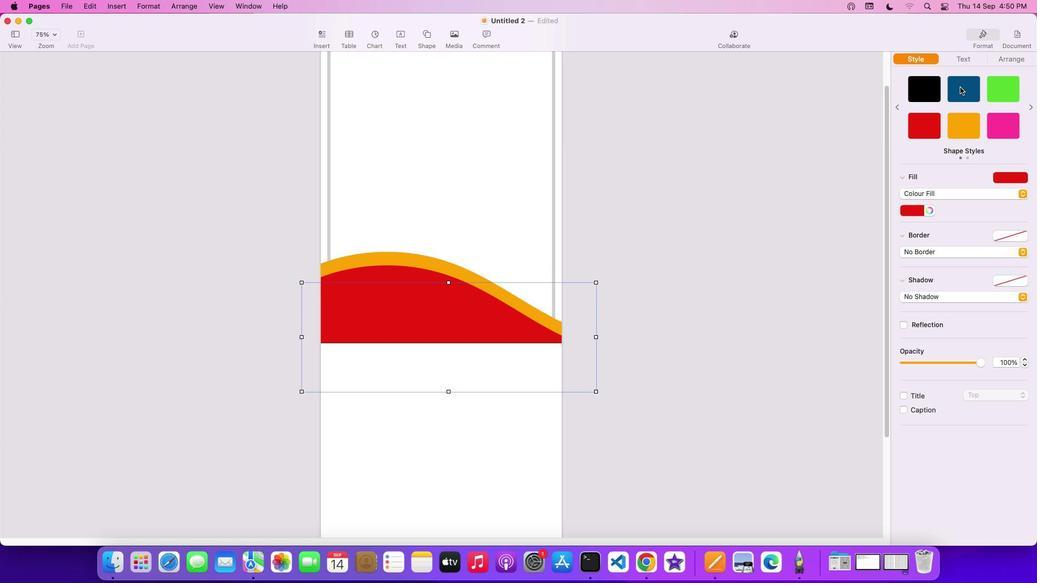 
Action: Mouse moved to (548, 202)
Screenshot: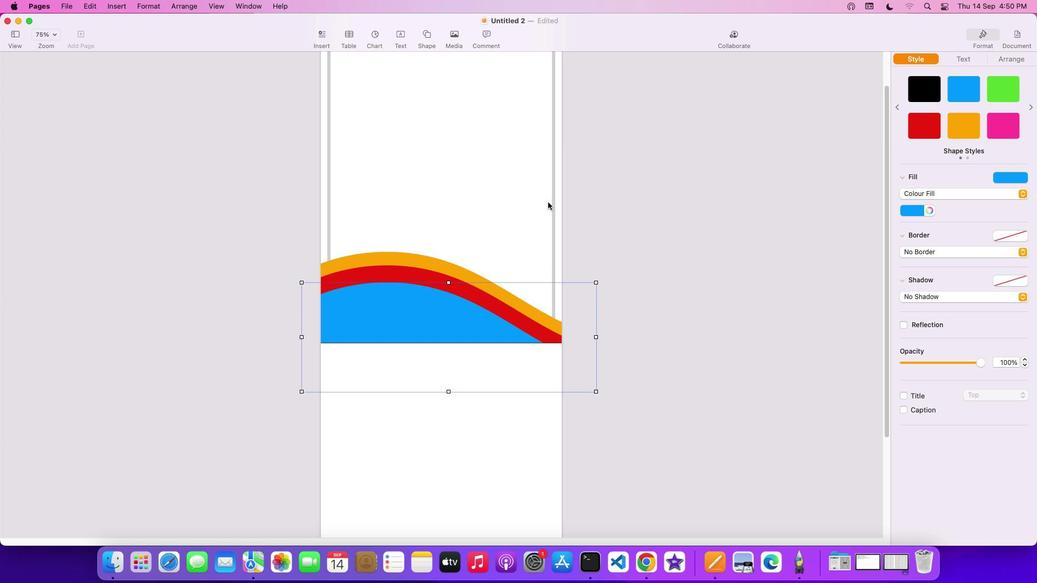 
Action: Mouse pressed left at (548, 202)
Screenshot: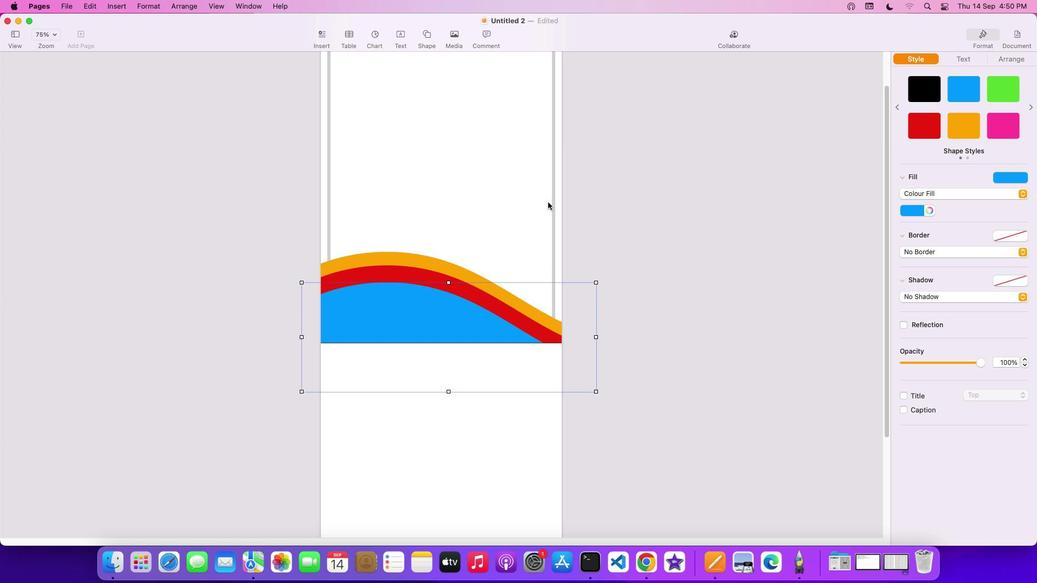 
Action: Mouse moved to (397, 180)
Screenshot: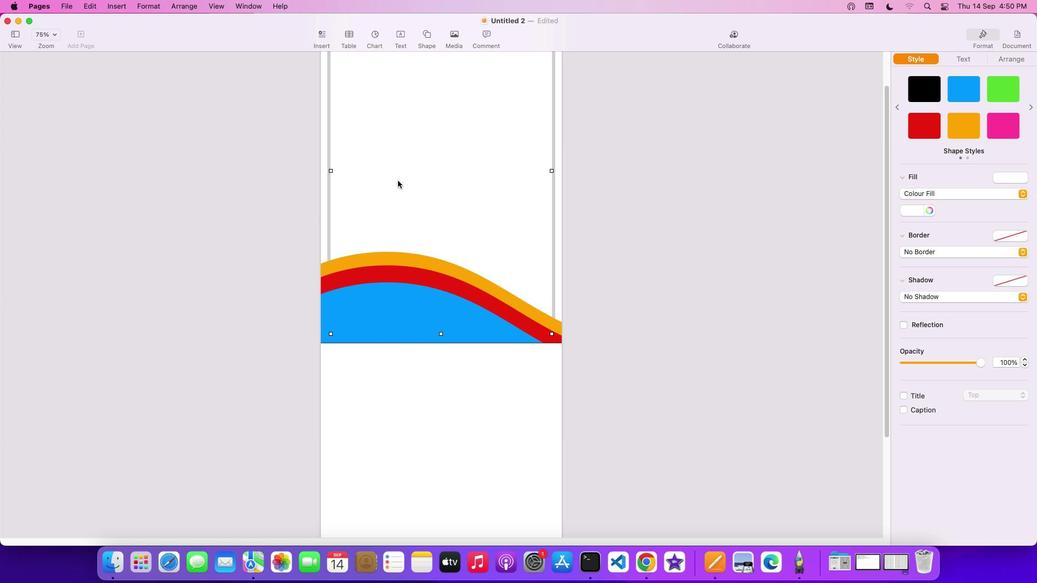 
Action: Mouse pressed left at (397, 180)
Screenshot: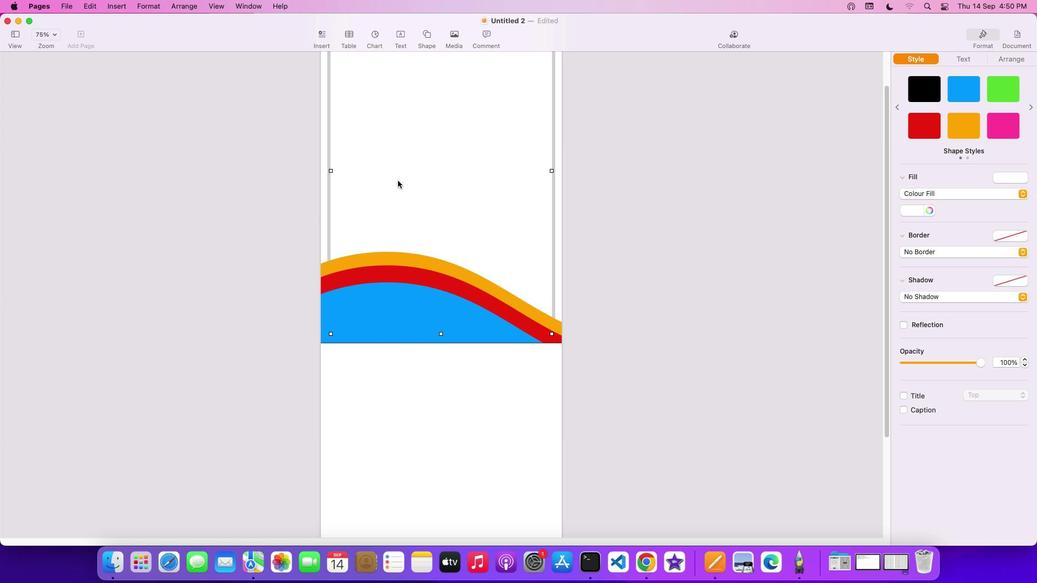 
Action: Mouse moved to (57, 38)
Screenshot: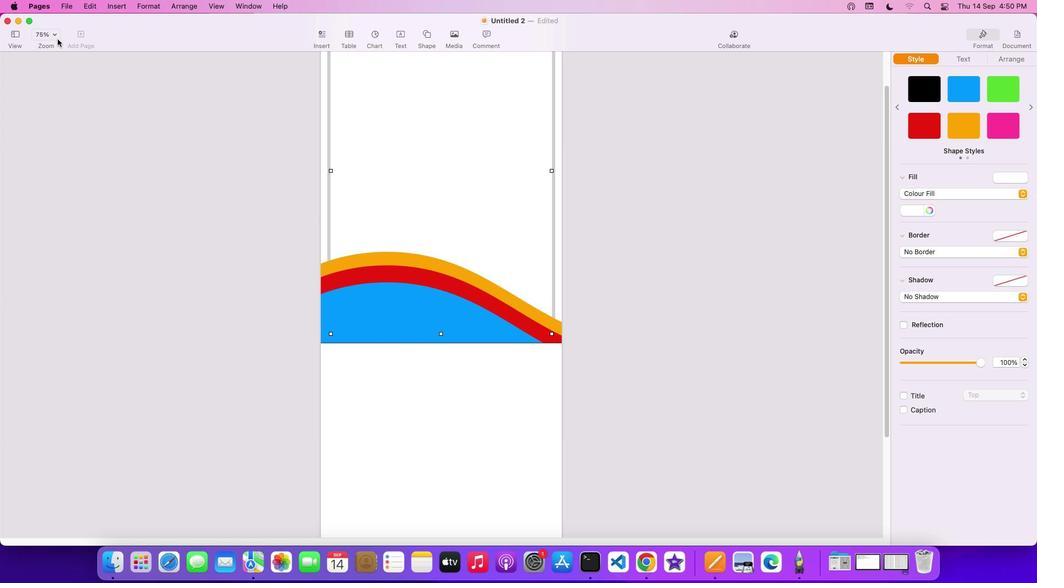 
Action: Mouse pressed left at (57, 38)
Screenshot: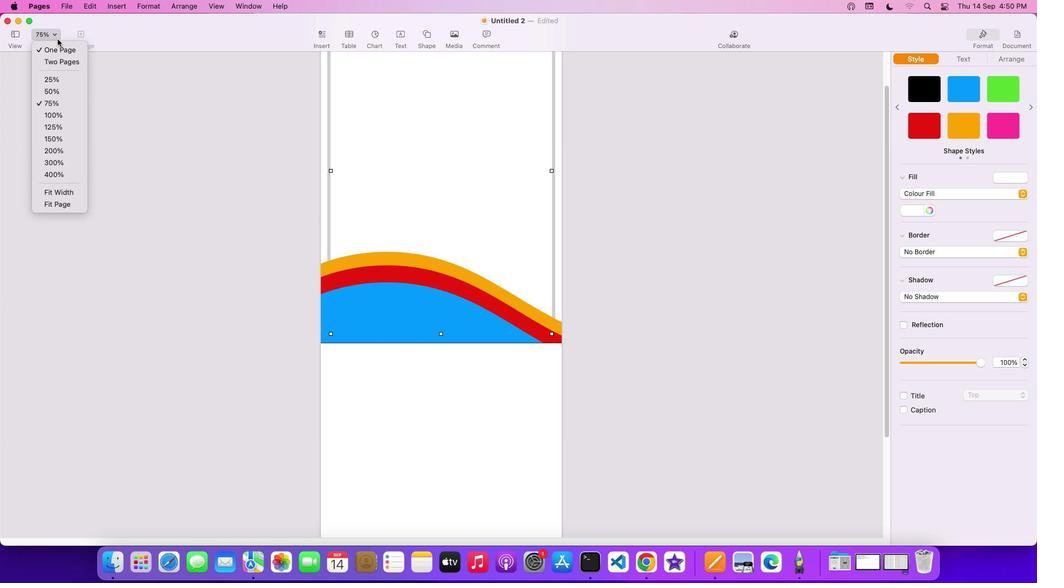 
Action: Mouse moved to (54, 127)
Screenshot: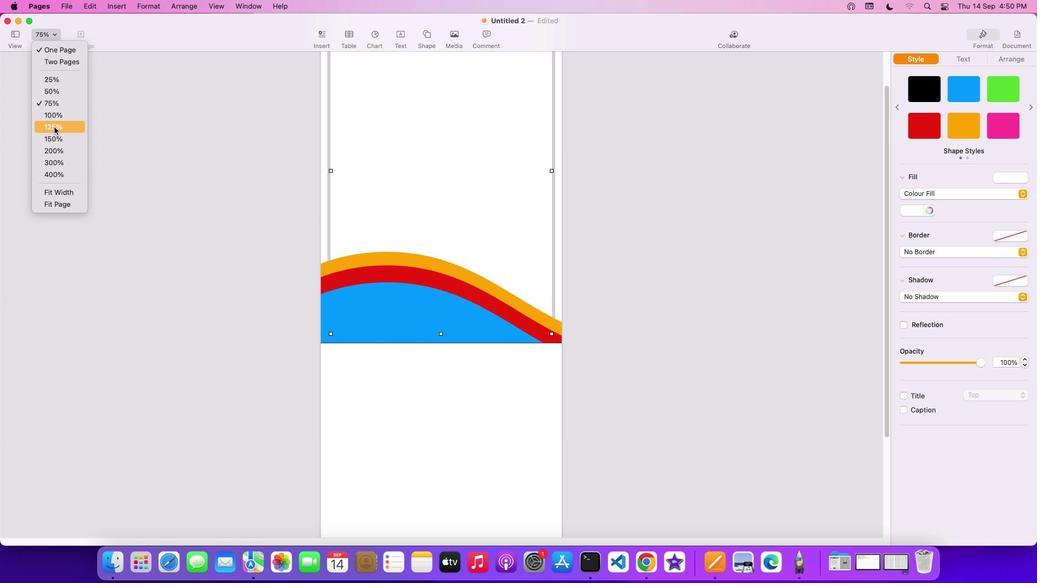 
Action: Mouse pressed left at (54, 127)
Screenshot: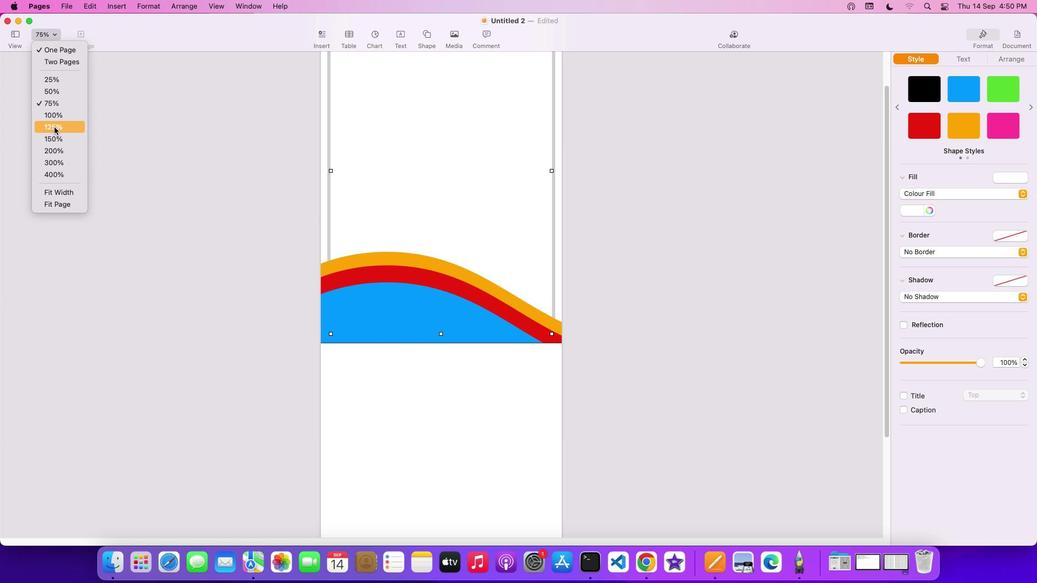 
Action: Mouse moved to (471, 355)
Screenshot: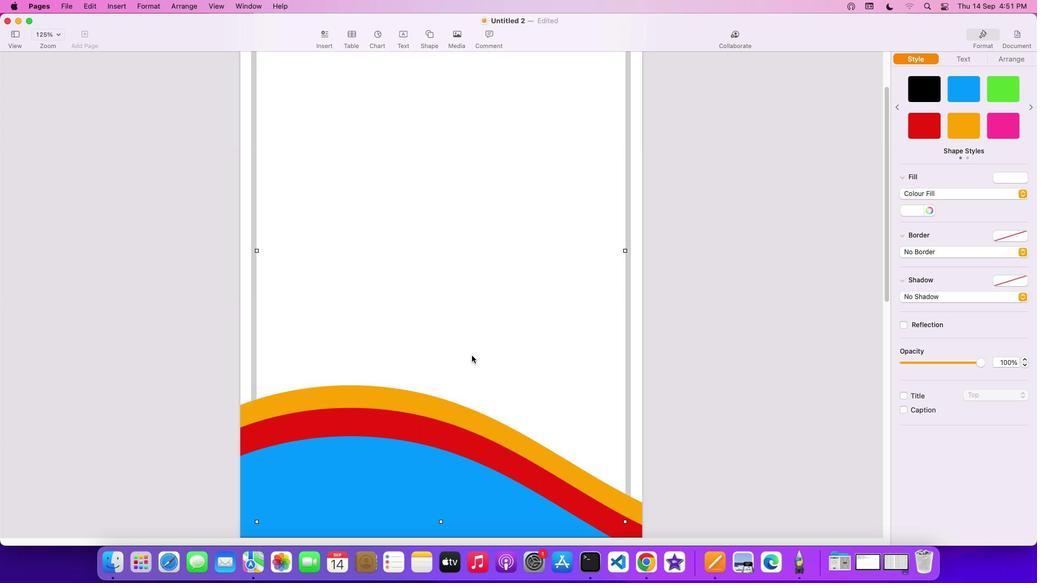 
Action: Mouse scrolled (471, 355) with delta (0, 0)
Screenshot: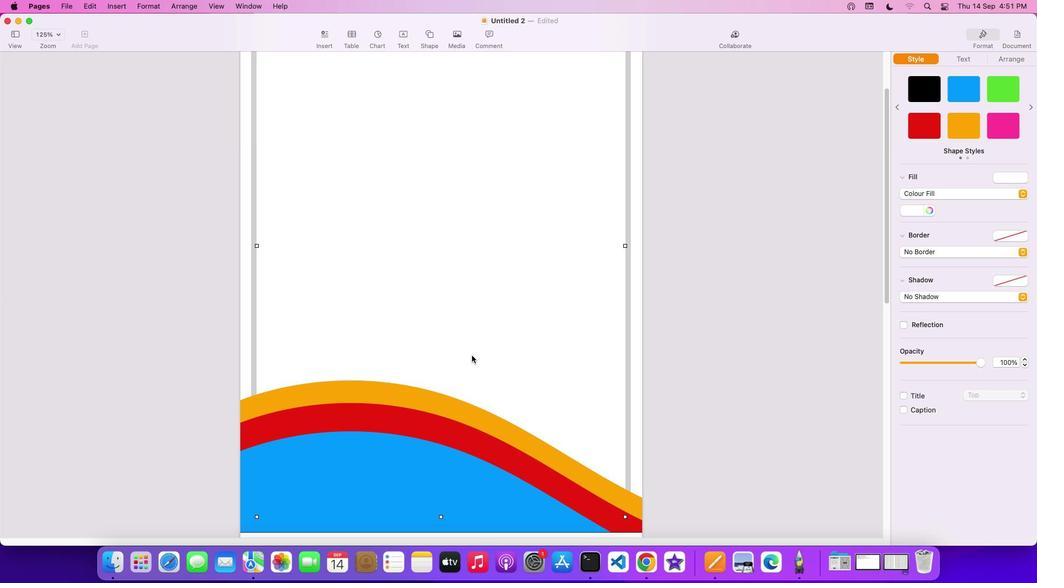 
Action: Mouse scrolled (471, 355) with delta (0, 0)
Screenshot: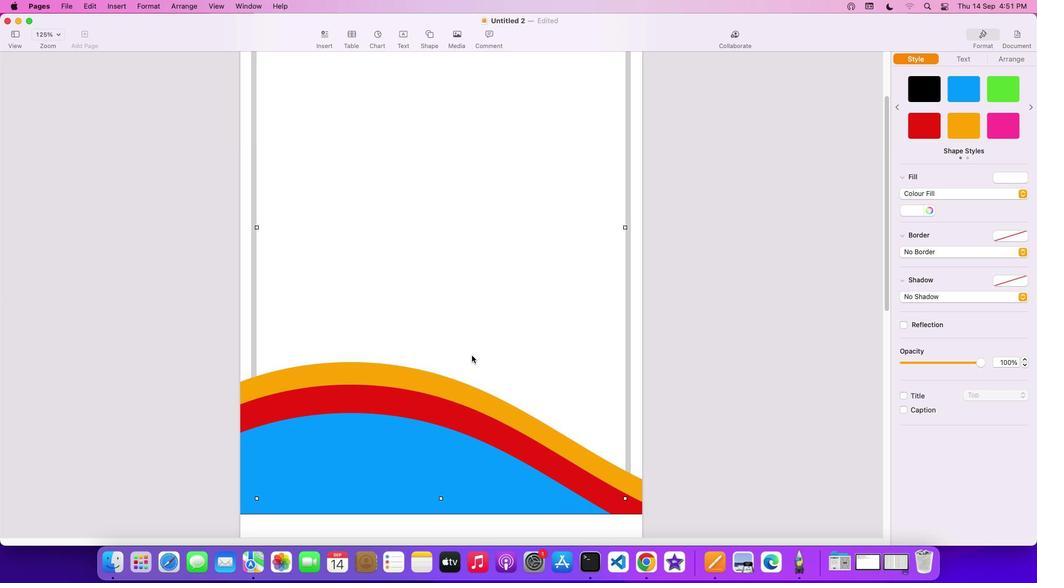 
Action: Mouse scrolled (471, 355) with delta (0, -1)
Screenshot: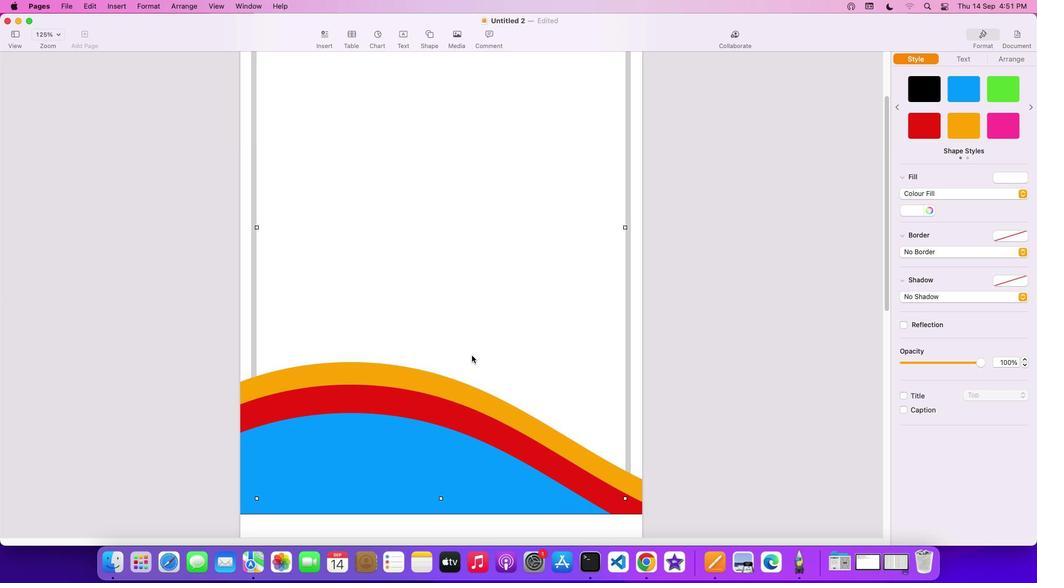
Action: Mouse scrolled (471, 355) with delta (0, -2)
Screenshot: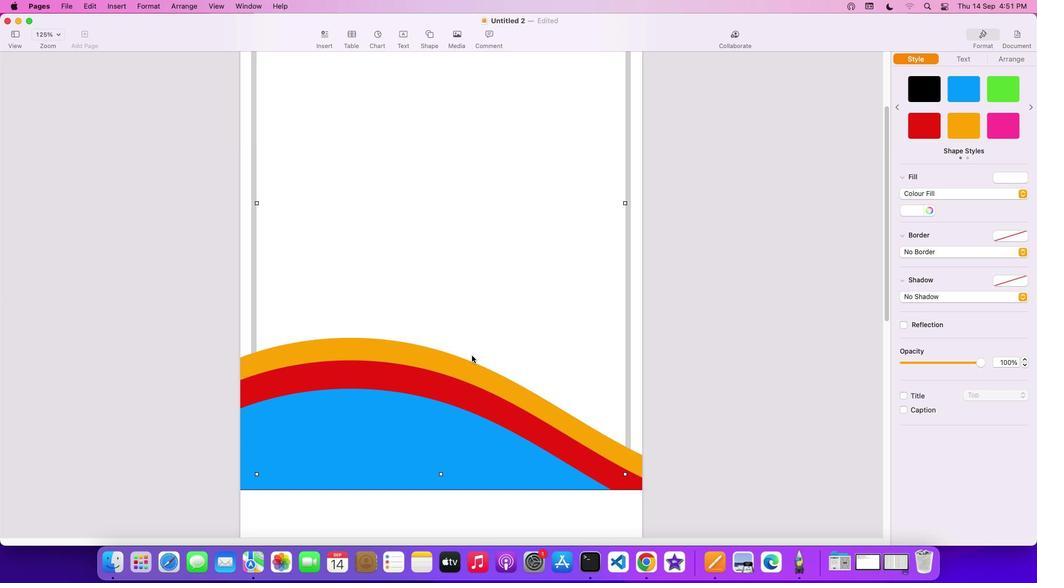 
Action: Mouse scrolled (471, 355) with delta (0, 0)
Screenshot: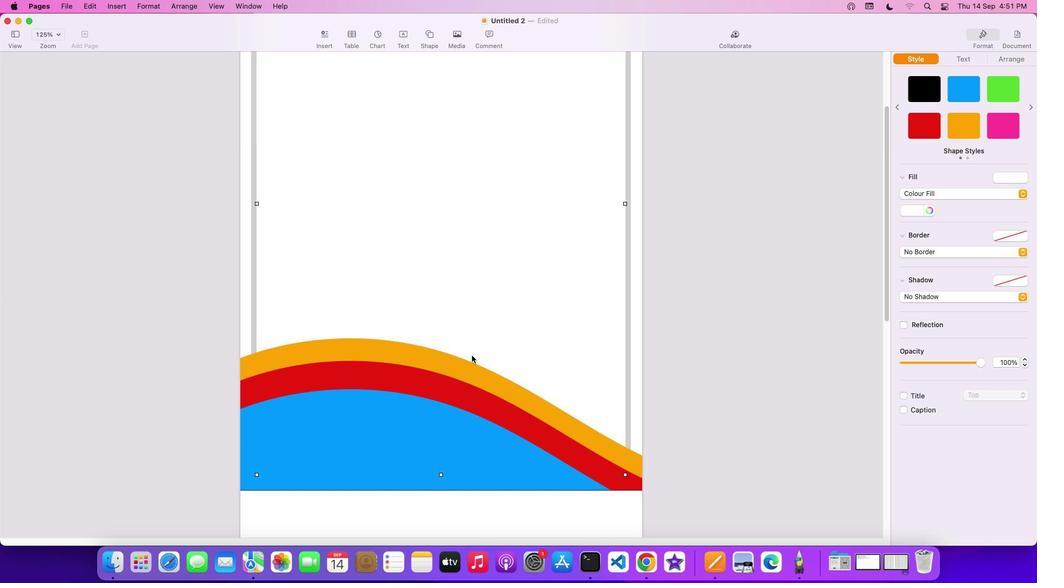 
Action: Mouse scrolled (471, 355) with delta (0, 0)
Screenshot: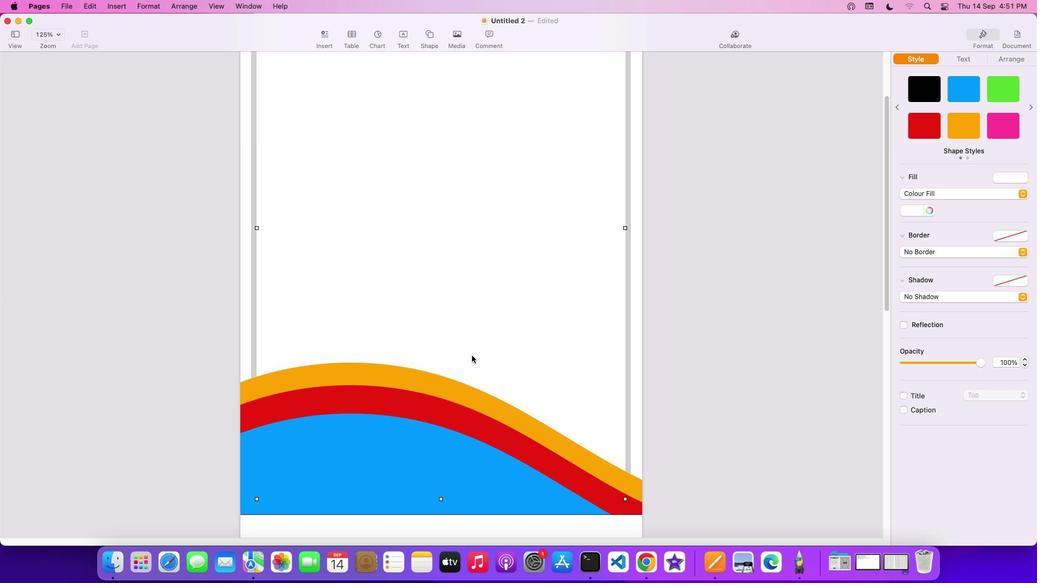 
Action: Mouse scrolled (471, 355) with delta (0, 1)
Screenshot: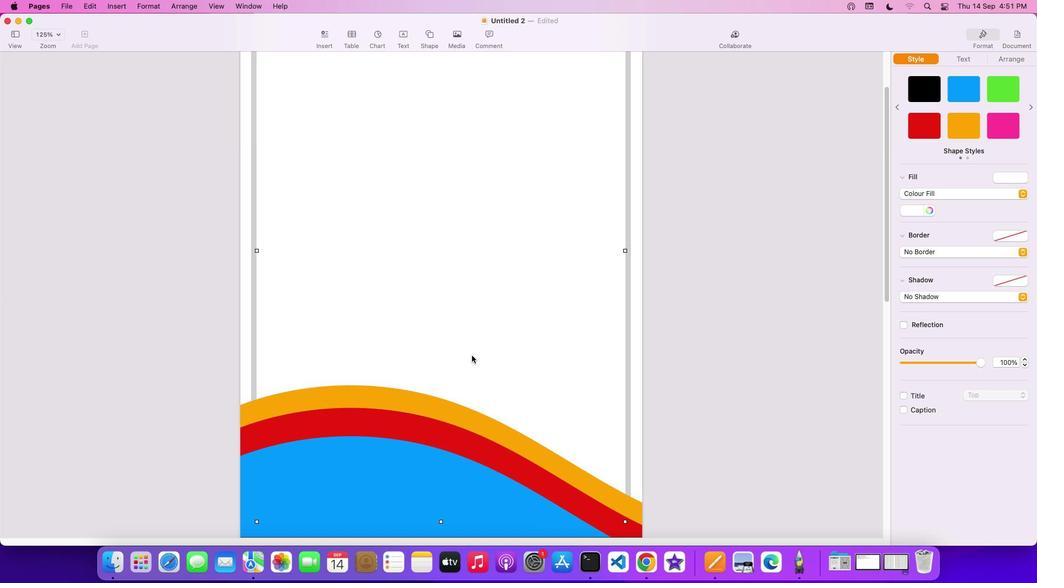 
Action: Mouse scrolled (471, 355) with delta (0, 2)
Screenshot: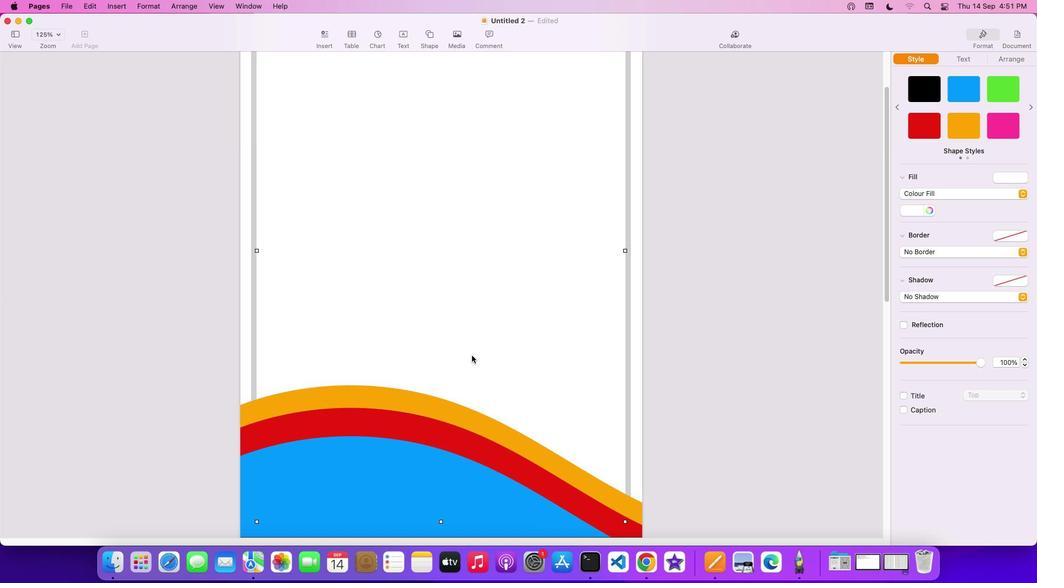 
Action: Mouse moved to (394, 400)
Screenshot: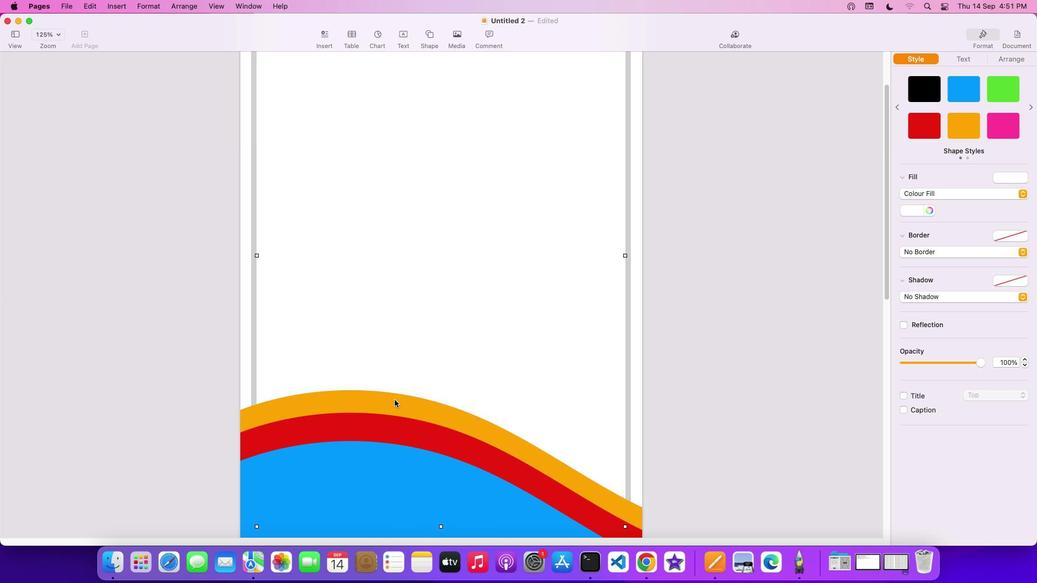 
Action: Mouse pressed left at (394, 400)
Screenshot: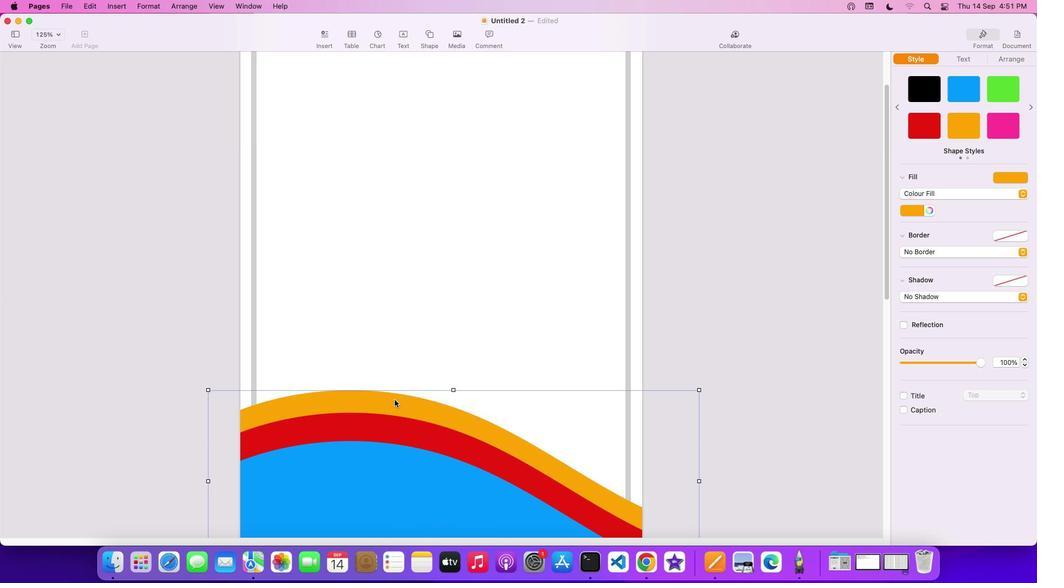 
Action: Mouse moved to (218, 378)
Screenshot: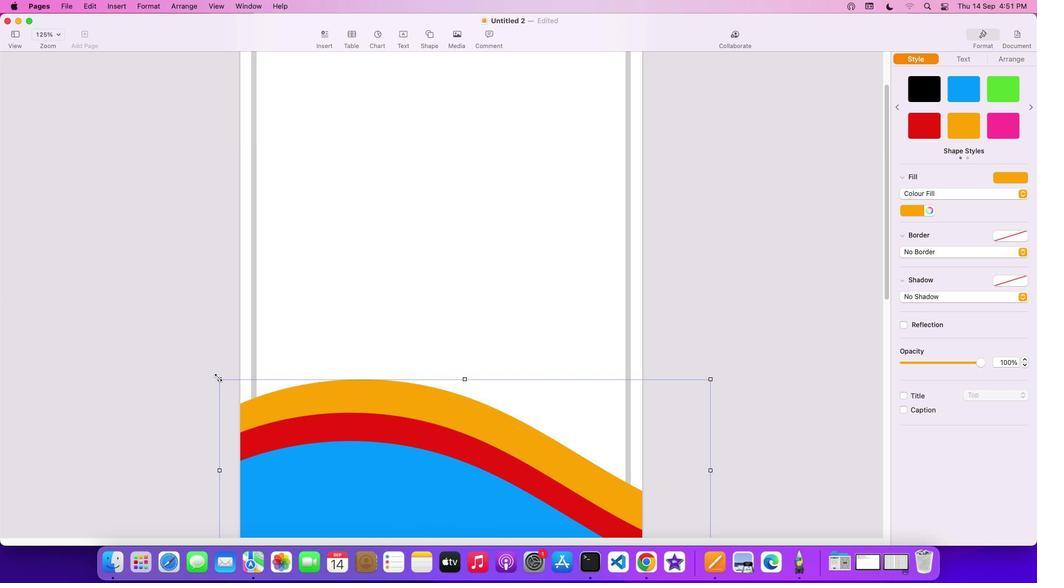 
Action: Mouse pressed left at (218, 378)
Screenshot: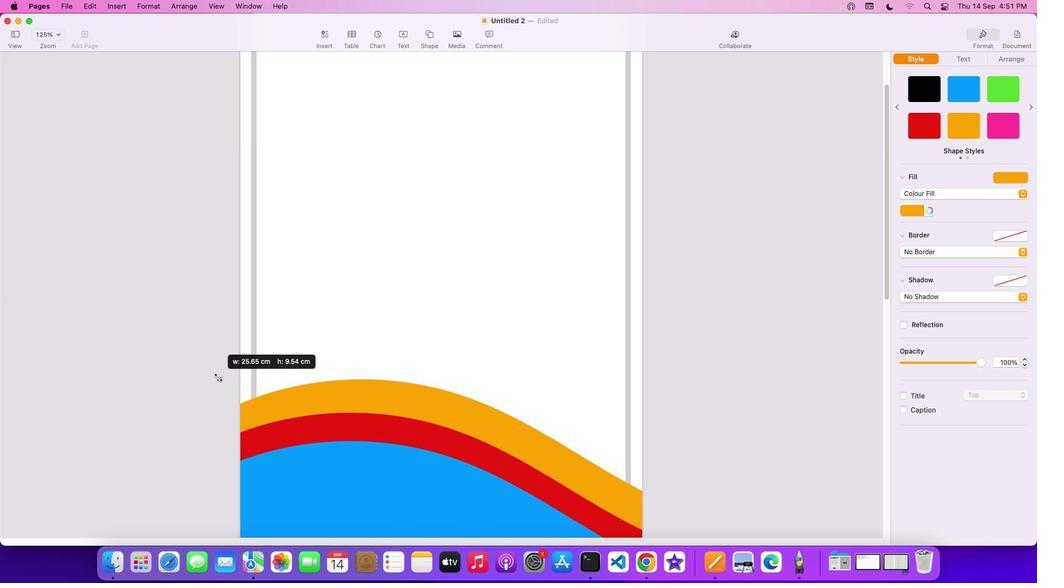 
Action: Mouse moved to (709, 527)
Screenshot: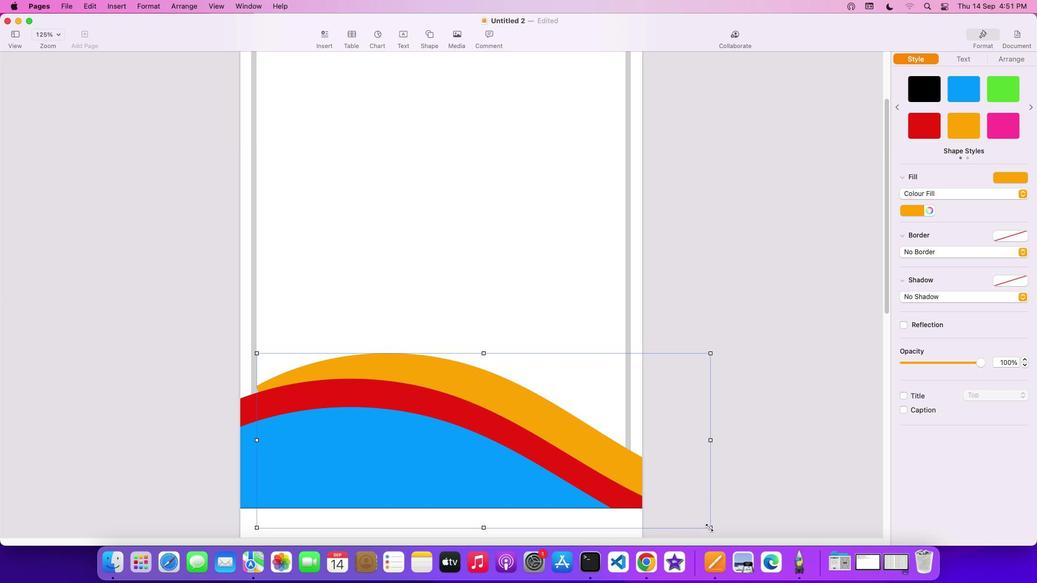 
Action: Mouse pressed left at (709, 527)
Screenshot: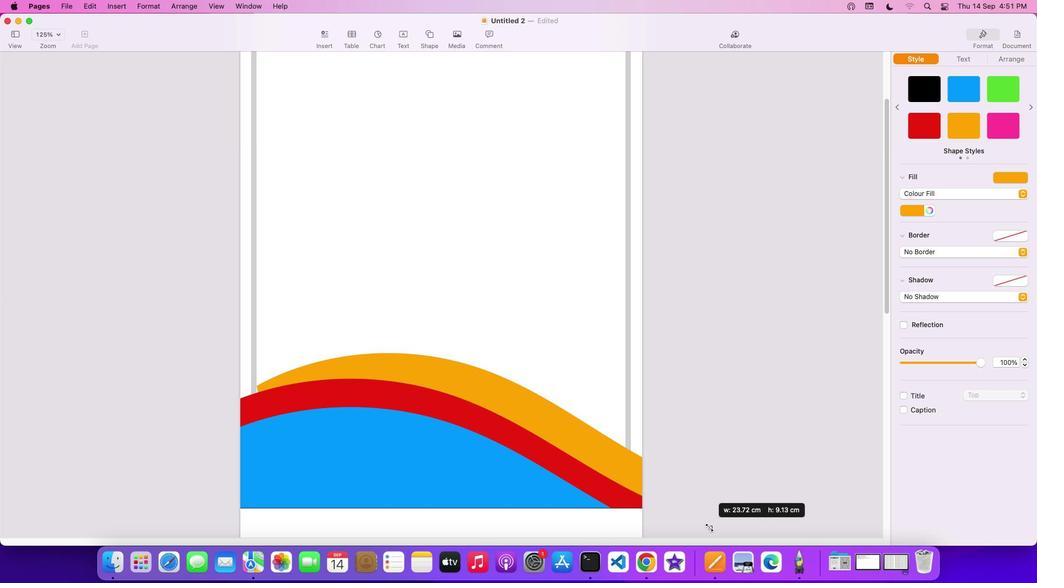 
Action: Mouse moved to (419, 342)
Screenshot: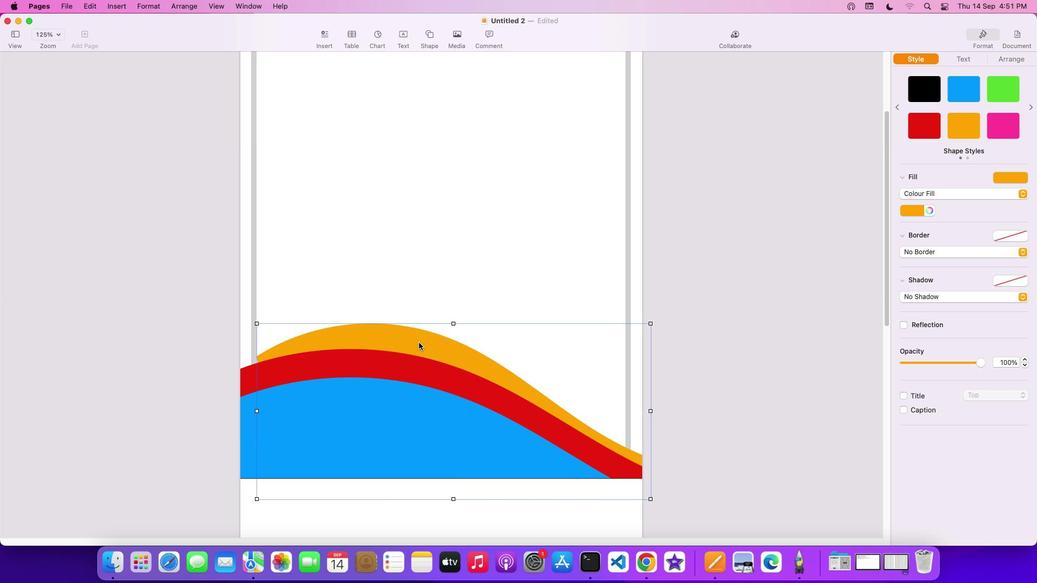 
Action: Mouse pressed left at (419, 342)
Screenshot: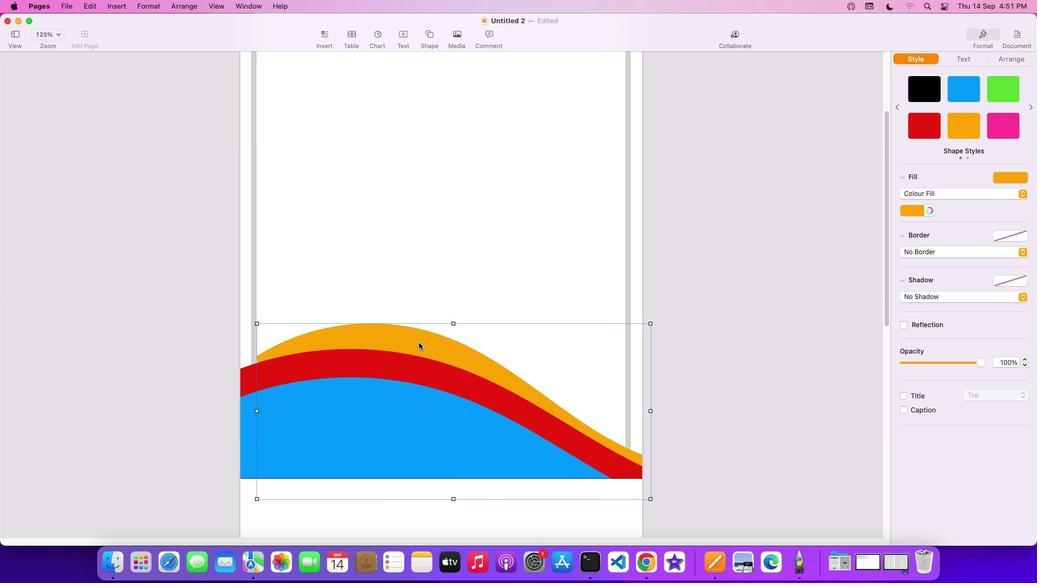 
Action: Mouse moved to (401, 375)
Screenshot: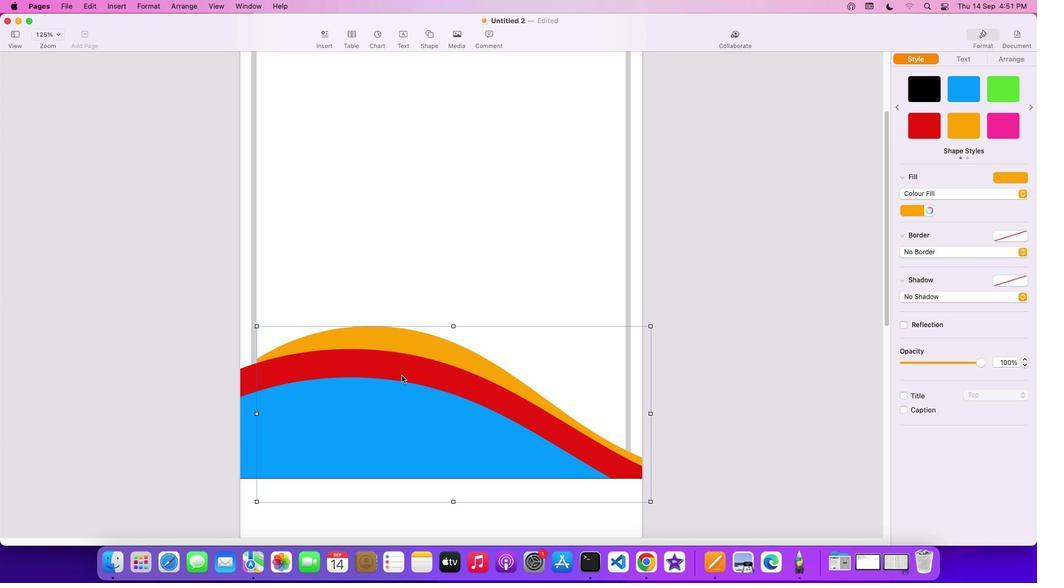 
Action: Mouse pressed left at (401, 375)
Screenshot: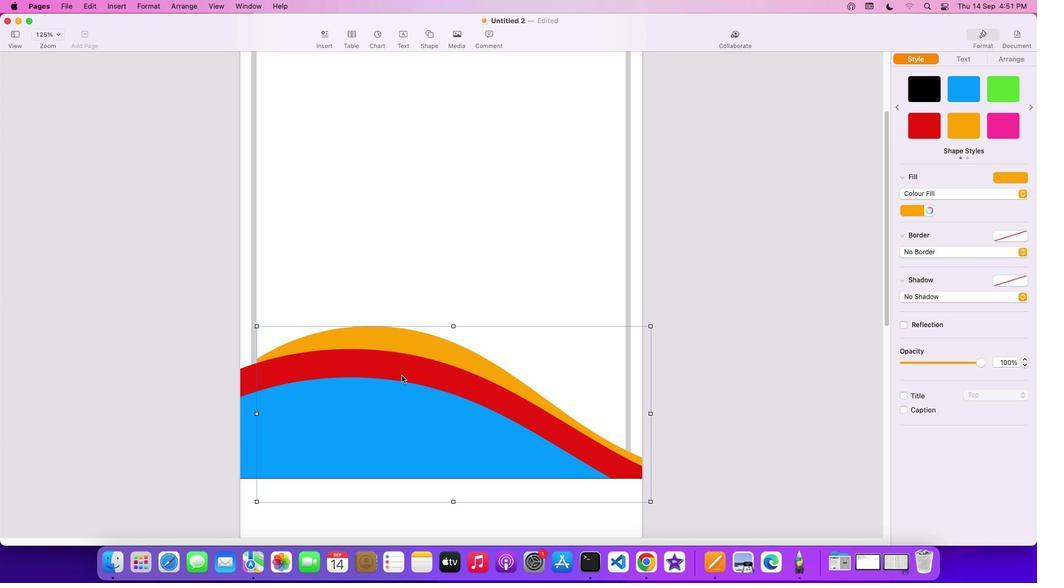 
Action: Mouse moved to (700, 530)
Screenshot: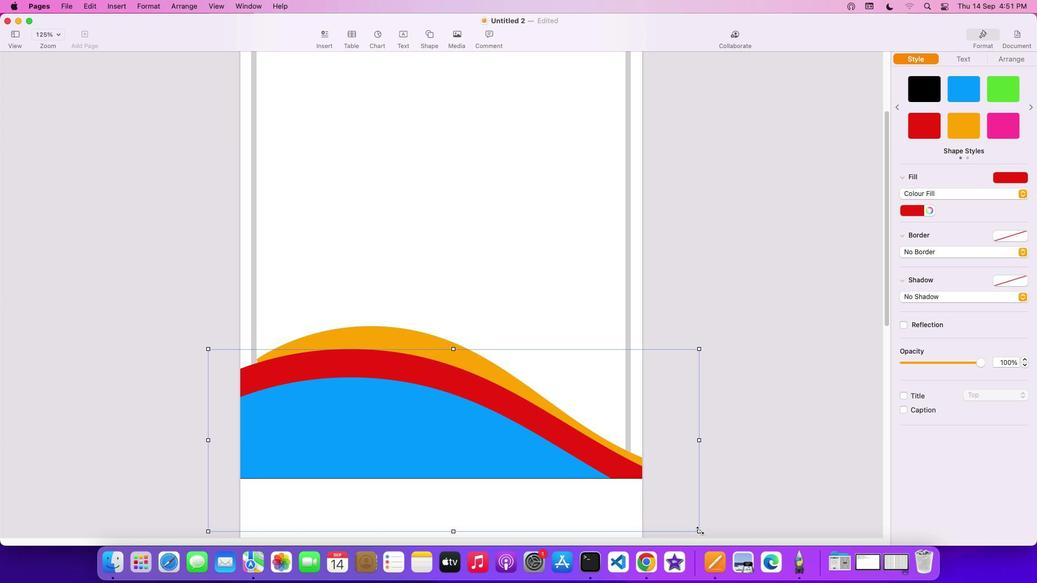 
Action: Mouse pressed left at (700, 530)
Screenshot: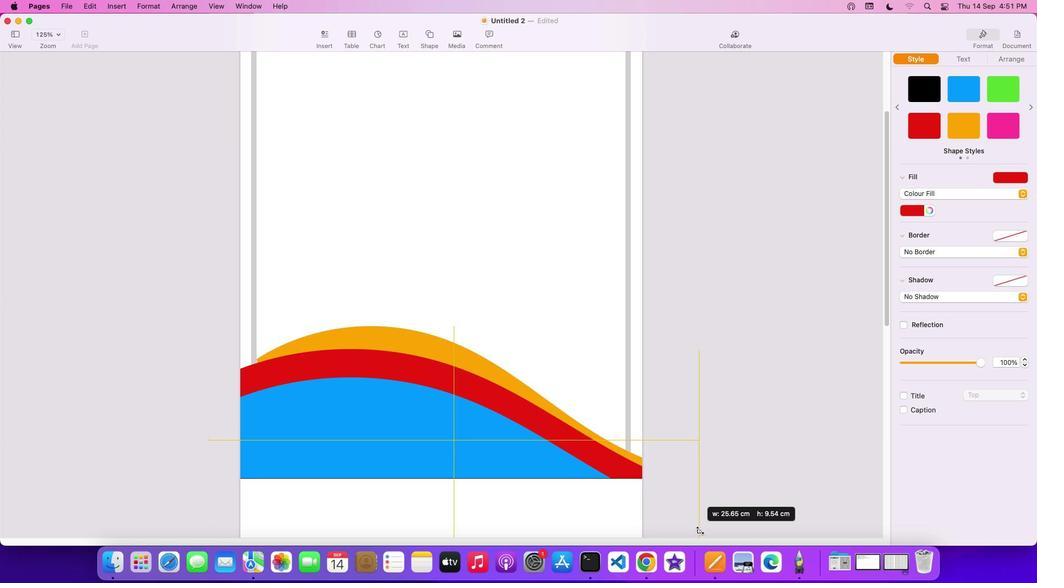 
Action: Mouse moved to (553, 193)
Screenshot: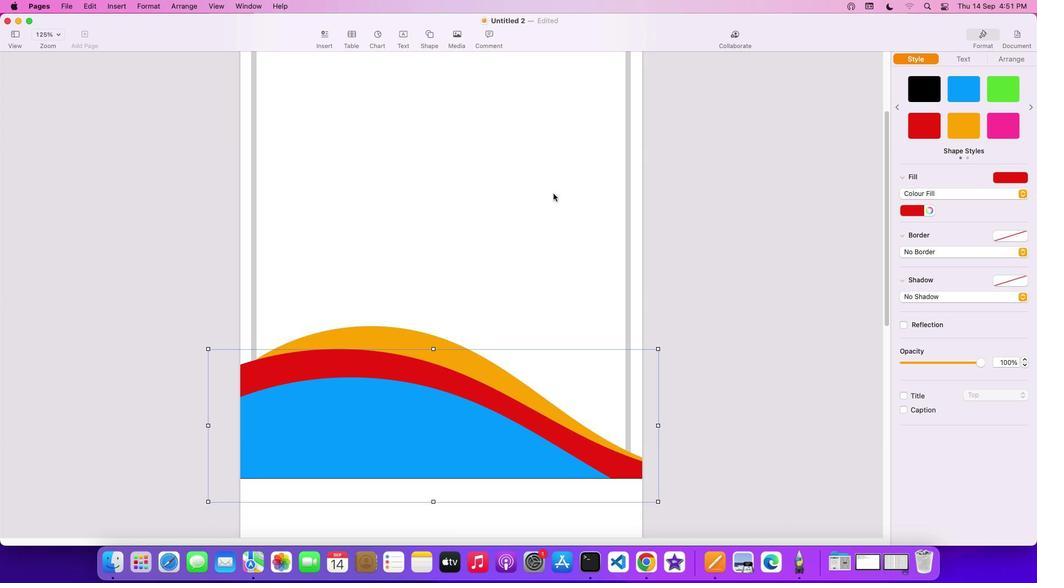 
Action: Mouse pressed left at (553, 193)
Screenshot: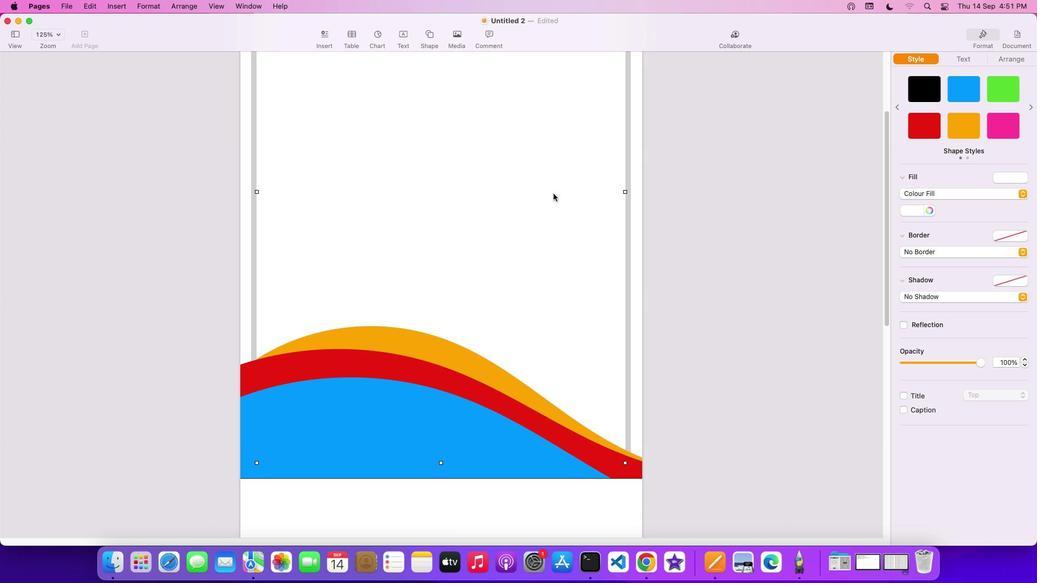 
Action: Mouse moved to (553, 194)
Screenshot: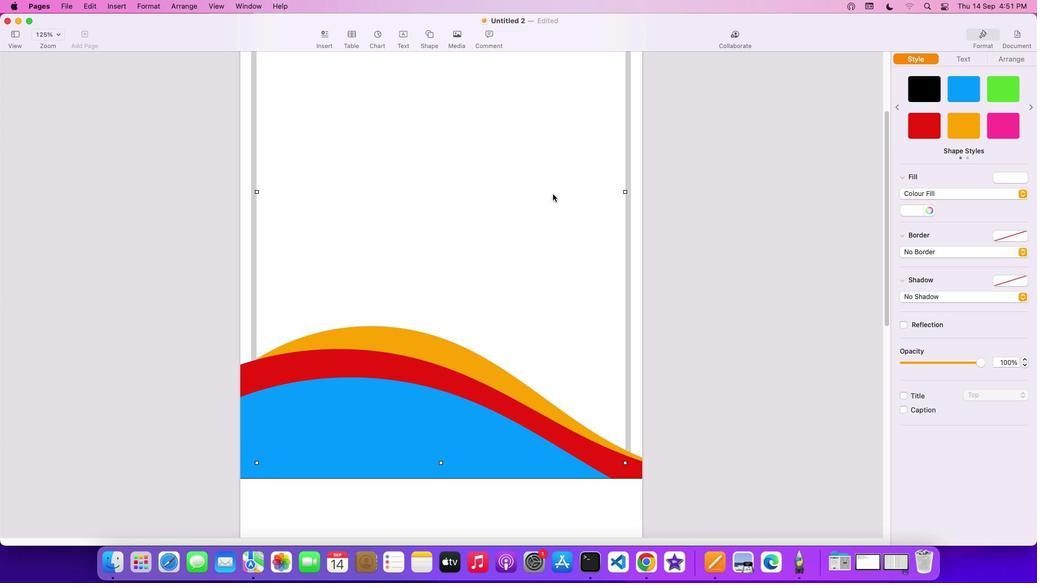 
Action: Key pressed Key.backspaceKey.backspace
Screenshot: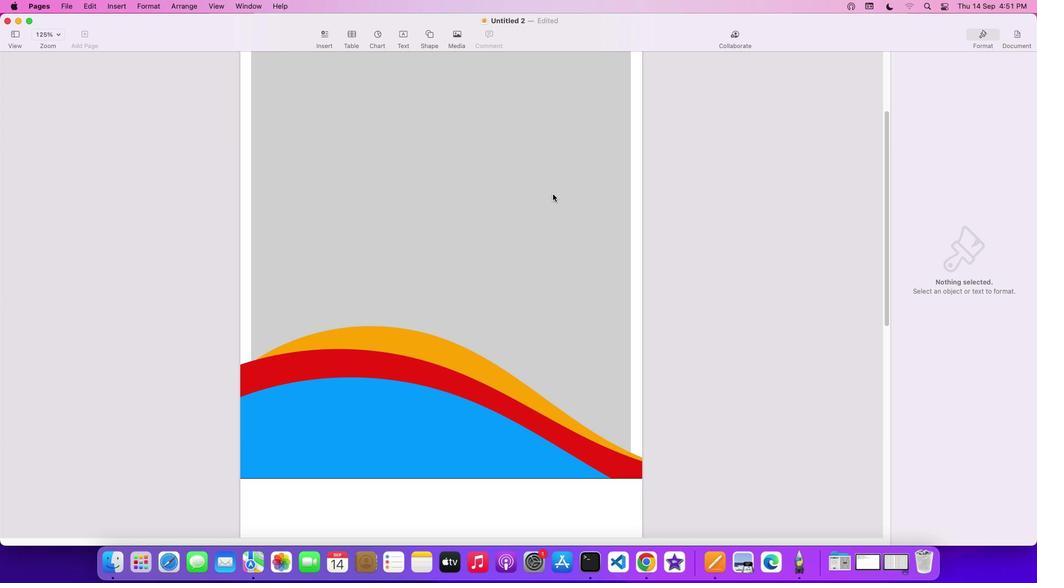 
Action: Mouse moved to (551, 194)
Screenshot: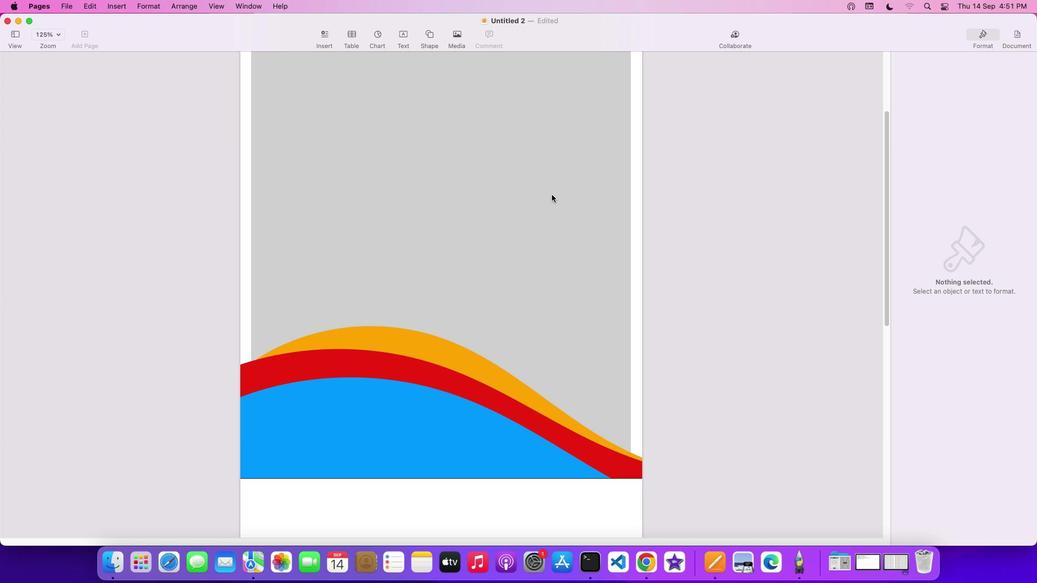 
Action: Key pressed Key.backspace
Screenshot: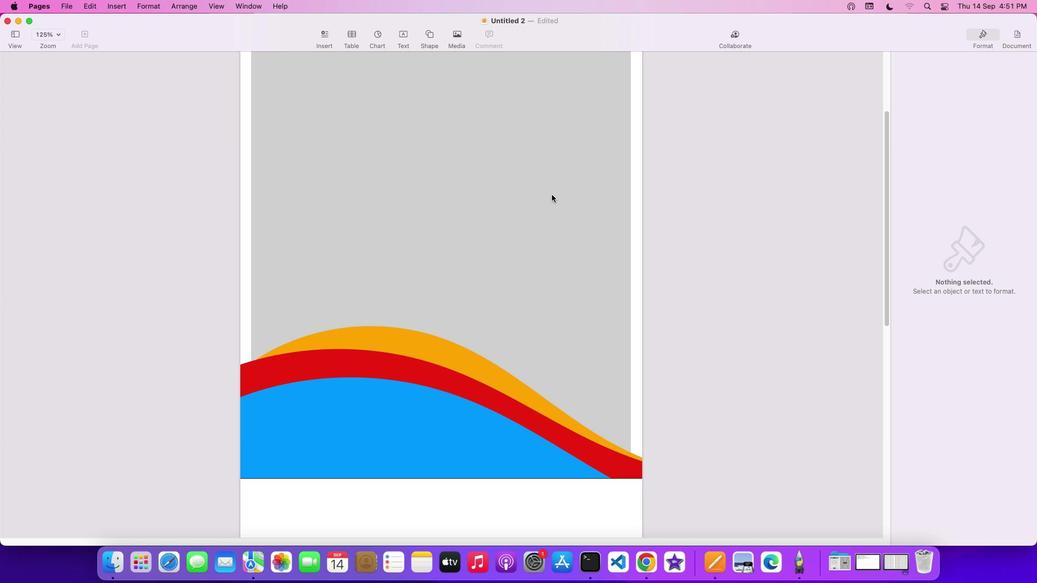 
Action: Mouse moved to (493, 209)
